 Task: Research Airbnb options in Santa LucÃÂ­a, Argentina from 1st December, 2023 to 9th December, 2023 for 5 adults. Place can be entire room with 3 bedrooms having 3 beds and 3 bathrooms. Property type can be house. Amenities needed are: heating.
Action: Mouse moved to (479, 103)
Screenshot: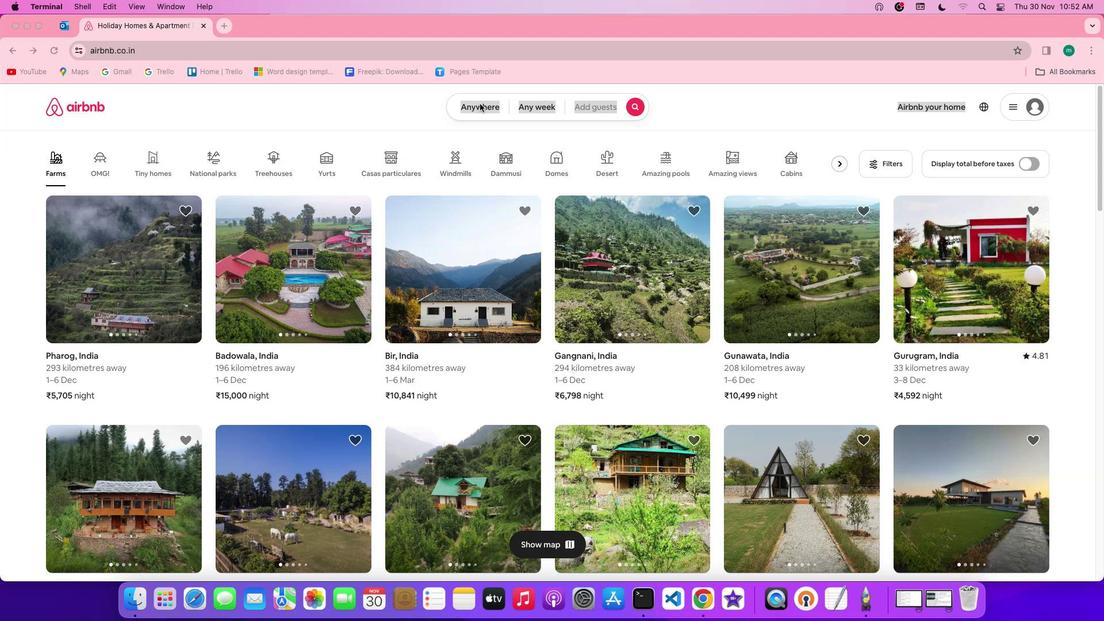 
Action: Mouse pressed left at (479, 103)
Screenshot: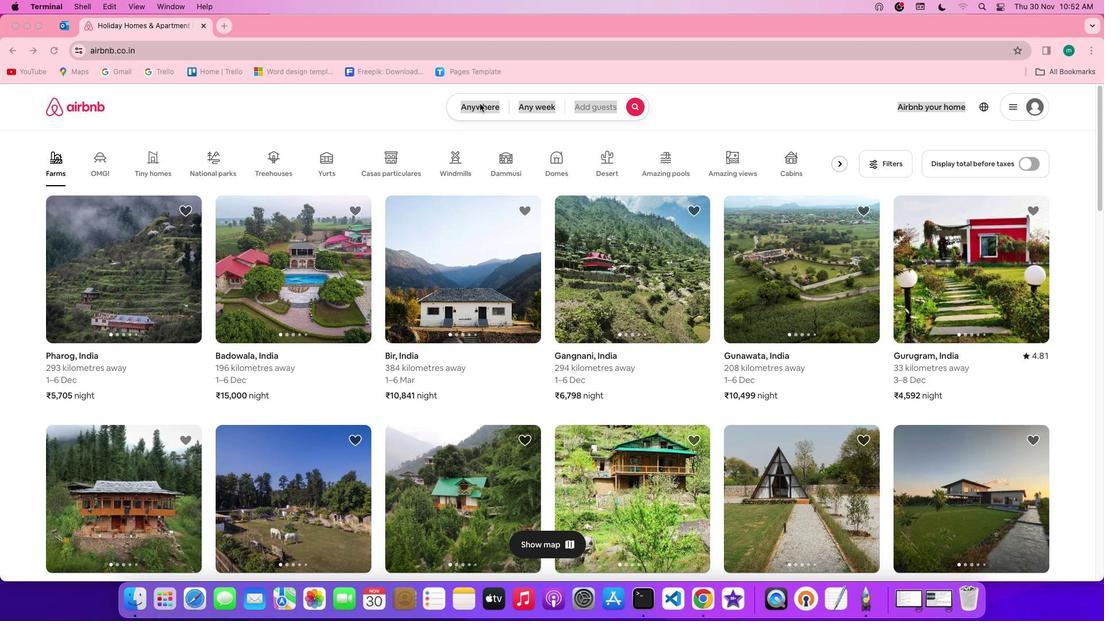 
Action: Mouse pressed left at (479, 103)
Screenshot: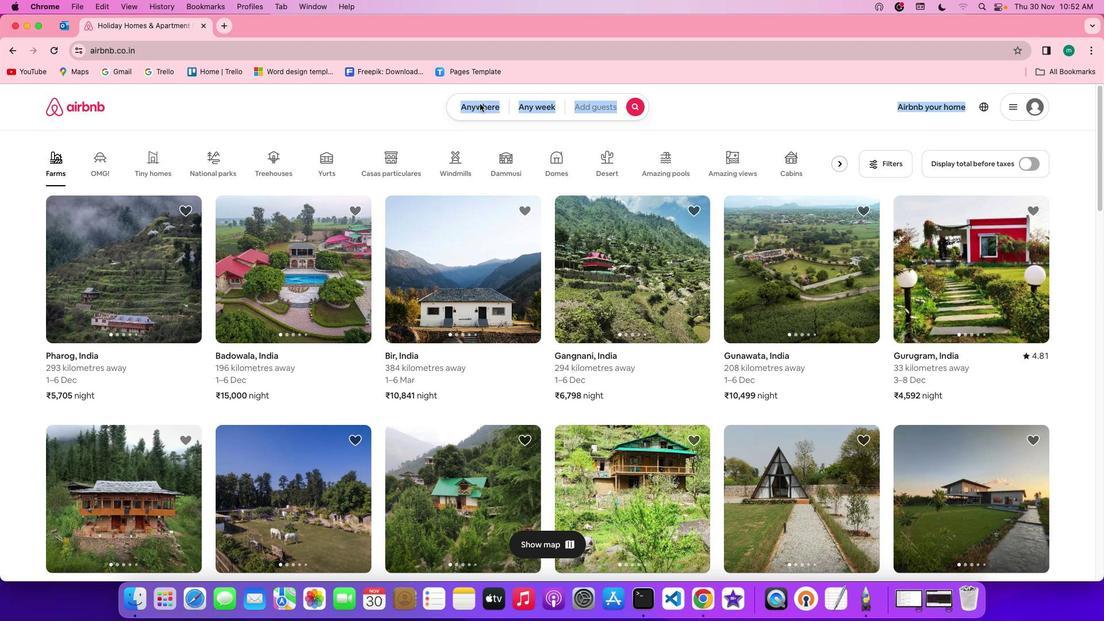
Action: Mouse moved to (426, 151)
Screenshot: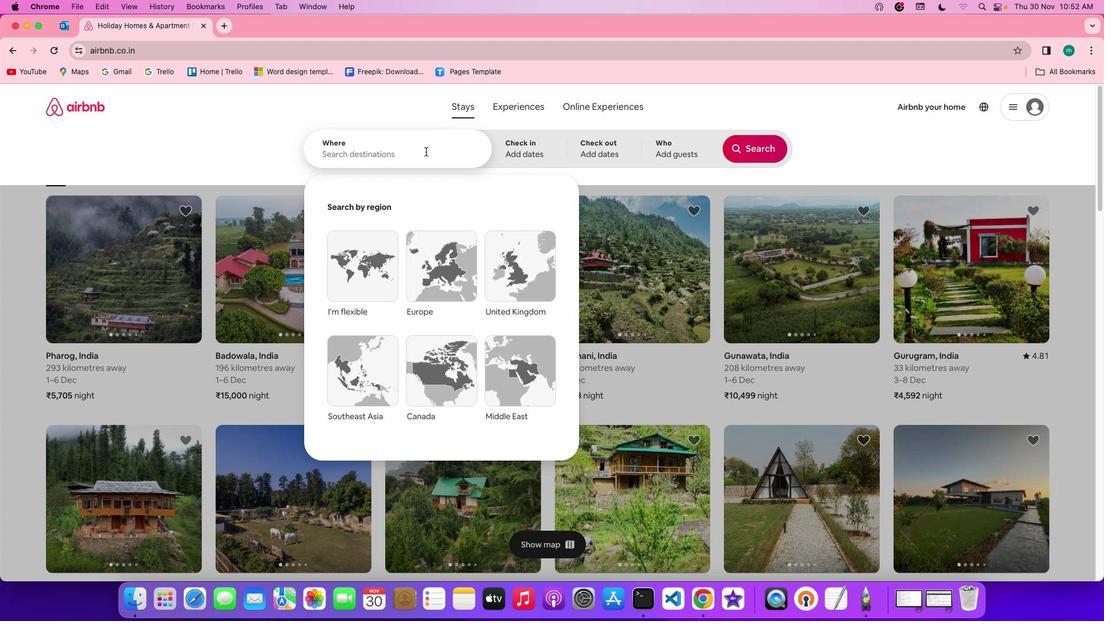 
Action: Mouse pressed left at (426, 151)
Screenshot: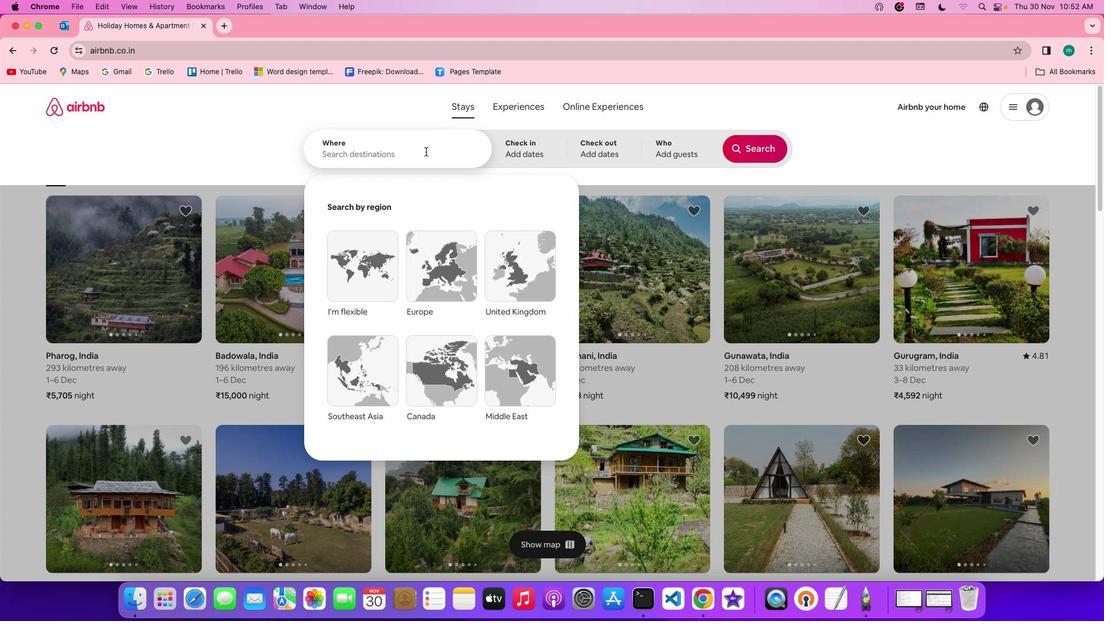 
Action: Key pressed Key.shift'S''a''n''t''a'Key.spaceKey.shift'L''u''c''a''a'Key.backspaceKey.backspace'i''a'','Key.spaceKey.shift'a''r''g''e''n''t''i''n''a'
Screenshot: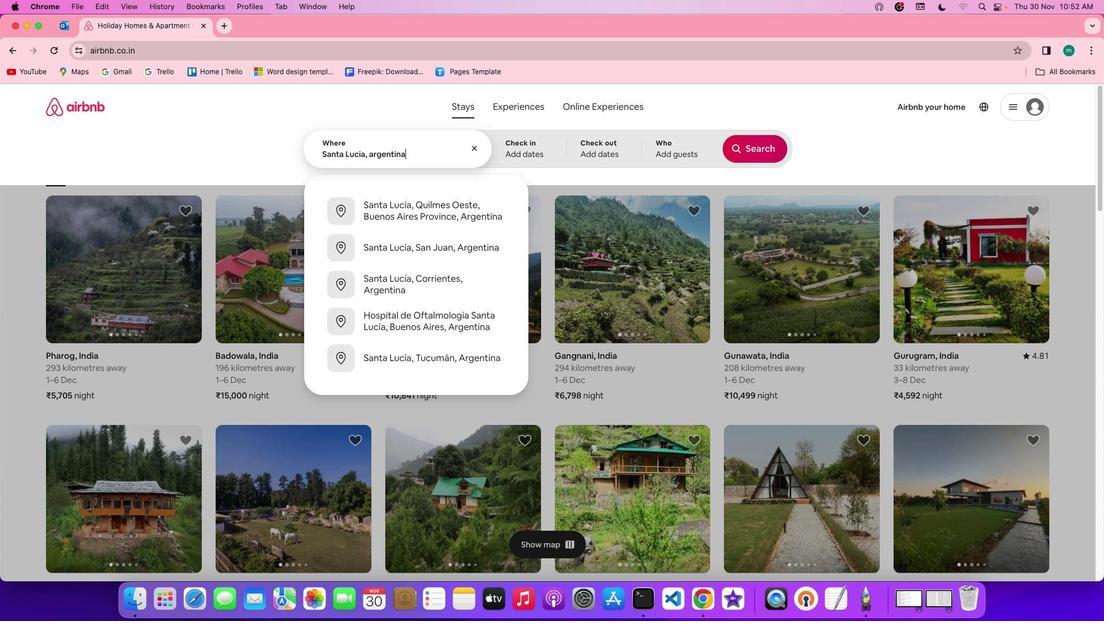 
Action: Mouse moved to (516, 147)
Screenshot: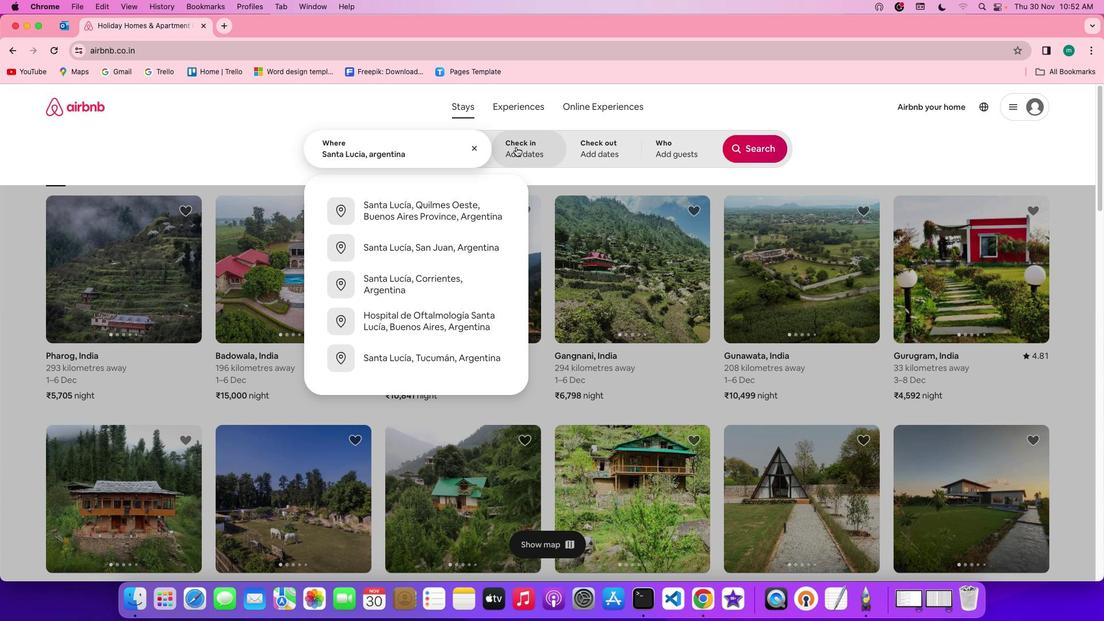 
Action: Mouse pressed left at (516, 147)
Screenshot: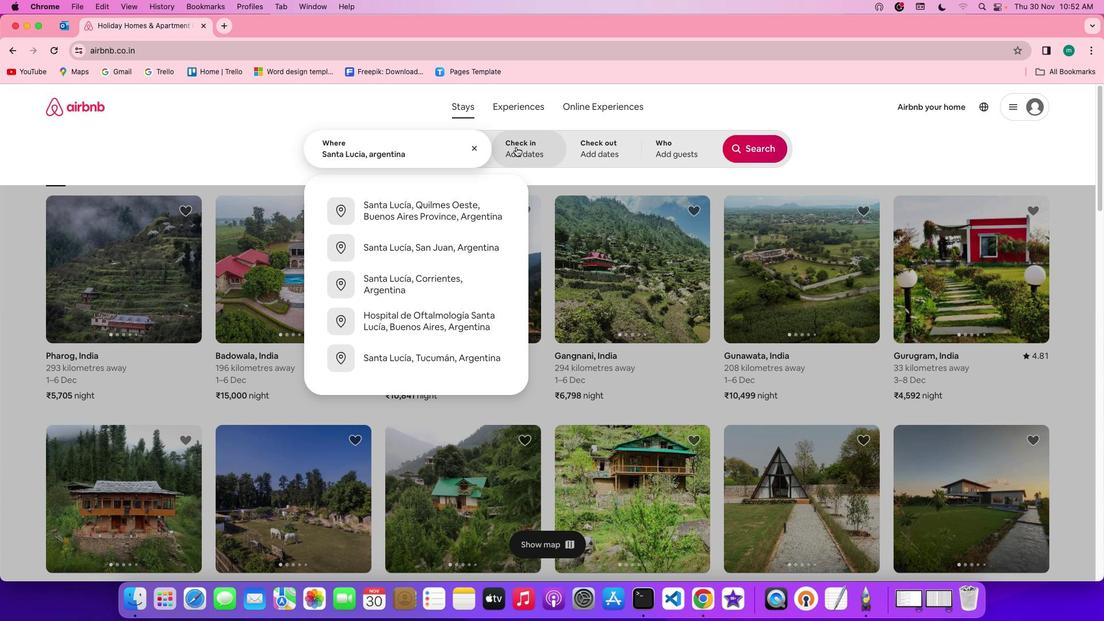 
Action: Mouse moved to (720, 285)
Screenshot: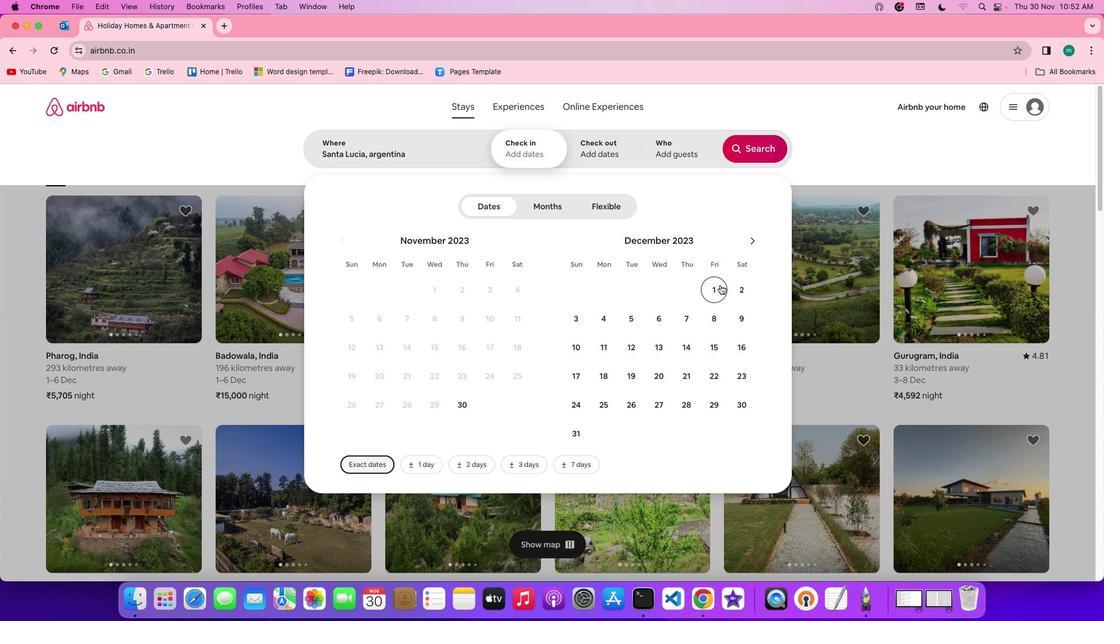 
Action: Mouse pressed left at (720, 285)
Screenshot: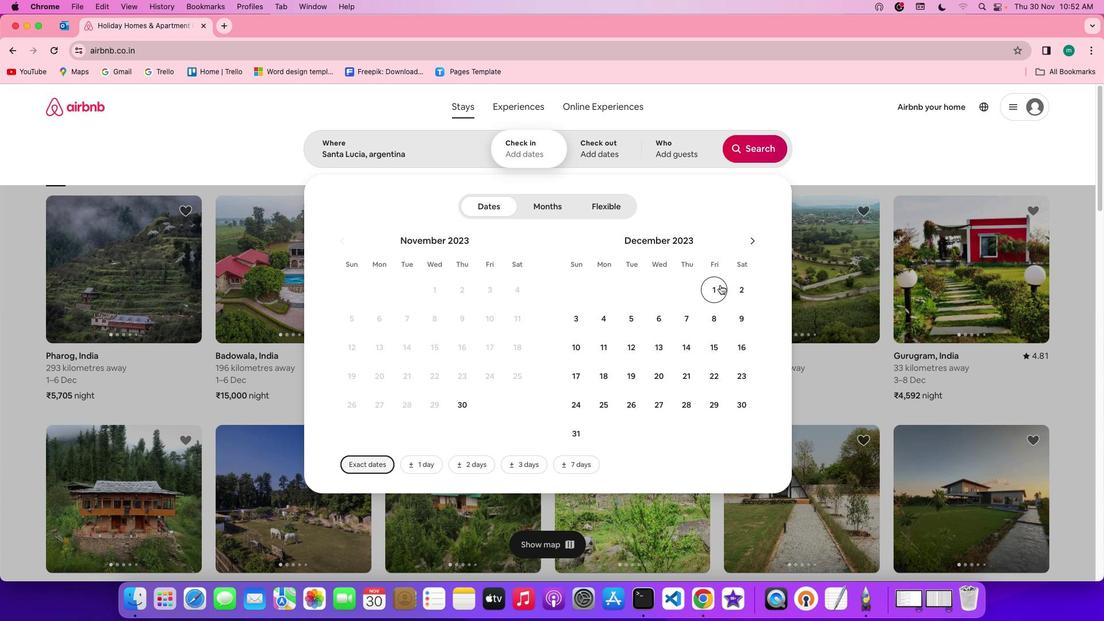 
Action: Mouse moved to (751, 327)
Screenshot: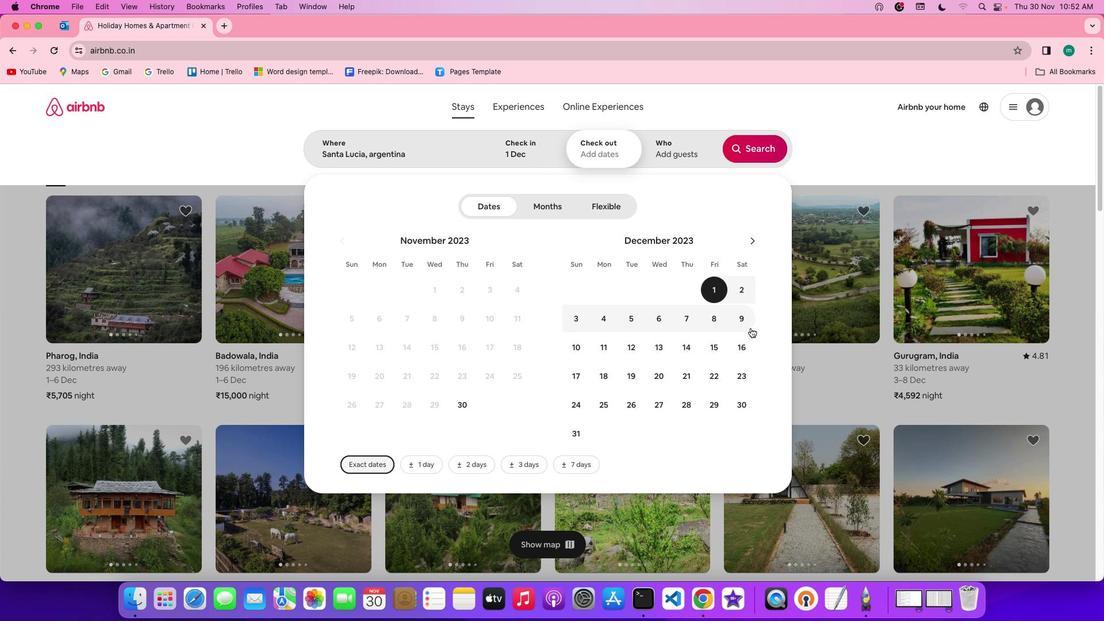 
Action: Mouse pressed left at (751, 327)
Screenshot: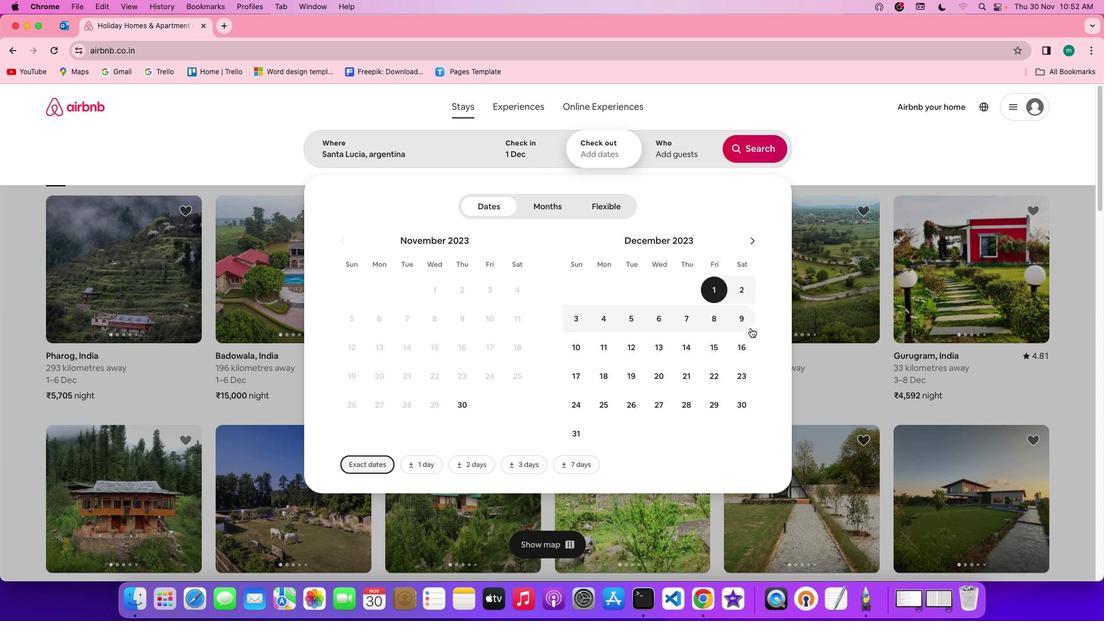 
Action: Mouse moved to (693, 160)
Screenshot: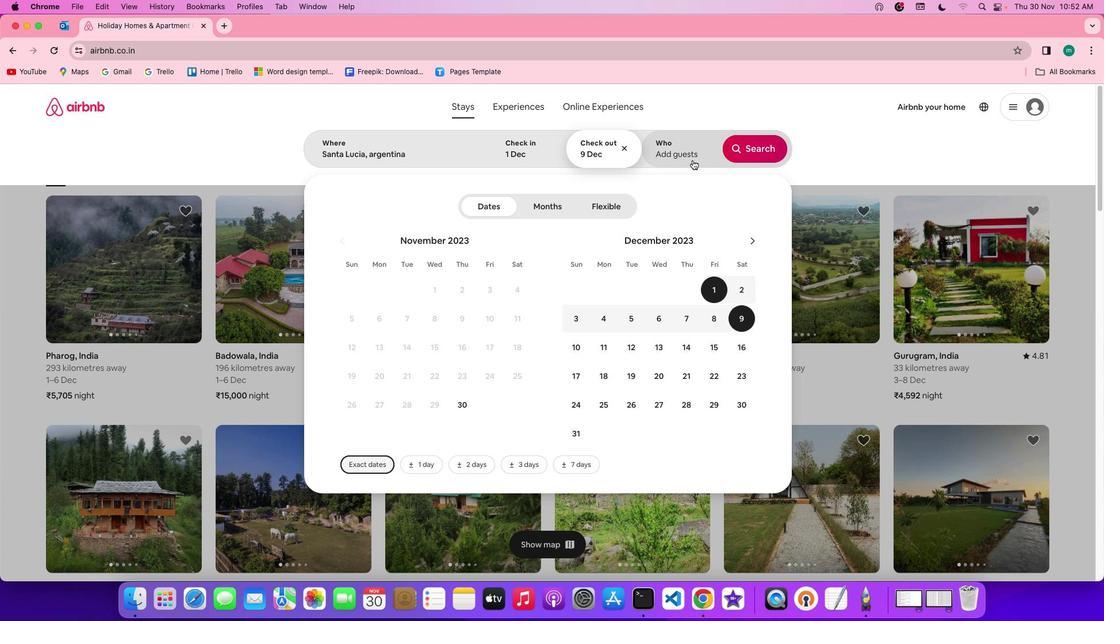
Action: Mouse pressed left at (693, 160)
Screenshot: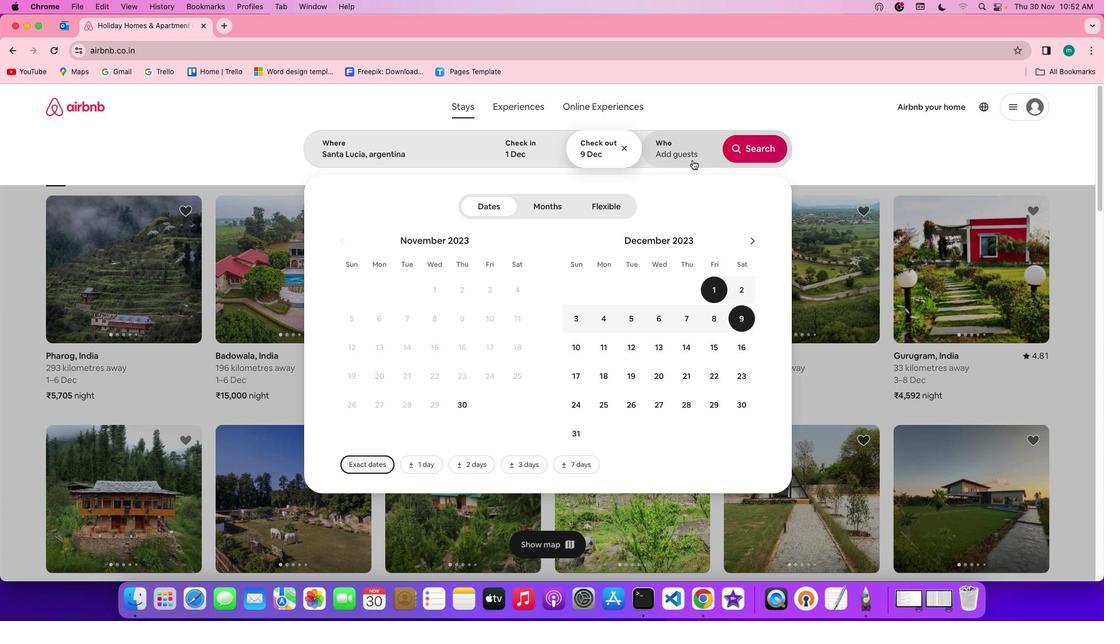
Action: Mouse moved to (759, 208)
Screenshot: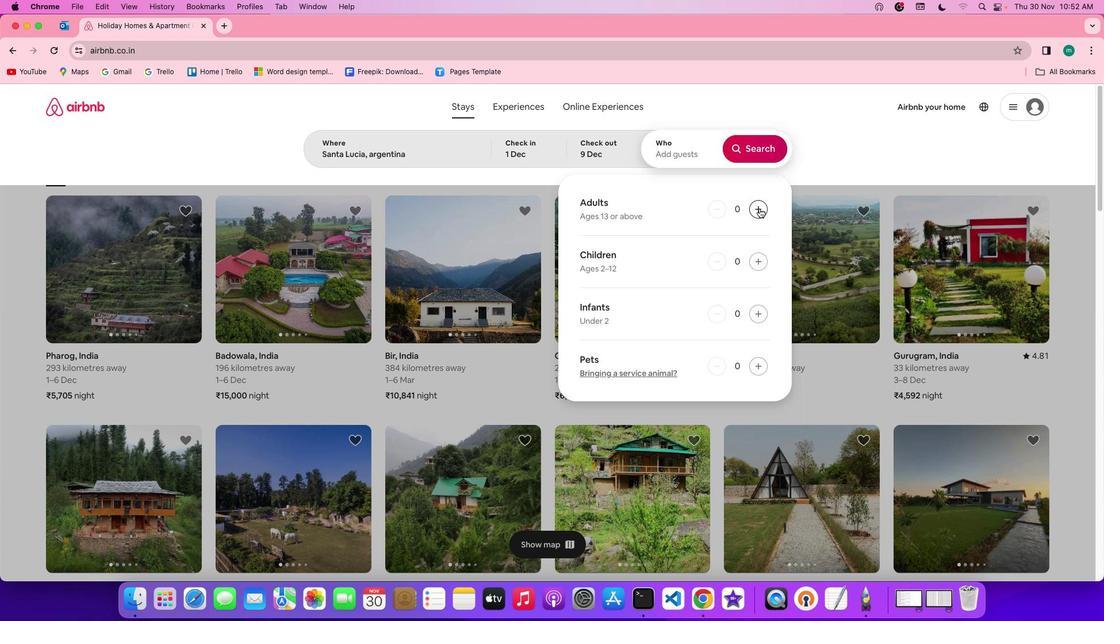 
Action: Mouse pressed left at (759, 208)
Screenshot: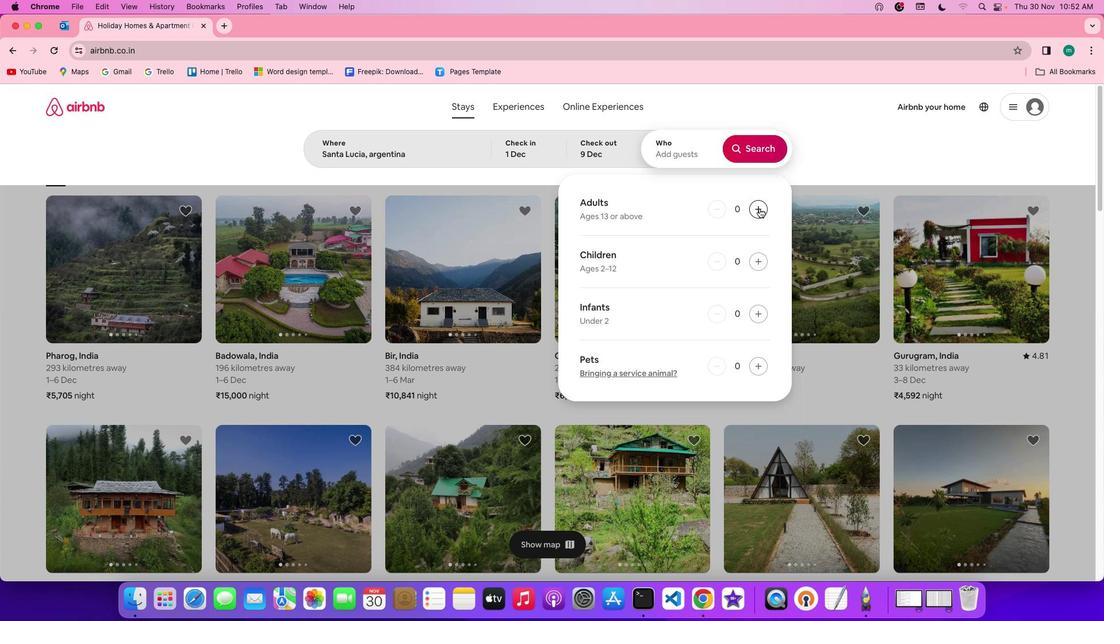 
Action: Mouse pressed left at (759, 208)
Screenshot: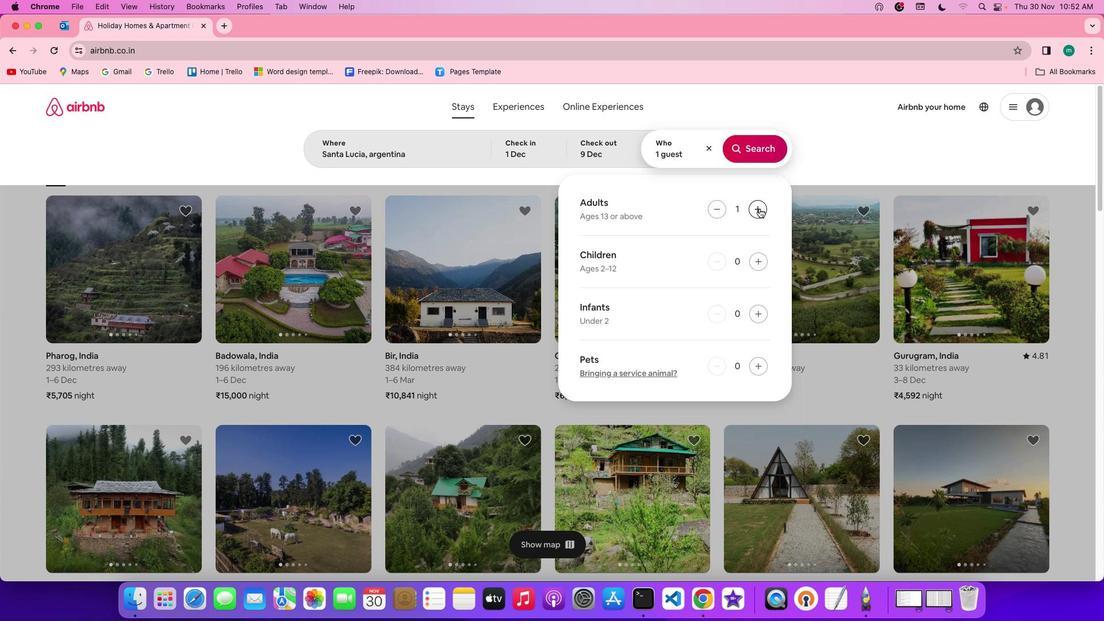 
Action: Mouse pressed left at (759, 208)
Screenshot: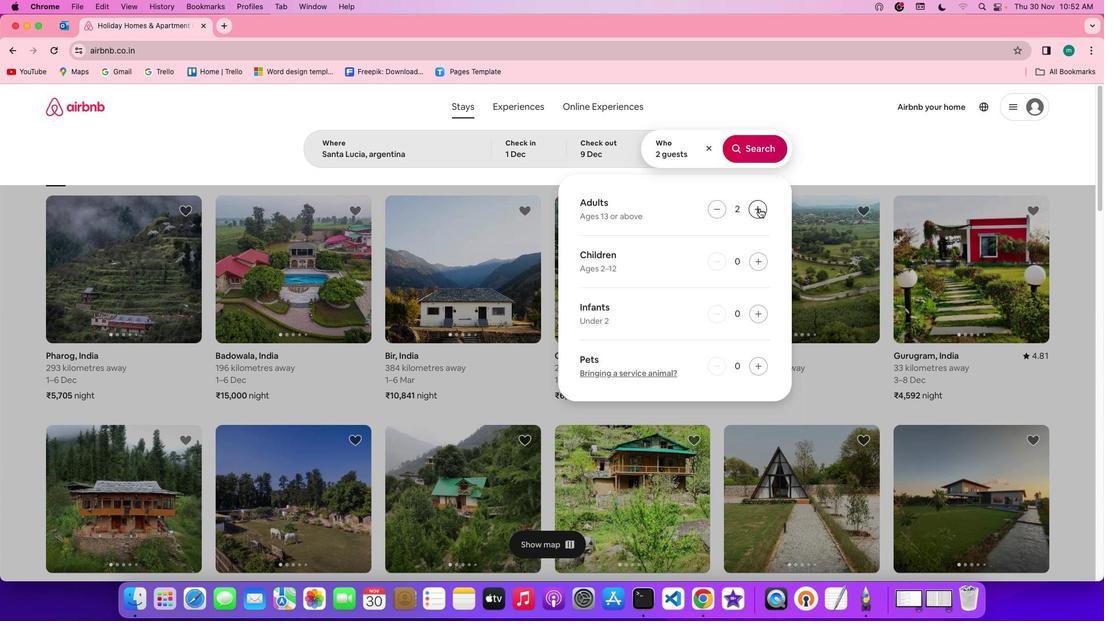
Action: Mouse pressed left at (759, 208)
Screenshot: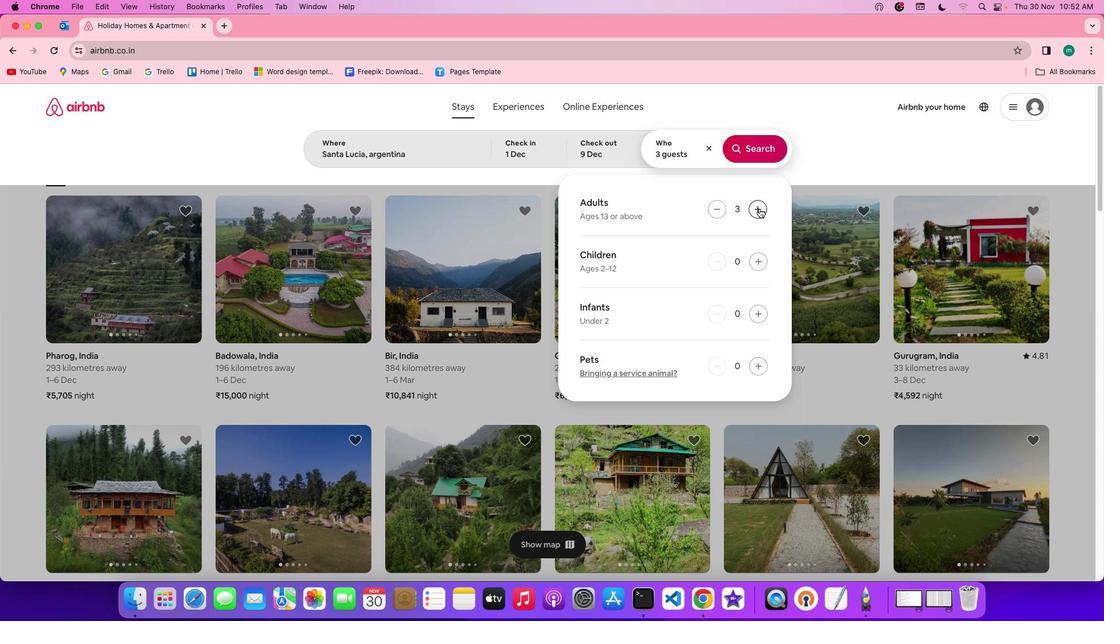 
Action: Mouse pressed left at (759, 208)
Screenshot: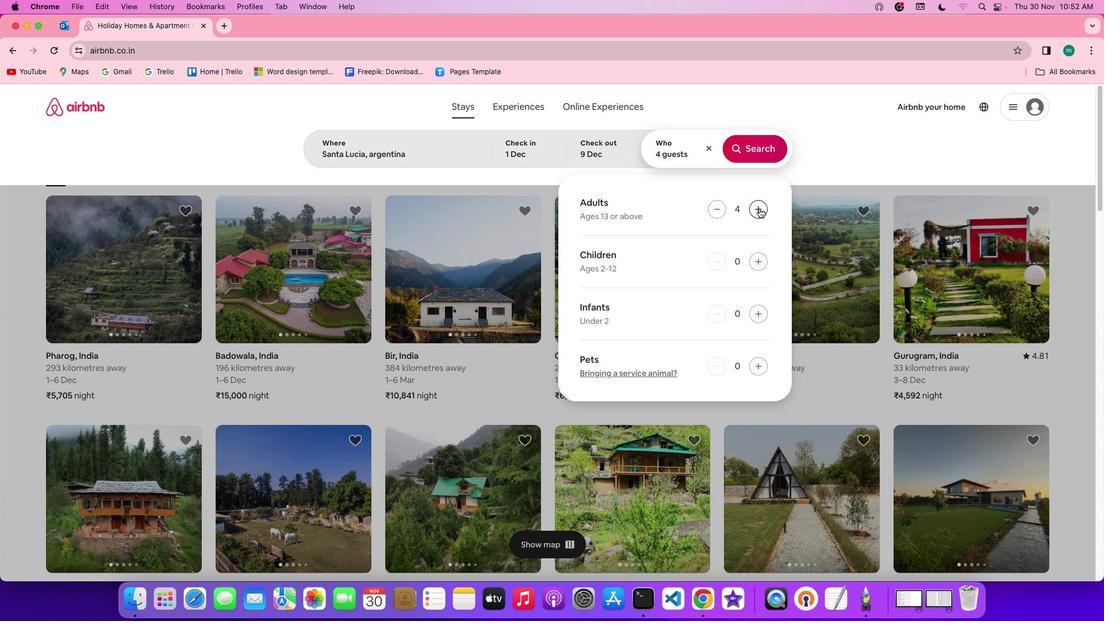 
Action: Mouse moved to (755, 150)
Screenshot: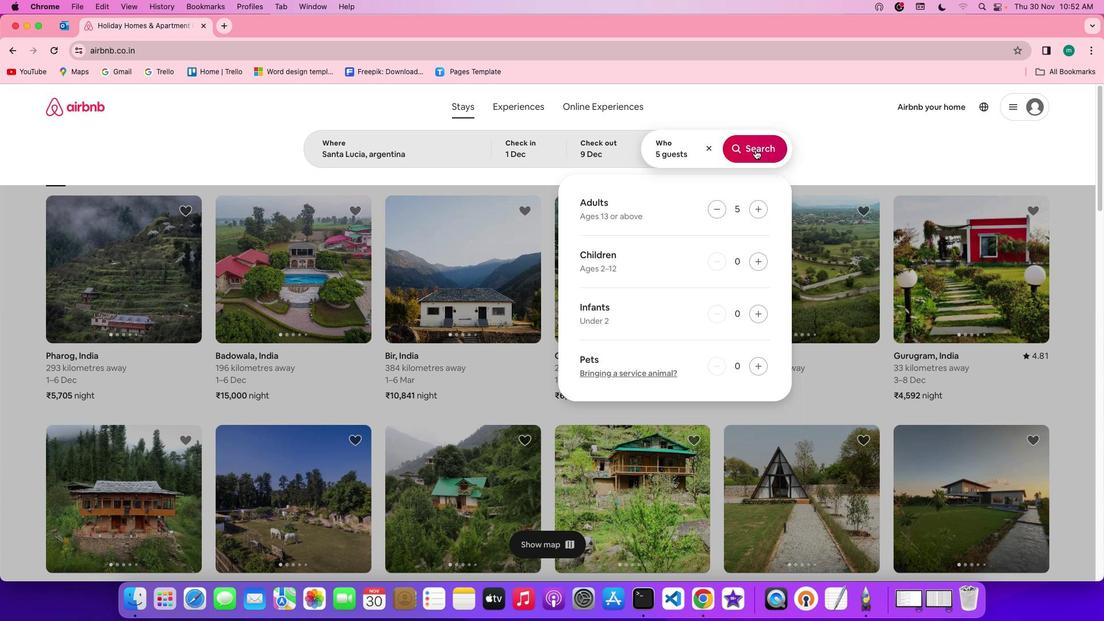 
Action: Mouse pressed left at (755, 150)
Screenshot: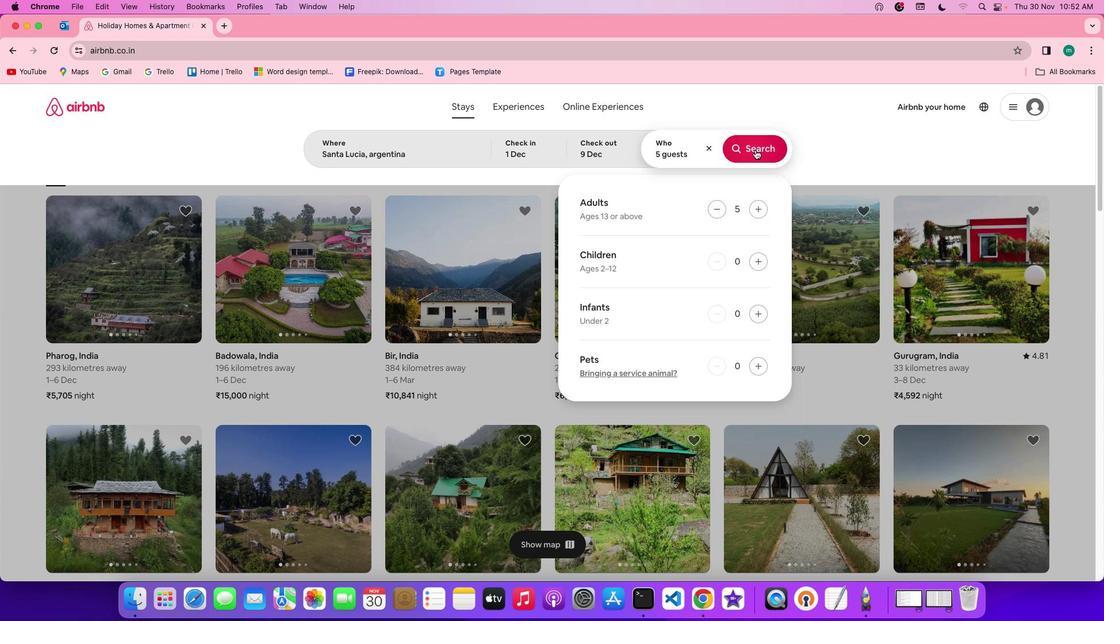 
Action: Mouse moved to (921, 154)
Screenshot: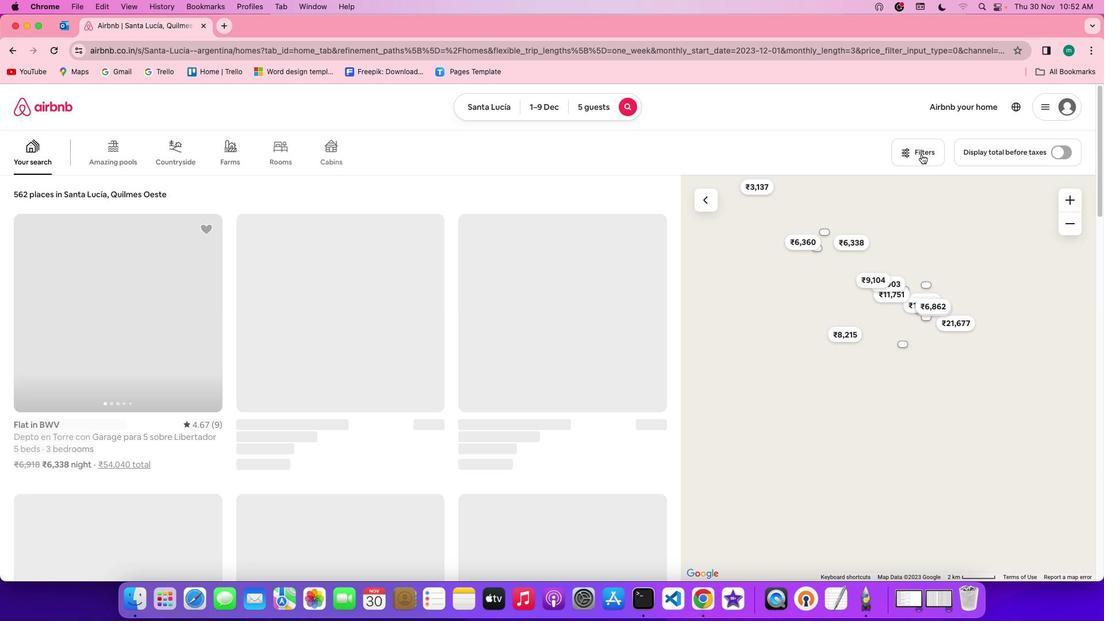 
Action: Mouse pressed left at (921, 154)
Screenshot: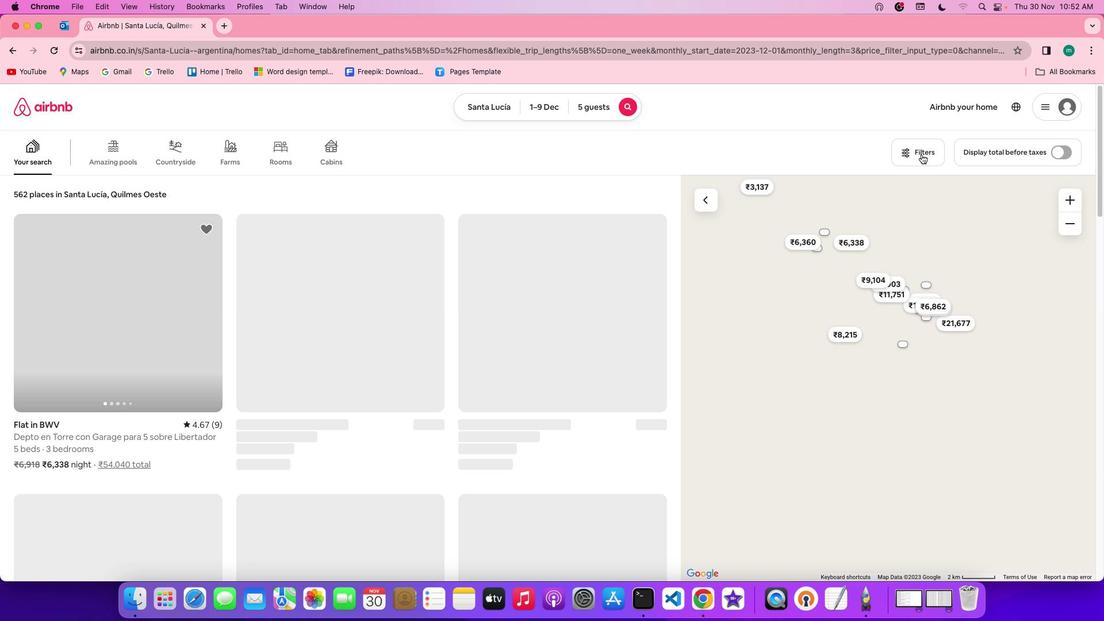 
Action: Mouse moved to (606, 293)
Screenshot: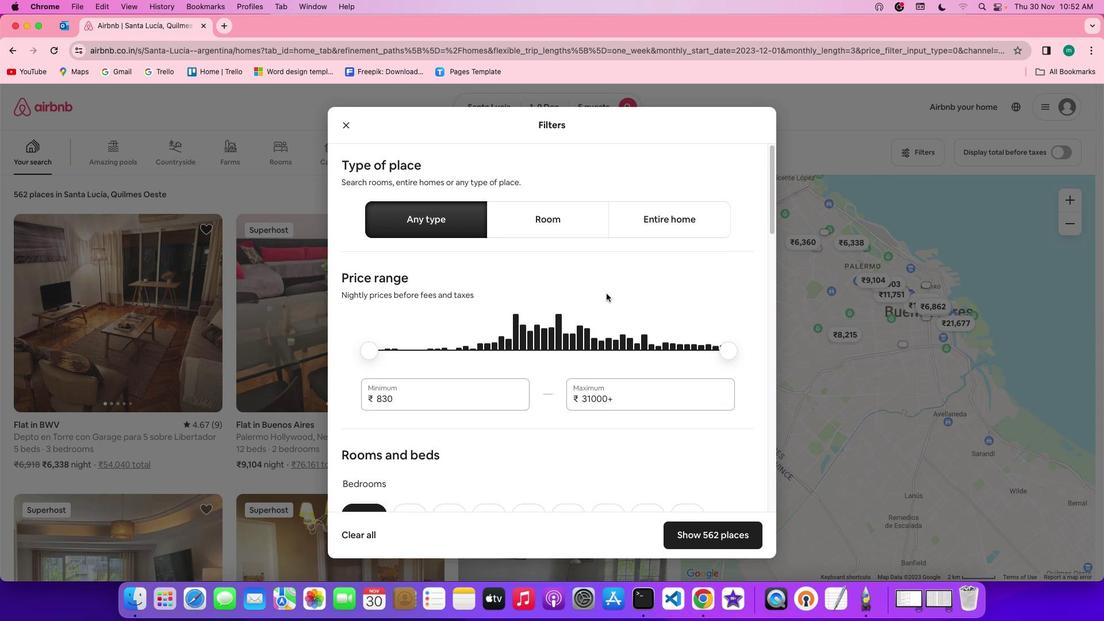 
Action: Mouse scrolled (606, 293) with delta (0, 0)
Screenshot: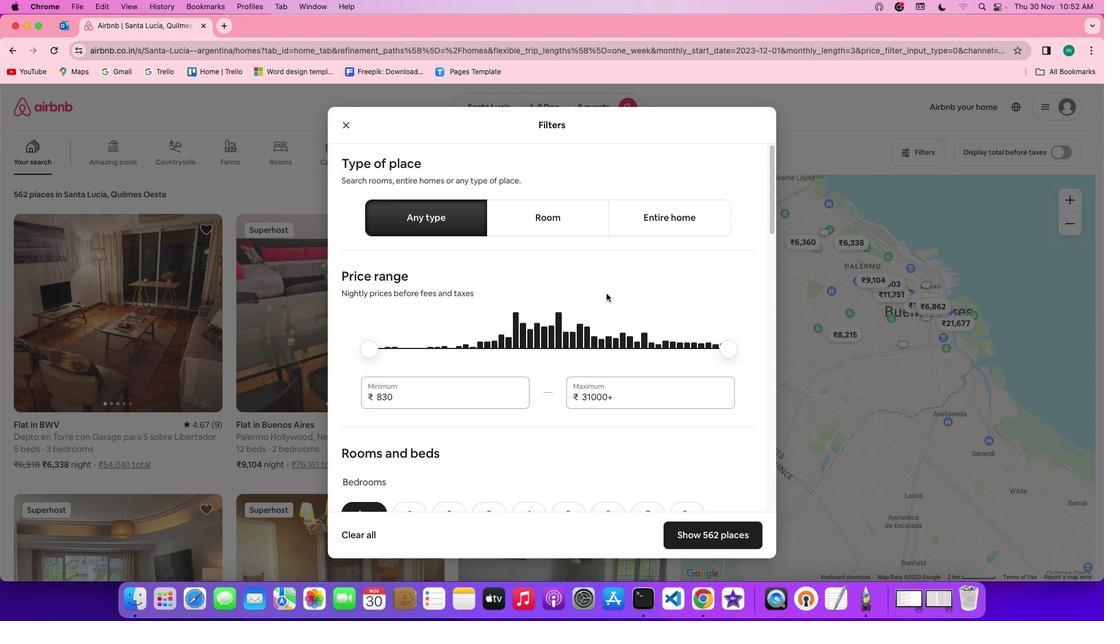 
Action: Mouse scrolled (606, 293) with delta (0, 0)
Screenshot: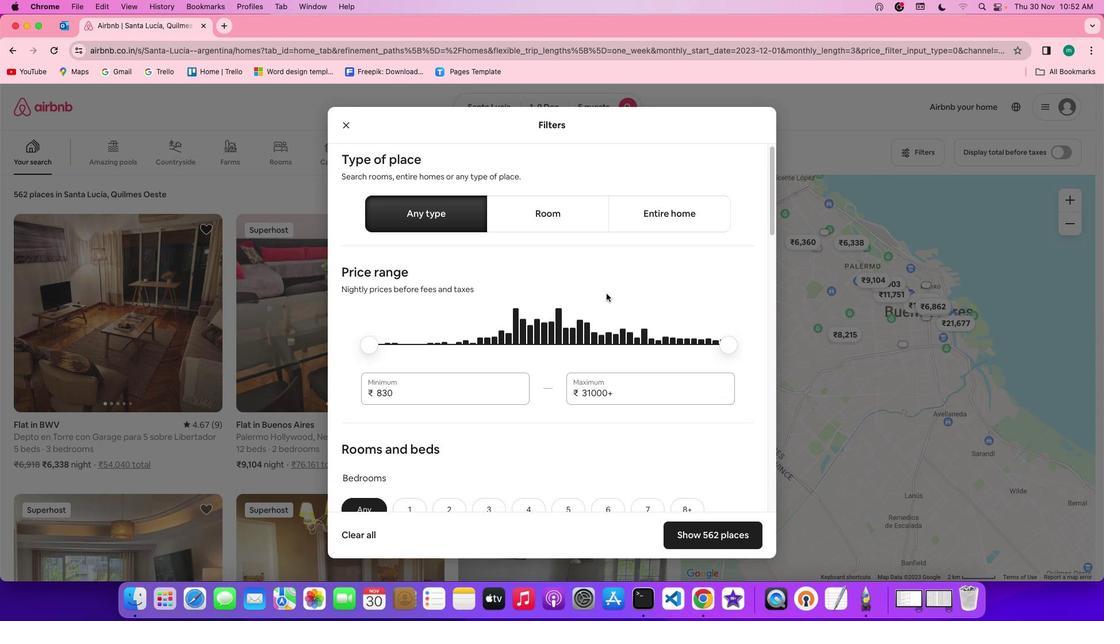 
Action: Mouse scrolled (606, 293) with delta (0, -1)
Screenshot: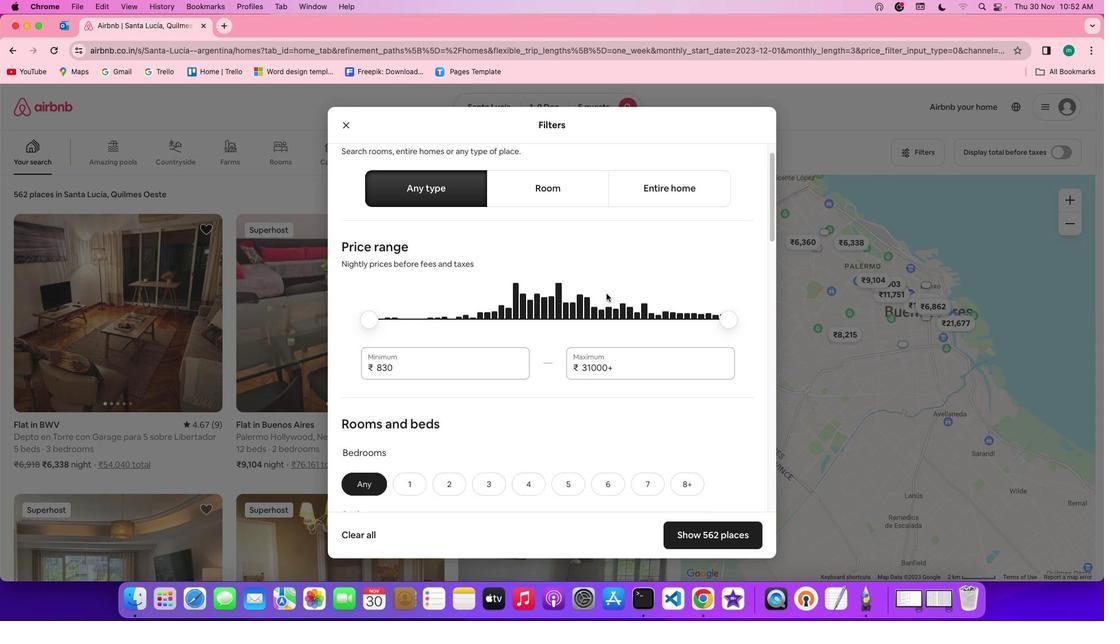 
Action: Mouse scrolled (606, 293) with delta (0, 0)
Screenshot: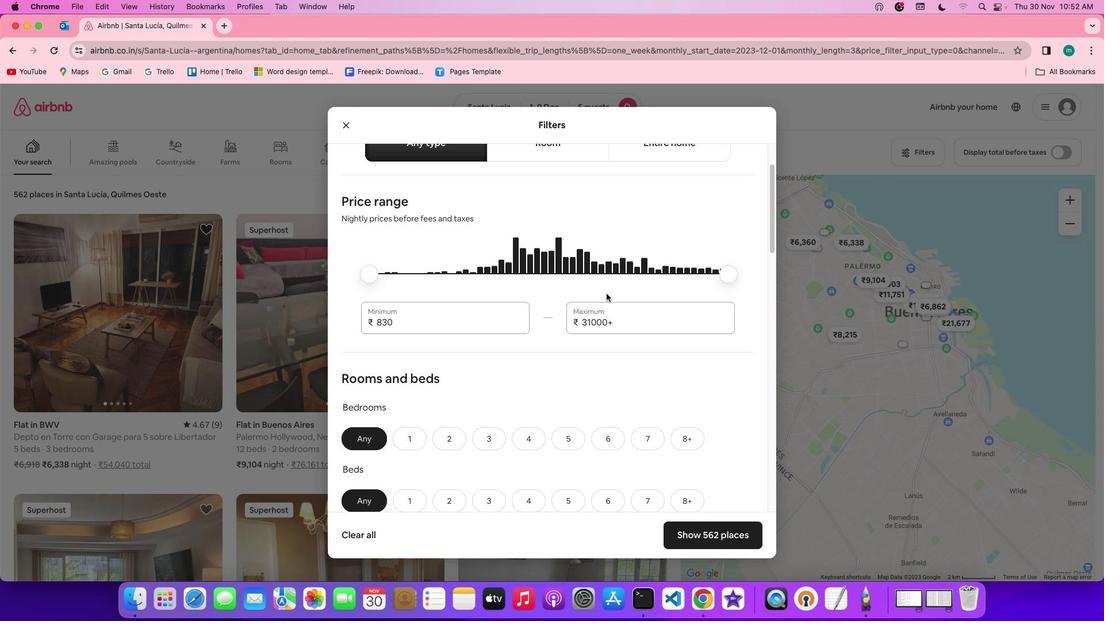 
Action: Mouse scrolled (606, 293) with delta (0, 0)
Screenshot: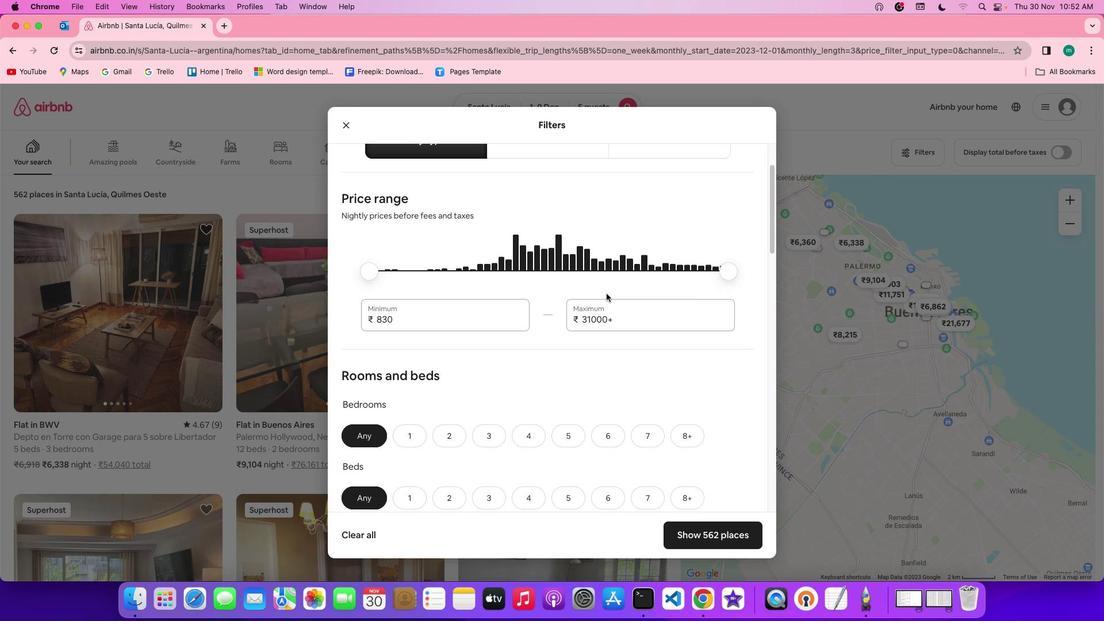 
Action: Mouse scrolled (606, 293) with delta (0, -1)
Screenshot: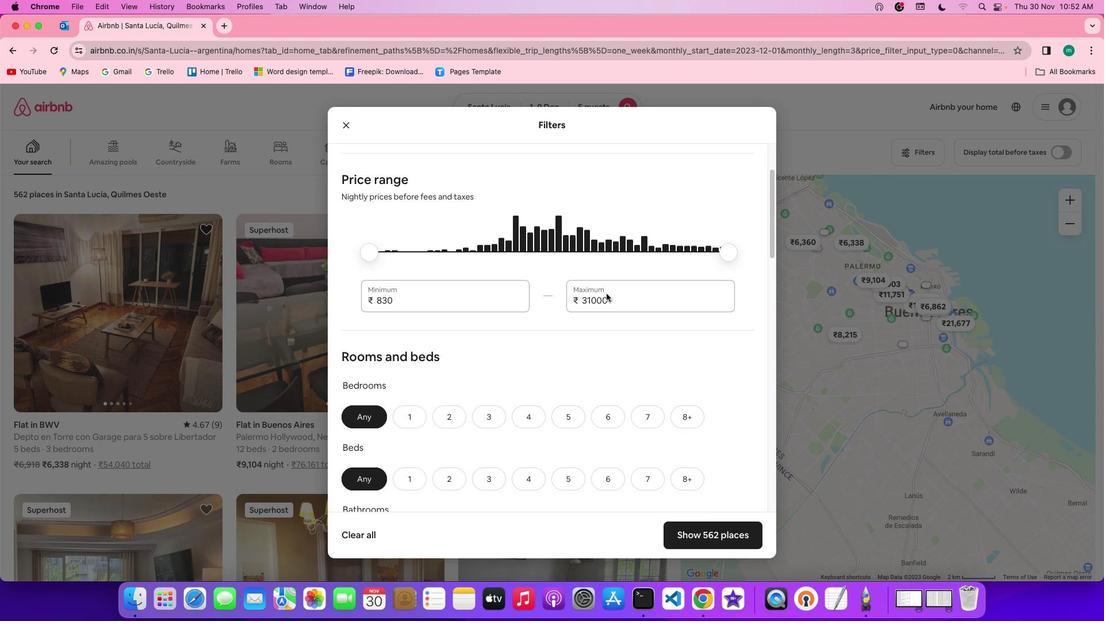
Action: Mouse scrolled (606, 293) with delta (0, 0)
Screenshot: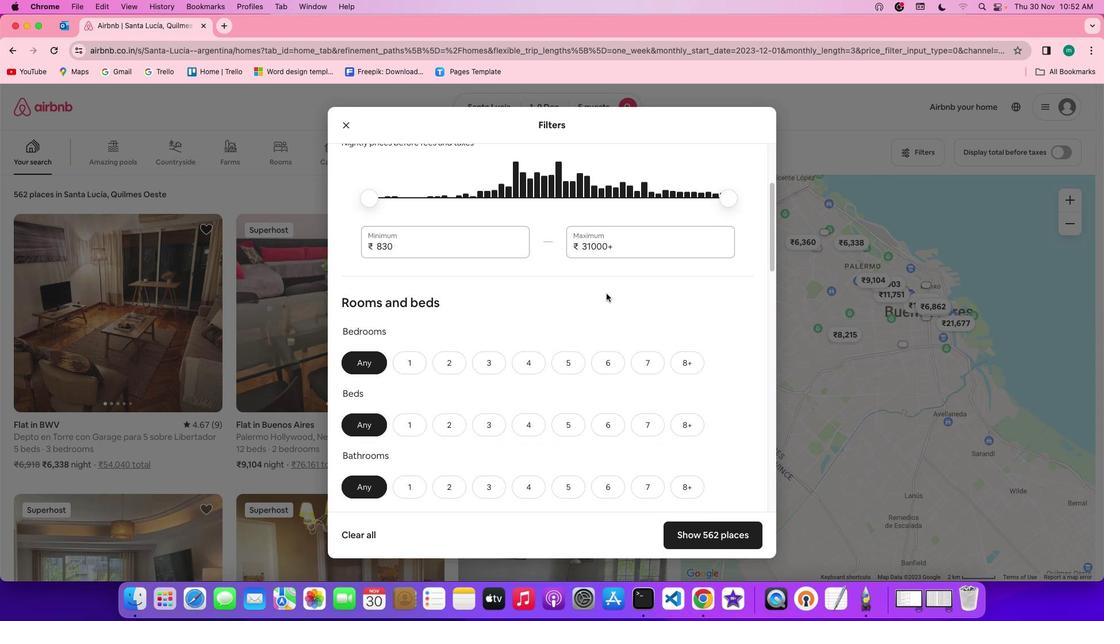 
Action: Mouse scrolled (606, 293) with delta (0, 0)
Screenshot: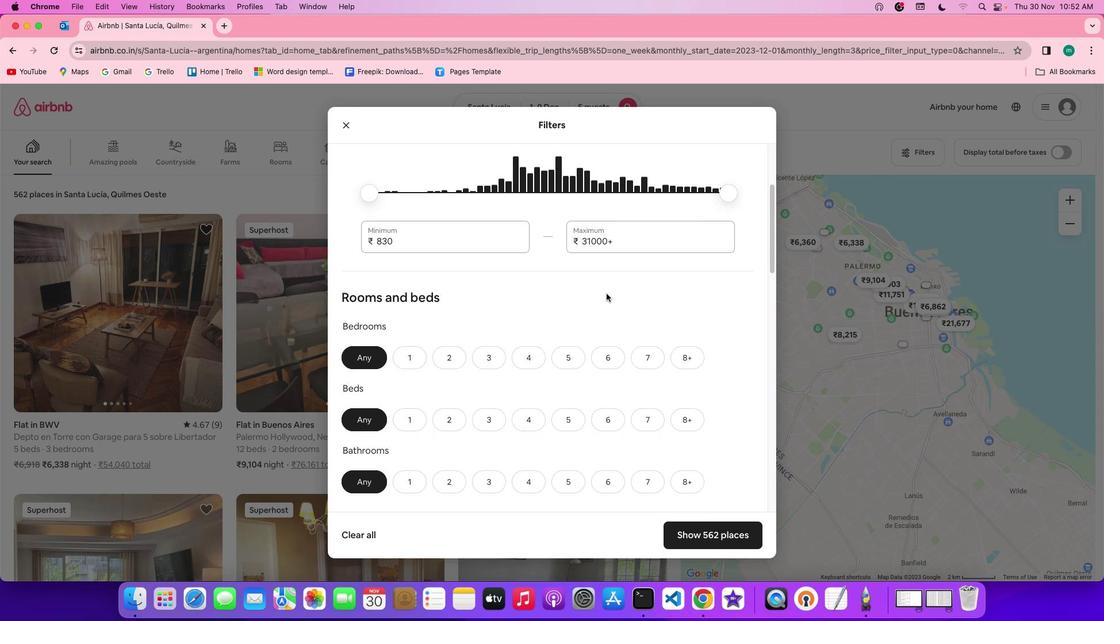 
Action: Mouse scrolled (606, 293) with delta (0, -1)
Screenshot: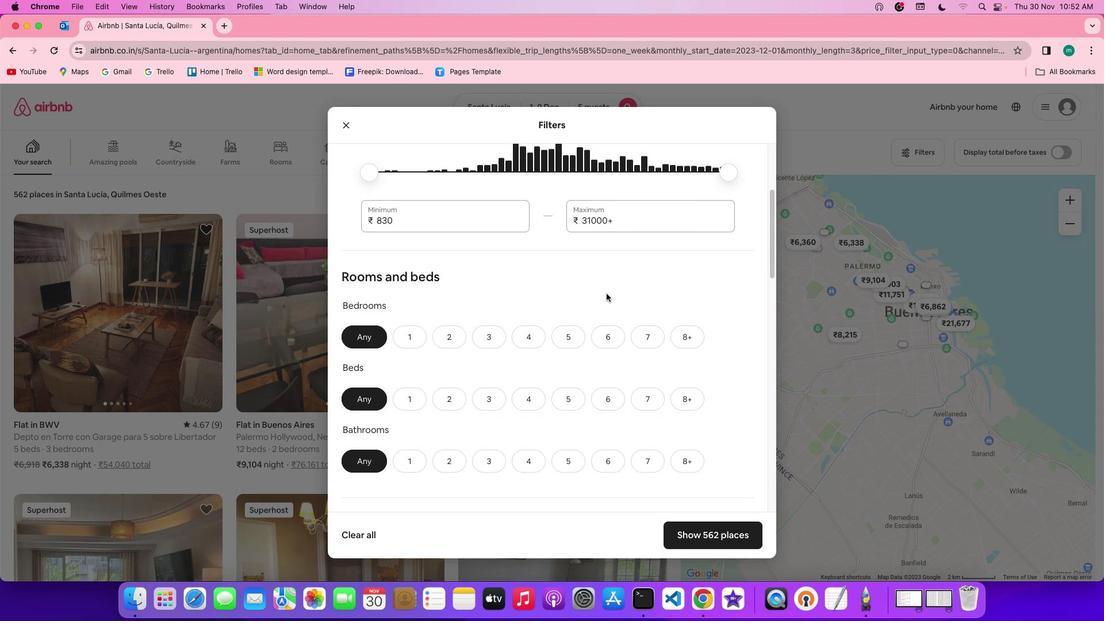 
Action: Mouse scrolled (606, 293) with delta (0, 0)
Screenshot: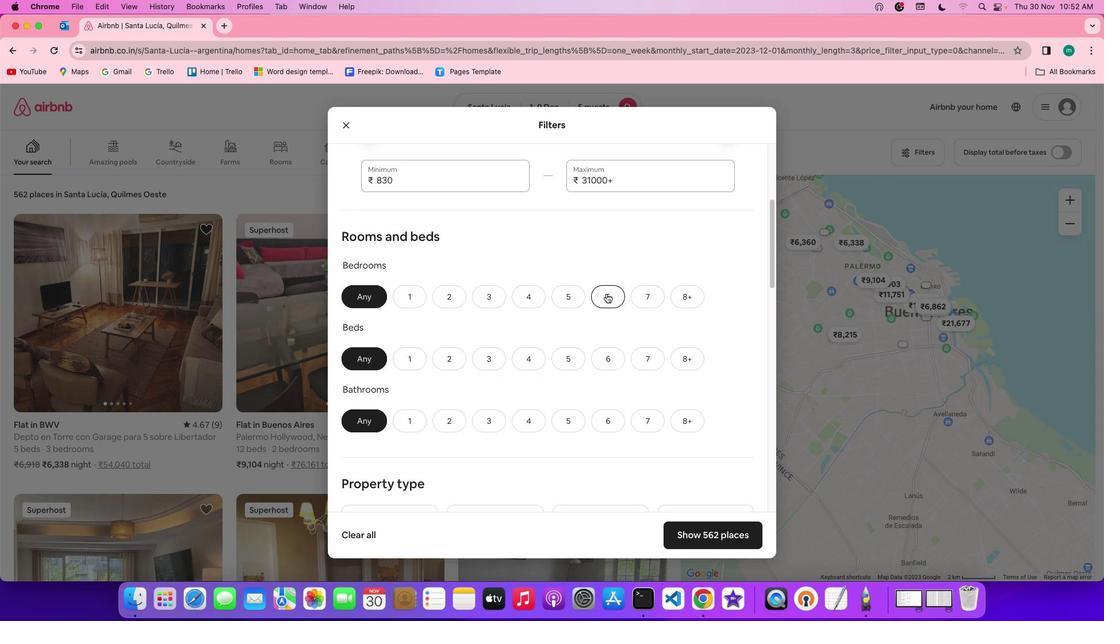 
Action: Mouse scrolled (606, 293) with delta (0, 0)
Screenshot: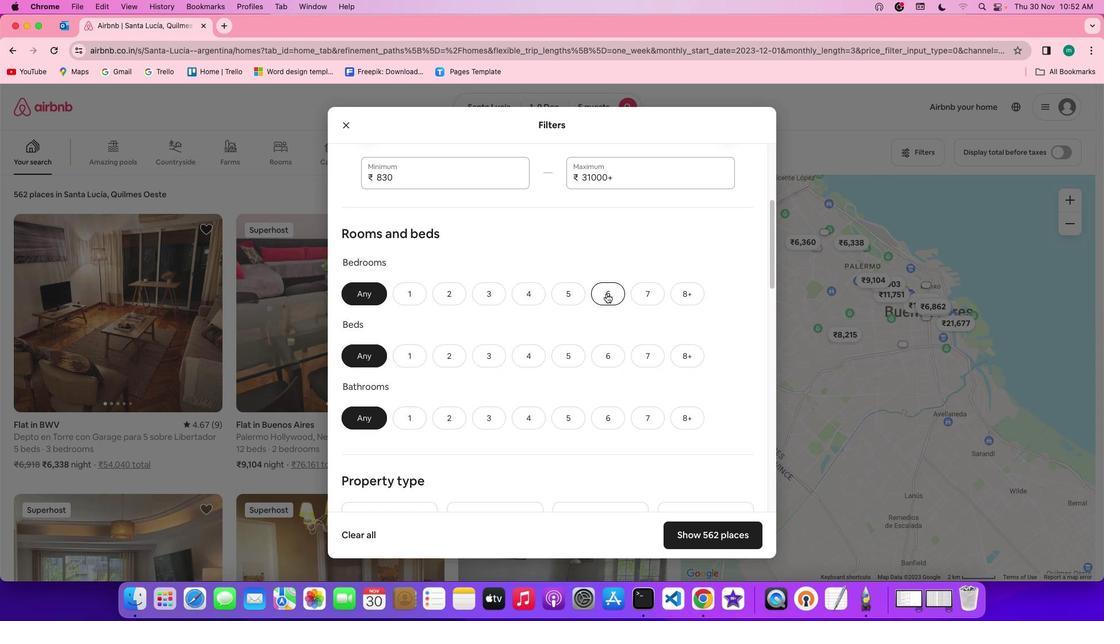 
Action: Mouse scrolled (606, 293) with delta (0, 0)
Screenshot: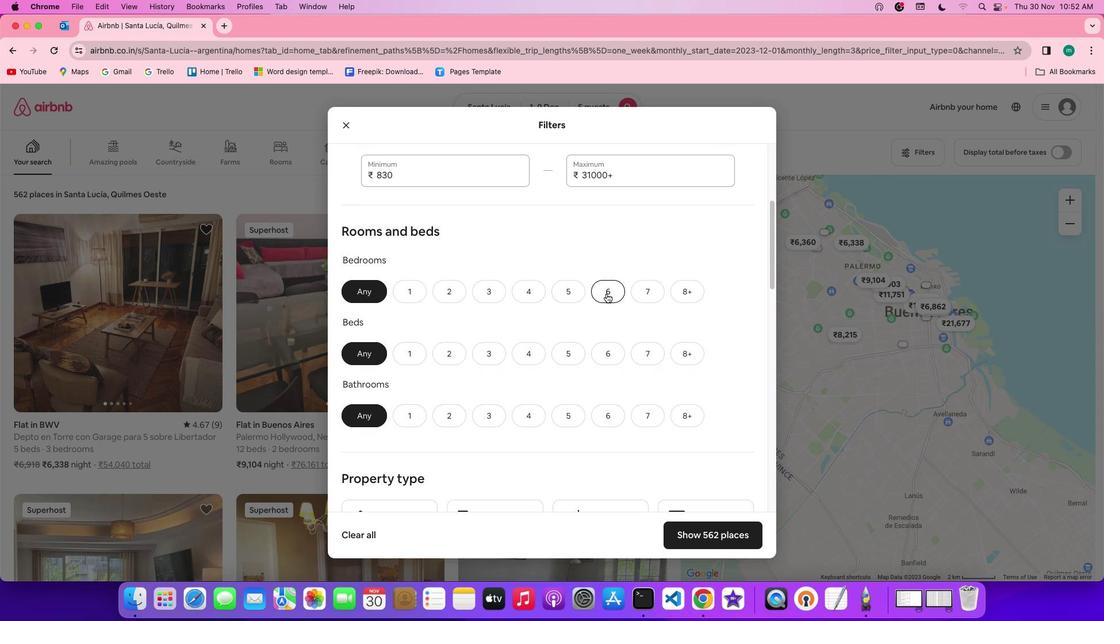 
Action: Mouse scrolled (606, 293) with delta (0, 0)
Screenshot: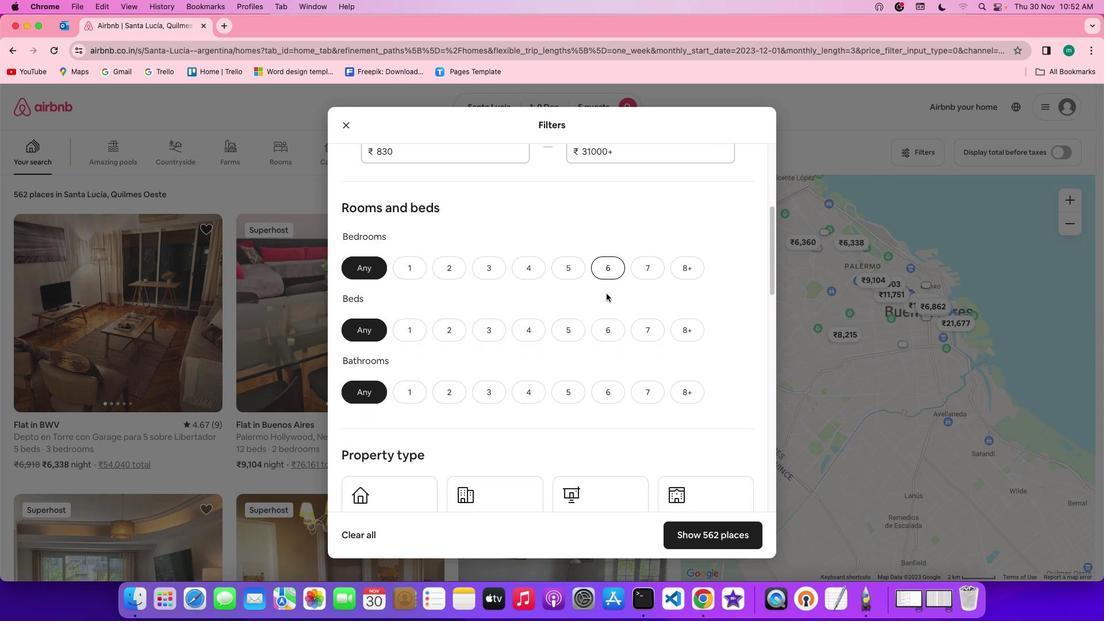 
Action: Mouse moved to (483, 251)
Screenshot: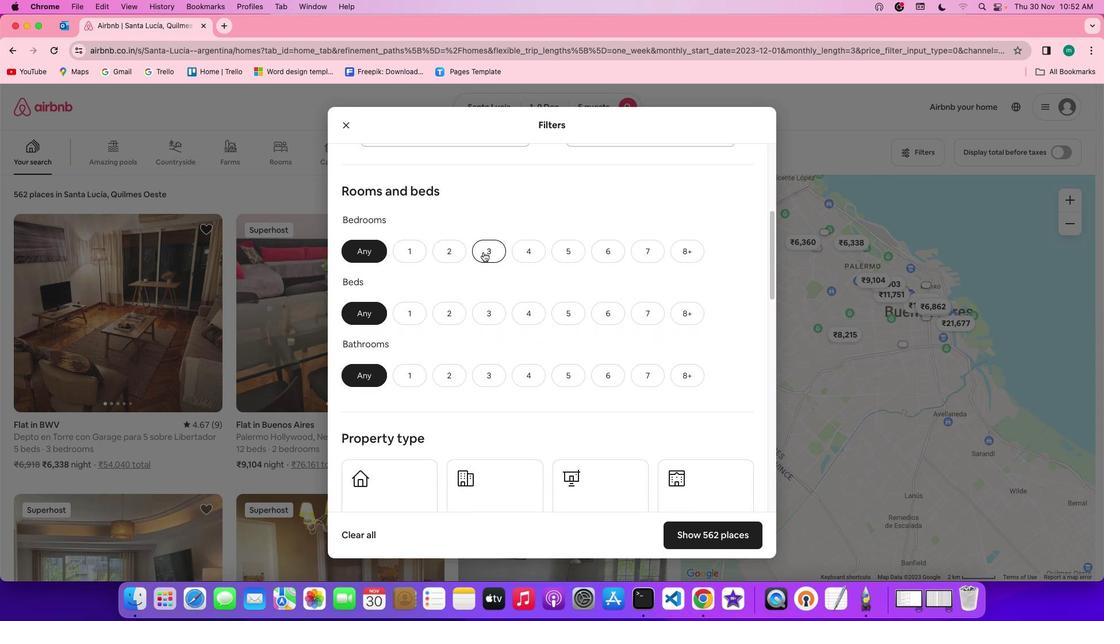 
Action: Mouse pressed left at (483, 251)
Screenshot: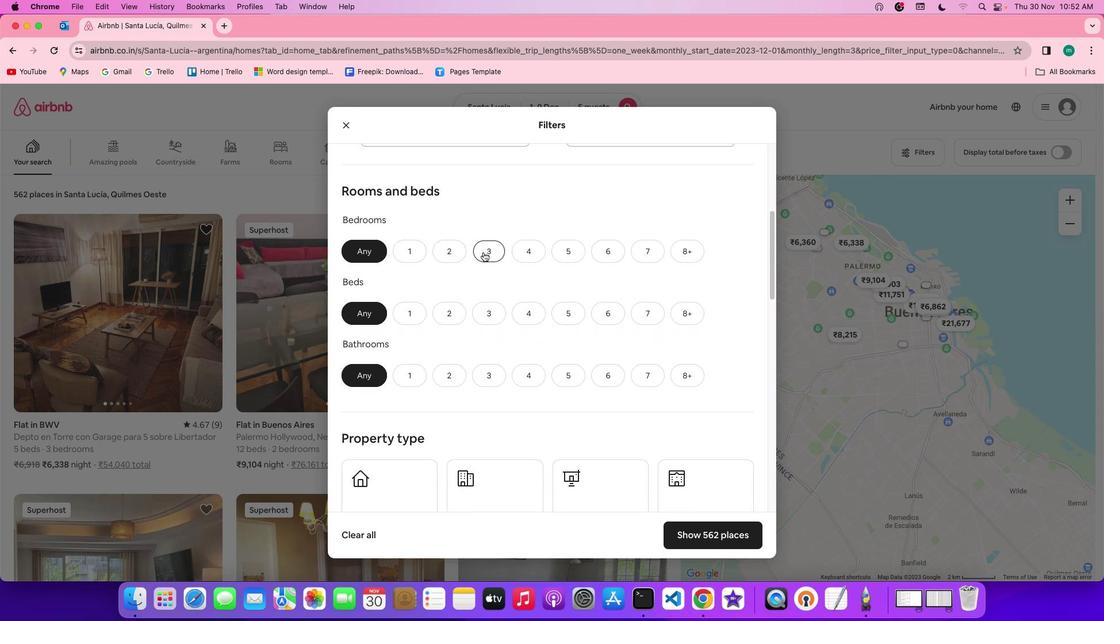 
Action: Mouse moved to (482, 318)
Screenshot: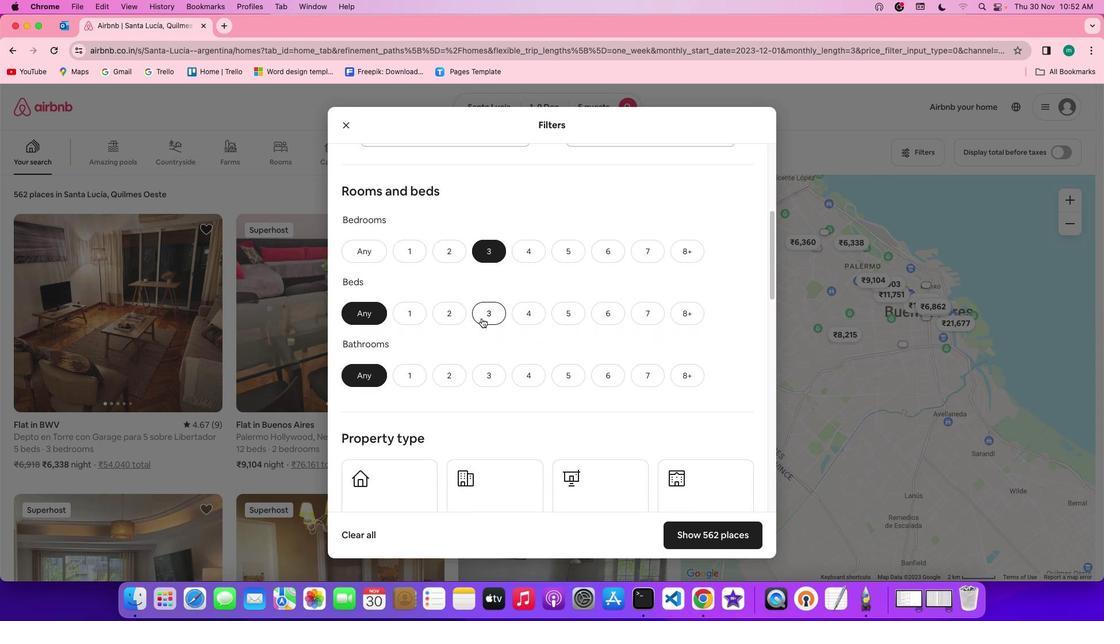 
Action: Mouse pressed left at (482, 318)
Screenshot: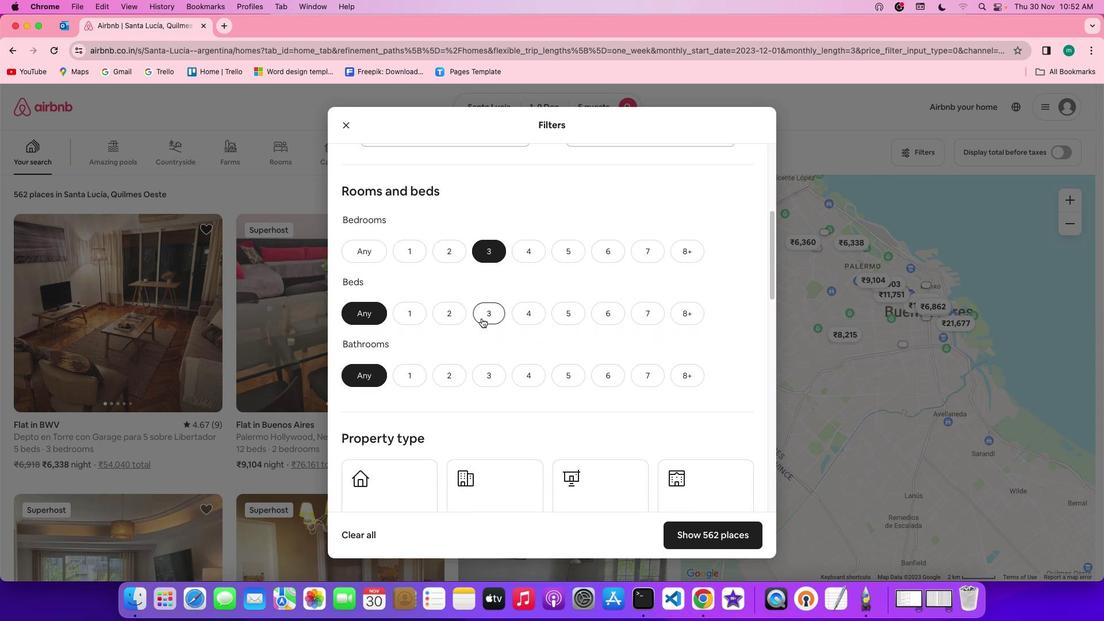 
Action: Mouse moved to (486, 367)
Screenshot: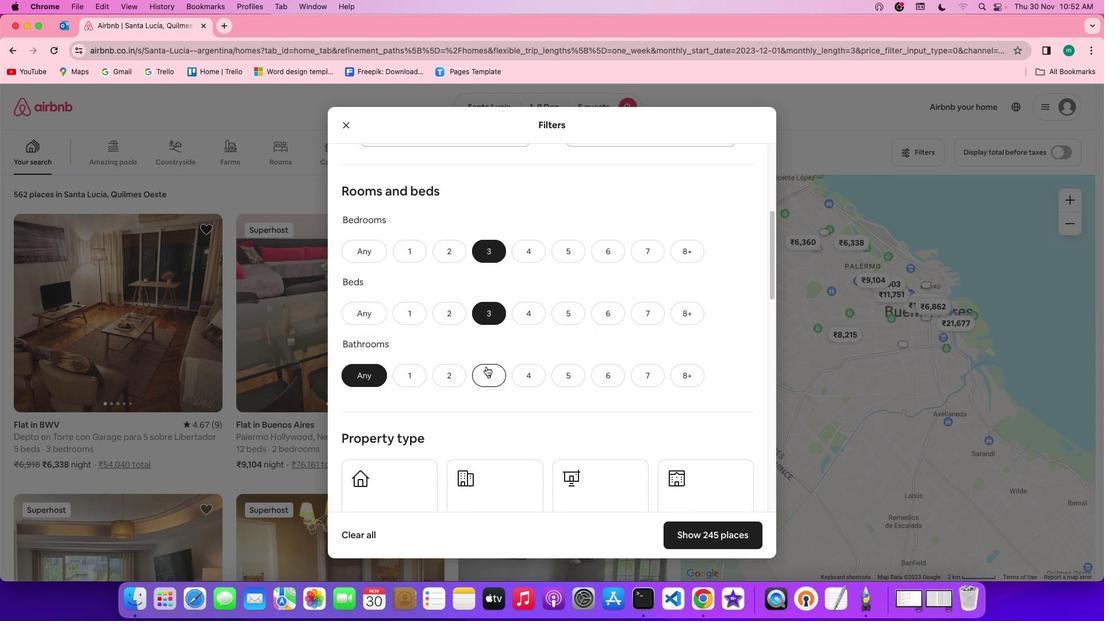 
Action: Mouse pressed left at (486, 367)
Screenshot: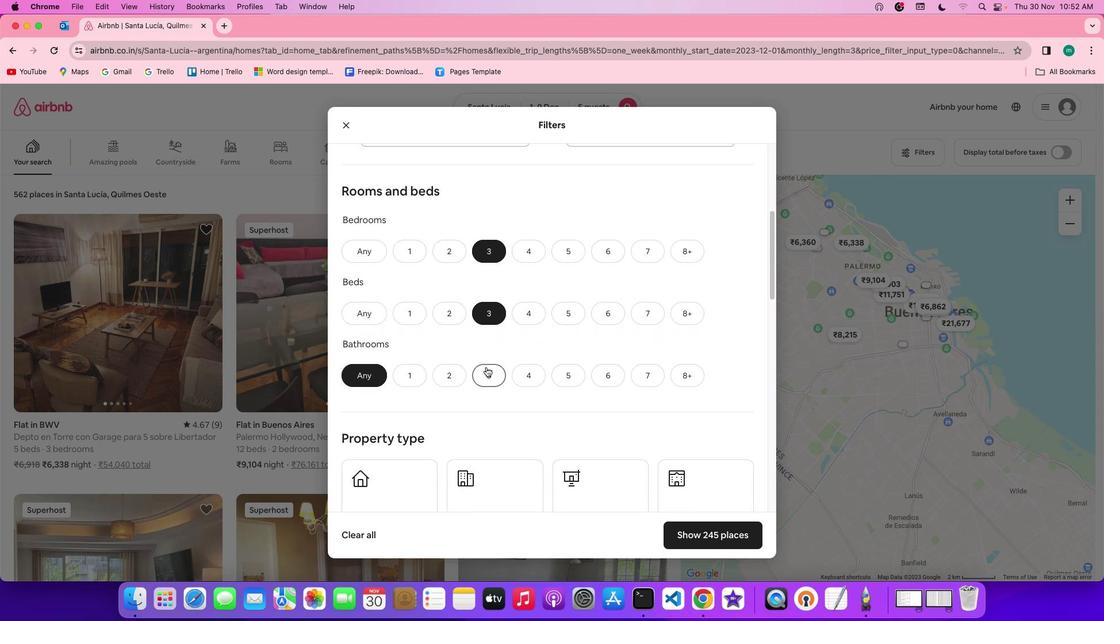 
Action: Mouse moved to (601, 365)
Screenshot: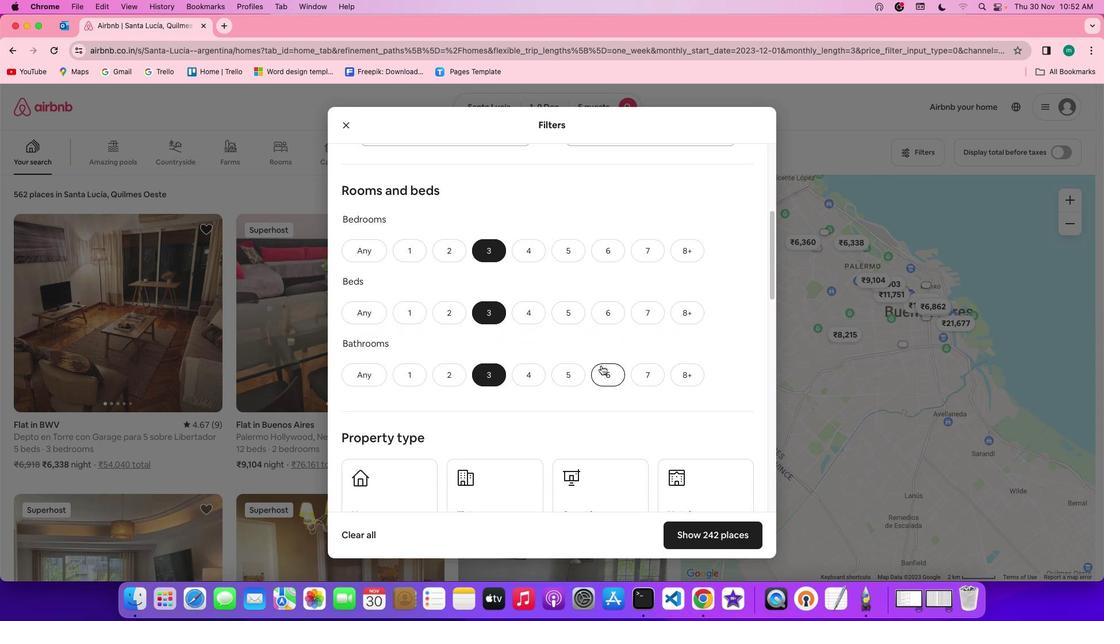 
Action: Mouse scrolled (601, 365) with delta (0, 0)
Screenshot: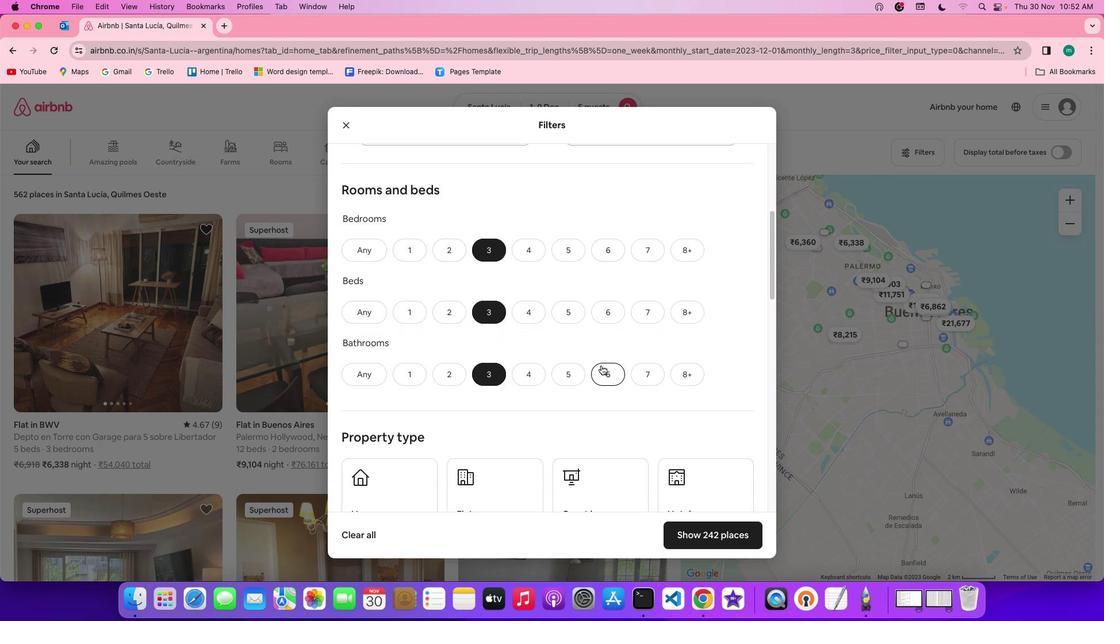 
Action: Mouse scrolled (601, 365) with delta (0, 0)
Screenshot: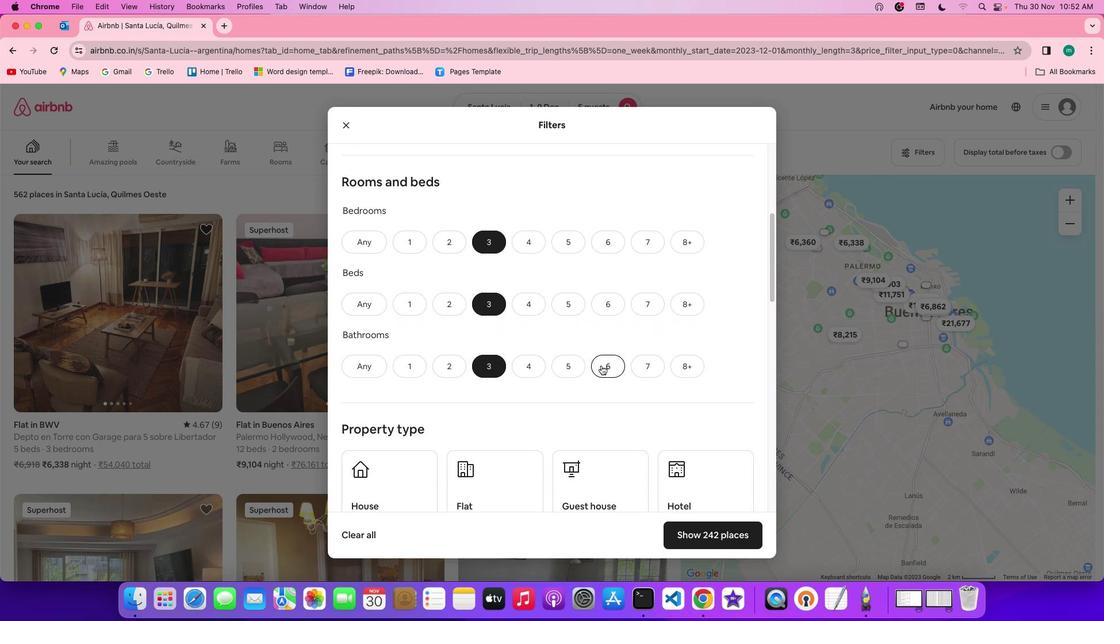 
Action: Mouse scrolled (601, 365) with delta (0, -1)
Screenshot: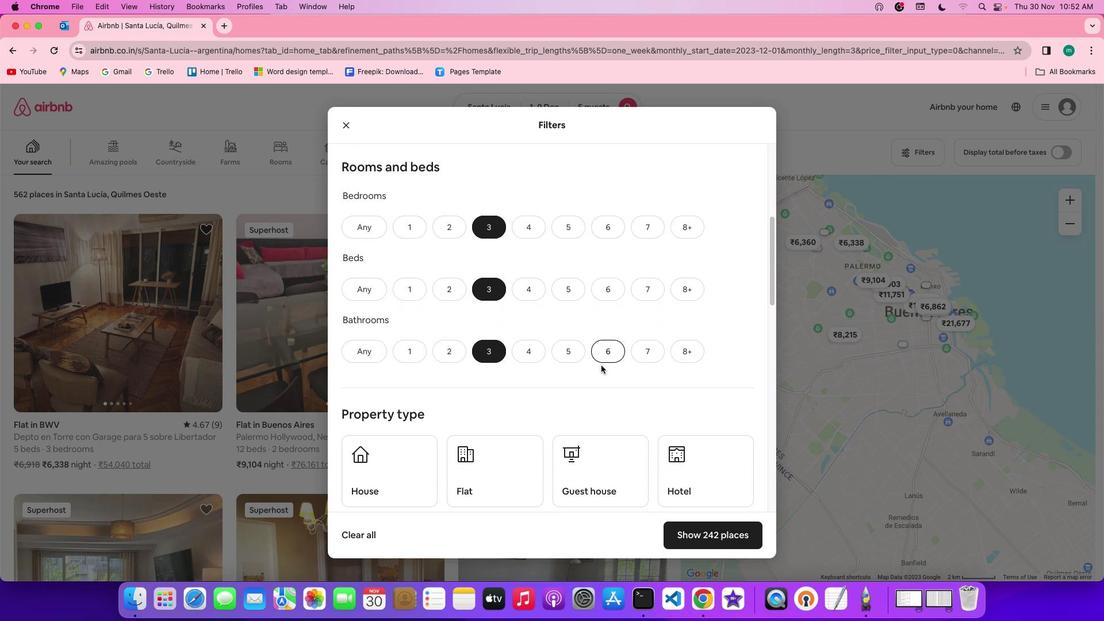 
Action: Mouse moved to (603, 365)
Screenshot: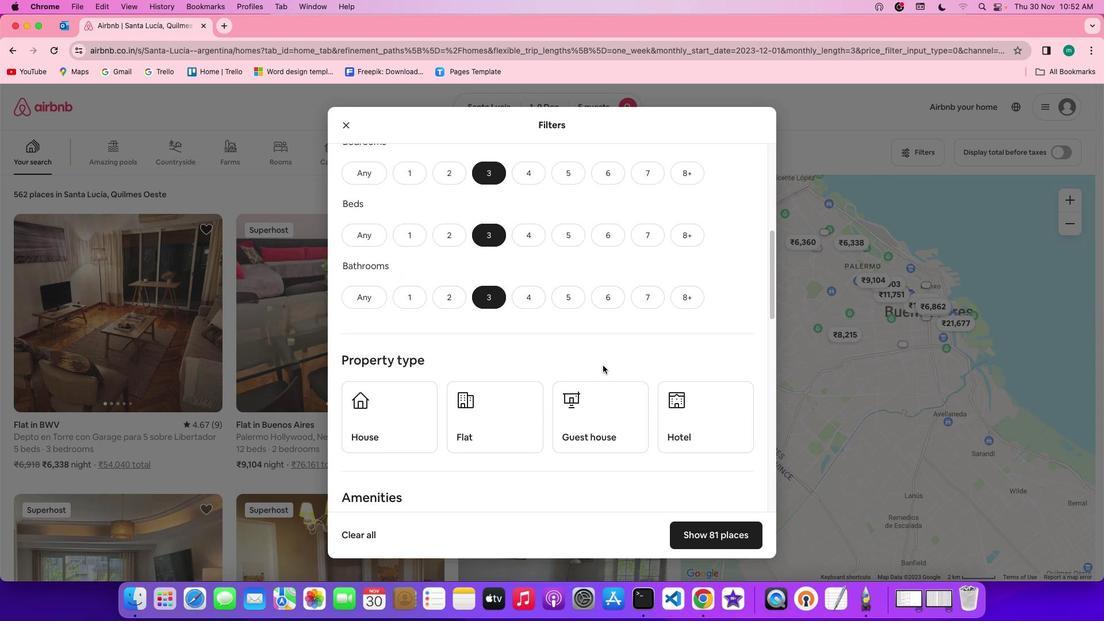 
Action: Mouse scrolled (603, 365) with delta (0, 0)
Screenshot: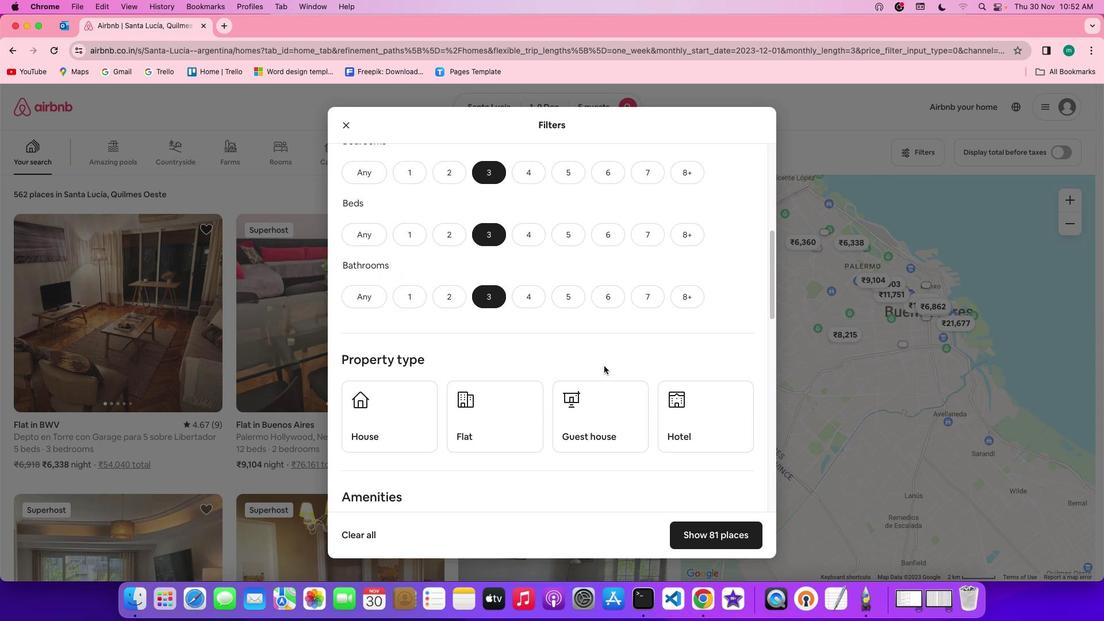 
Action: Mouse moved to (604, 365)
Screenshot: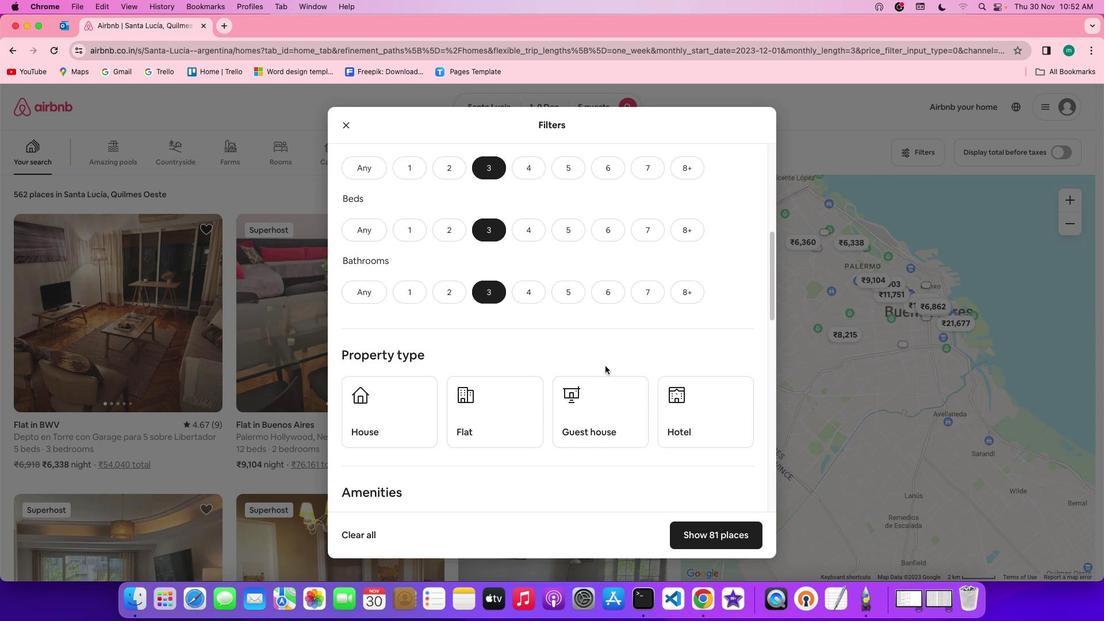 
Action: Mouse scrolled (604, 365) with delta (0, 0)
Screenshot: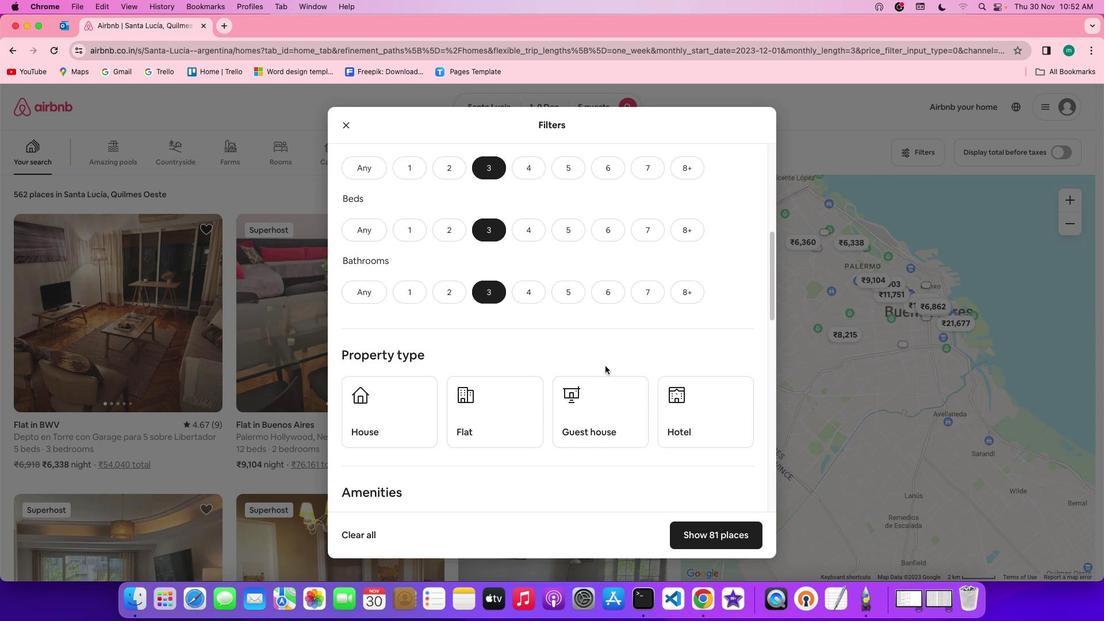 
Action: Mouse moved to (604, 366)
Screenshot: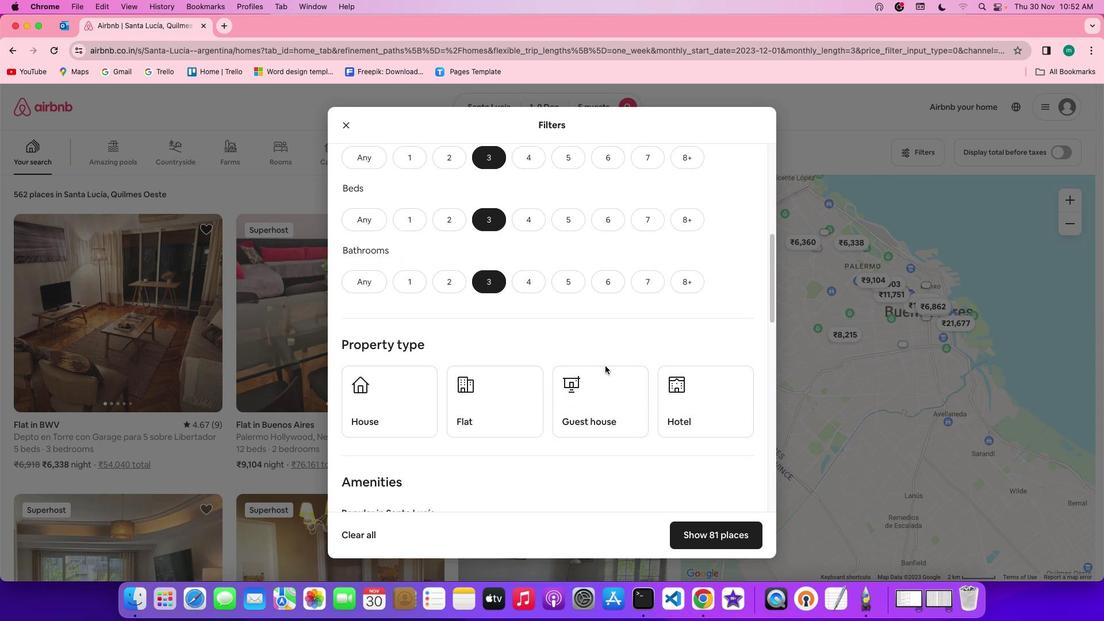
Action: Mouse scrolled (604, 366) with delta (0, 0)
Screenshot: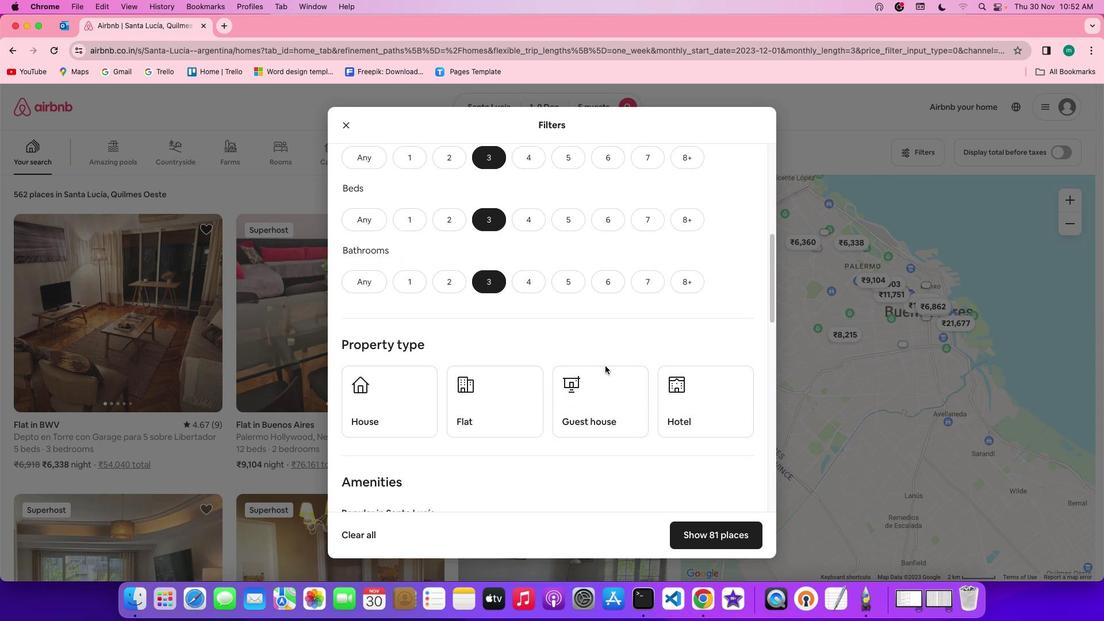 
Action: Mouse moved to (605, 366)
Screenshot: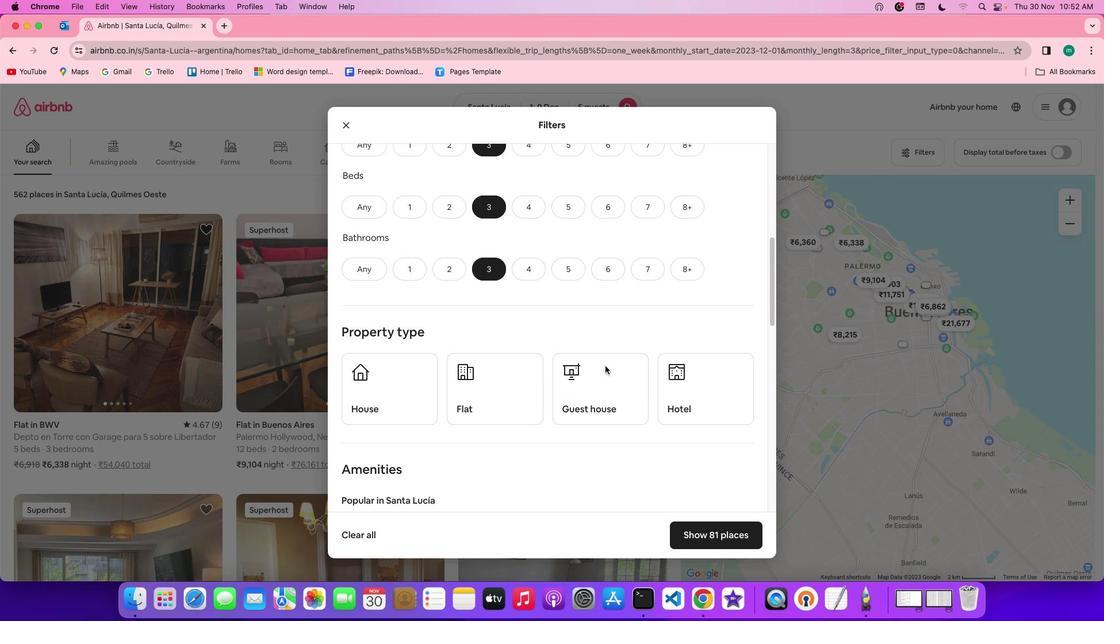 
Action: Mouse scrolled (605, 366) with delta (0, 0)
Screenshot: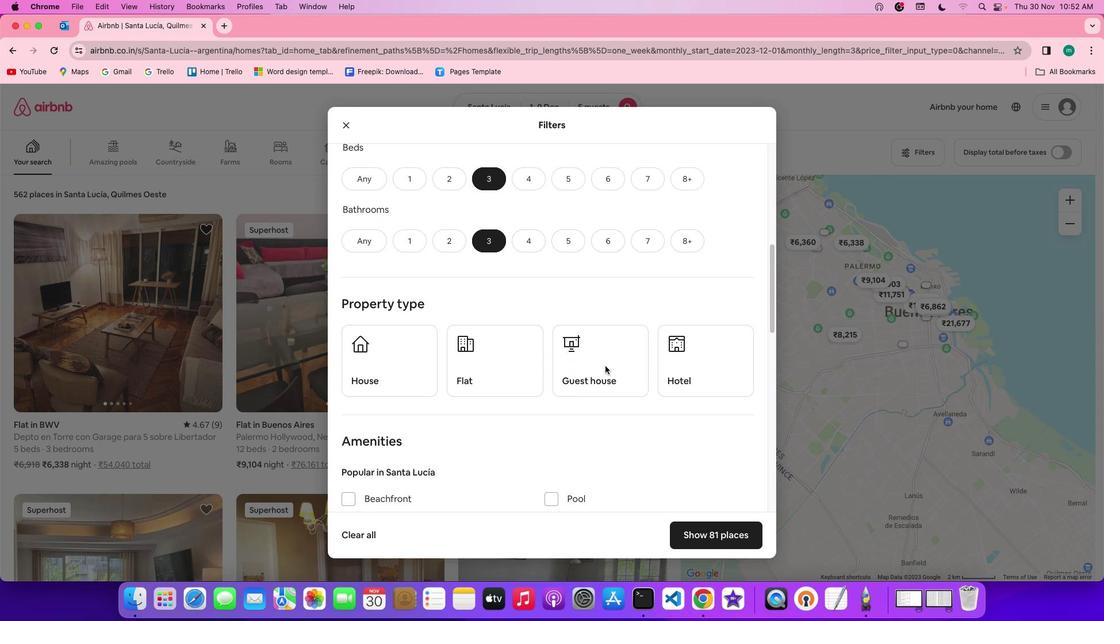 
Action: Mouse scrolled (605, 366) with delta (0, 0)
Screenshot: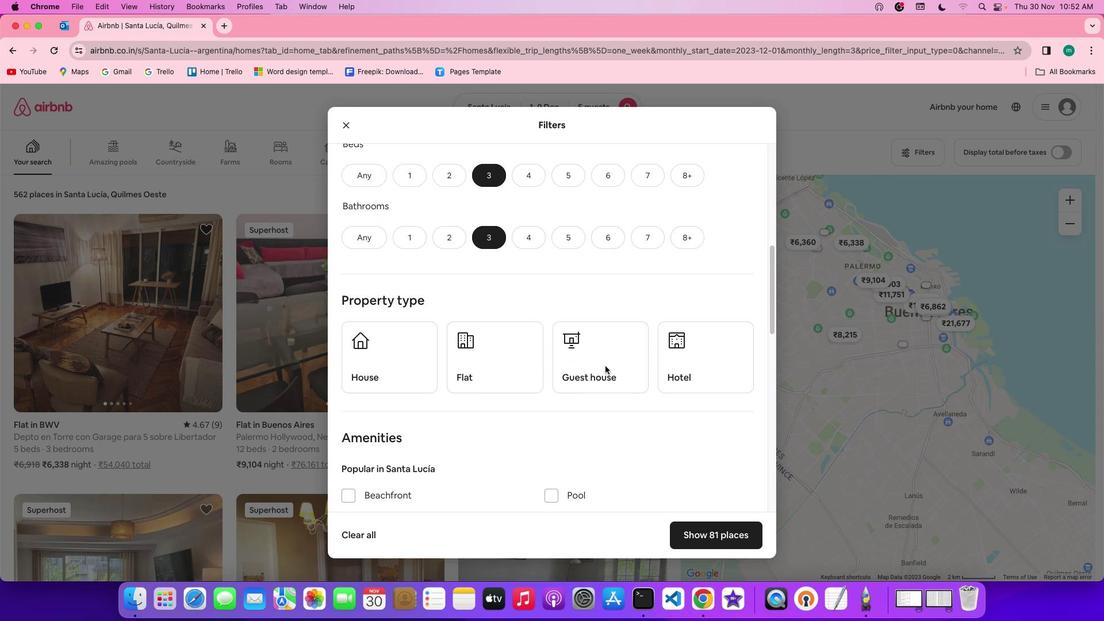 
Action: Mouse scrolled (605, 366) with delta (0, 0)
Screenshot: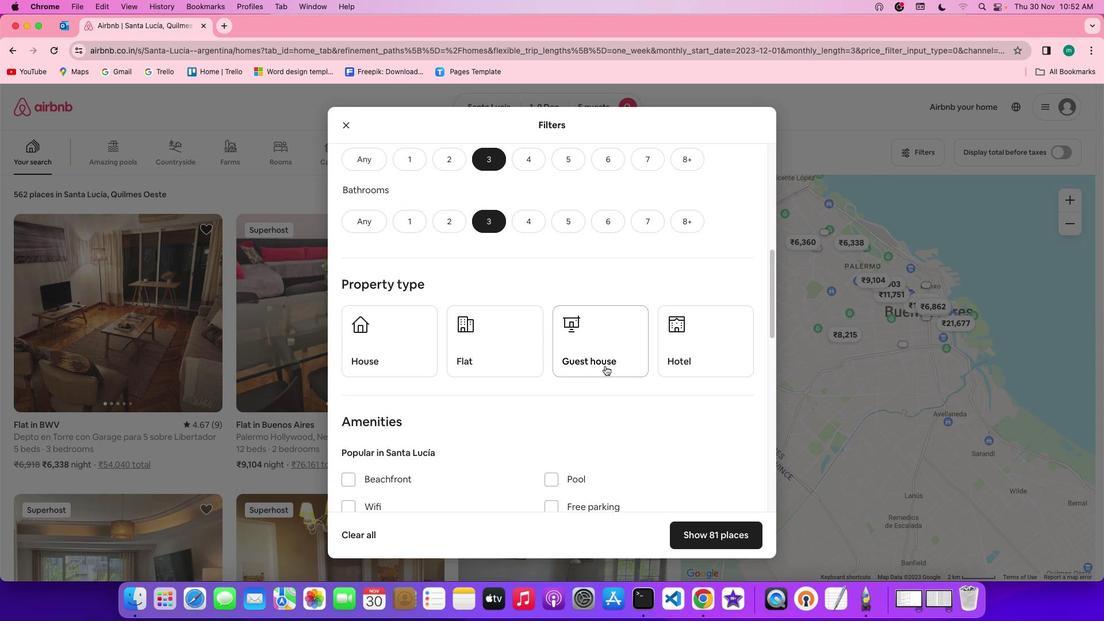 
Action: Mouse moved to (360, 301)
Screenshot: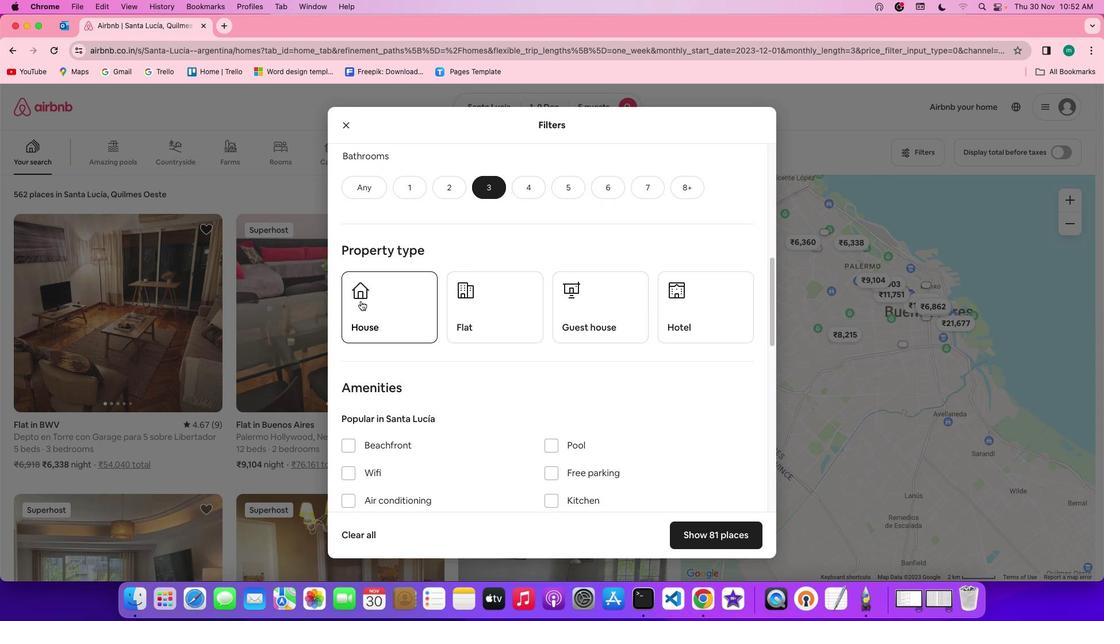 
Action: Mouse pressed left at (360, 301)
Screenshot: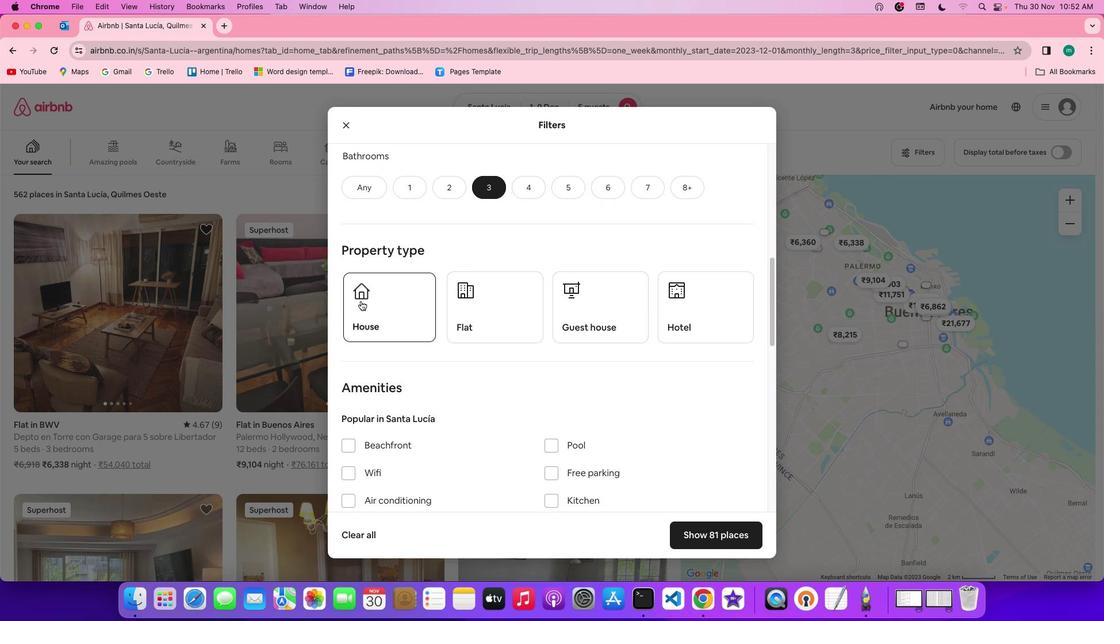 
Action: Mouse moved to (670, 388)
Screenshot: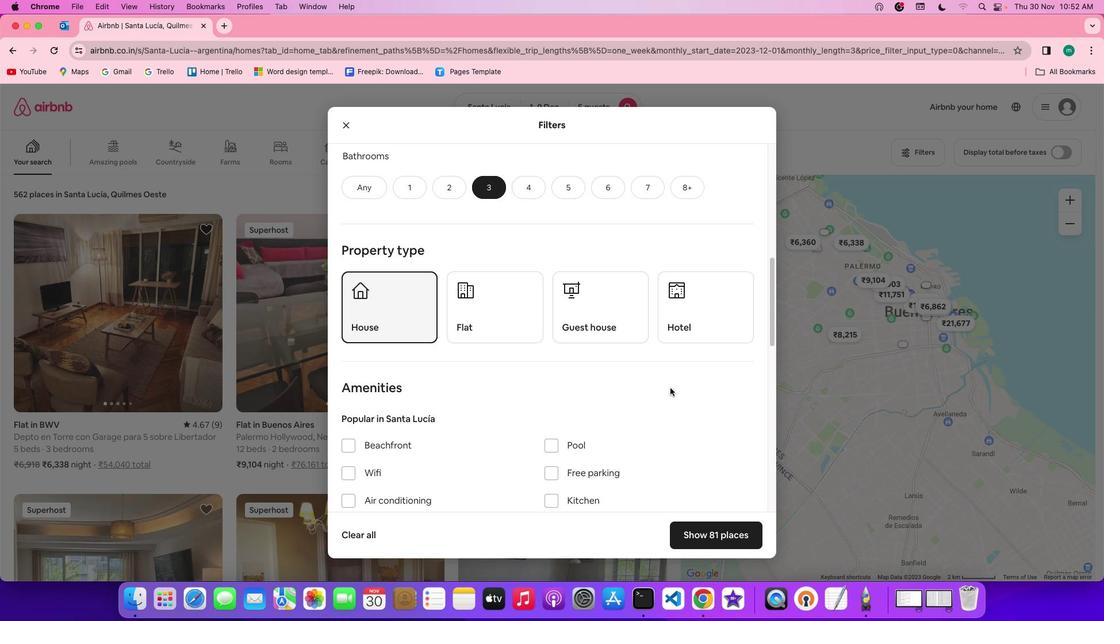 
Action: Mouse scrolled (670, 388) with delta (0, 0)
Screenshot: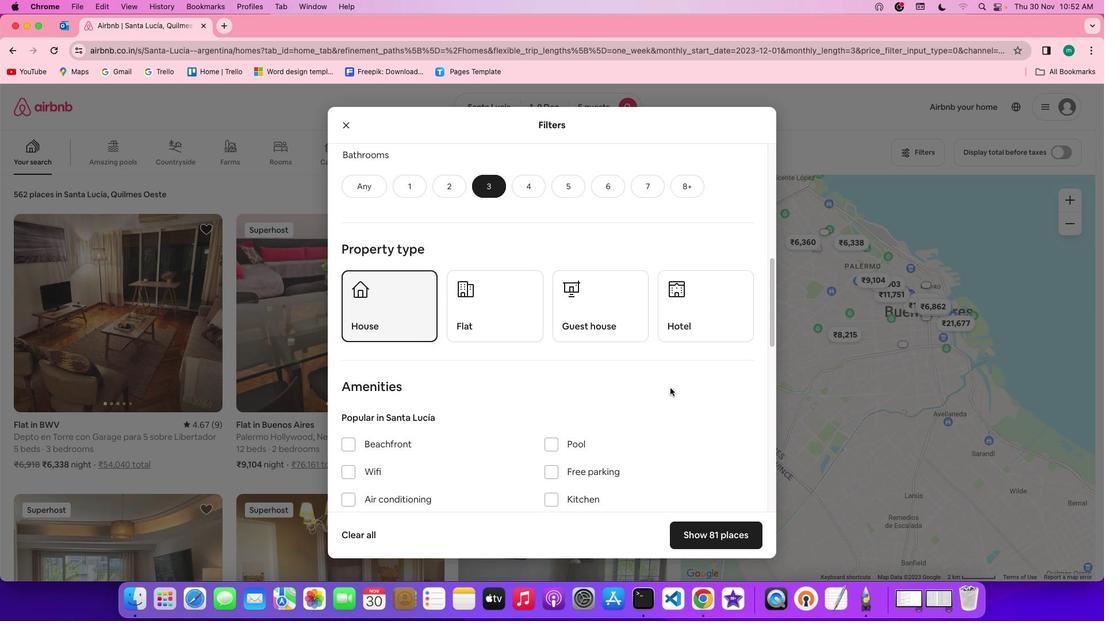 
Action: Mouse scrolled (670, 388) with delta (0, 0)
Screenshot: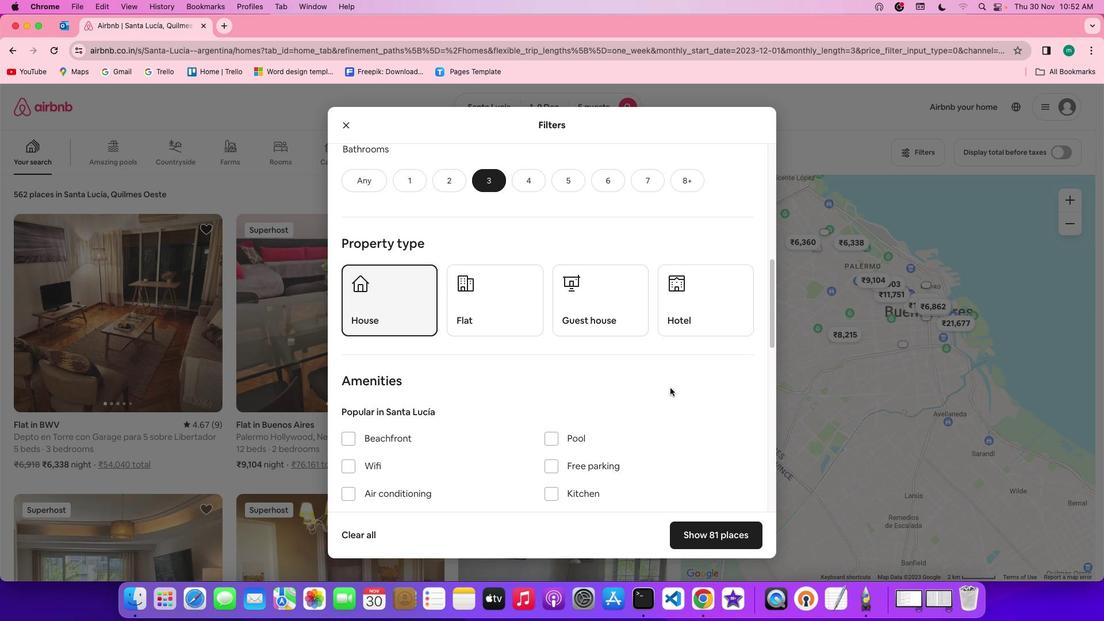 
Action: Mouse scrolled (670, 388) with delta (0, 0)
Screenshot: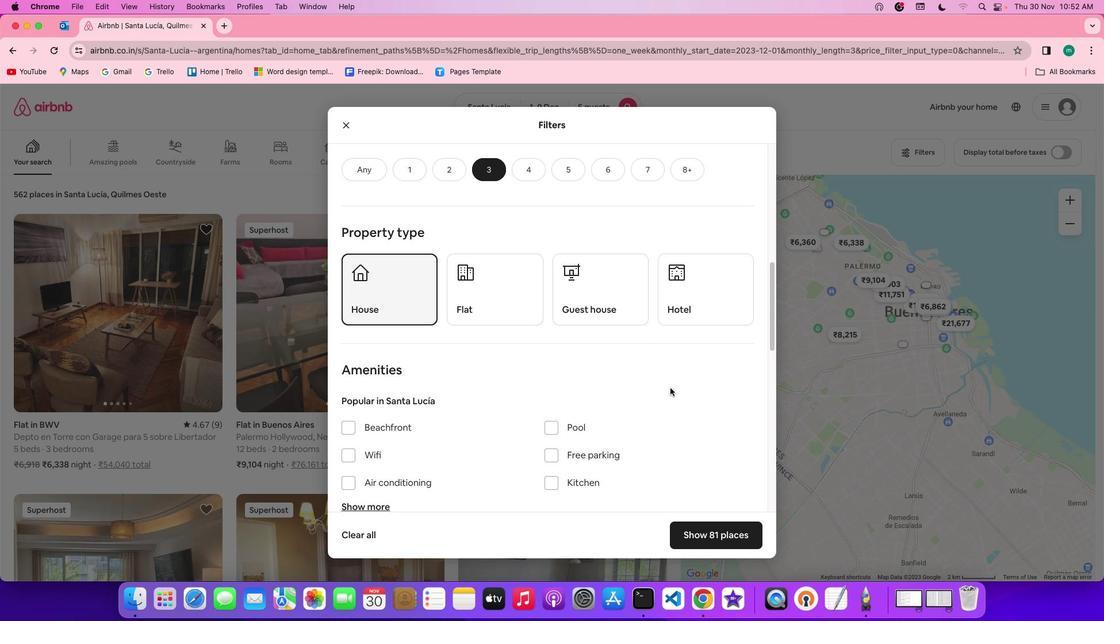 
Action: Mouse scrolled (670, 388) with delta (0, 0)
Screenshot: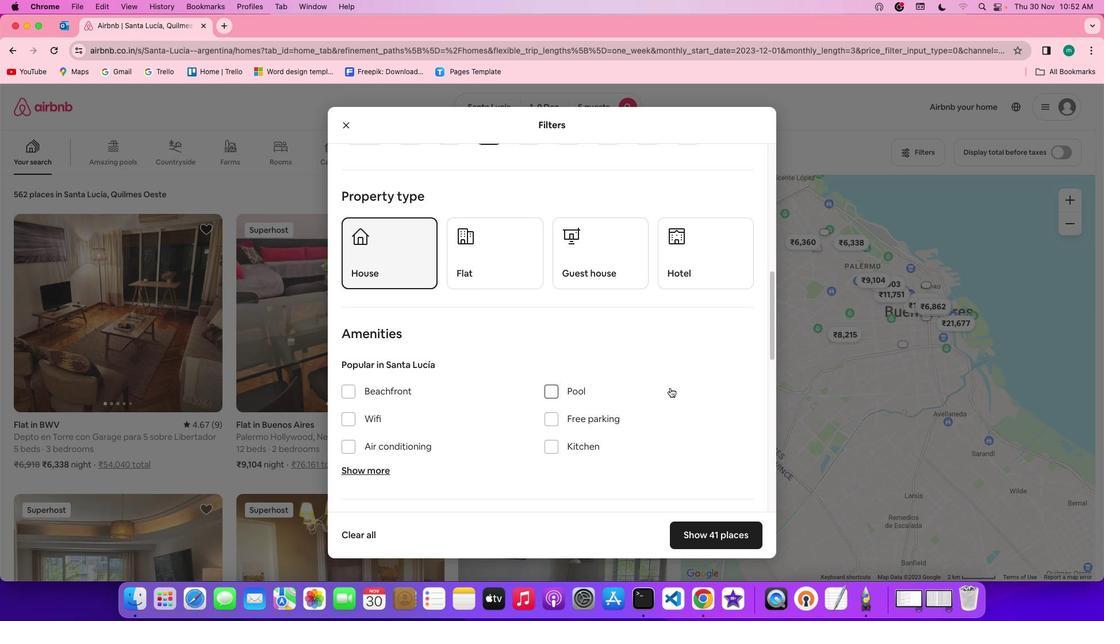 
Action: Mouse scrolled (670, 388) with delta (0, 0)
Screenshot: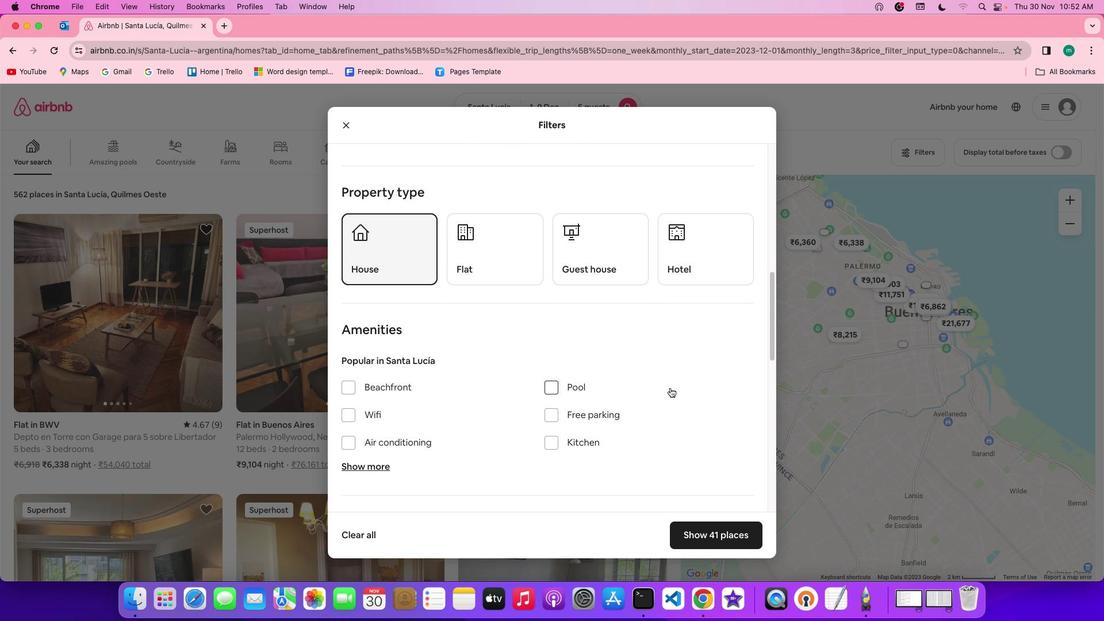 
Action: Mouse scrolled (670, 388) with delta (0, -1)
Screenshot: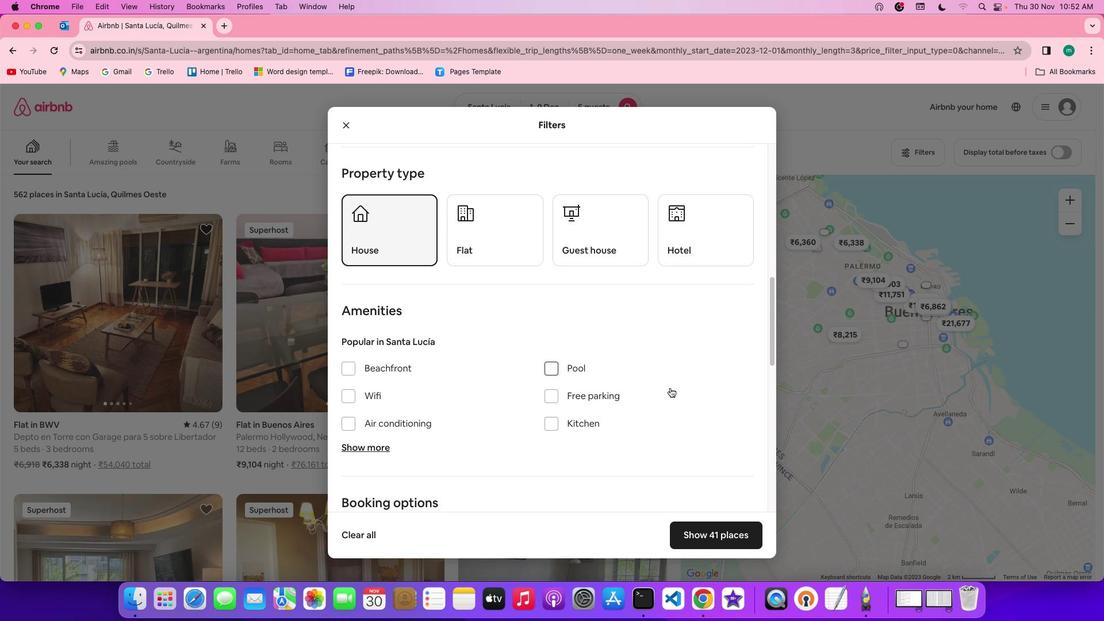
Action: Mouse scrolled (670, 388) with delta (0, 0)
Screenshot: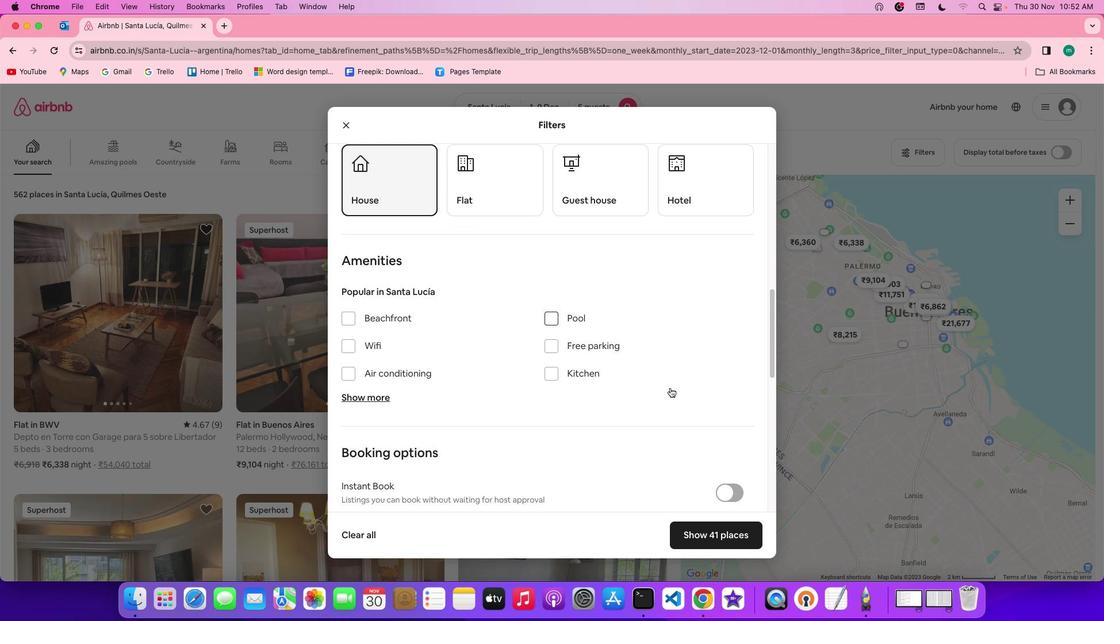 
Action: Mouse scrolled (670, 388) with delta (0, 0)
Screenshot: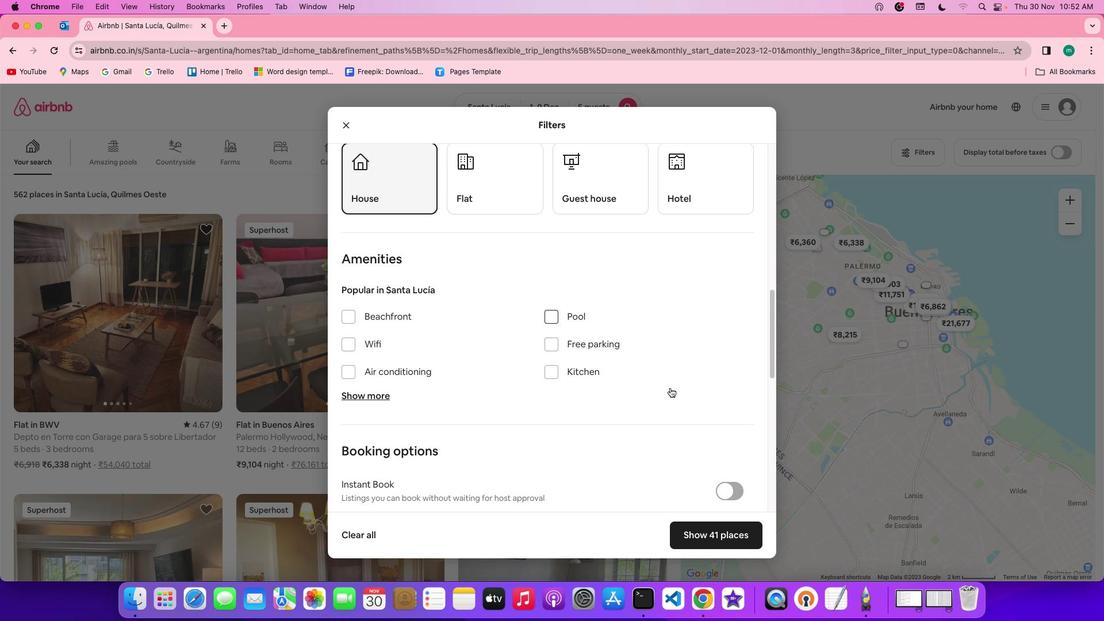 
Action: Mouse scrolled (670, 388) with delta (0, 0)
Screenshot: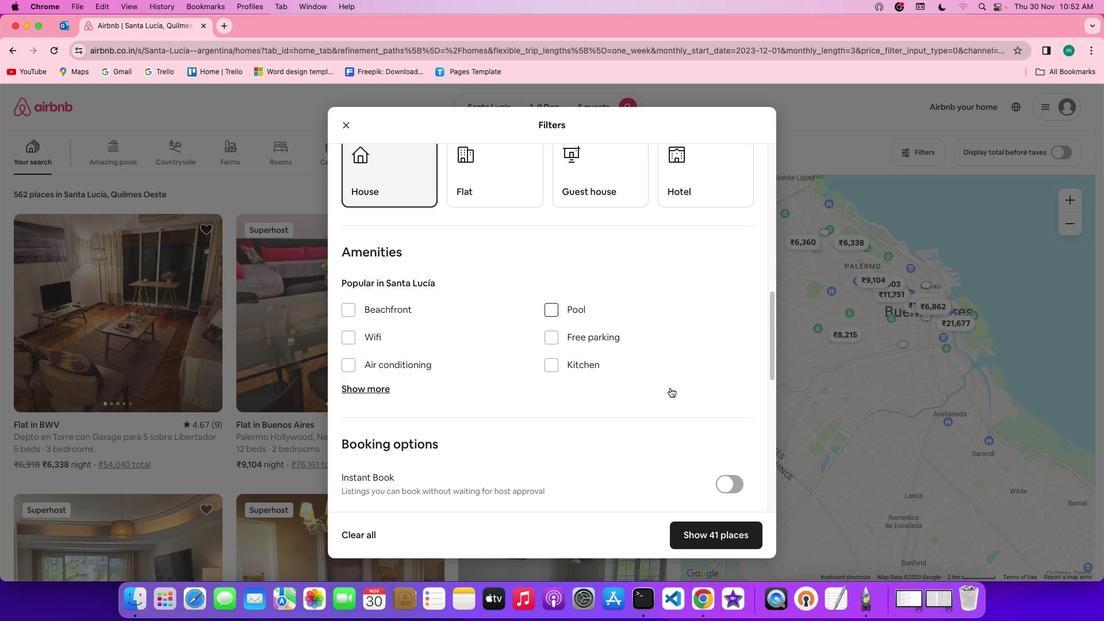 
Action: Mouse scrolled (670, 388) with delta (0, 0)
Screenshot: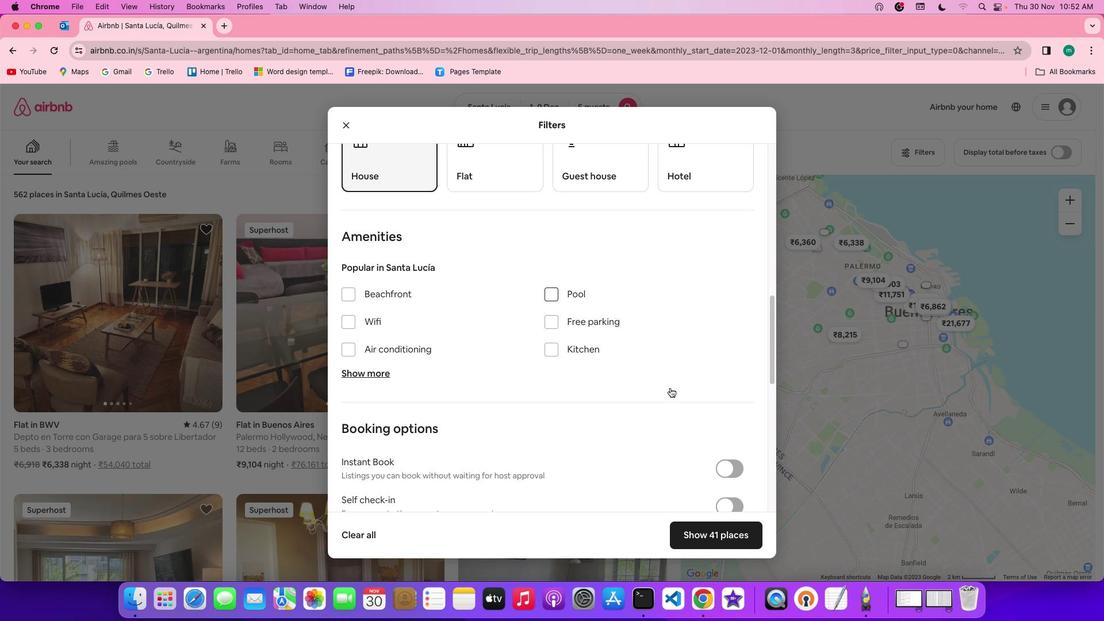 
Action: Mouse moved to (372, 348)
Screenshot: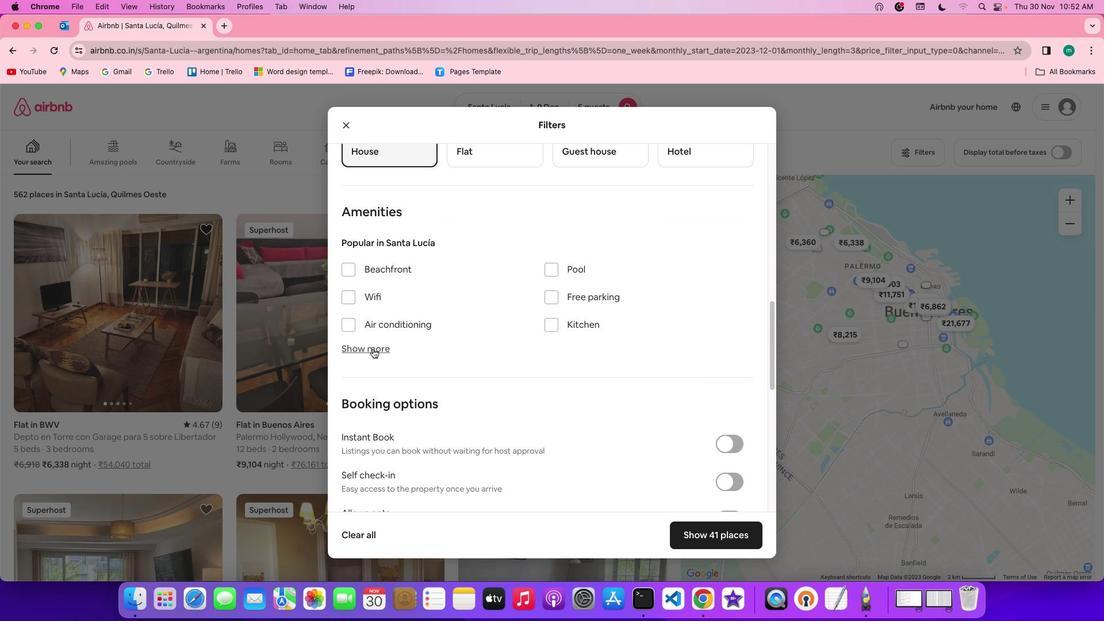 
Action: Mouse pressed left at (372, 348)
Screenshot: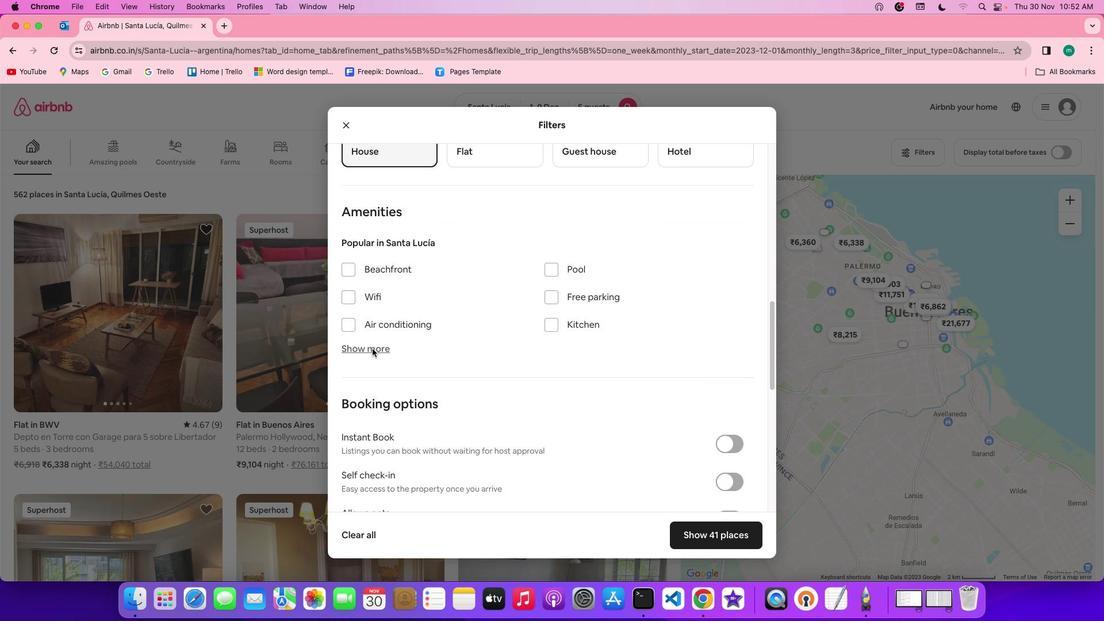 
Action: Mouse moved to (509, 393)
Screenshot: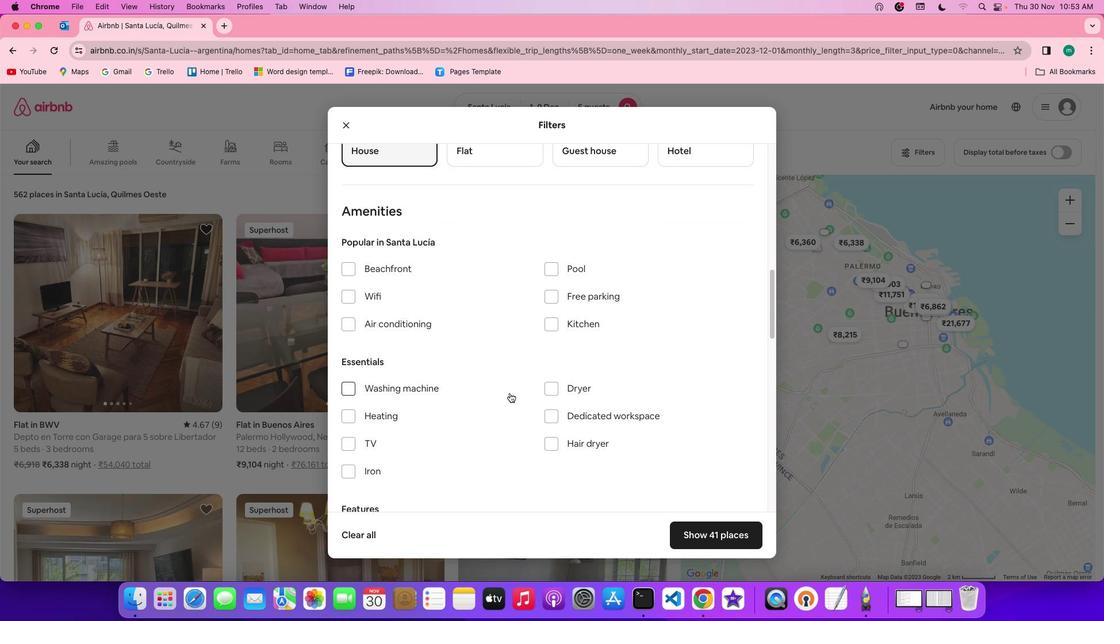 
Action: Mouse scrolled (509, 393) with delta (0, 0)
Screenshot: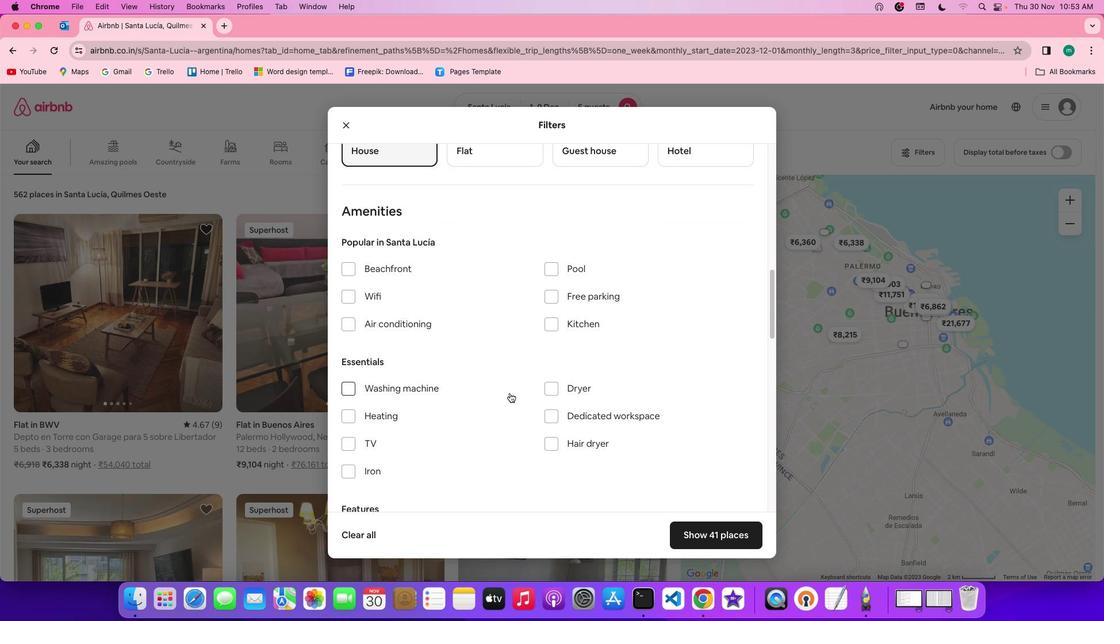 
Action: Mouse moved to (510, 393)
Screenshot: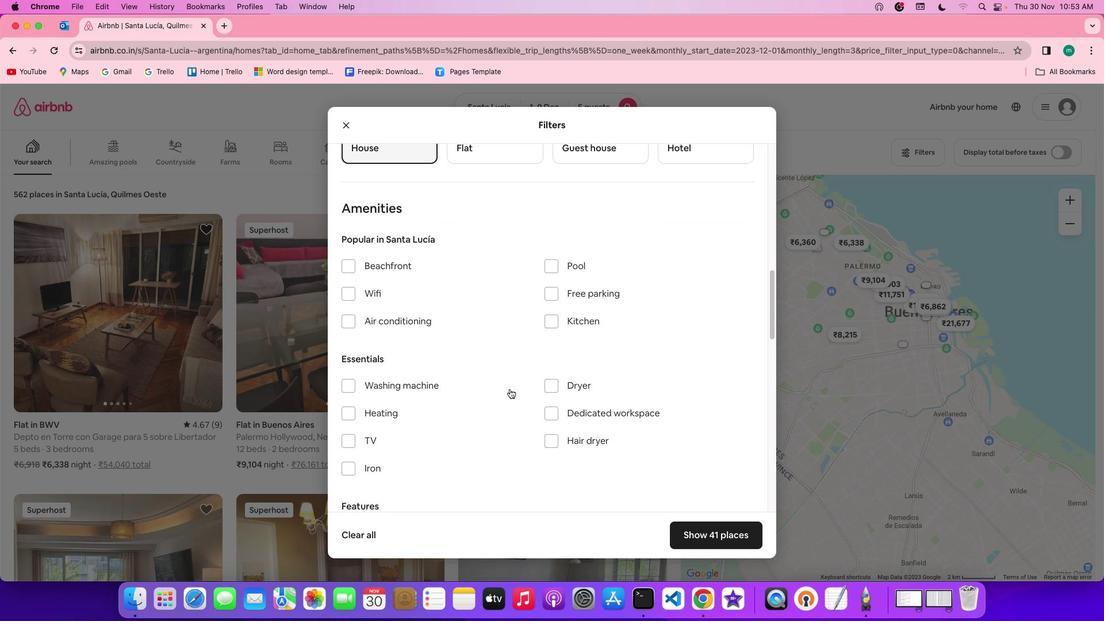 
Action: Mouse scrolled (510, 393) with delta (0, 0)
Screenshot: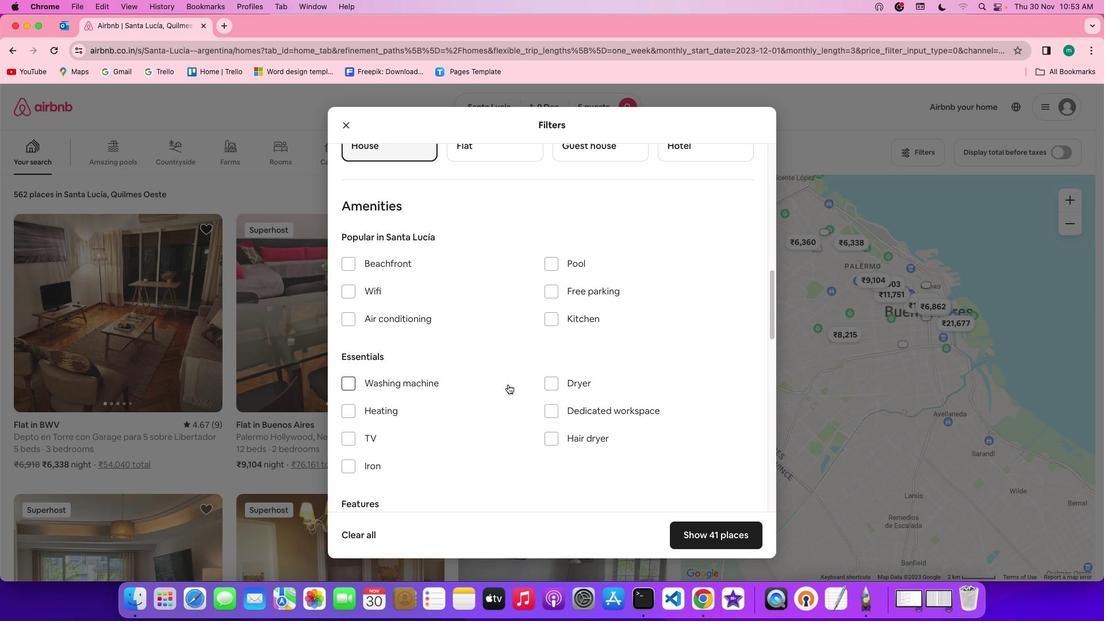 
Action: Mouse moved to (366, 403)
Screenshot: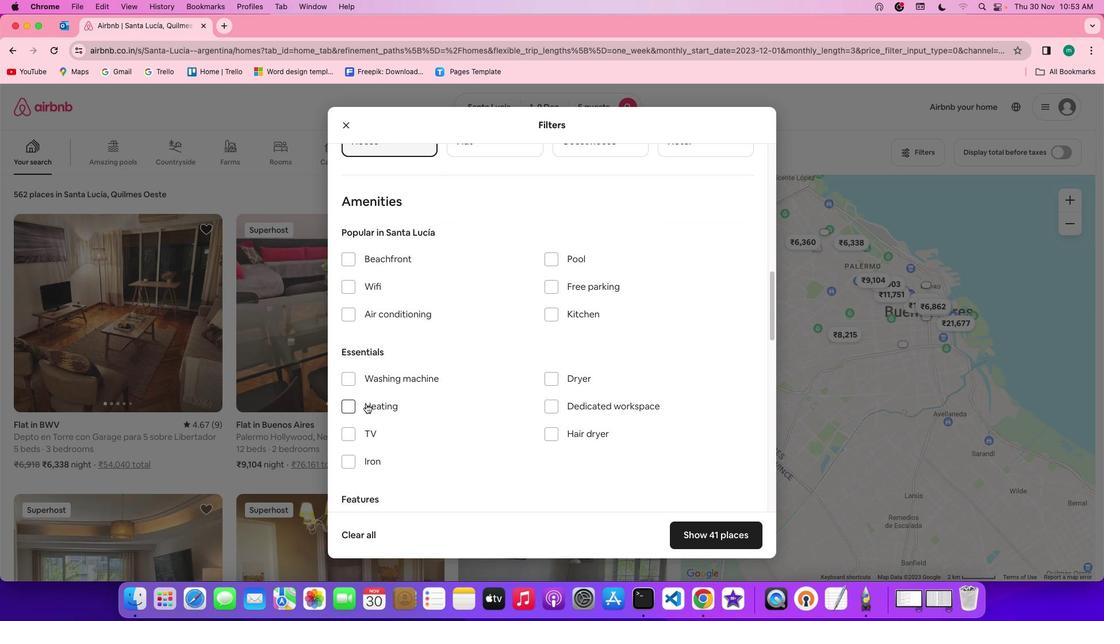 
Action: Mouse pressed left at (366, 403)
Screenshot: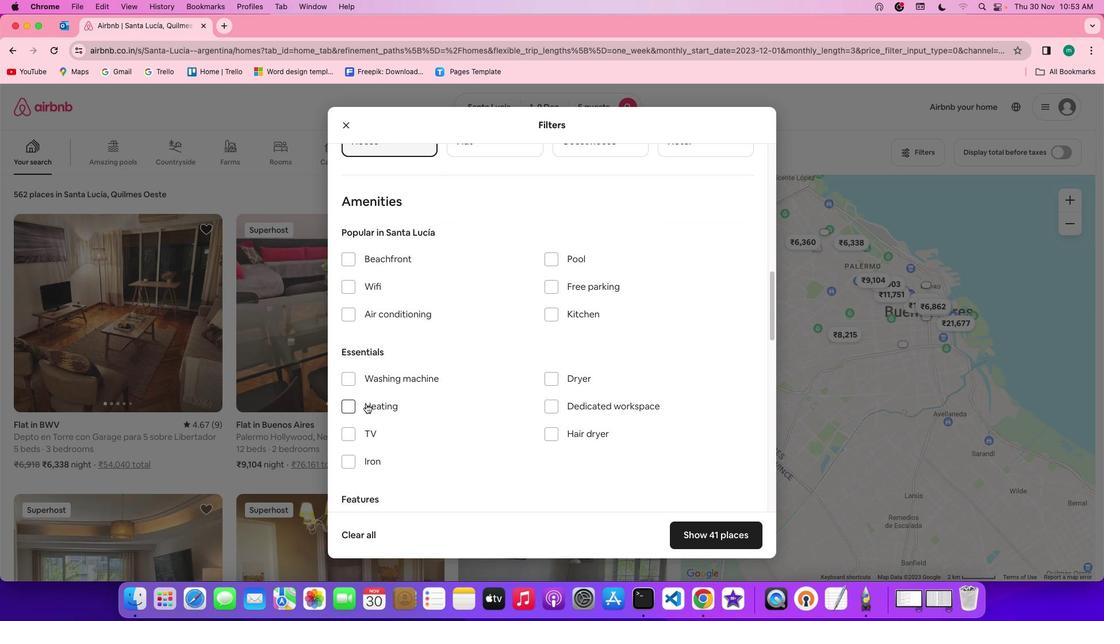 
Action: Mouse moved to (578, 435)
Screenshot: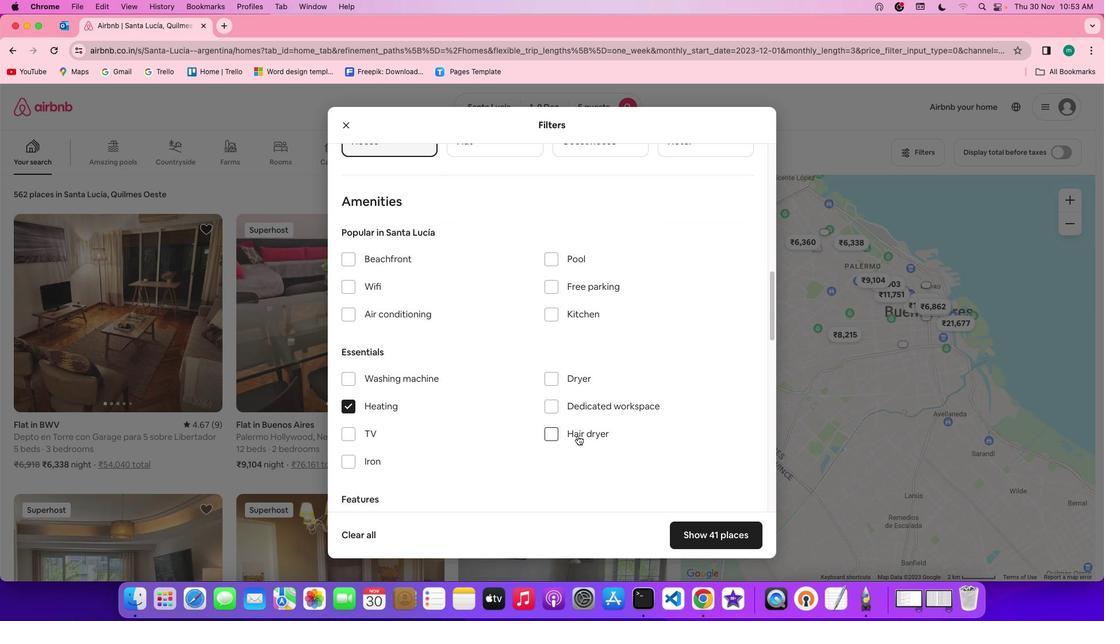 
Action: Mouse scrolled (578, 435) with delta (0, 0)
Screenshot: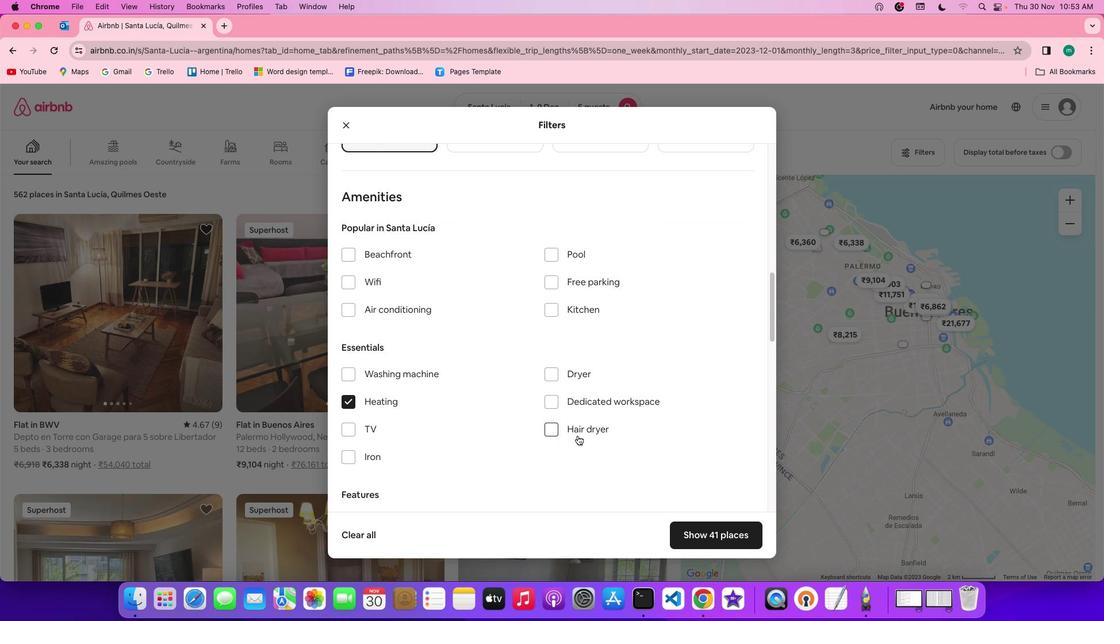 
Action: Mouse scrolled (578, 435) with delta (0, 0)
Screenshot: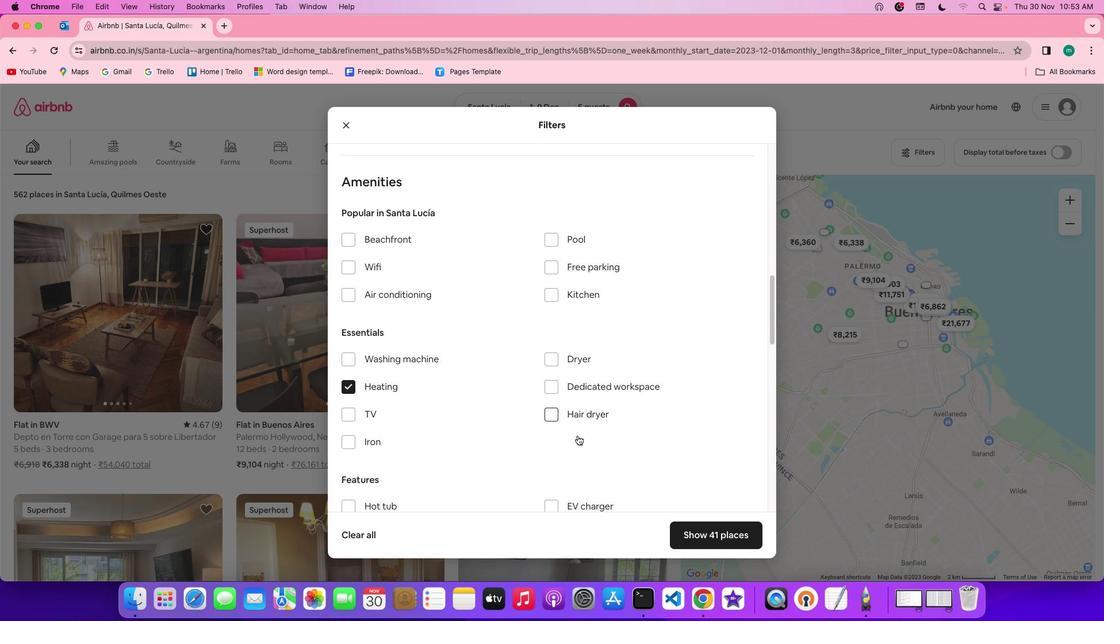 
Action: Mouse scrolled (578, 435) with delta (0, -1)
Screenshot: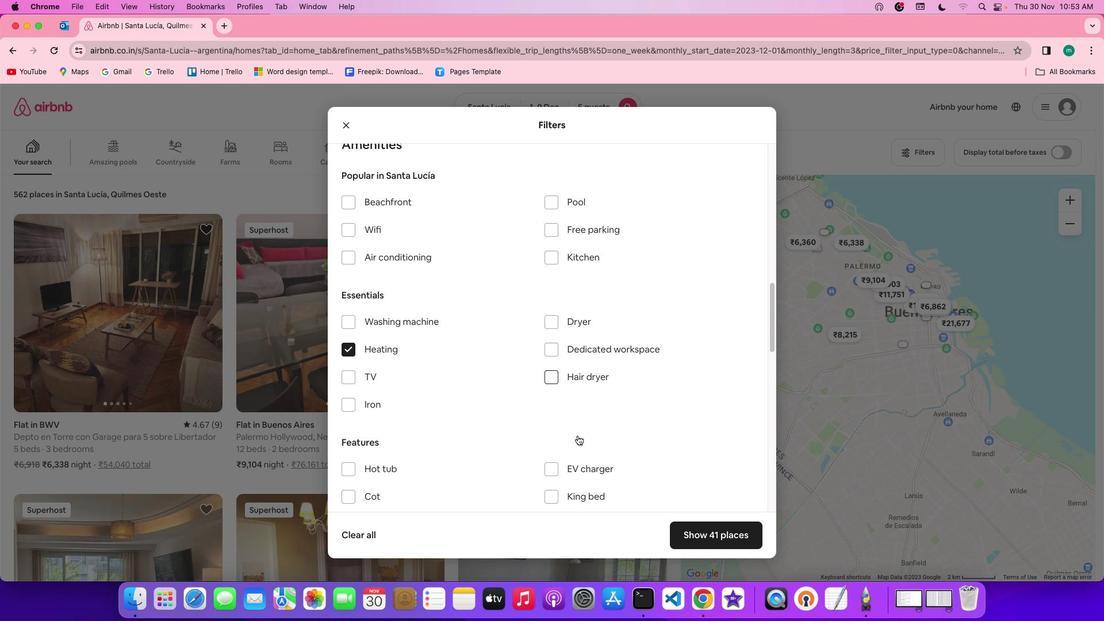
Action: Mouse scrolled (578, 435) with delta (0, -2)
Screenshot: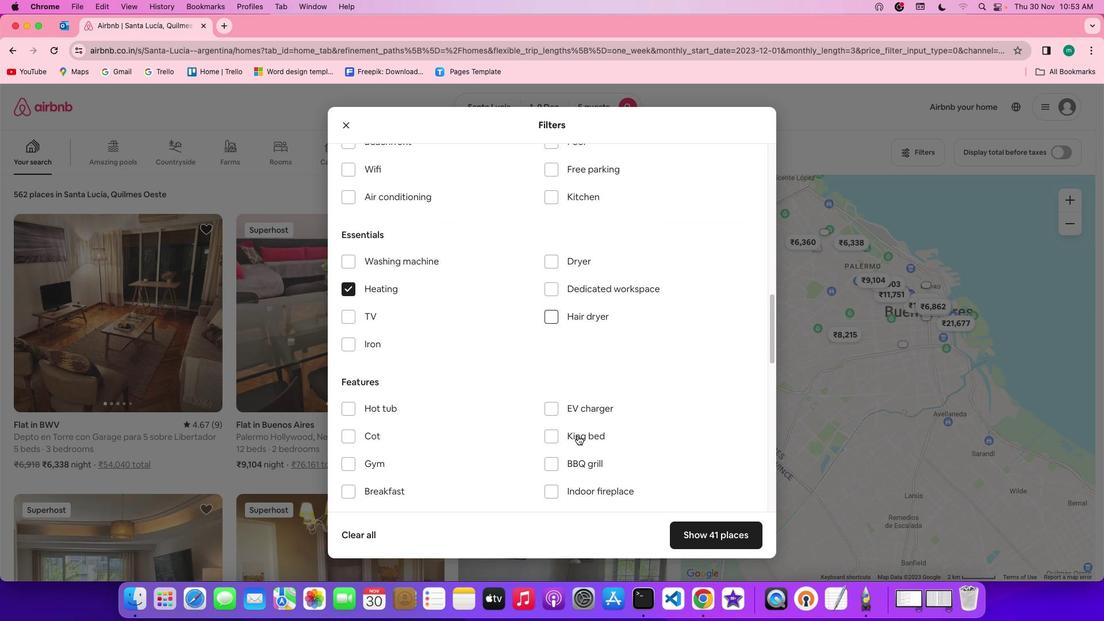 
Action: Mouse scrolled (578, 435) with delta (0, 0)
Screenshot: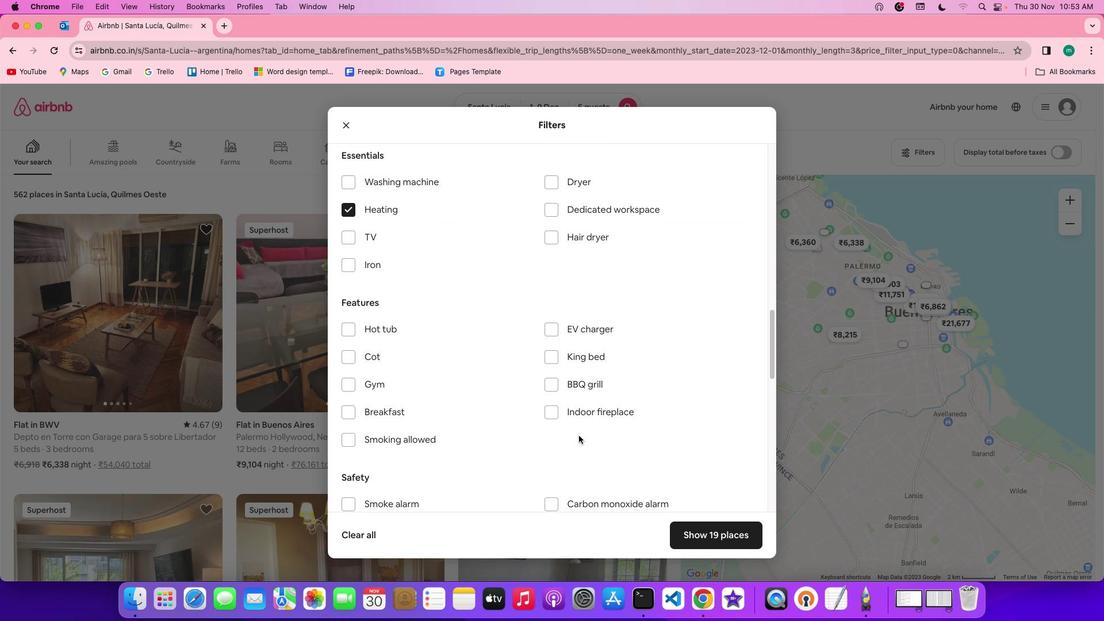
Action: Mouse scrolled (578, 435) with delta (0, 0)
Screenshot: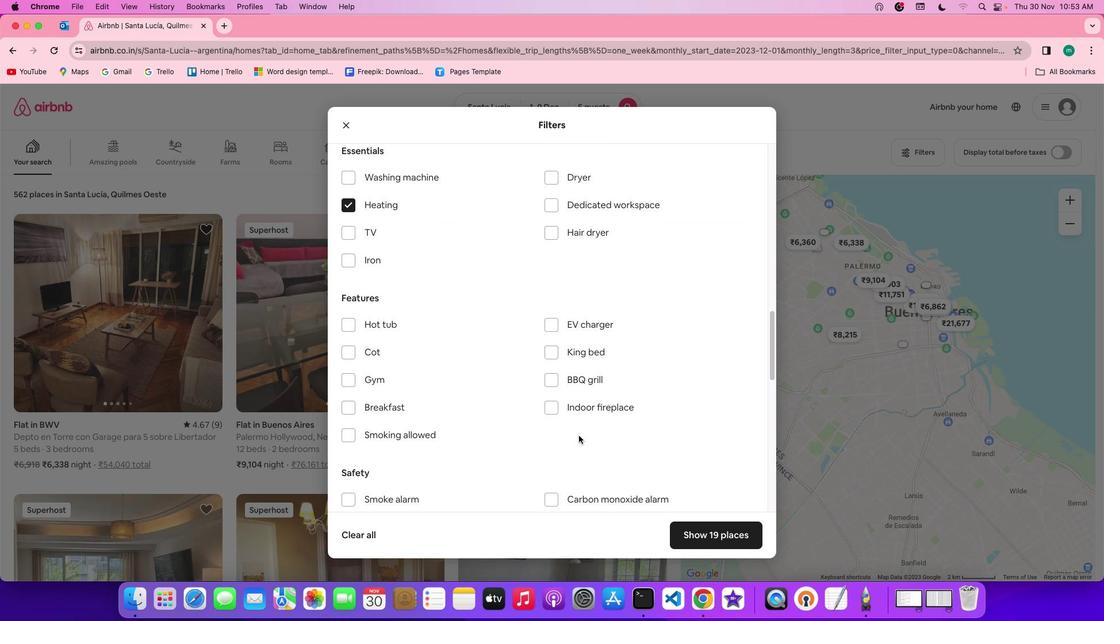 
Action: Mouse scrolled (578, 435) with delta (0, -1)
Screenshot: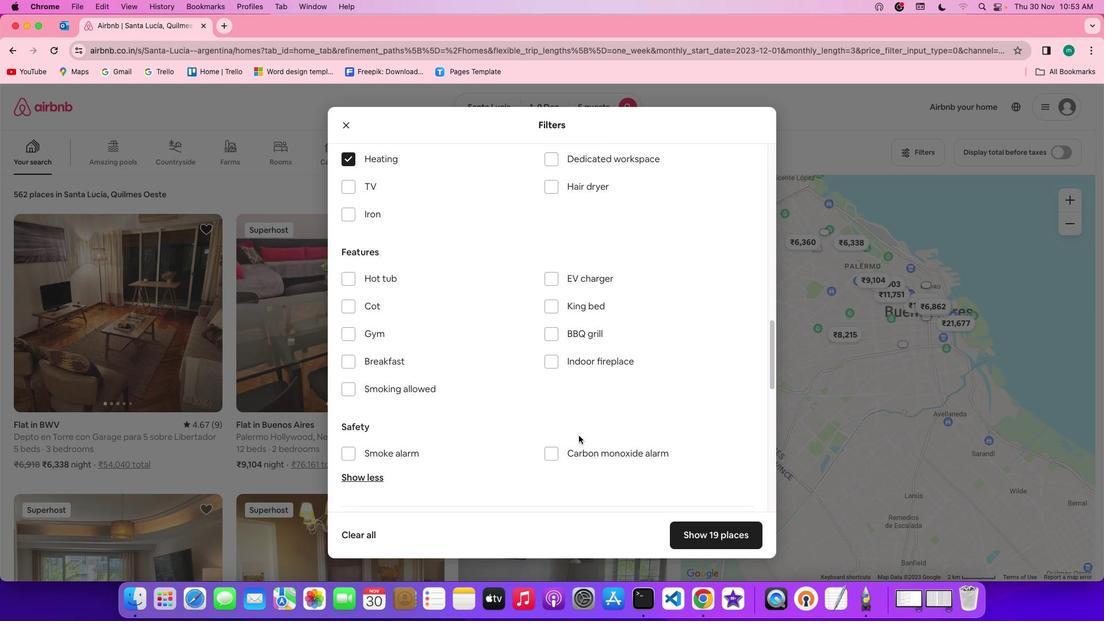
Action: Mouse moved to (578, 435)
Screenshot: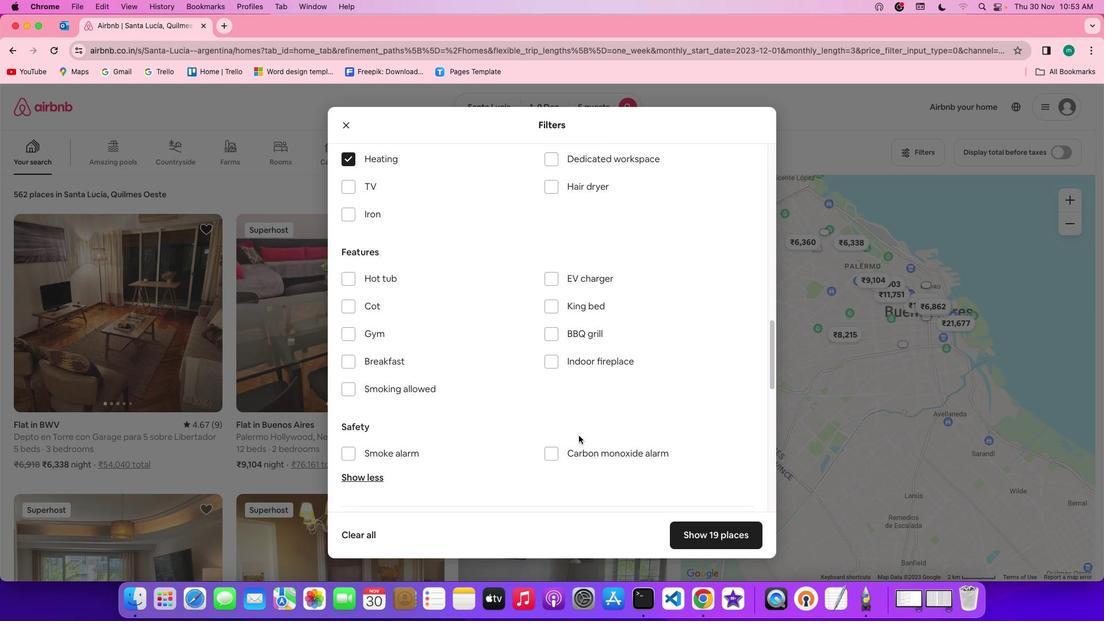 
Action: Mouse scrolled (578, 435) with delta (0, -2)
Screenshot: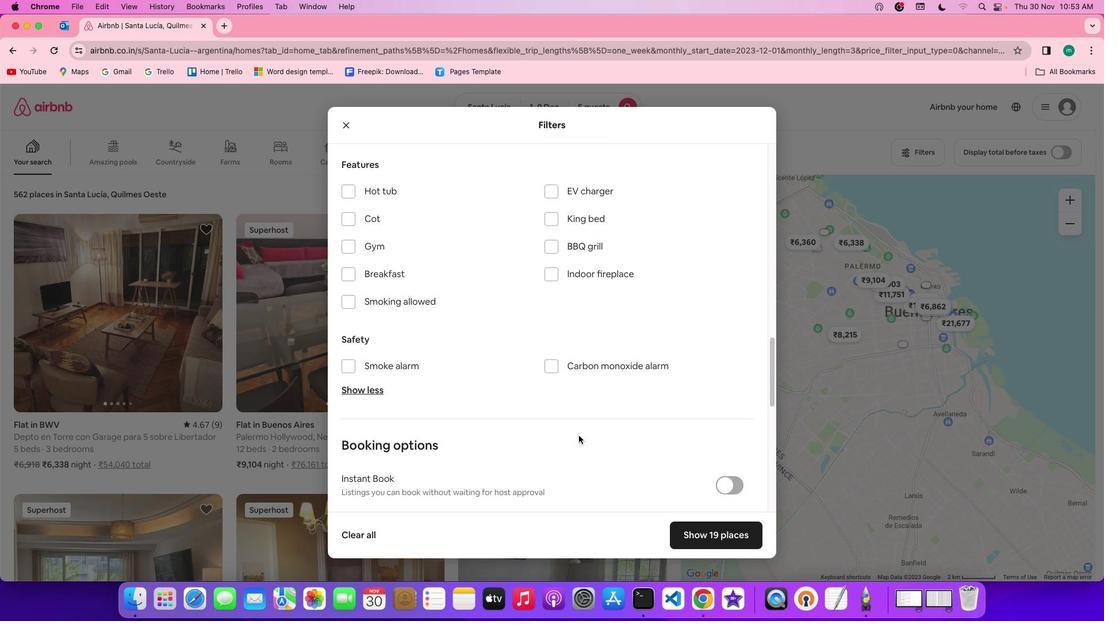 
Action: Mouse scrolled (578, 435) with delta (0, -2)
Screenshot: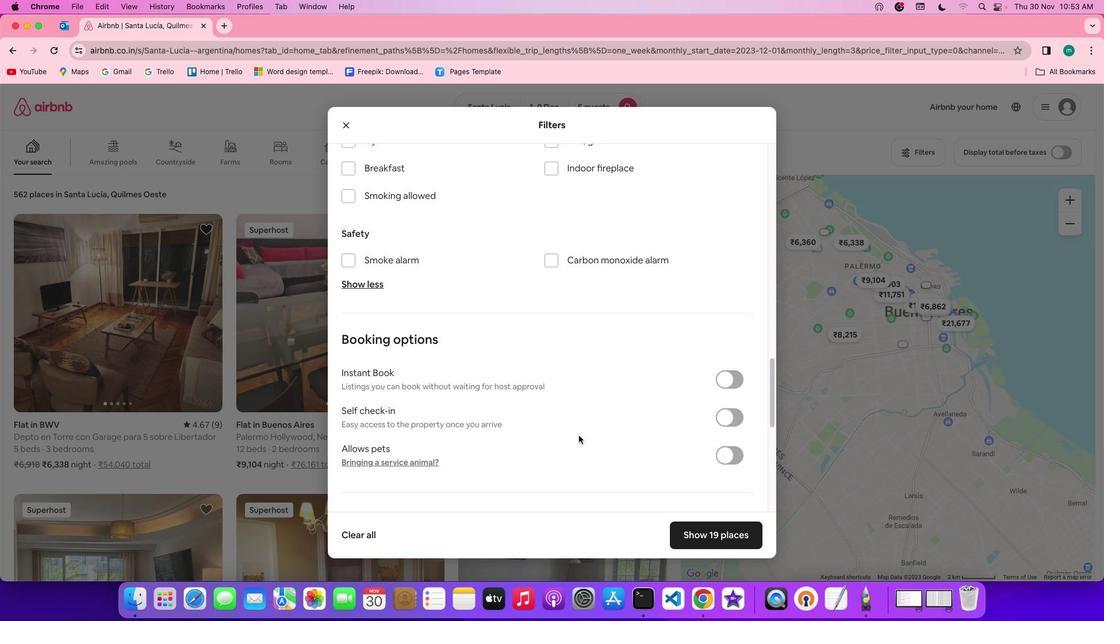 
Action: Mouse moved to (579, 435)
Screenshot: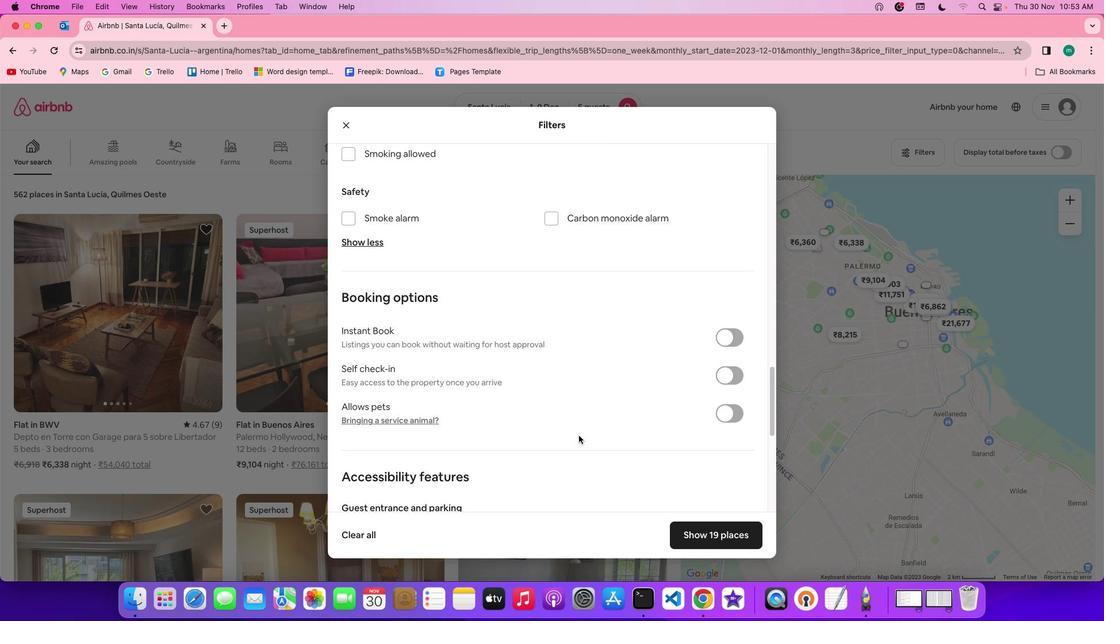 
Action: Mouse scrolled (579, 435) with delta (0, 0)
Screenshot: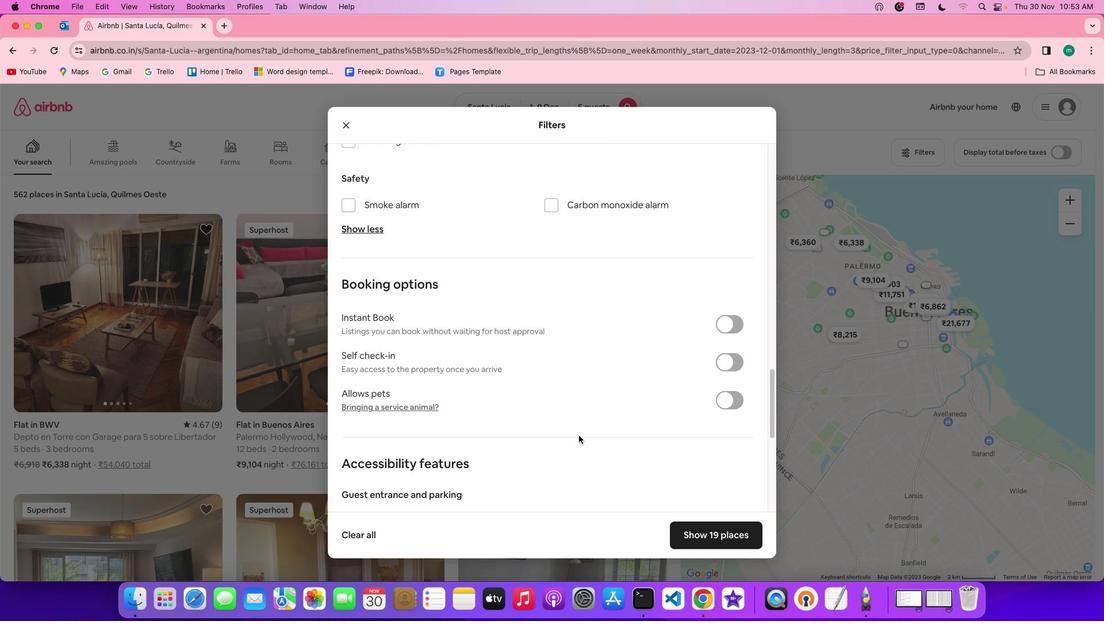 
Action: Mouse scrolled (579, 435) with delta (0, 0)
Screenshot: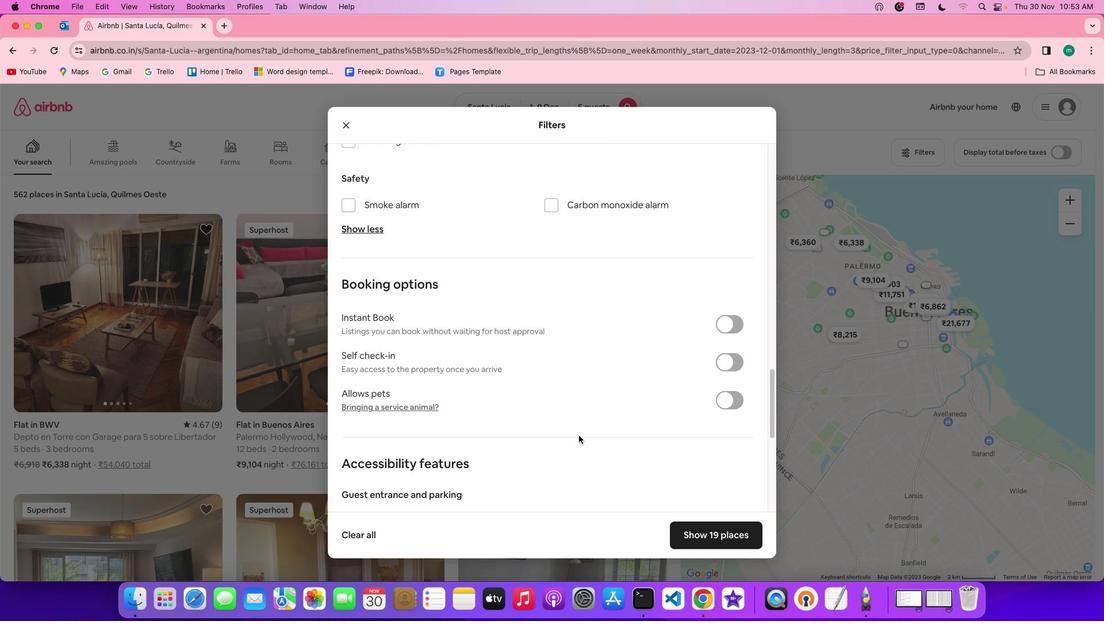 
Action: Mouse scrolled (579, 435) with delta (0, -1)
Screenshot: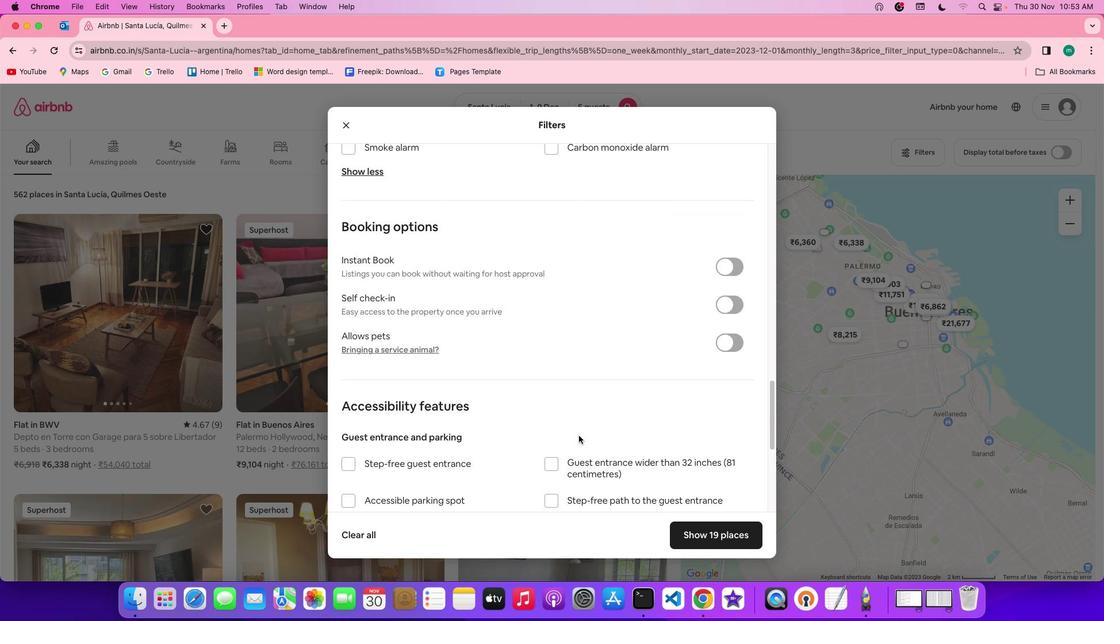 
Action: Mouse scrolled (579, 435) with delta (0, -2)
Screenshot: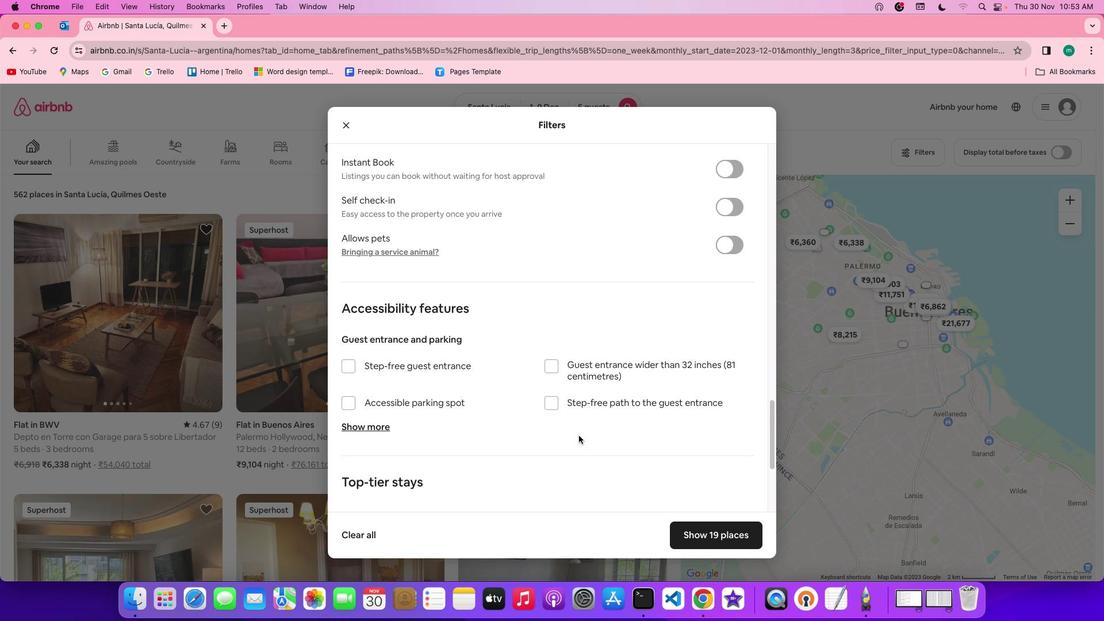 
Action: Mouse scrolled (579, 435) with delta (0, -2)
Screenshot: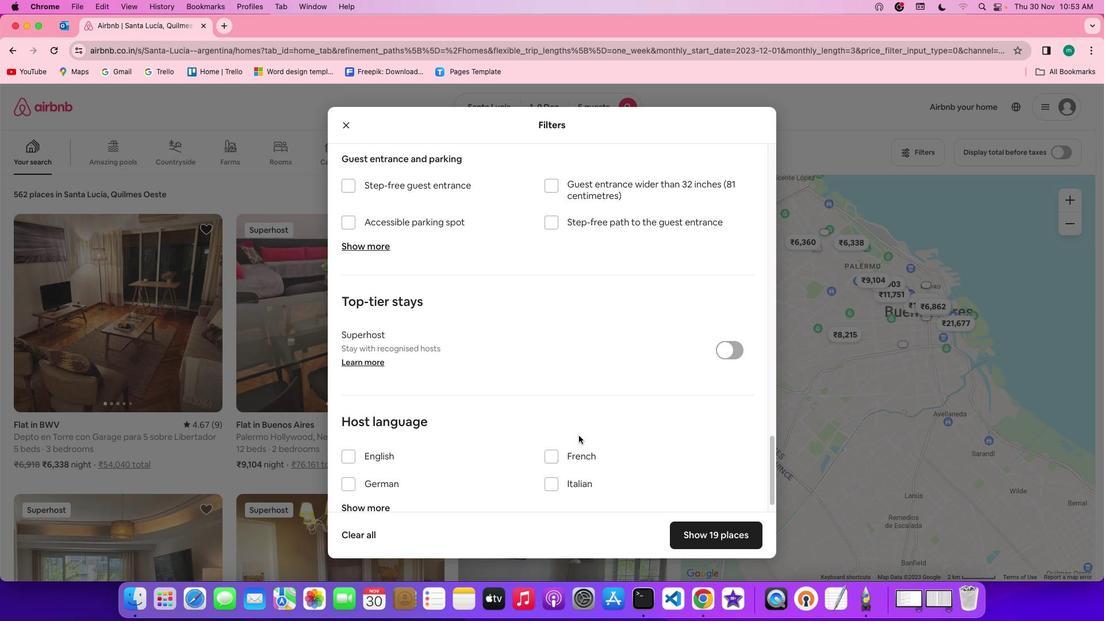 
Action: Mouse scrolled (579, 435) with delta (0, 0)
Screenshot: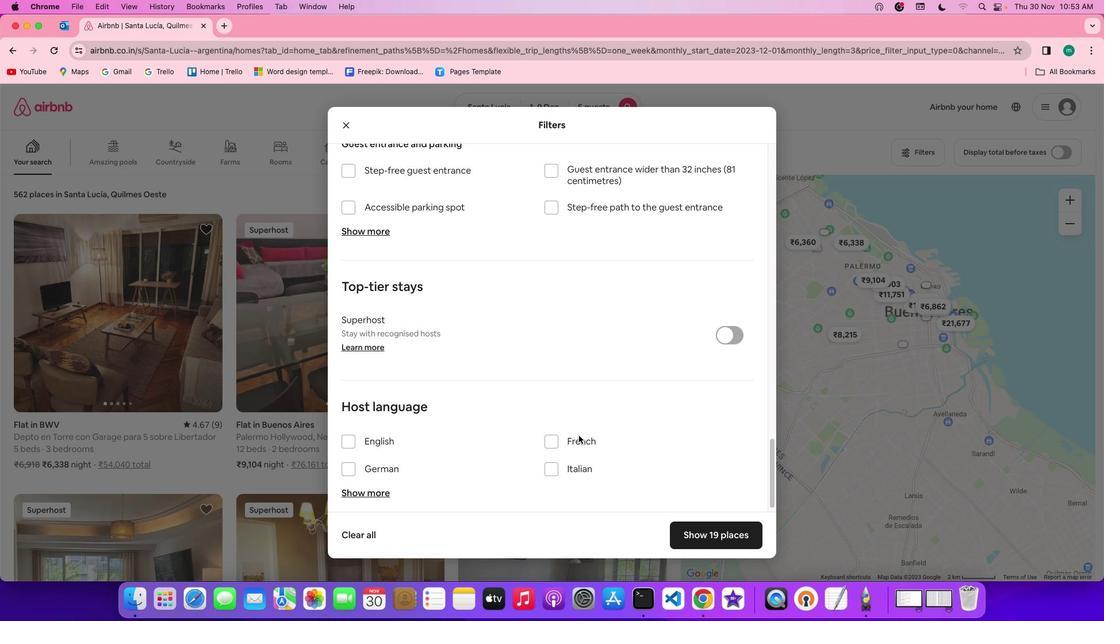 
Action: Mouse scrolled (579, 435) with delta (0, 0)
Screenshot: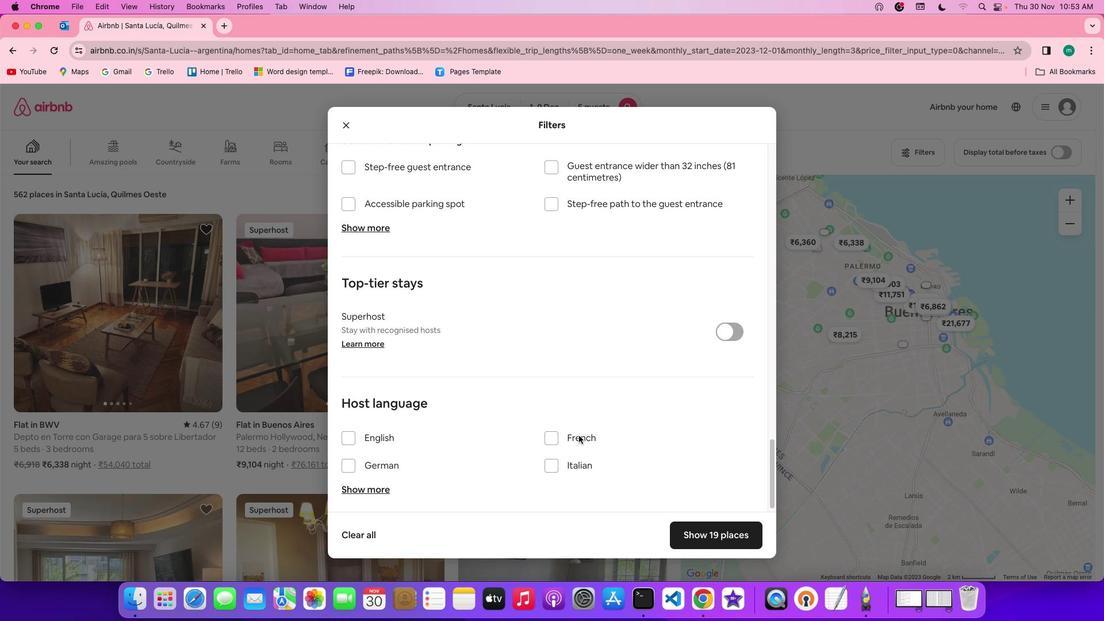 
Action: Mouse scrolled (579, 435) with delta (0, -1)
Screenshot: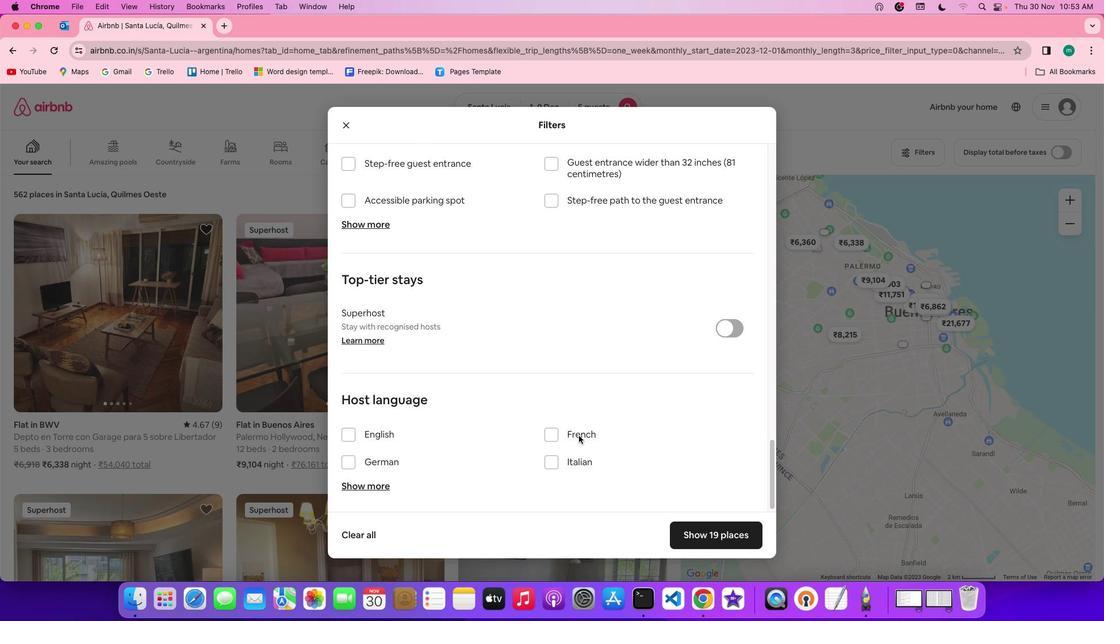 
Action: Mouse scrolled (579, 435) with delta (0, -2)
Screenshot: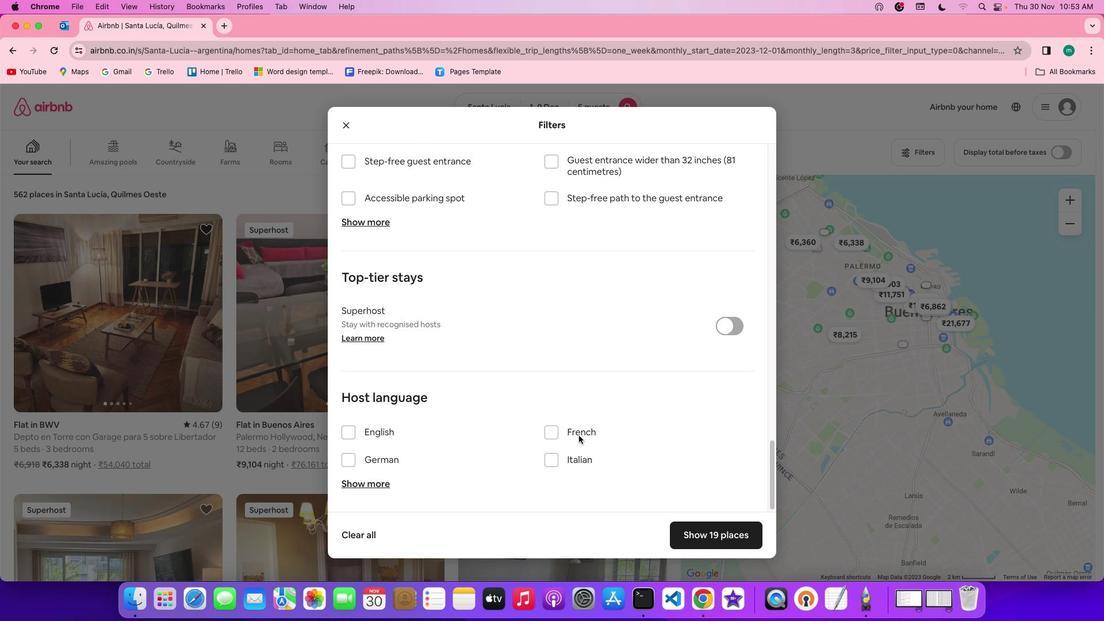 
Action: Mouse scrolled (579, 435) with delta (0, 0)
Screenshot: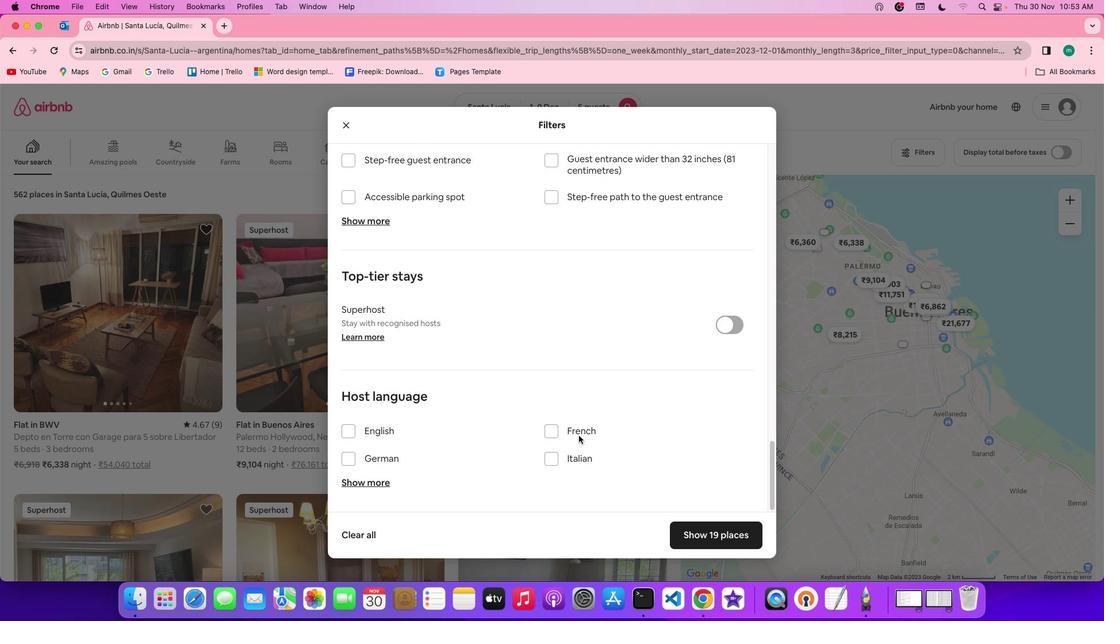 
Action: Mouse scrolled (579, 435) with delta (0, 0)
Screenshot: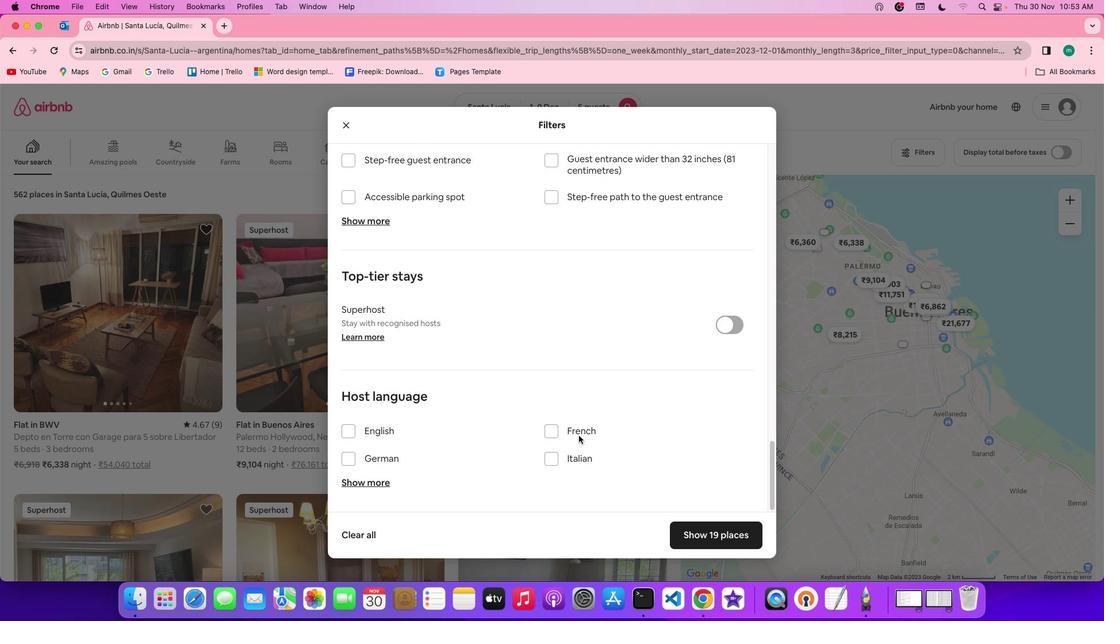 
Action: Mouse scrolled (579, 435) with delta (0, -1)
Screenshot: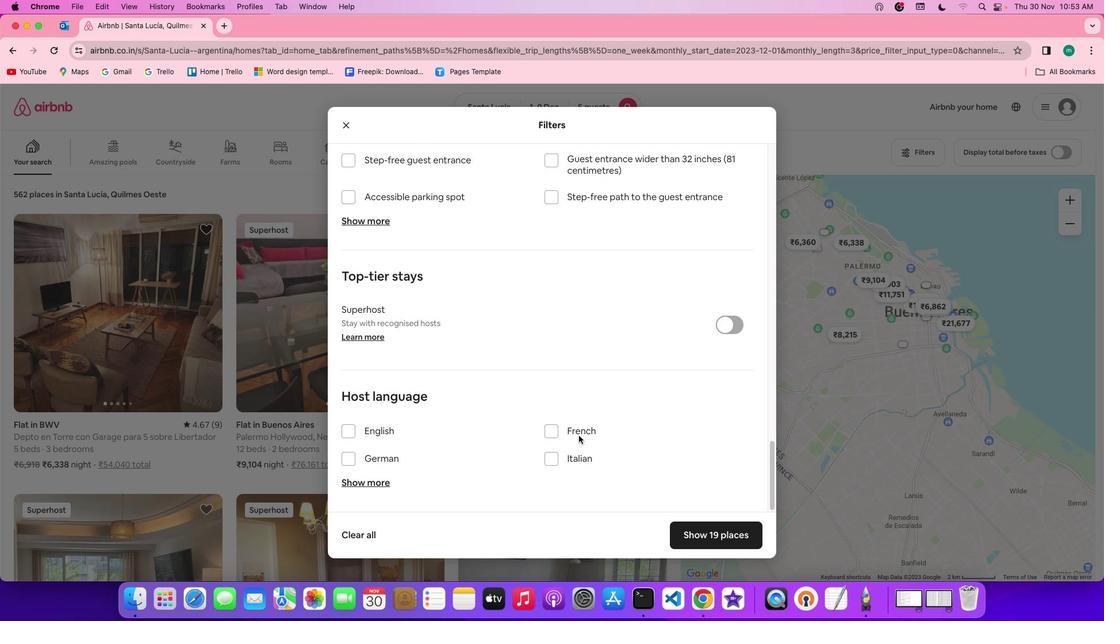 
Action: Mouse scrolled (579, 435) with delta (0, -2)
Screenshot: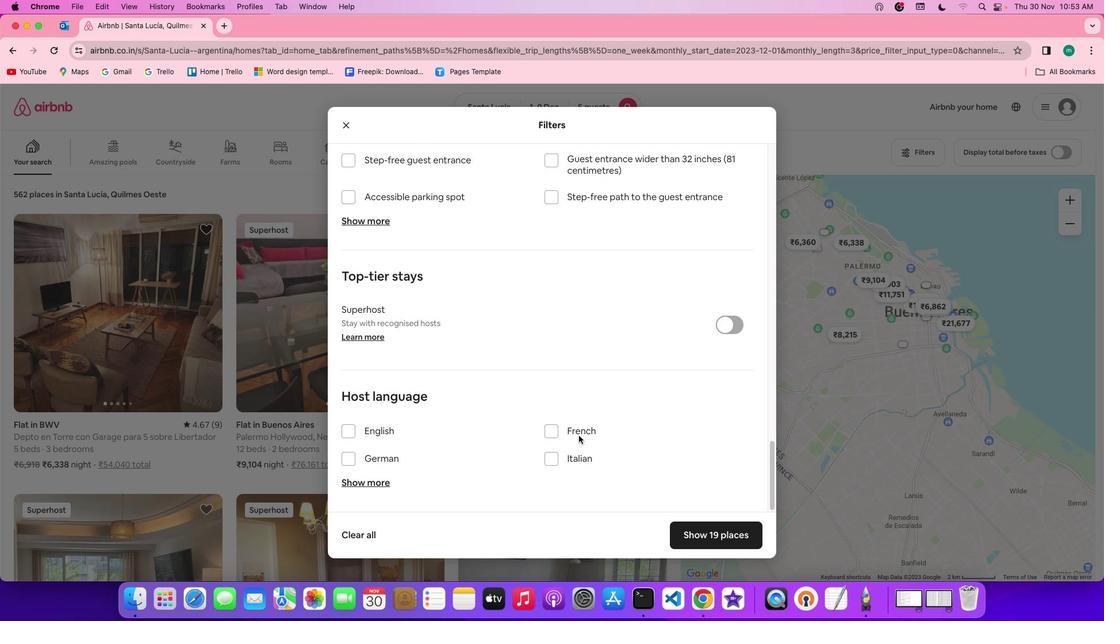 
Action: Mouse scrolled (579, 435) with delta (0, -3)
Screenshot: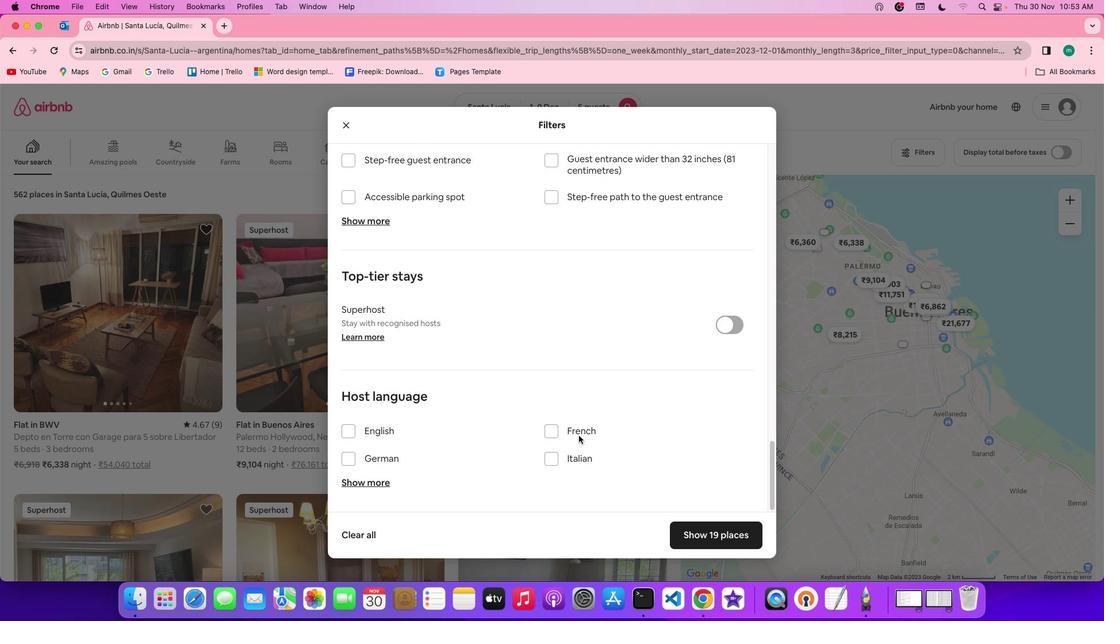 
Action: Mouse scrolled (579, 435) with delta (0, -3)
Screenshot: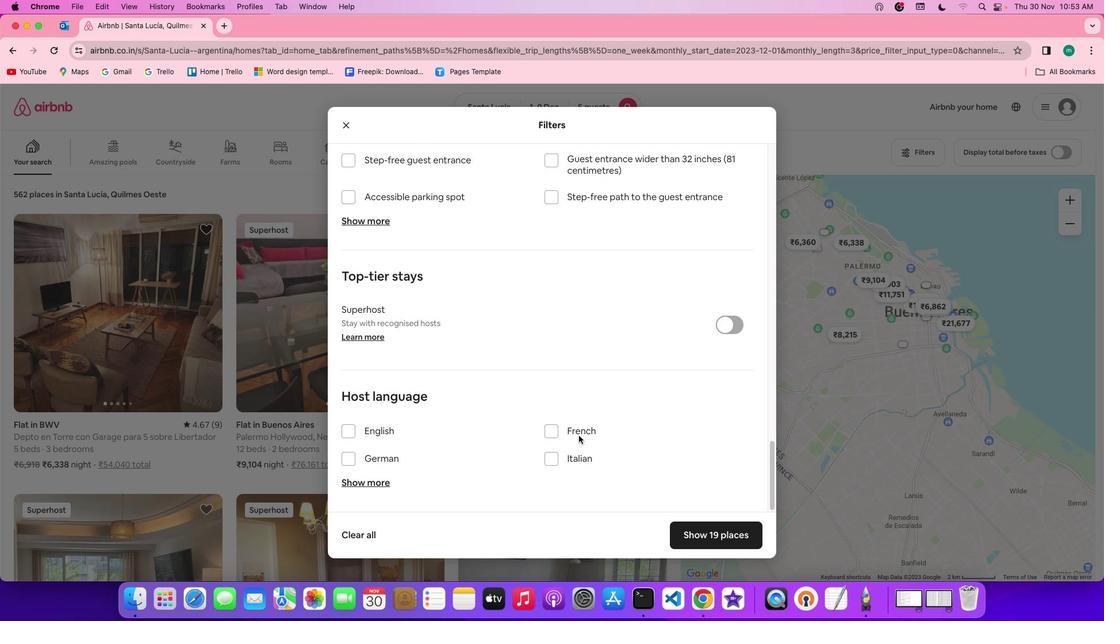 
Action: Mouse moved to (720, 536)
Screenshot: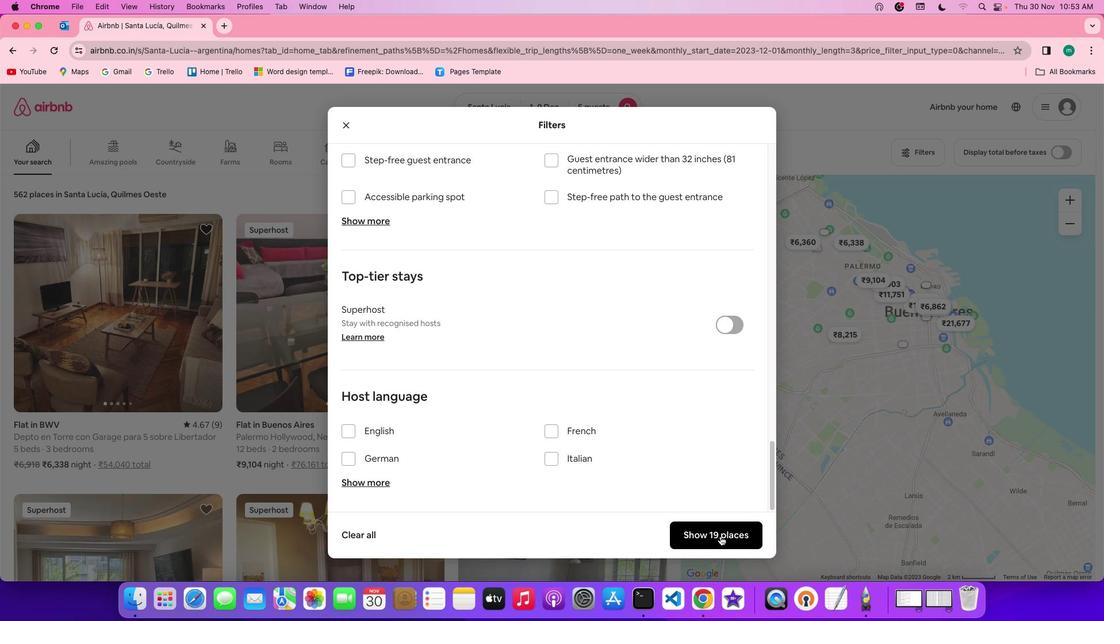 
Action: Mouse pressed left at (720, 536)
Screenshot: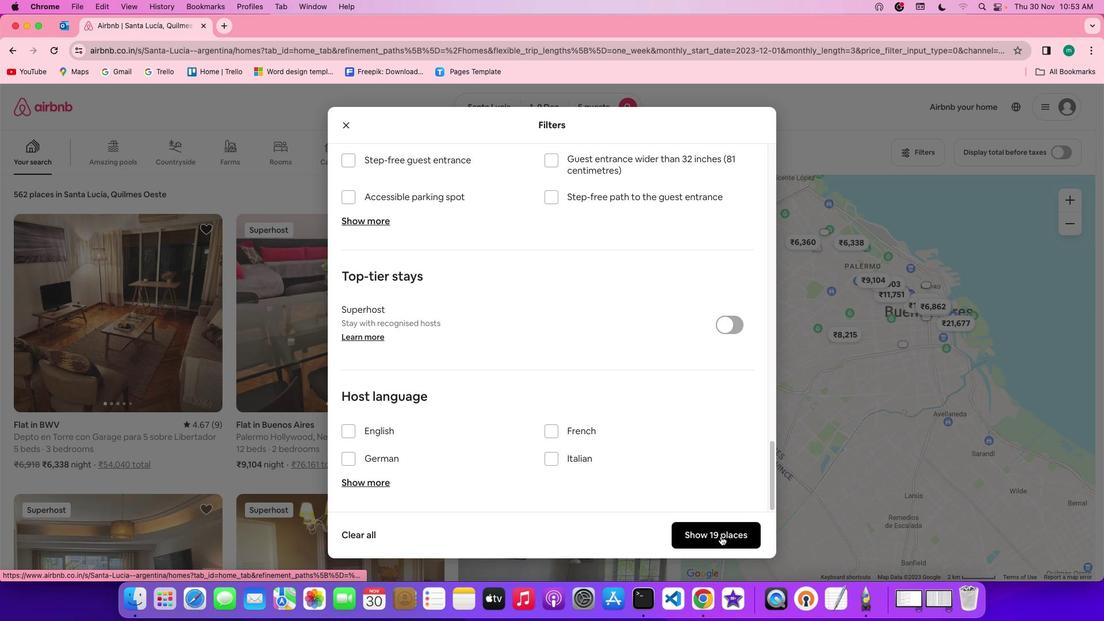 
Action: Mouse moved to (406, 380)
Screenshot: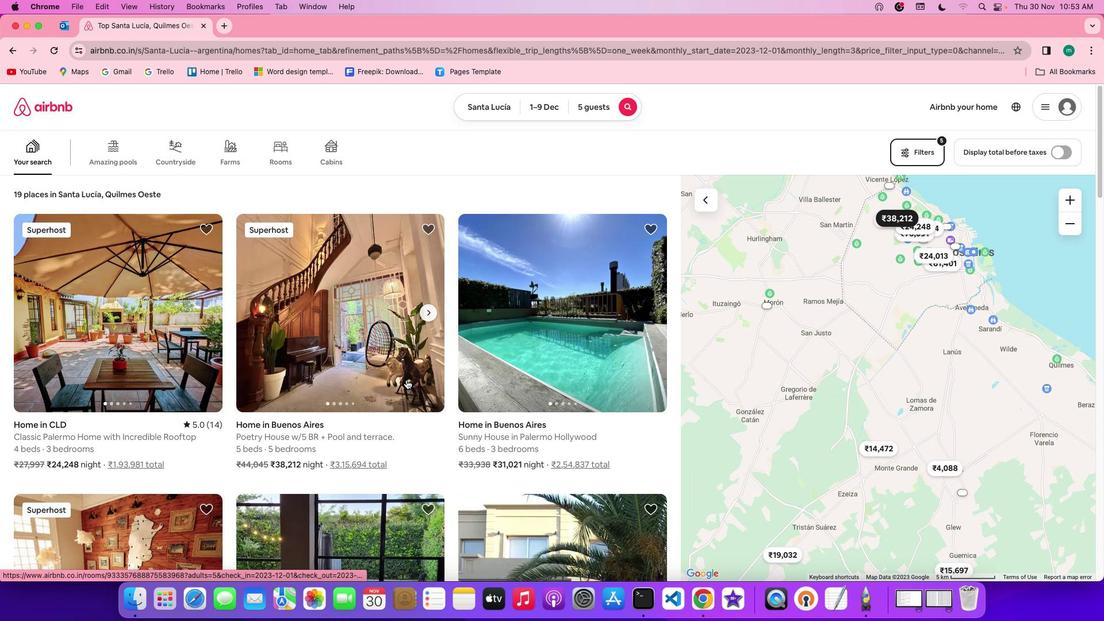 
Action: Mouse scrolled (406, 380) with delta (0, 0)
Screenshot: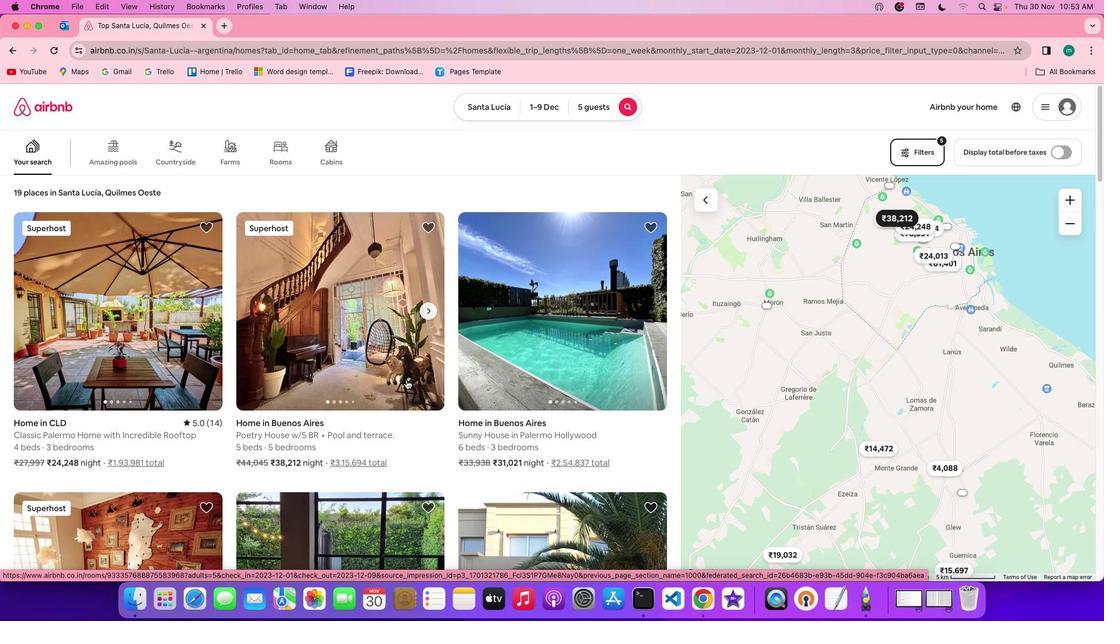 
Action: Mouse scrolled (406, 380) with delta (0, 0)
Screenshot: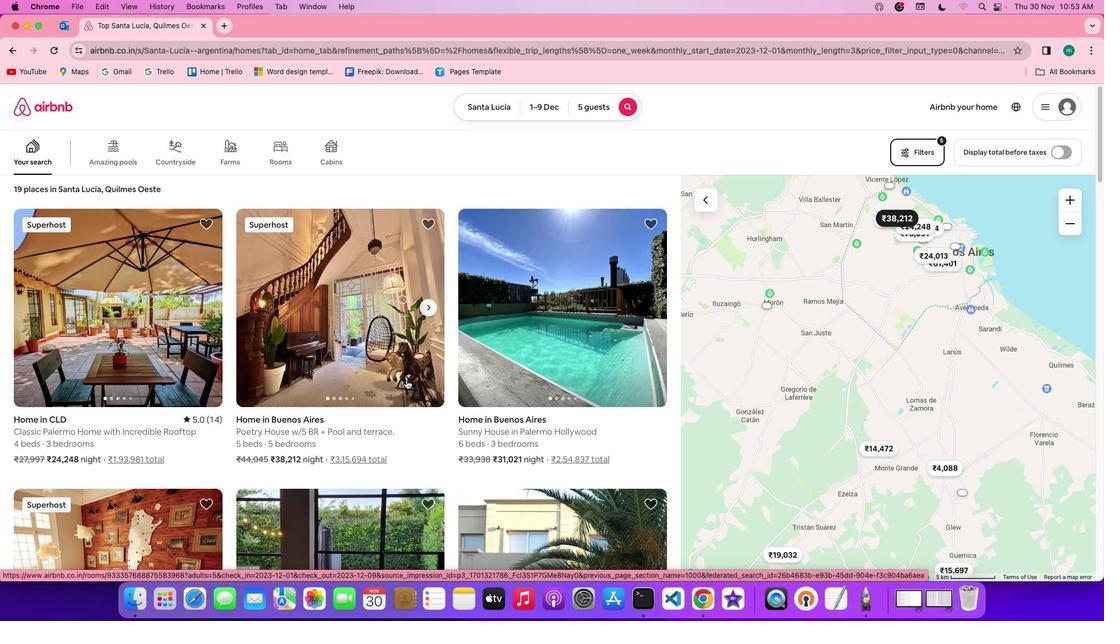 
Action: Mouse scrolled (406, 380) with delta (0, 0)
Screenshot: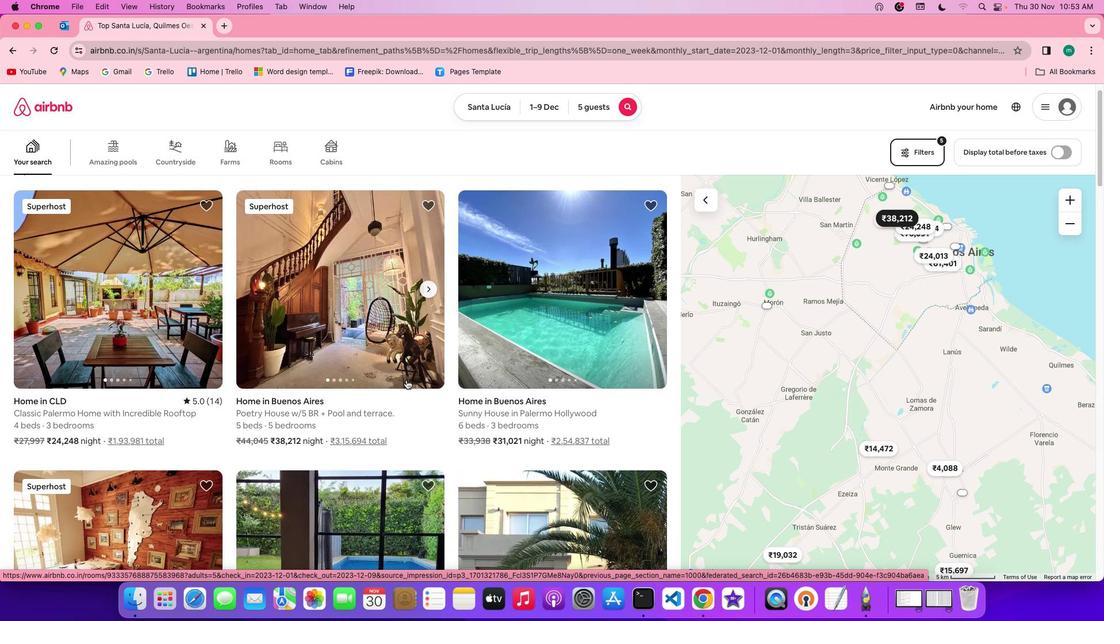 
Action: Mouse scrolled (406, 380) with delta (0, 0)
Screenshot: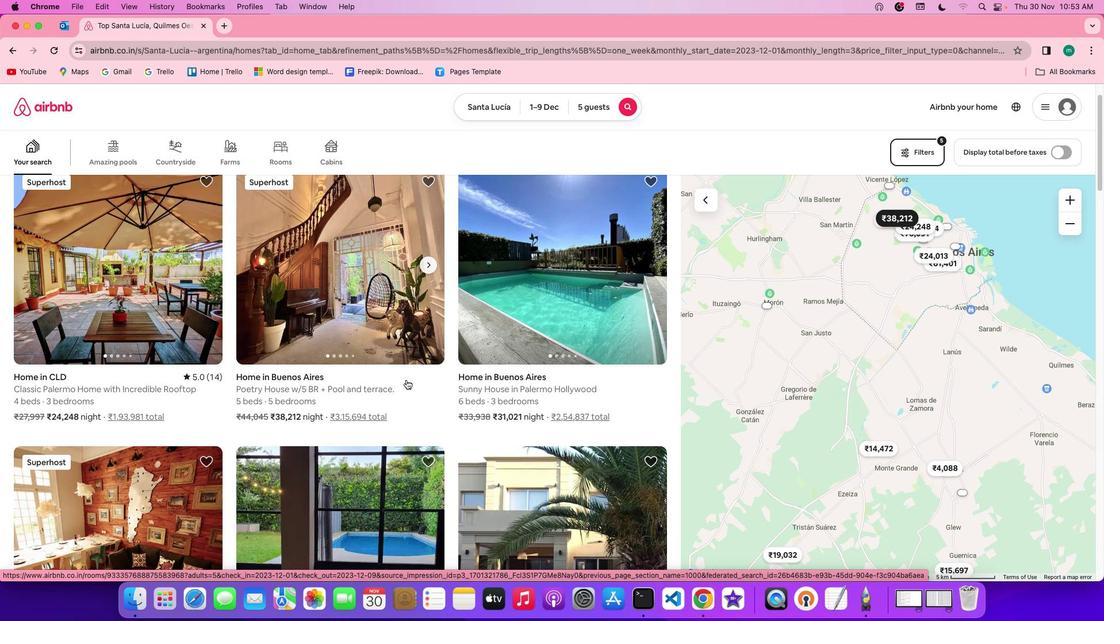 
Action: Mouse scrolled (406, 380) with delta (0, 0)
Screenshot: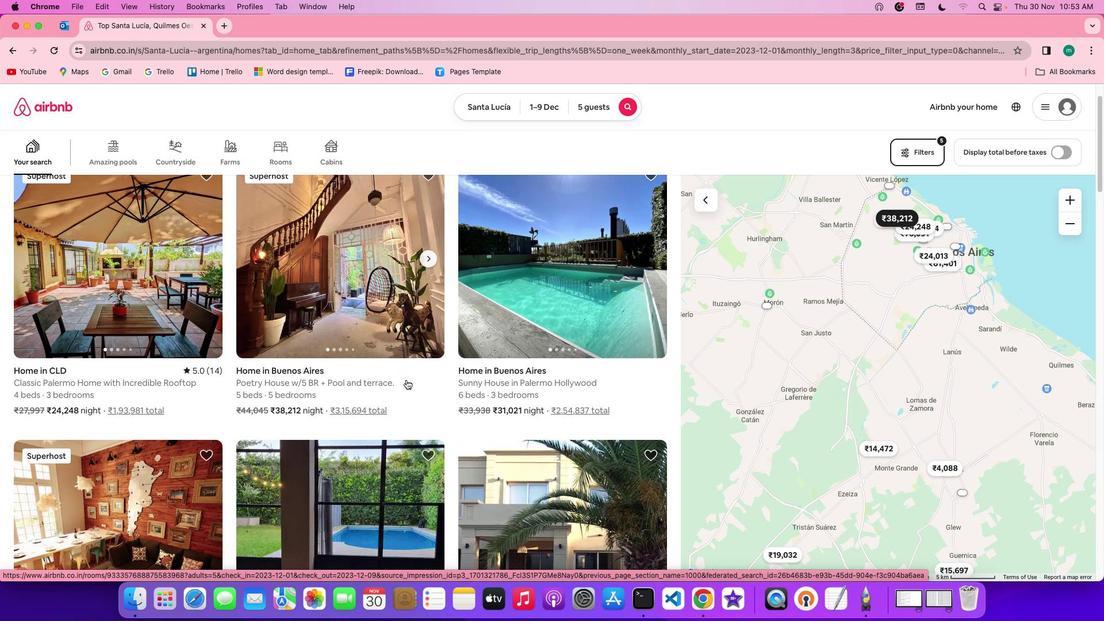 
Action: Mouse scrolled (406, 380) with delta (0, -1)
Screenshot: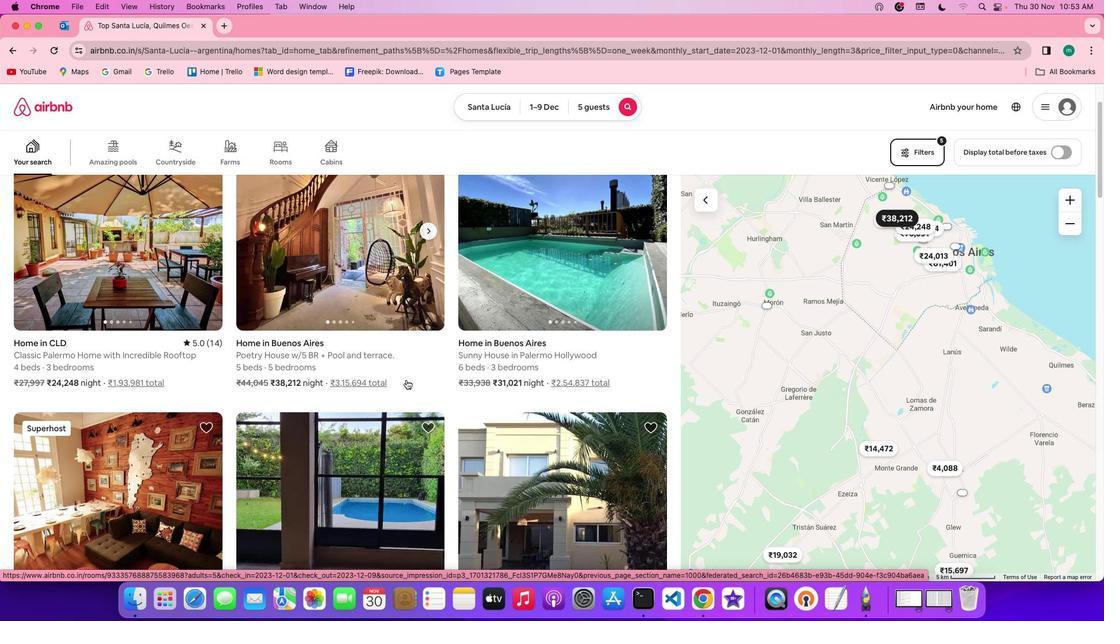 
Action: Mouse scrolled (406, 380) with delta (0, 0)
Screenshot: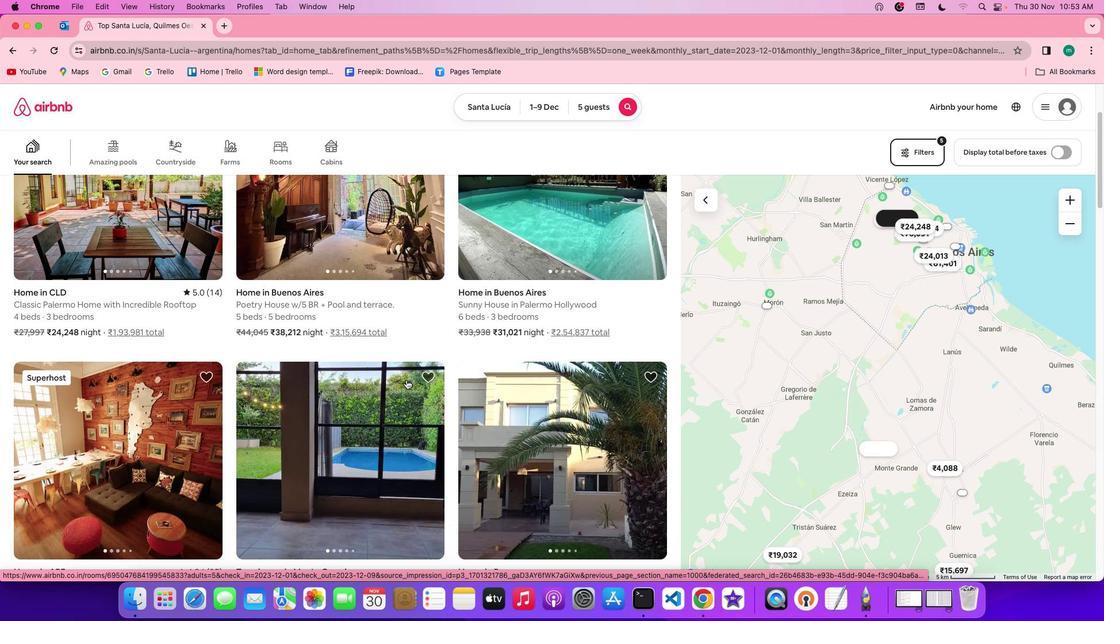 
Action: Mouse scrolled (406, 380) with delta (0, 0)
Screenshot: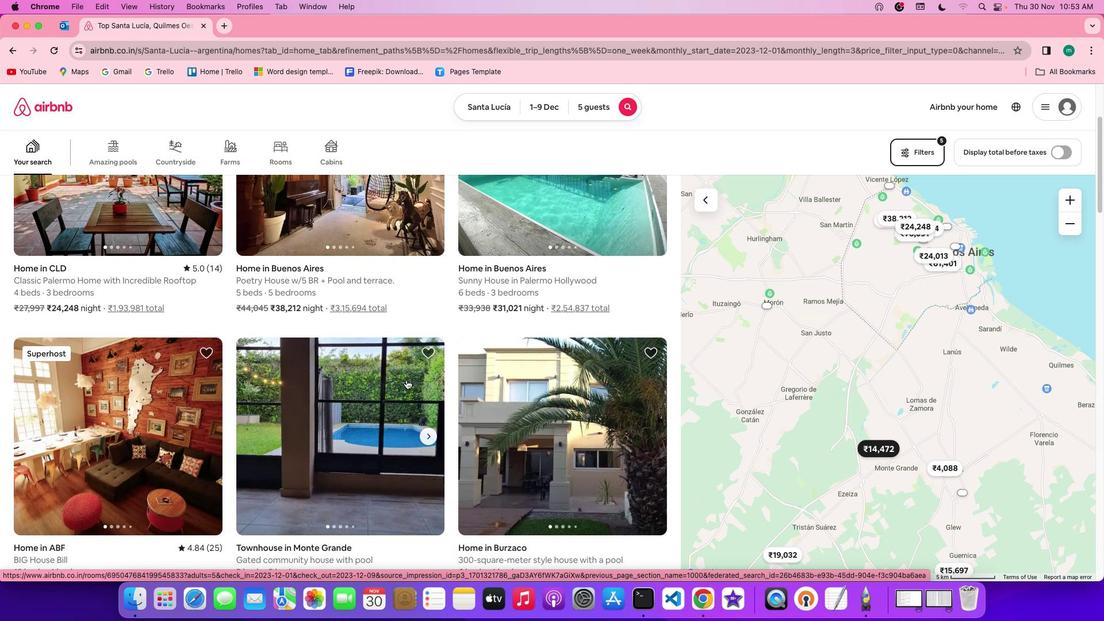 
Action: Mouse scrolled (406, 380) with delta (0, 0)
Screenshot: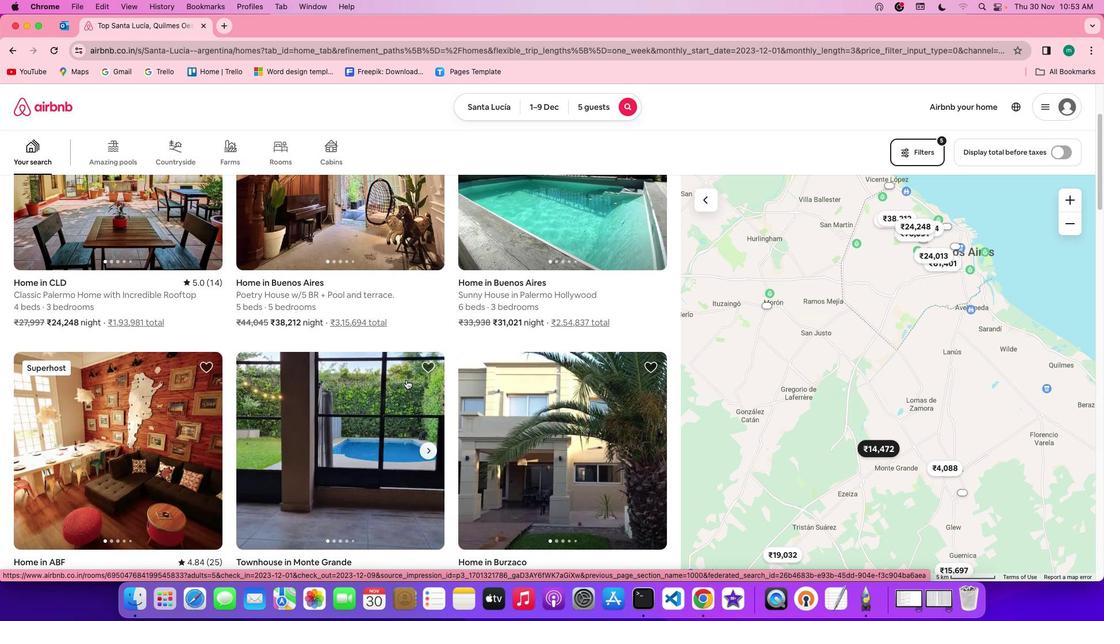 
Action: Mouse scrolled (406, 380) with delta (0, 1)
Screenshot: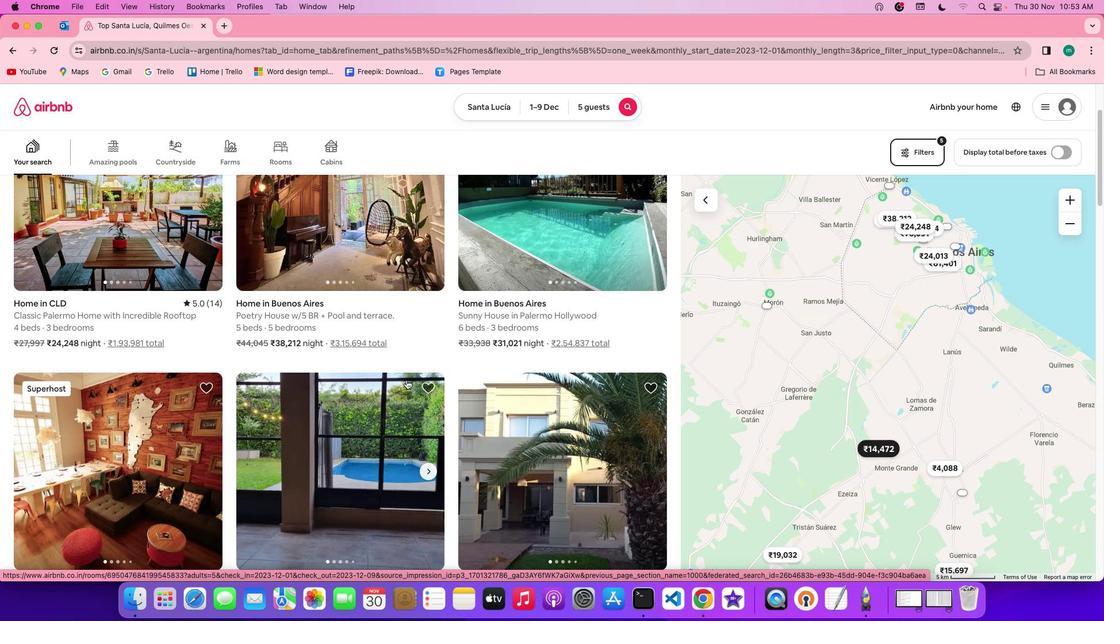 
Action: Mouse scrolled (406, 380) with delta (0, 1)
Screenshot: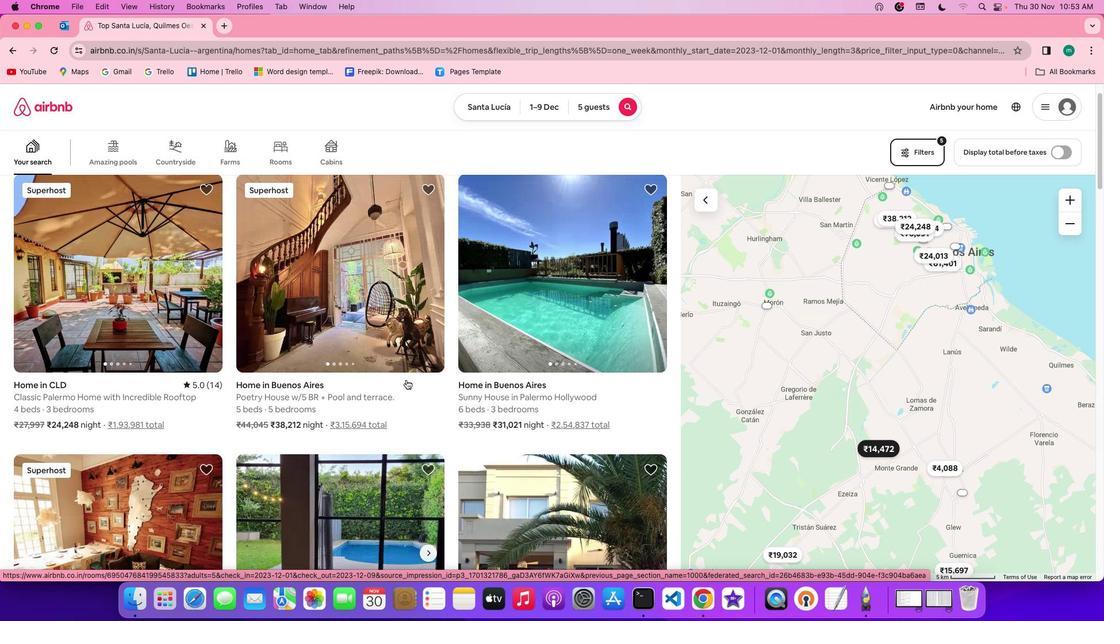 
Action: Mouse moved to (503, 370)
Screenshot: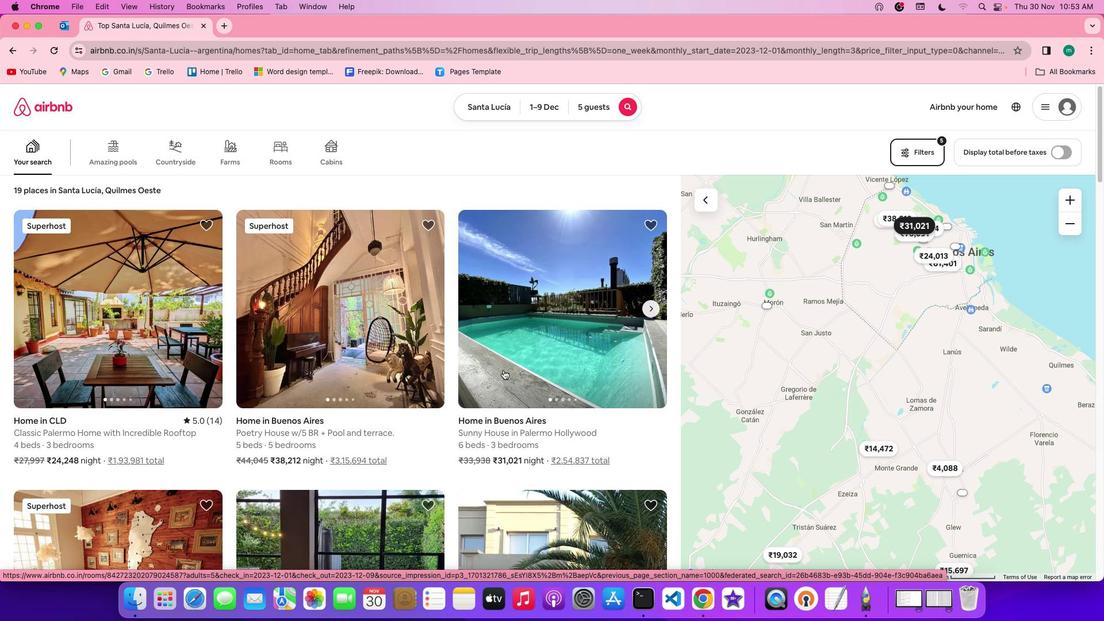 
Action: Mouse pressed left at (503, 370)
Screenshot: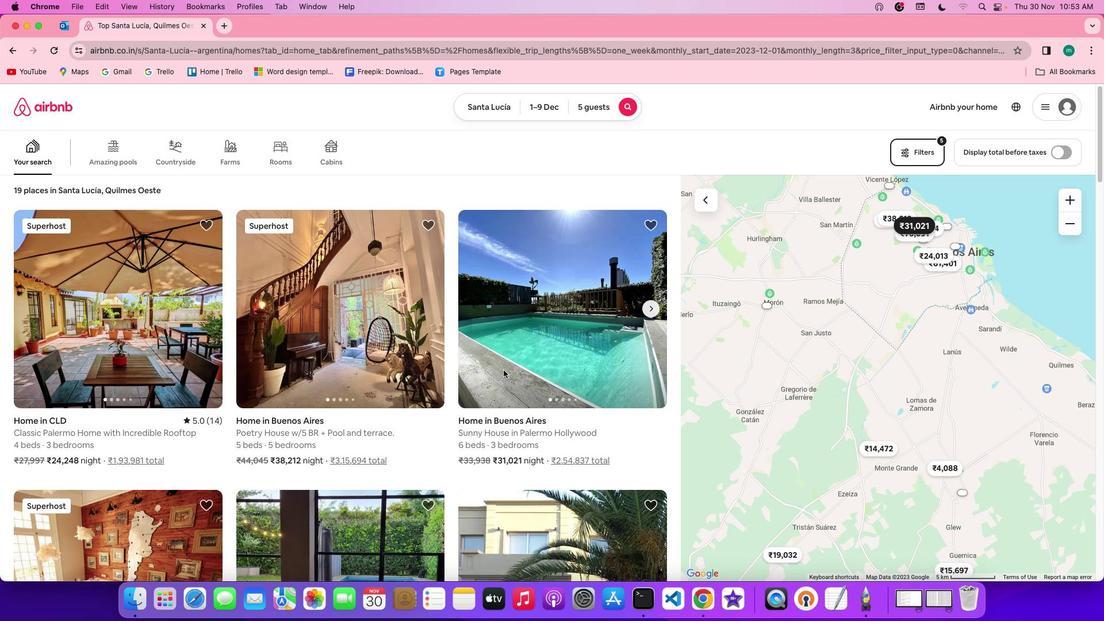 
Action: Mouse moved to (803, 435)
Screenshot: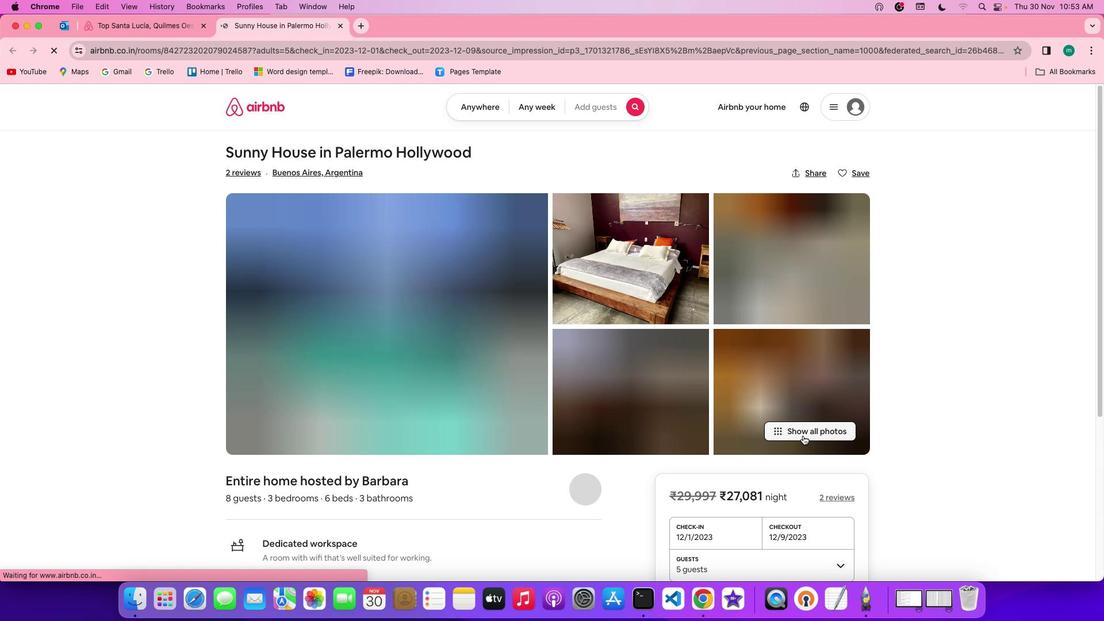 
Action: Mouse pressed left at (803, 435)
Screenshot: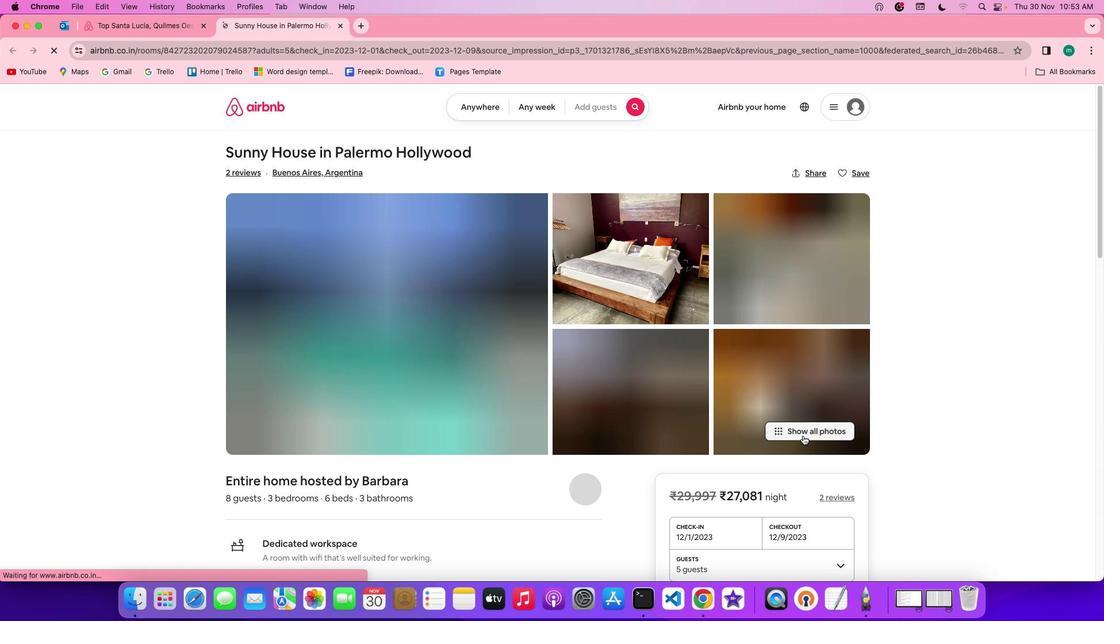 
Action: Mouse moved to (522, 428)
Screenshot: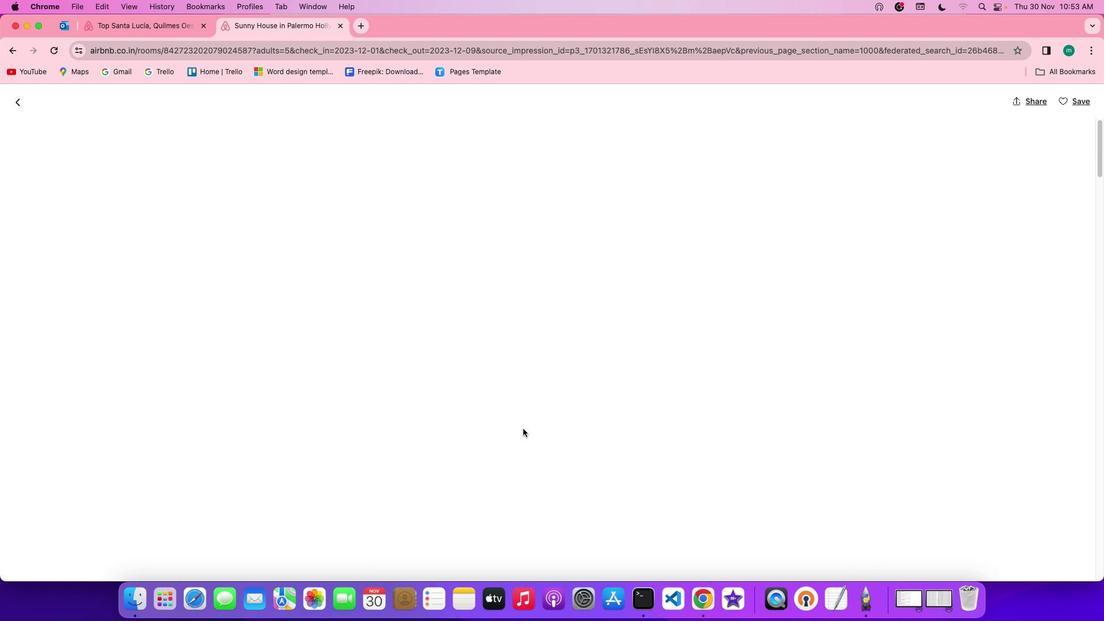 
Action: Mouse scrolled (522, 428) with delta (0, 0)
Screenshot: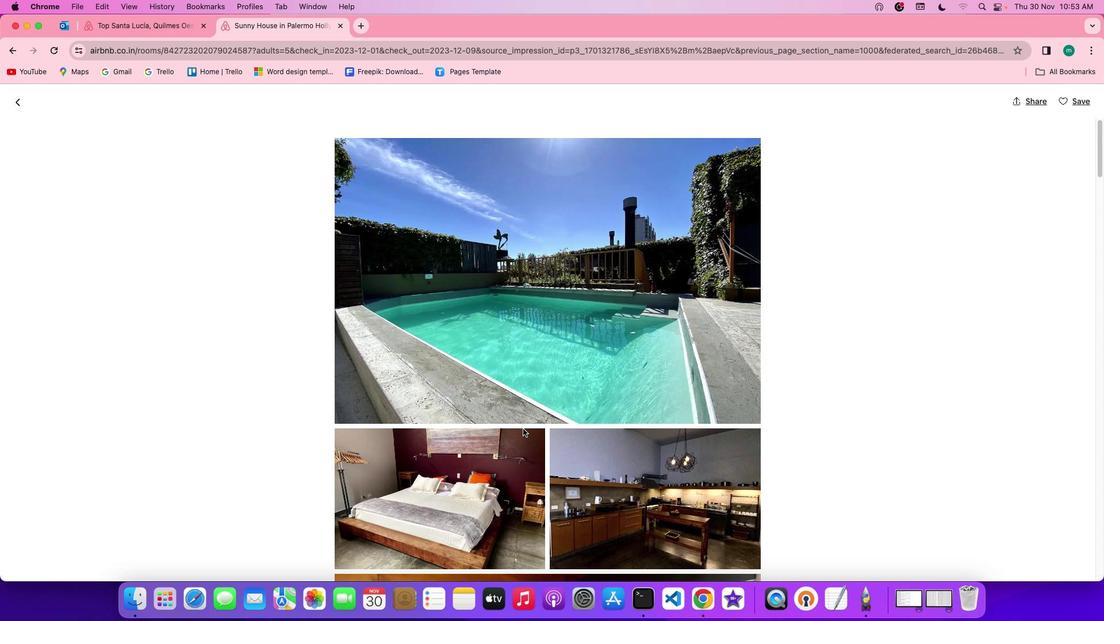 
Action: Mouse scrolled (522, 428) with delta (0, 0)
Screenshot: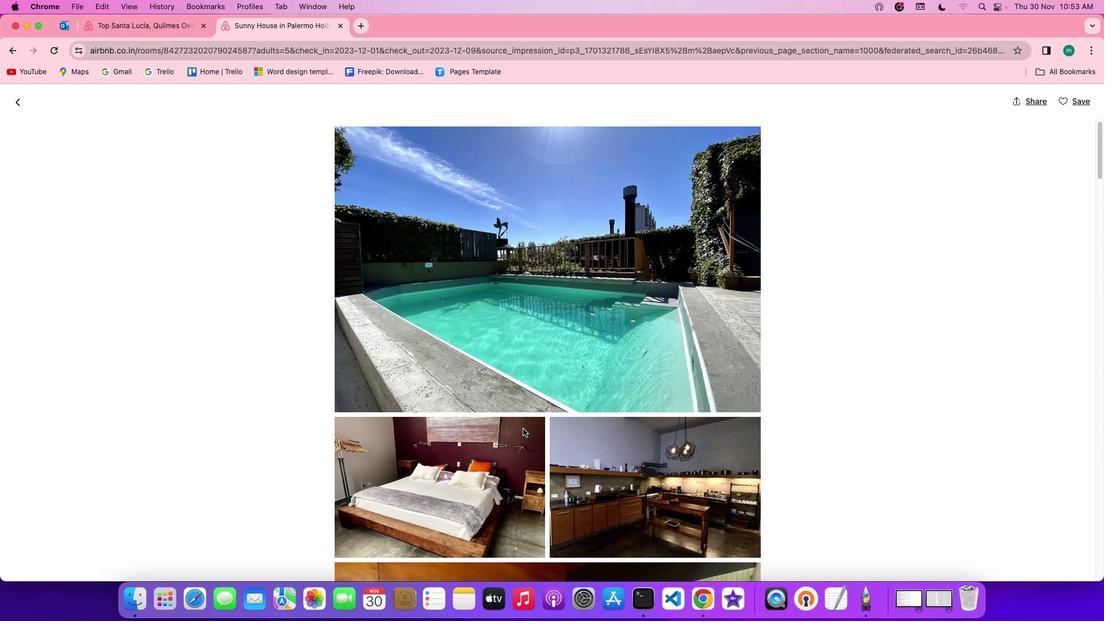 
Action: Mouse scrolled (522, 428) with delta (0, -1)
Screenshot: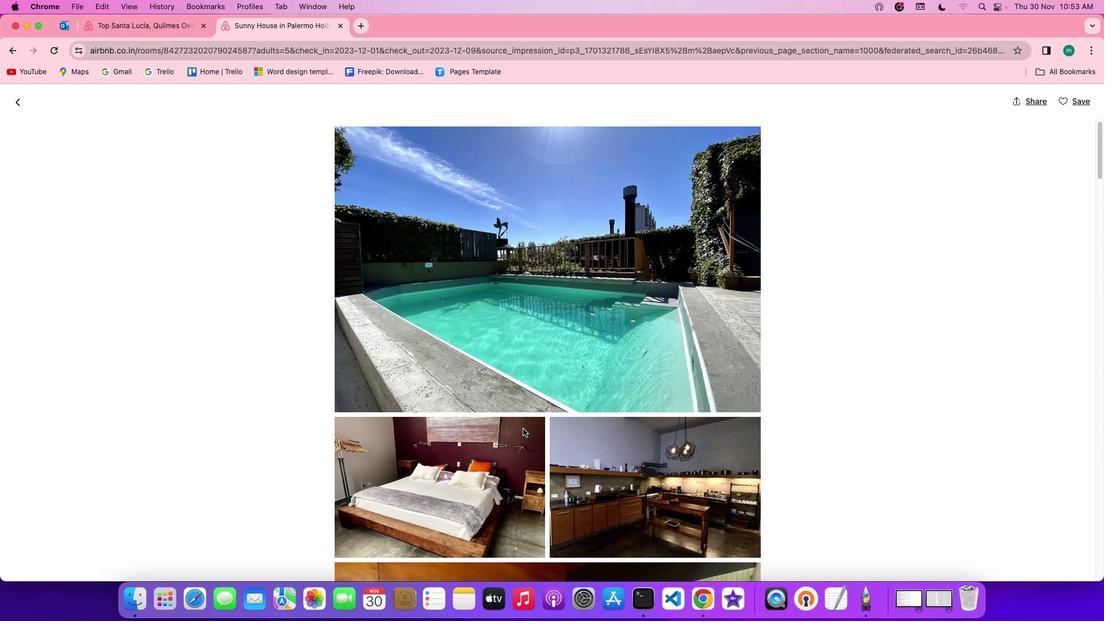 
Action: Mouse scrolled (522, 428) with delta (0, -2)
Screenshot: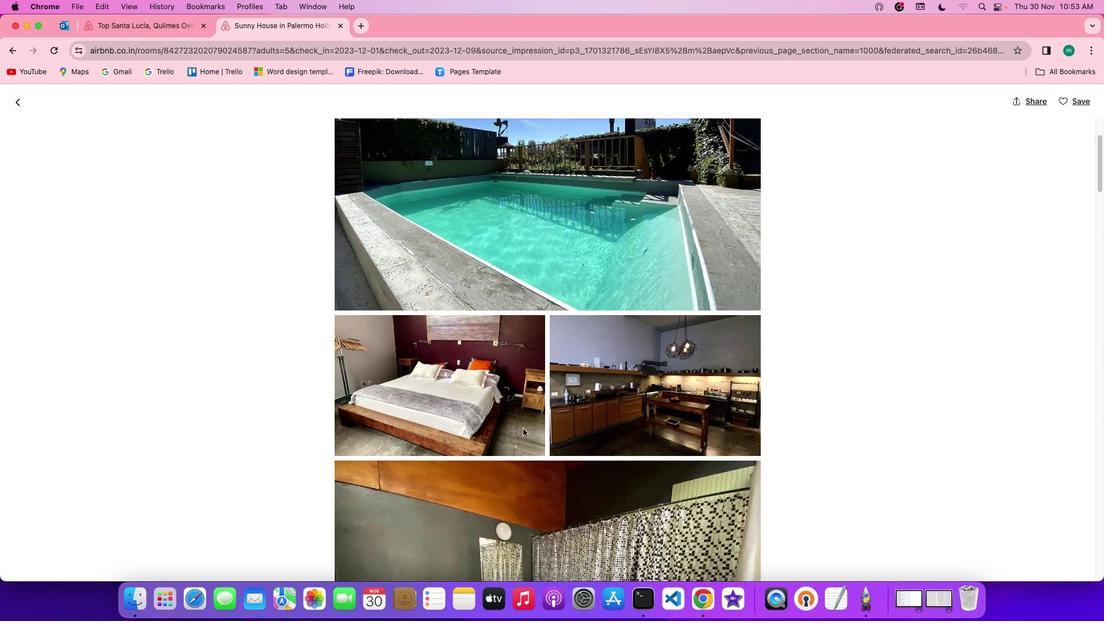 
Action: Mouse scrolled (522, 428) with delta (0, 0)
Screenshot: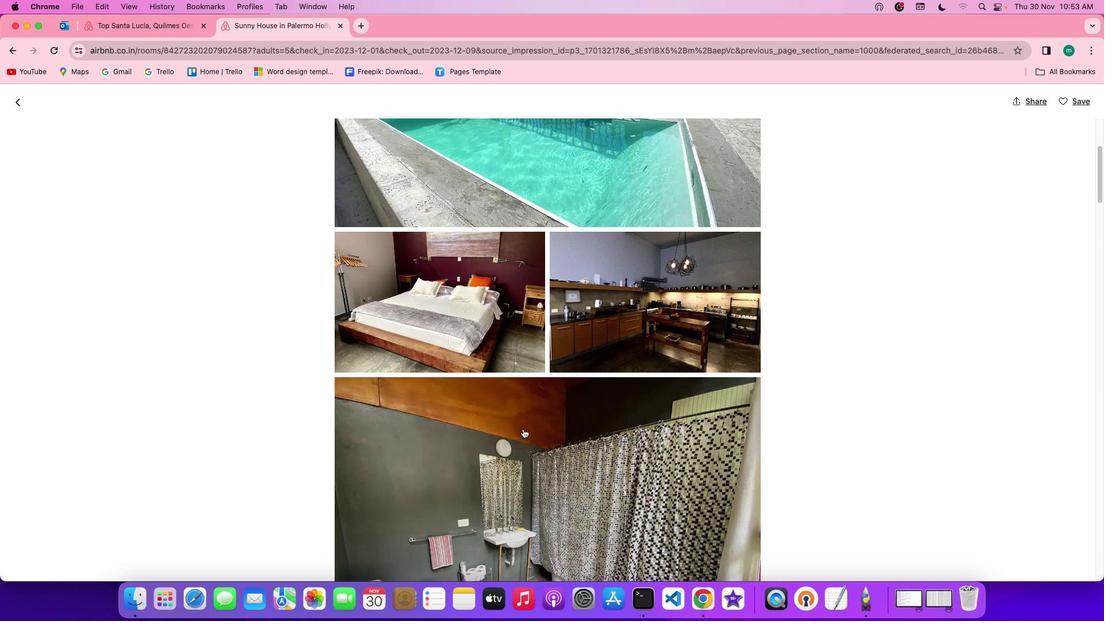 
Action: Mouse scrolled (522, 428) with delta (0, 0)
Screenshot: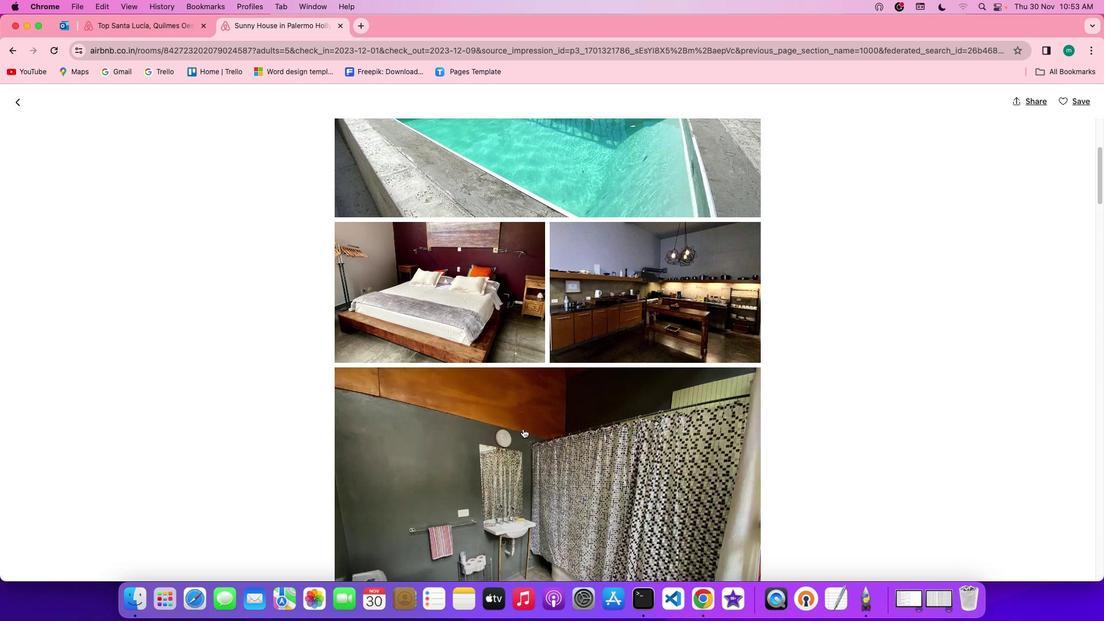
Action: Mouse scrolled (522, 428) with delta (0, -1)
Screenshot: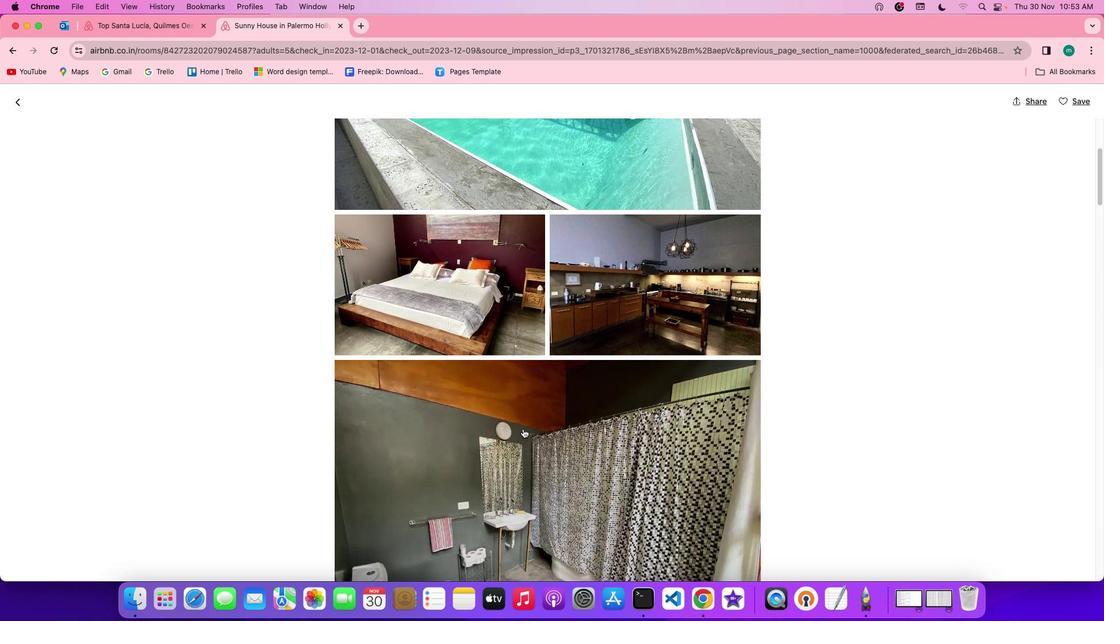 
Action: Mouse scrolled (522, 428) with delta (0, -1)
Screenshot: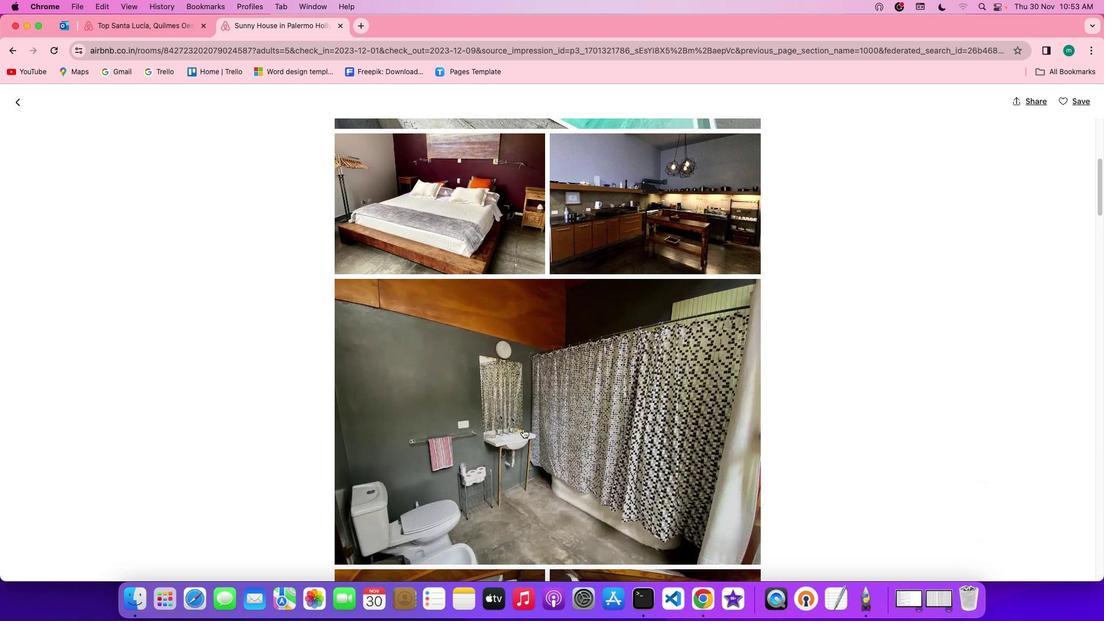 
Action: Mouse scrolled (522, 428) with delta (0, 0)
Screenshot: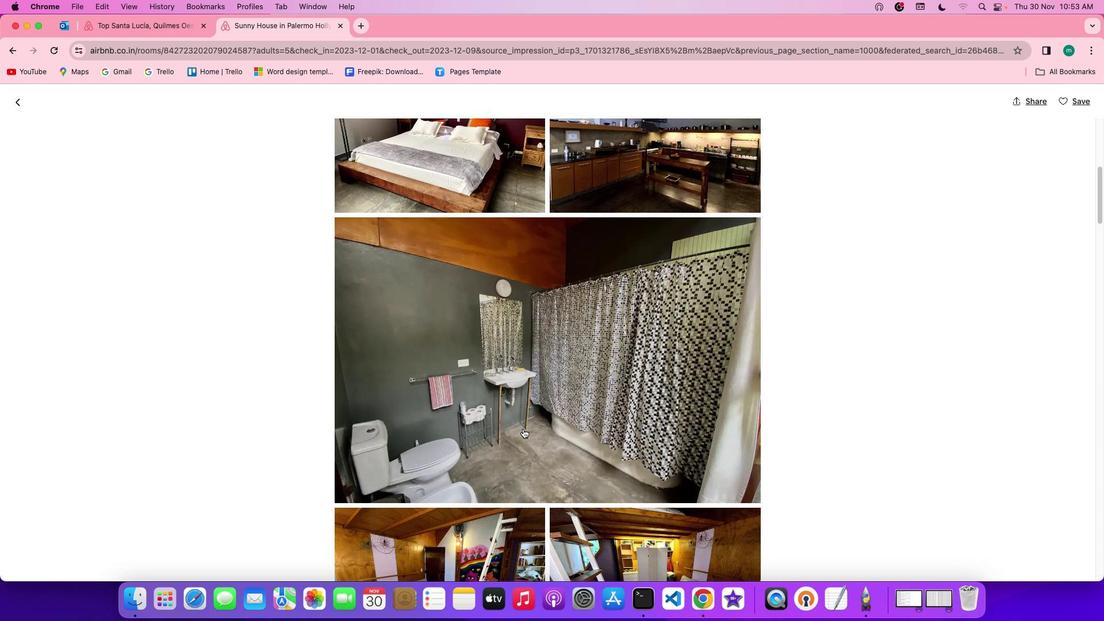 
Action: Mouse scrolled (522, 428) with delta (0, 0)
Screenshot: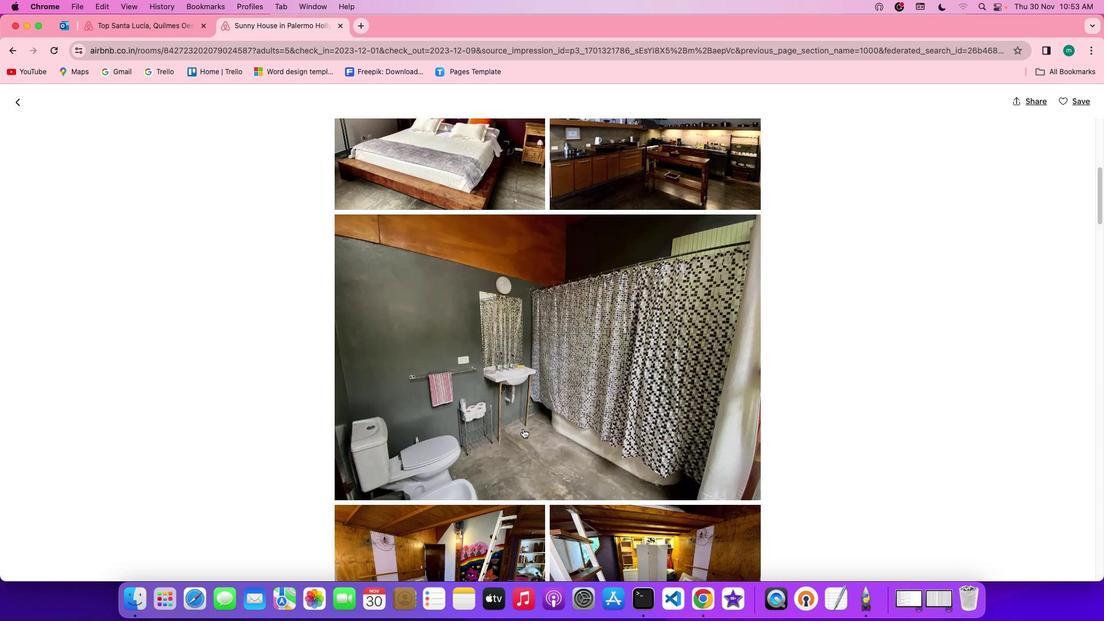 
Action: Mouse scrolled (522, 428) with delta (0, -1)
Screenshot: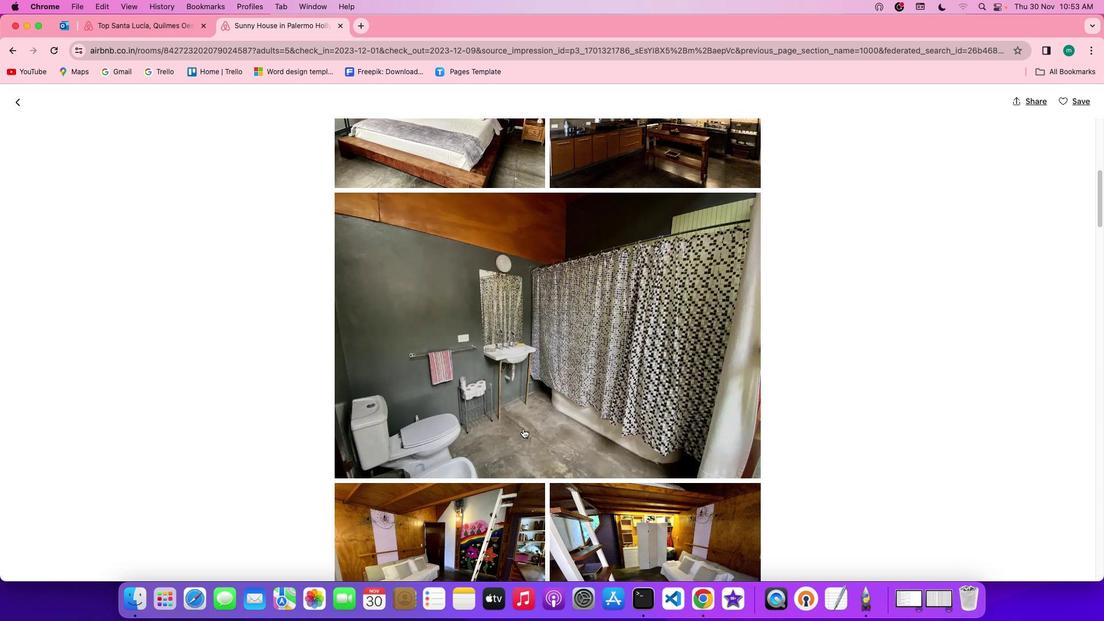 
Action: Mouse scrolled (522, 428) with delta (0, -2)
Screenshot: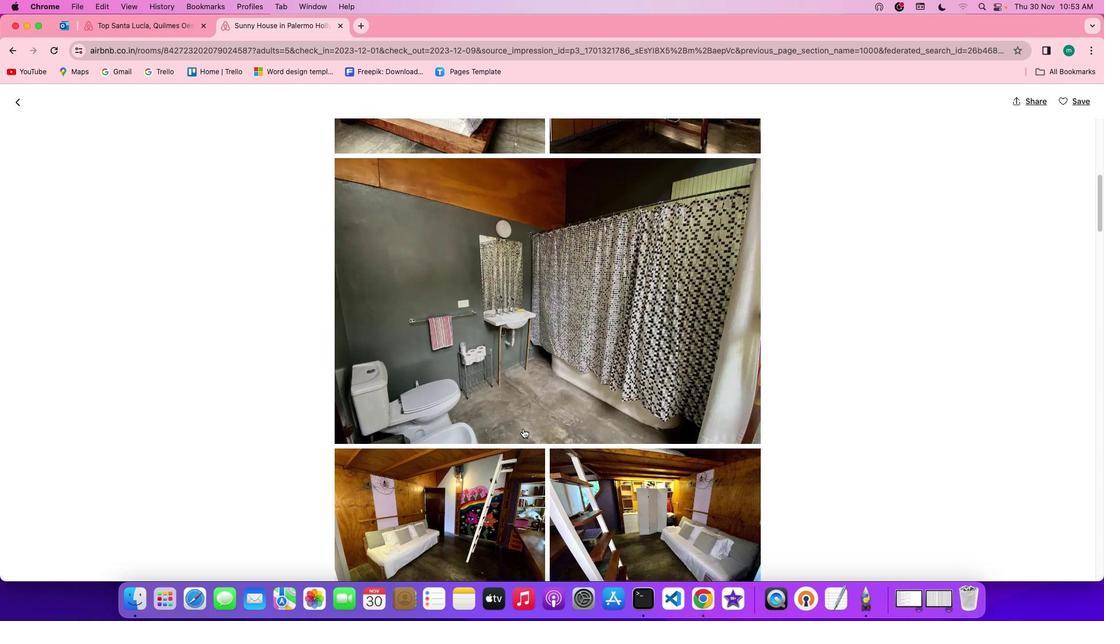 
Action: Mouse scrolled (522, 428) with delta (0, 0)
Screenshot: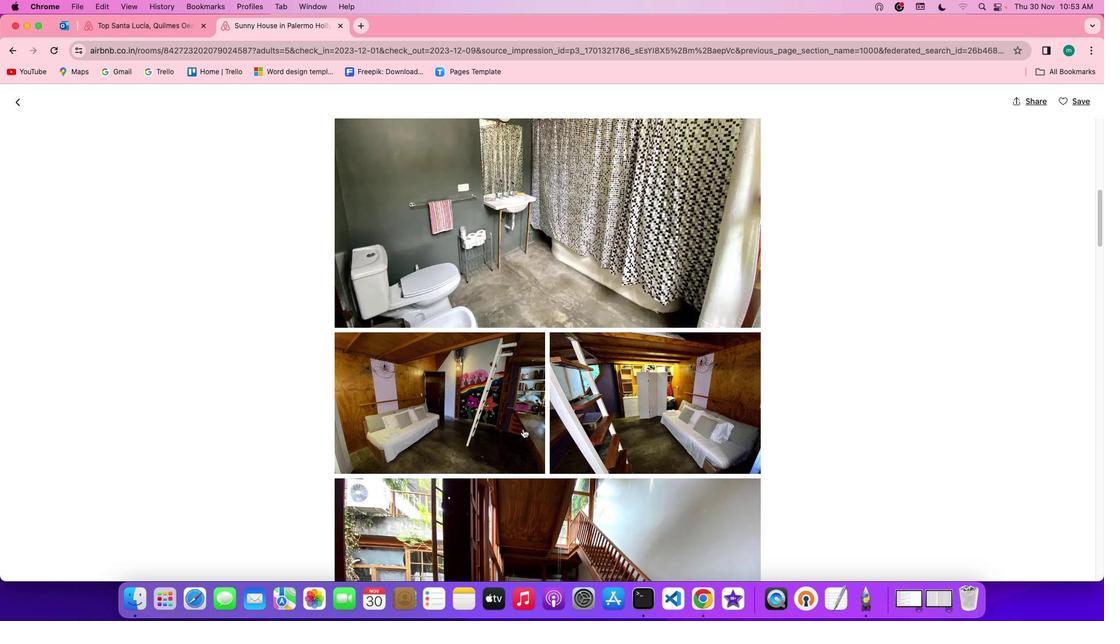 
Action: Mouse scrolled (522, 428) with delta (0, 0)
Screenshot: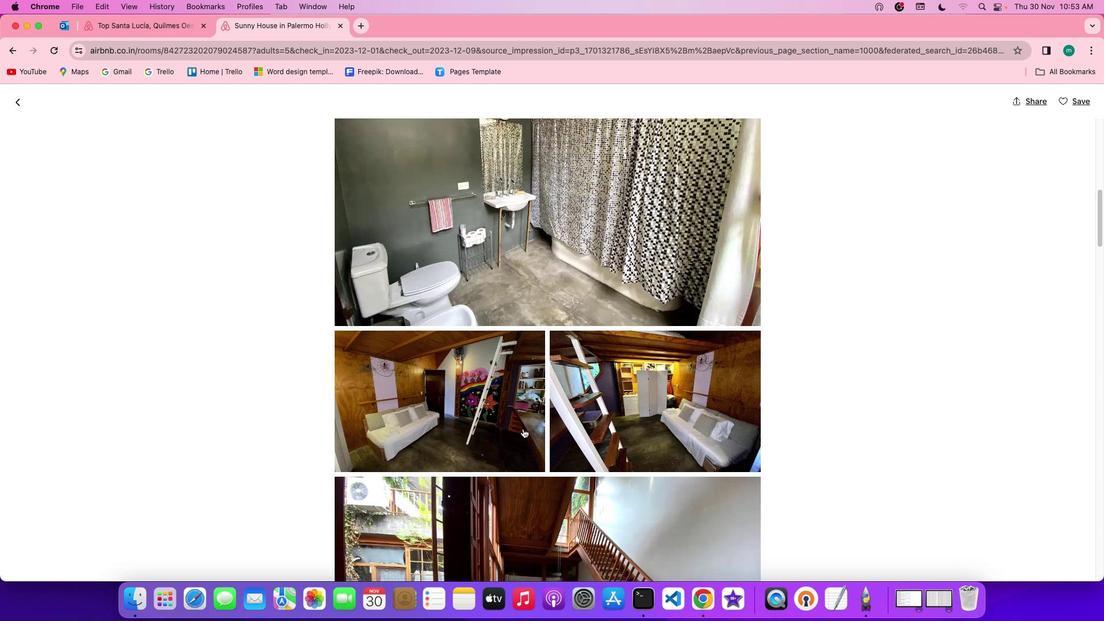 
Action: Mouse scrolled (522, 428) with delta (0, -1)
Screenshot: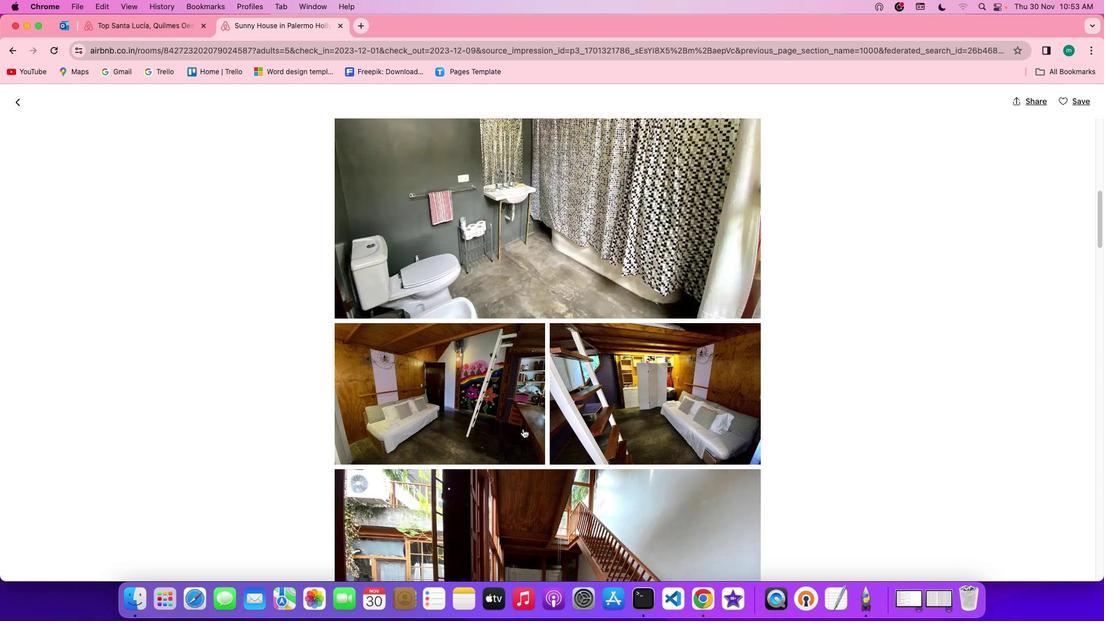 
Action: Mouse scrolled (522, 428) with delta (0, -1)
Screenshot: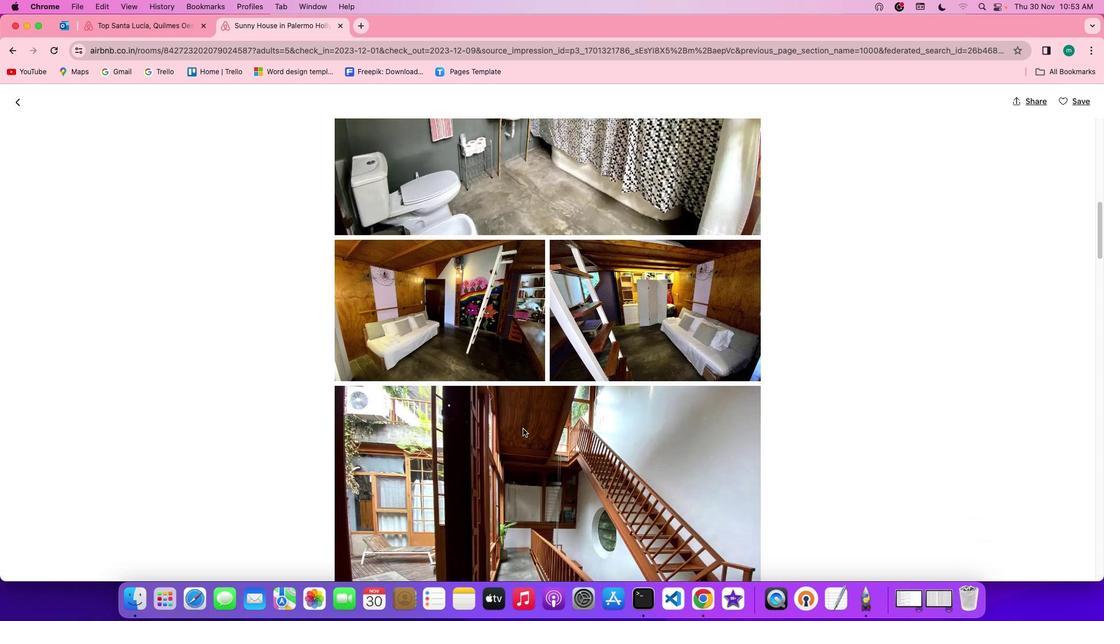 
Action: Mouse scrolled (522, 428) with delta (0, 0)
Screenshot: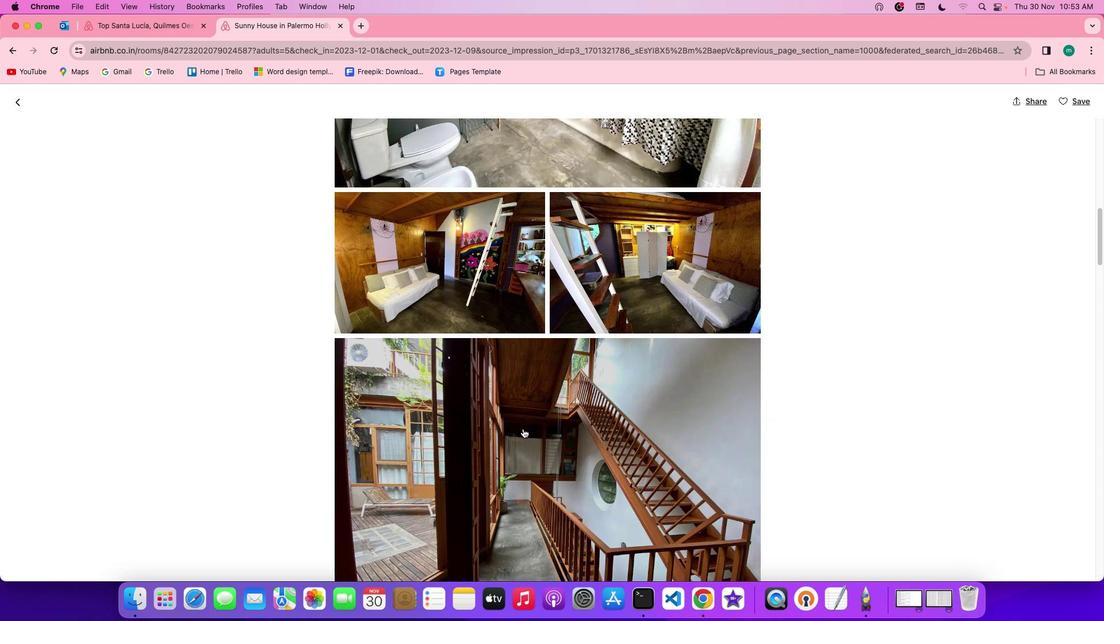 
Action: Mouse scrolled (522, 428) with delta (0, 0)
Screenshot: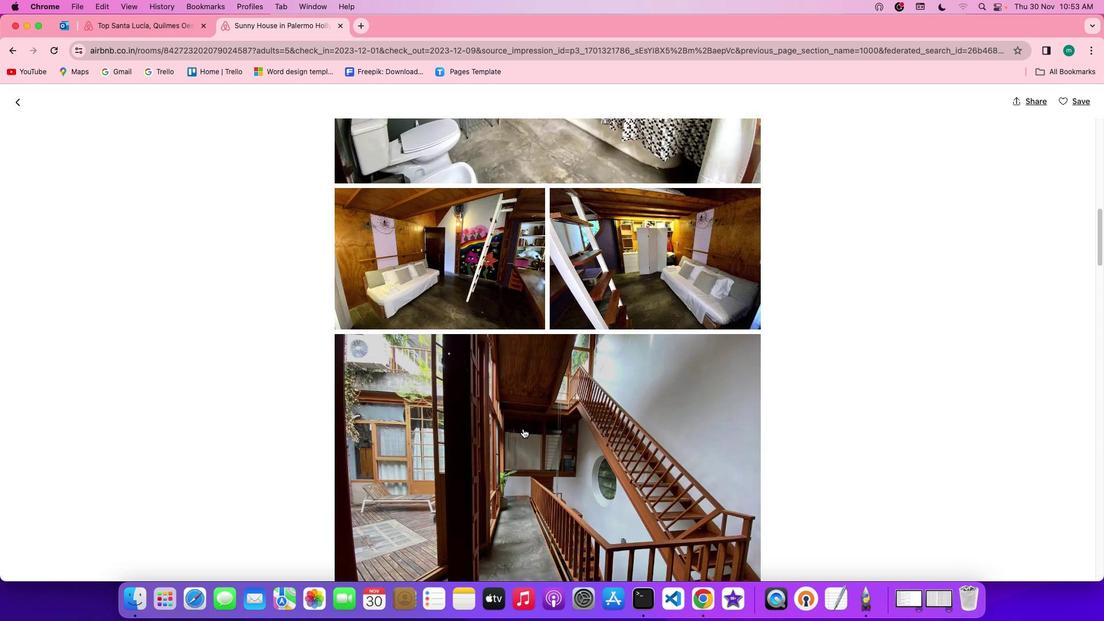 
Action: Mouse scrolled (522, 428) with delta (0, -1)
Screenshot: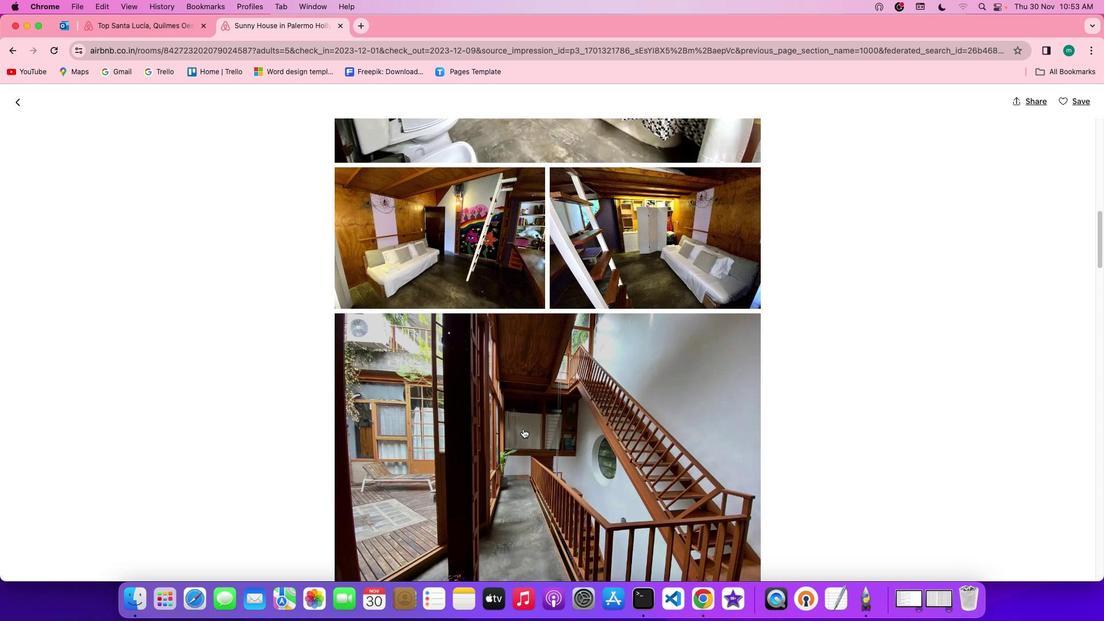 
Action: Mouse scrolled (522, 428) with delta (0, -1)
Screenshot: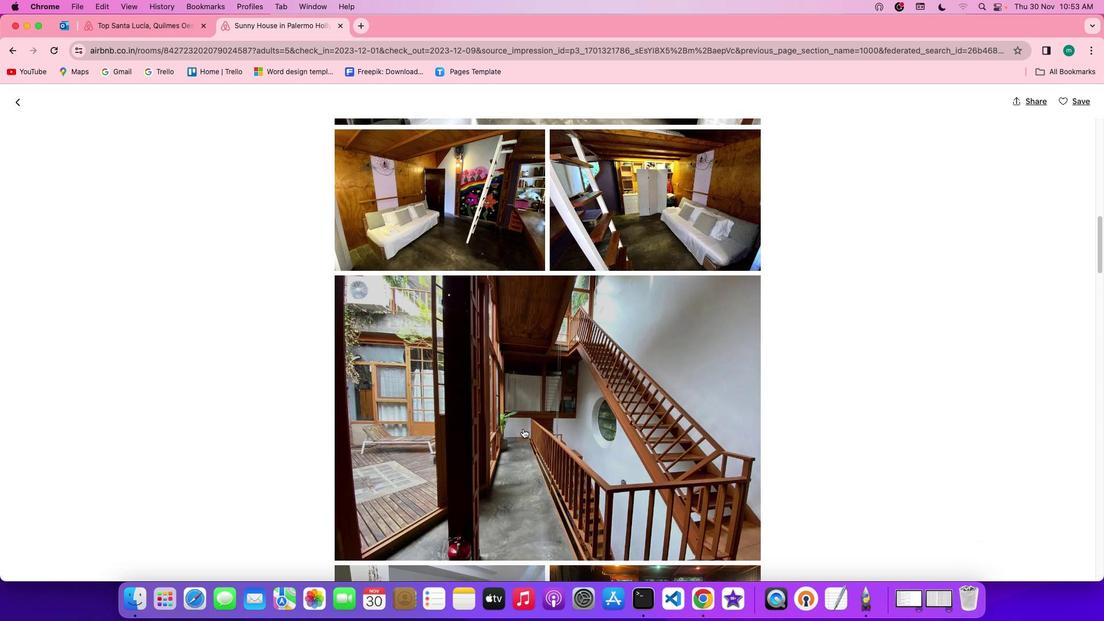 
Action: Mouse scrolled (522, 428) with delta (0, 0)
Screenshot: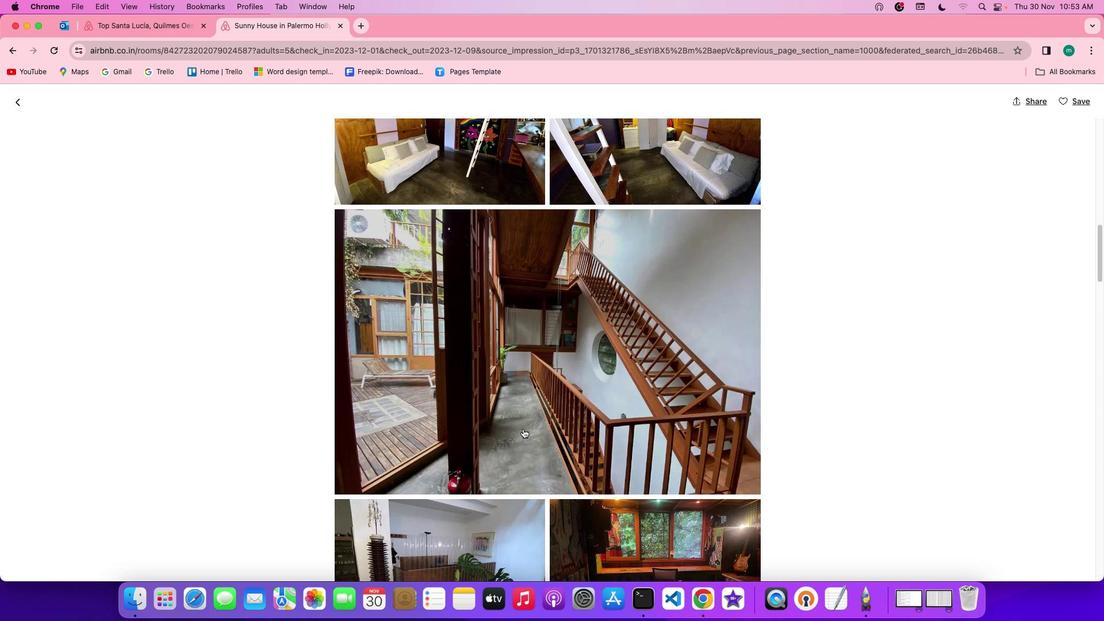 
Action: Mouse scrolled (522, 428) with delta (0, 0)
Screenshot: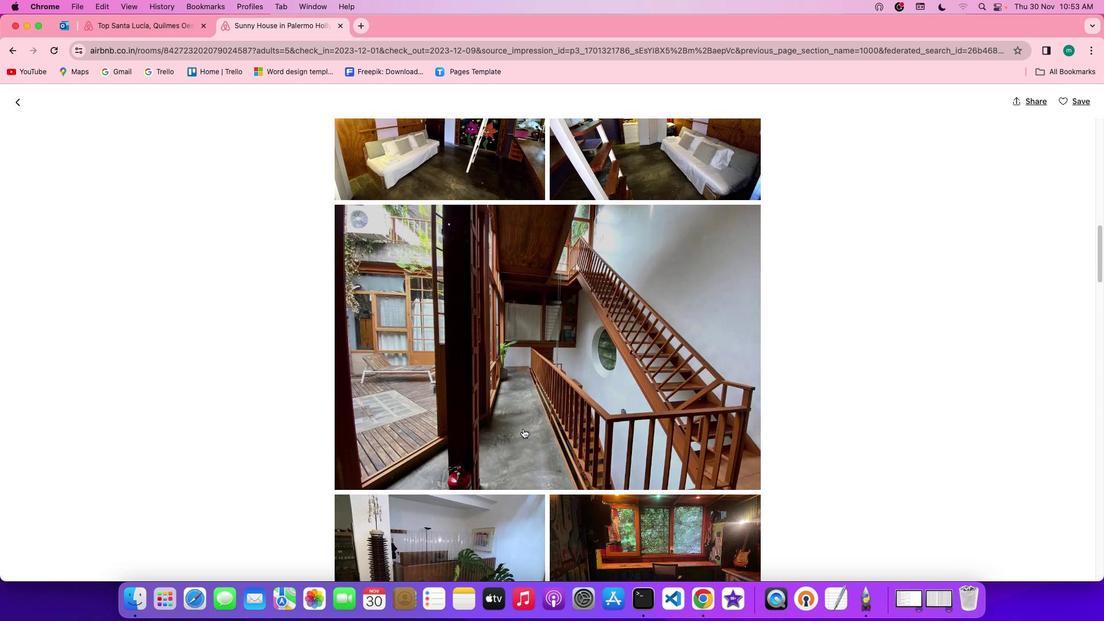 
Action: Mouse scrolled (522, 428) with delta (0, -1)
Screenshot: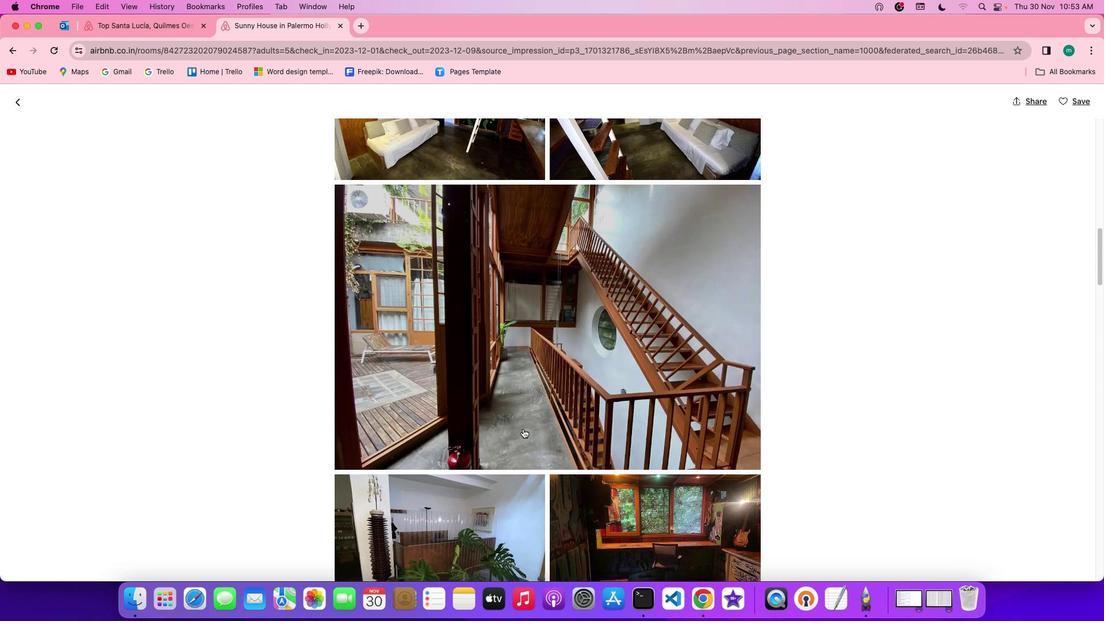 
Action: Mouse scrolled (522, 428) with delta (0, -2)
Screenshot: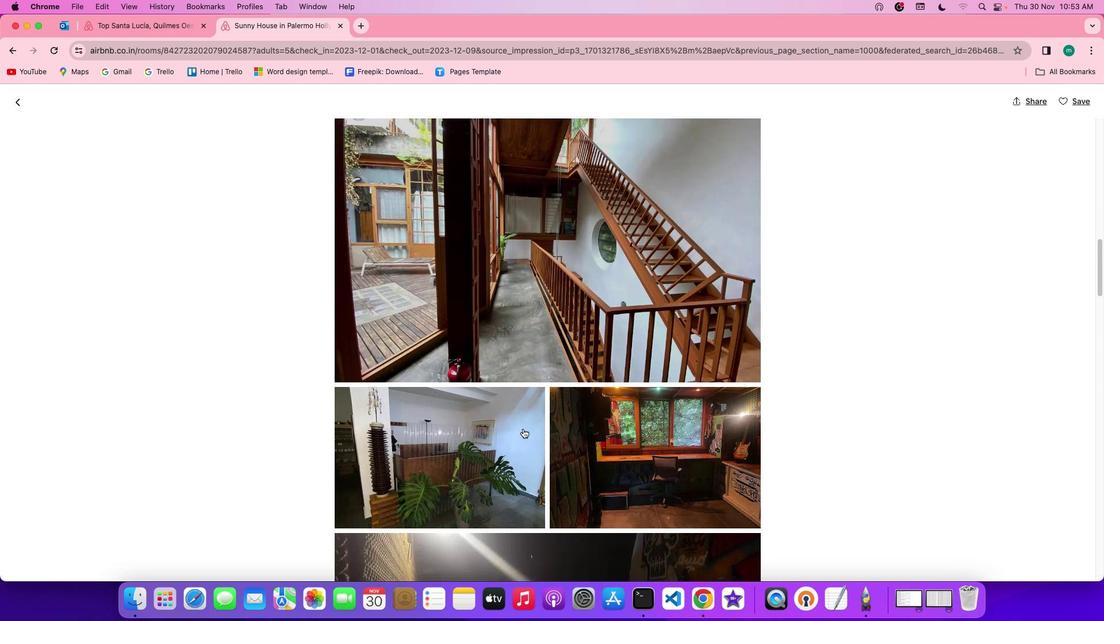 
Action: Mouse scrolled (522, 428) with delta (0, -1)
Screenshot: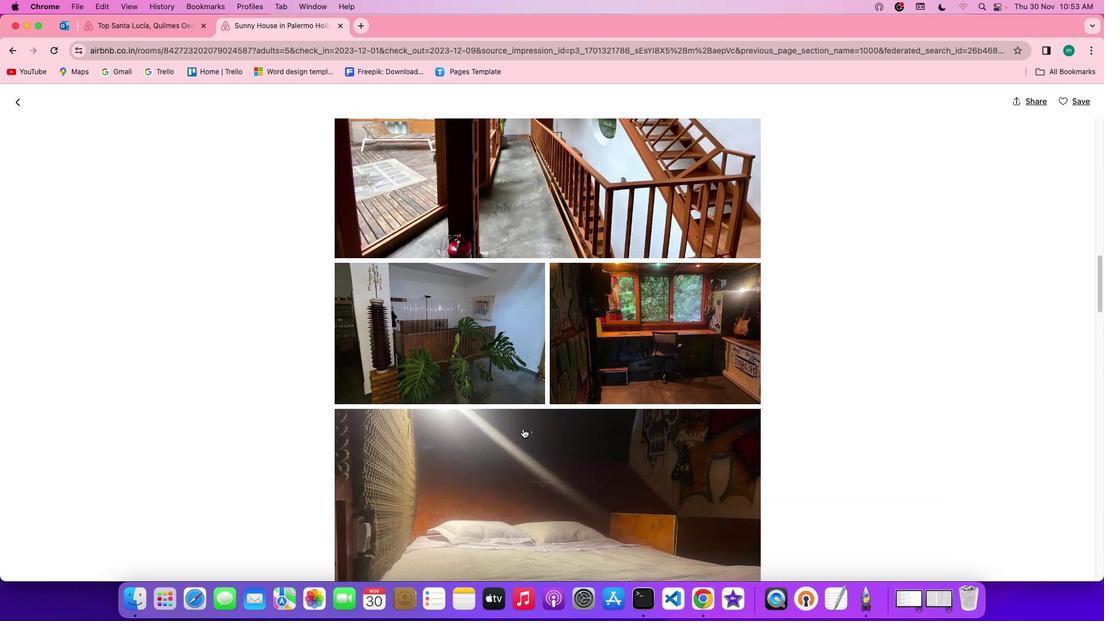 
Action: Mouse scrolled (522, 428) with delta (0, 0)
Screenshot: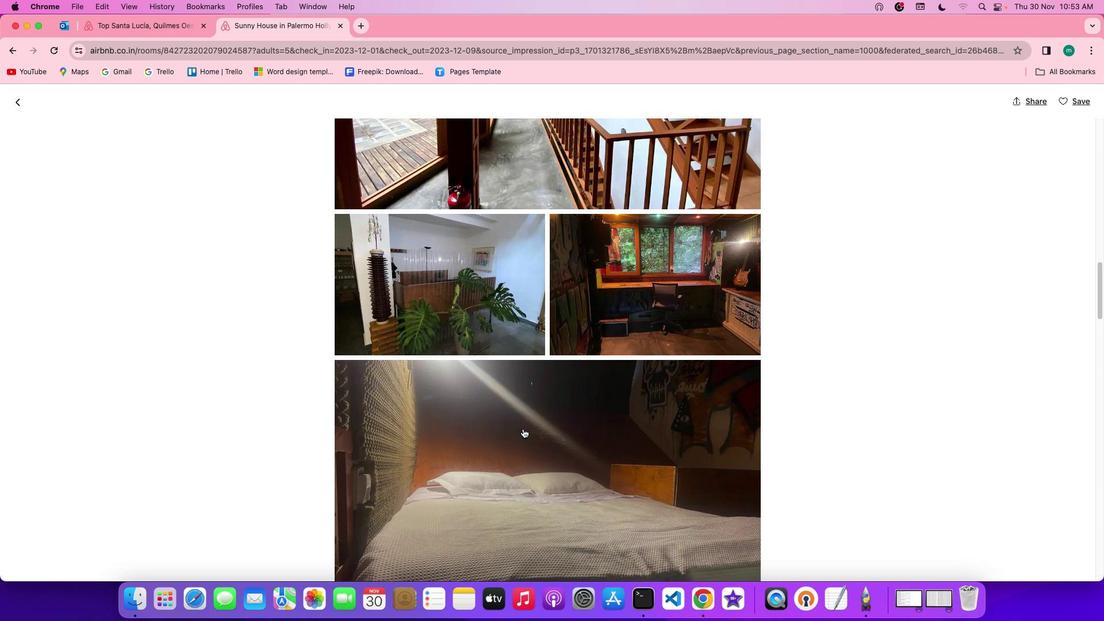 
Action: Mouse scrolled (522, 428) with delta (0, 0)
Screenshot: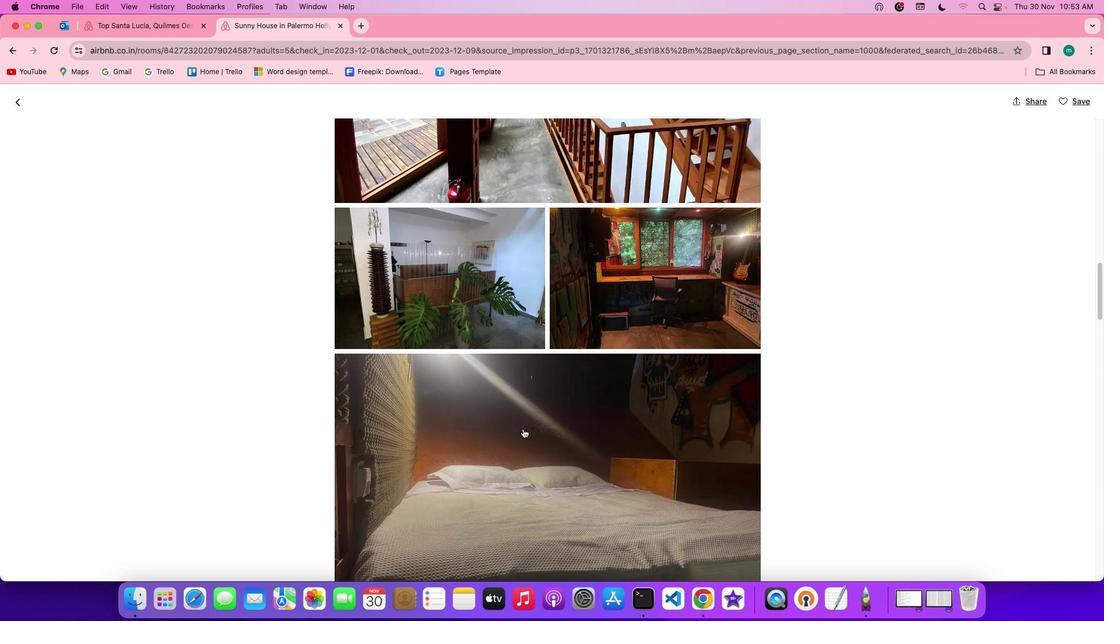 
Action: Mouse scrolled (522, 428) with delta (0, -1)
Screenshot: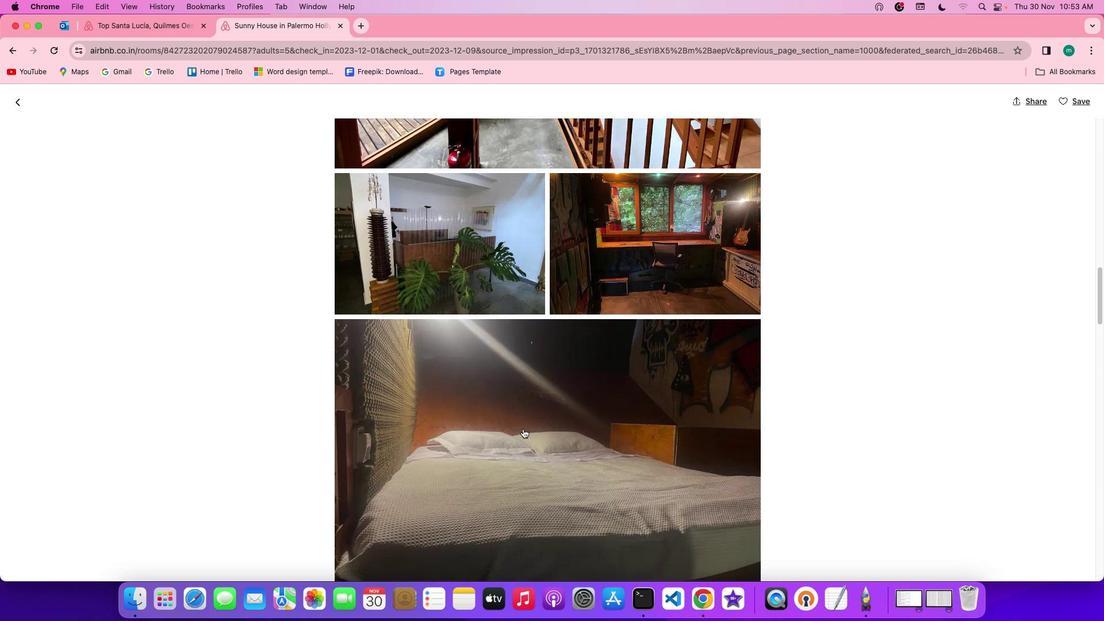 
Action: Mouse scrolled (522, 428) with delta (0, -2)
Screenshot: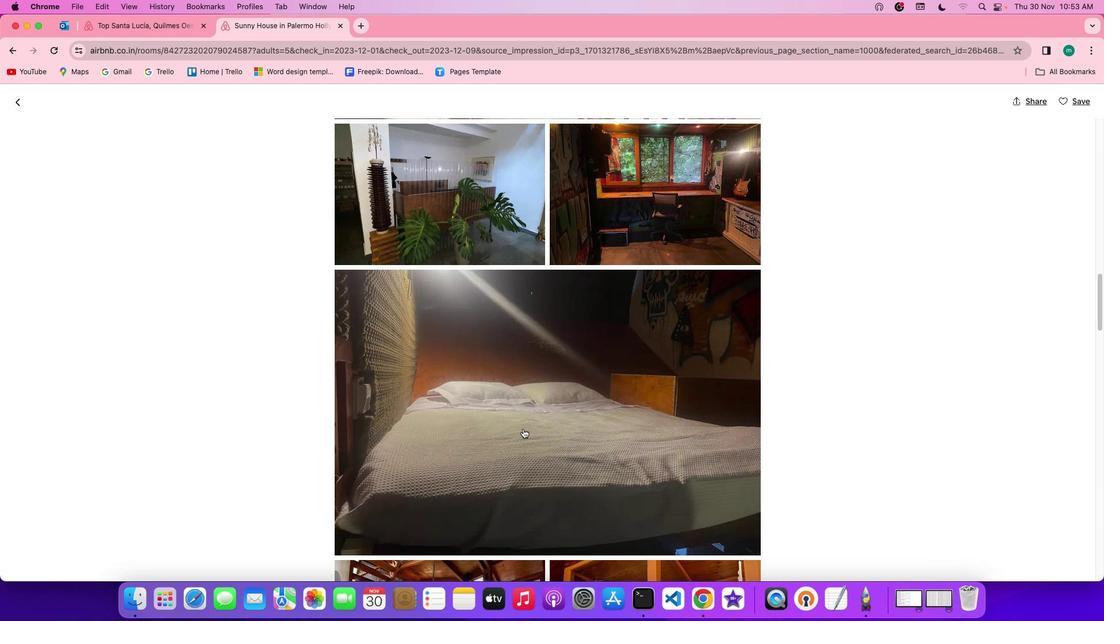 
Action: Mouse scrolled (522, 428) with delta (0, 0)
Screenshot: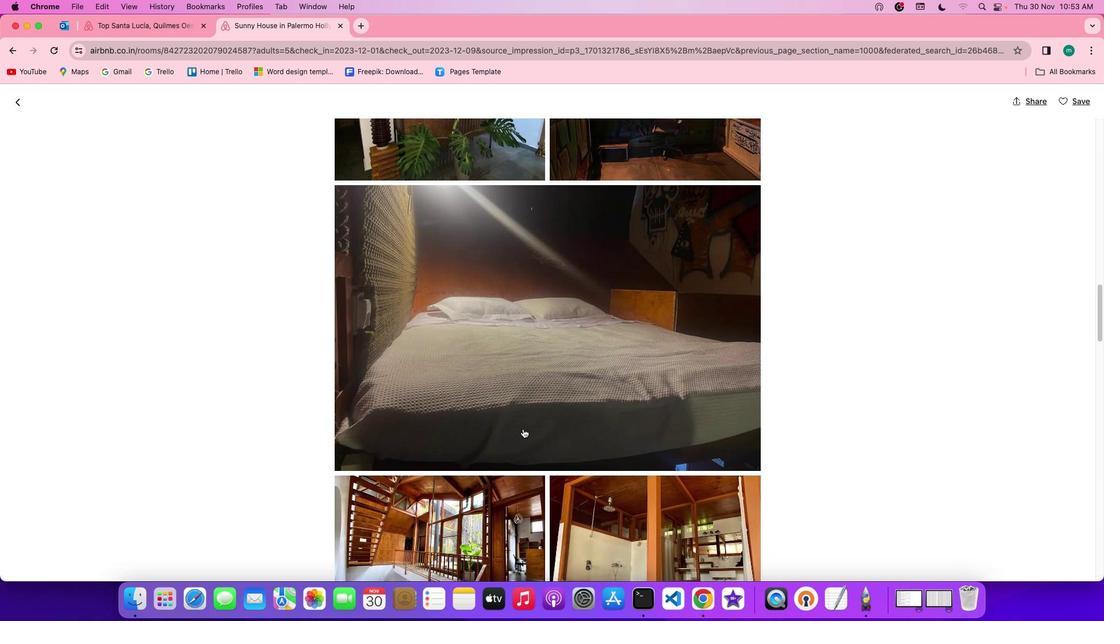 
Action: Mouse scrolled (522, 428) with delta (0, 0)
Screenshot: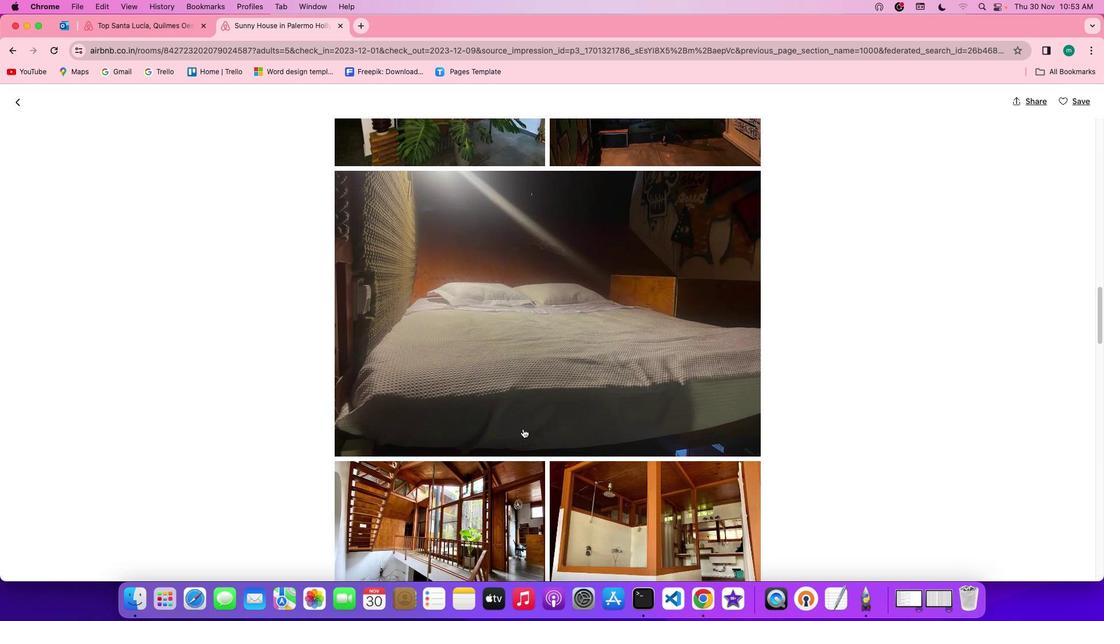 
Action: Mouse scrolled (522, 428) with delta (0, -1)
Screenshot: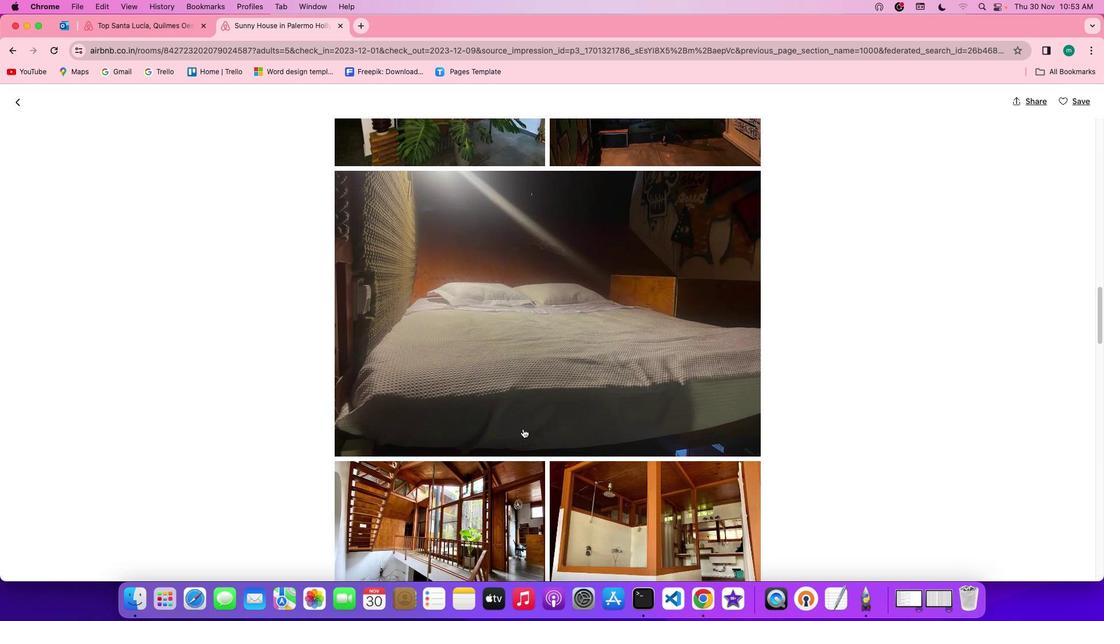 
Action: Mouse scrolled (522, 428) with delta (0, -2)
Screenshot: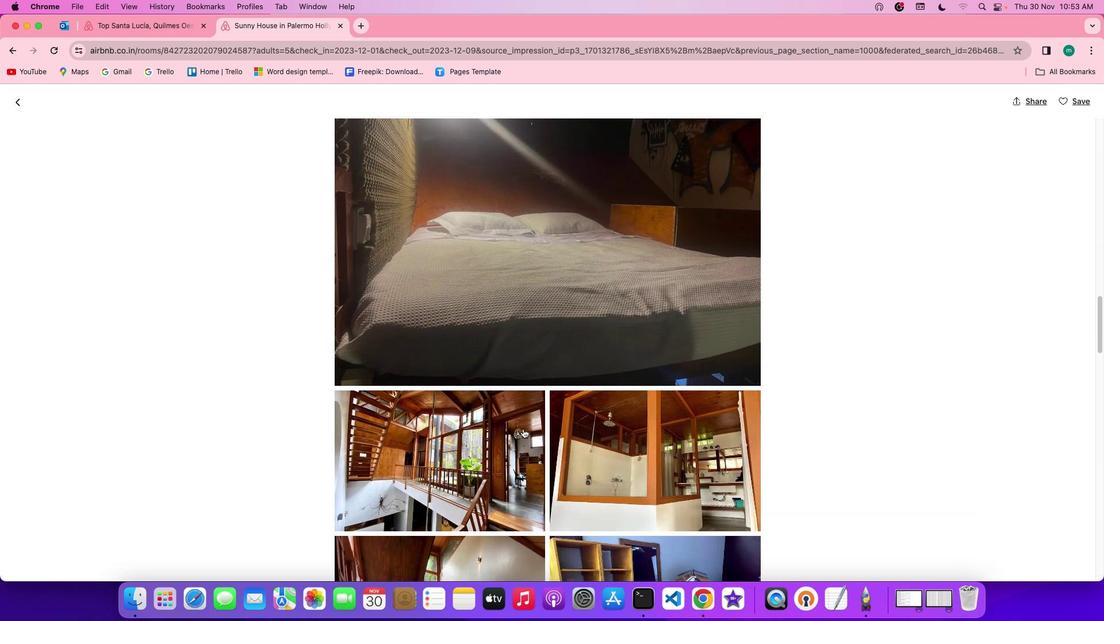 
Action: Mouse scrolled (522, 428) with delta (0, 0)
Screenshot: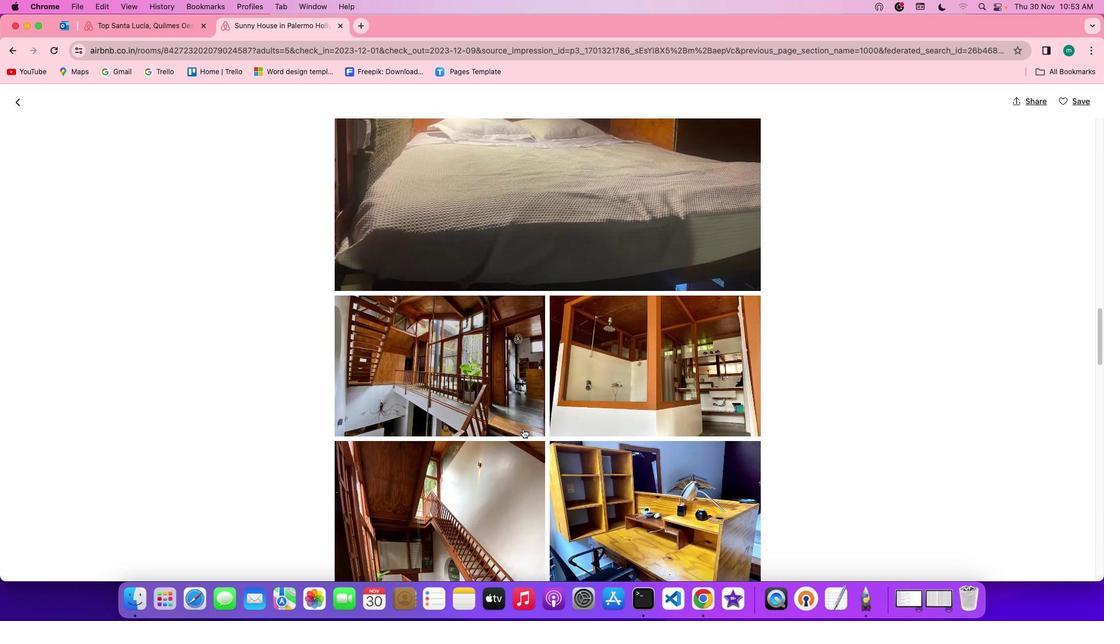 
Action: Mouse scrolled (522, 428) with delta (0, 0)
Screenshot: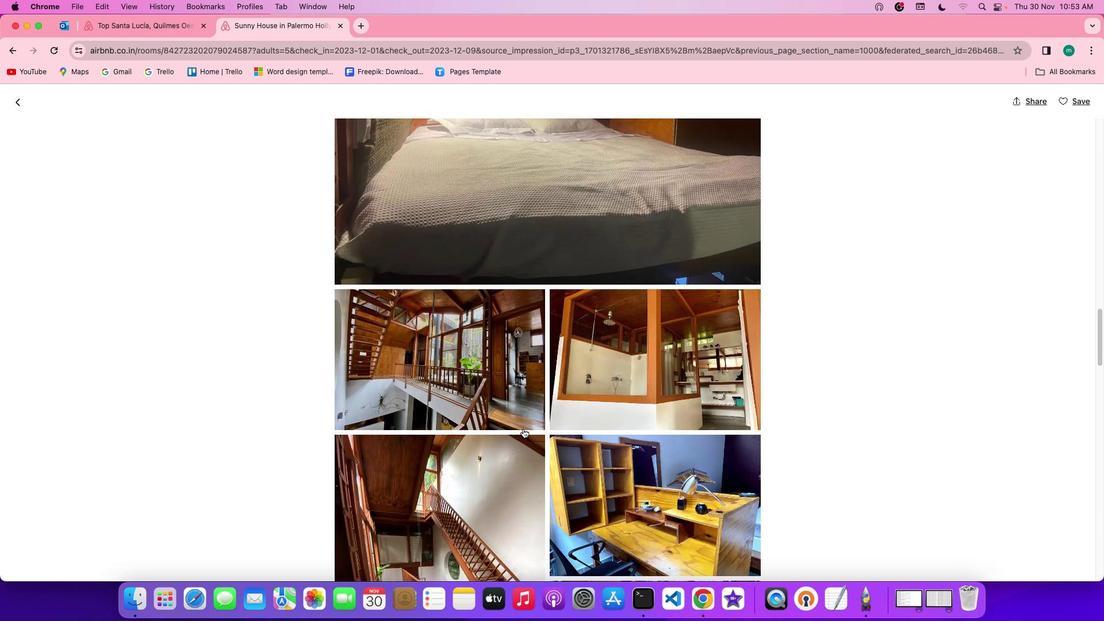 
Action: Mouse scrolled (522, 428) with delta (0, -1)
Screenshot: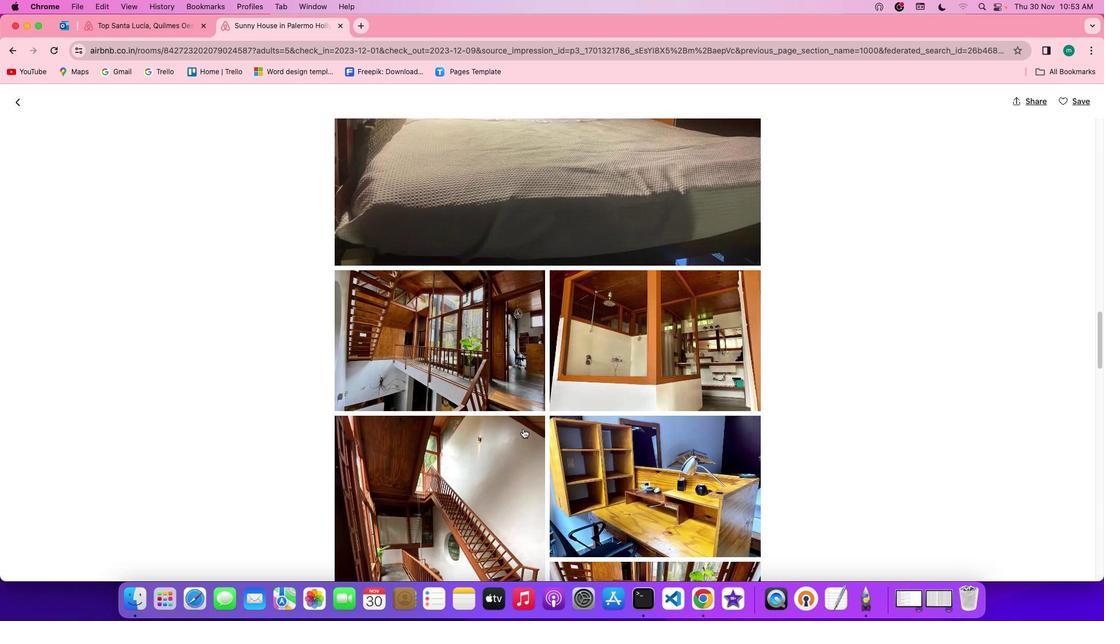 
Action: Mouse scrolled (522, 428) with delta (0, -1)
Screenshot: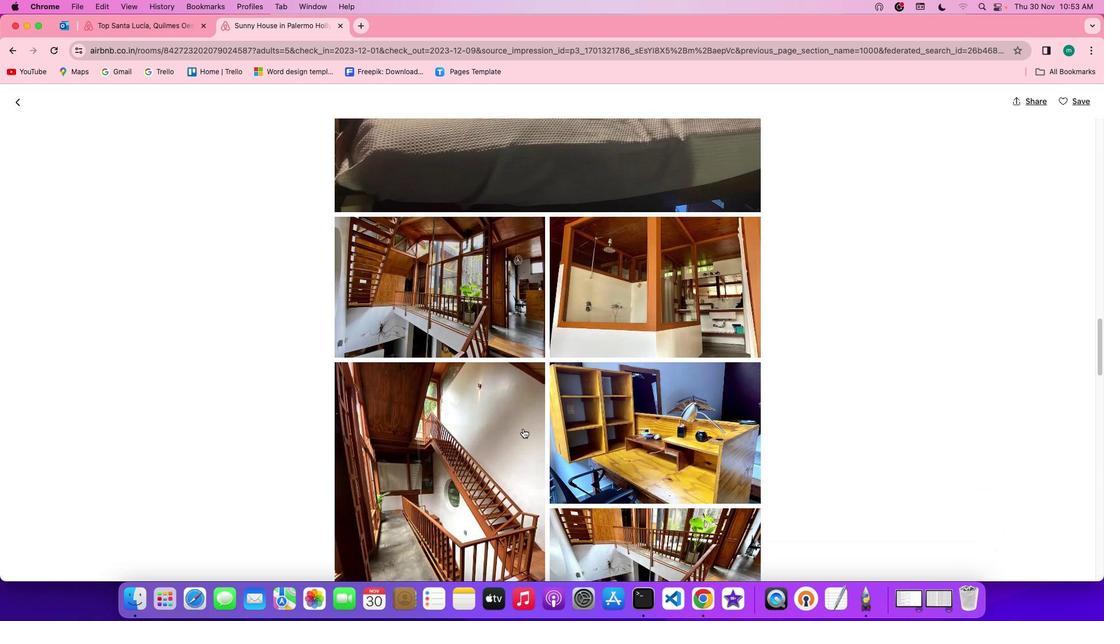 
Action: Mouse scrolled (522, 428) with delta (0, 0)
Screenshot: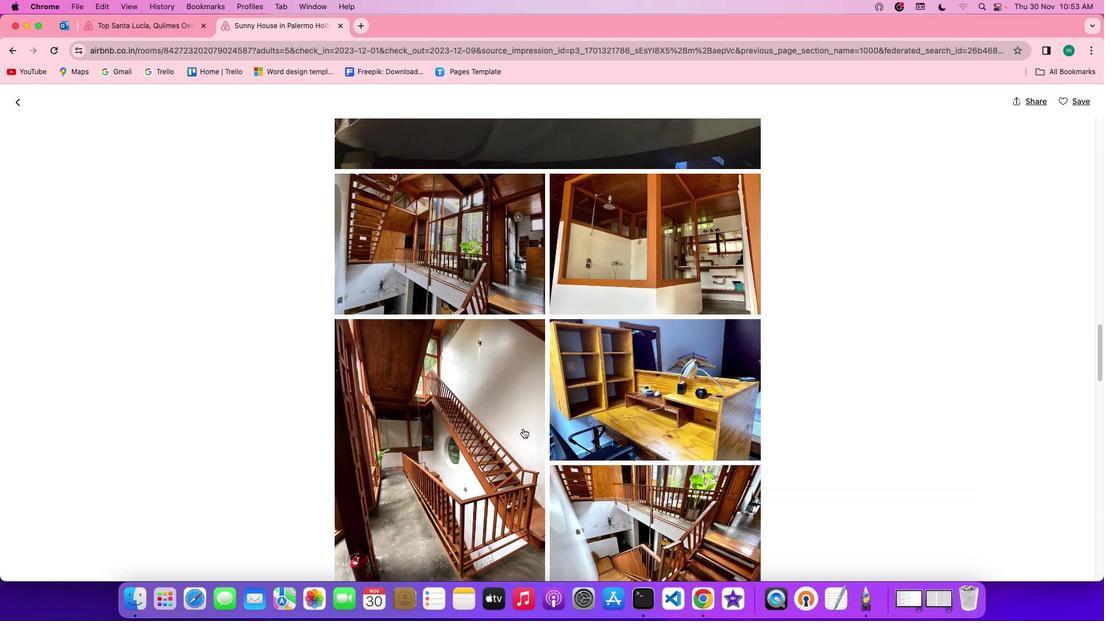 
Action: Mouse scrolled (522, 428) with delta (0, 0)
Screenshot: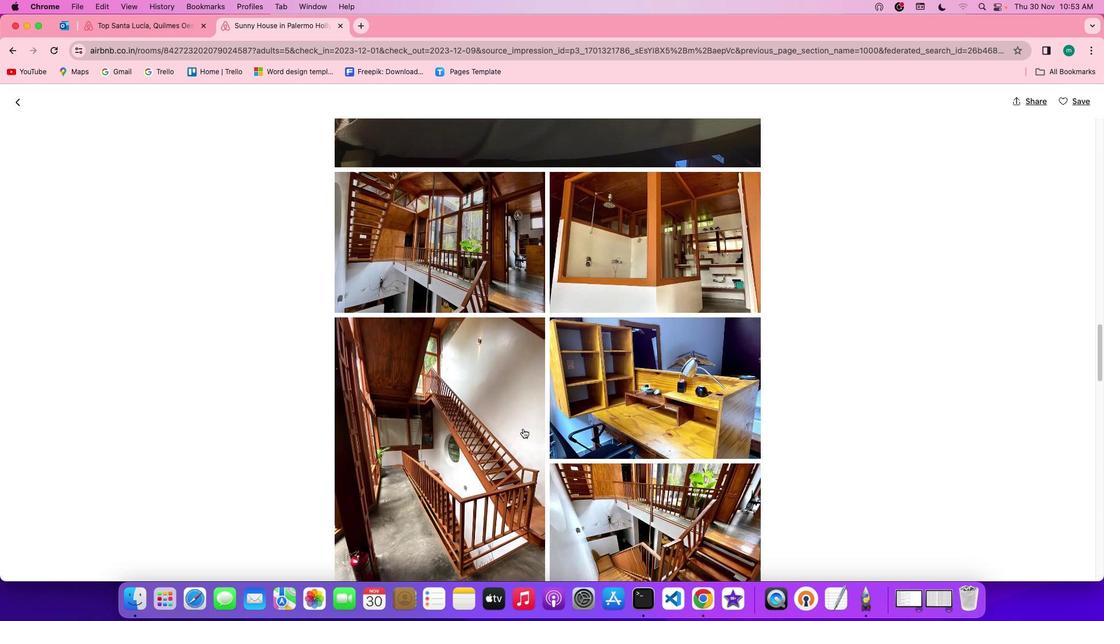 
Action: Mouse scrolled (522, 428) with delta (0, -1)
Screenshot: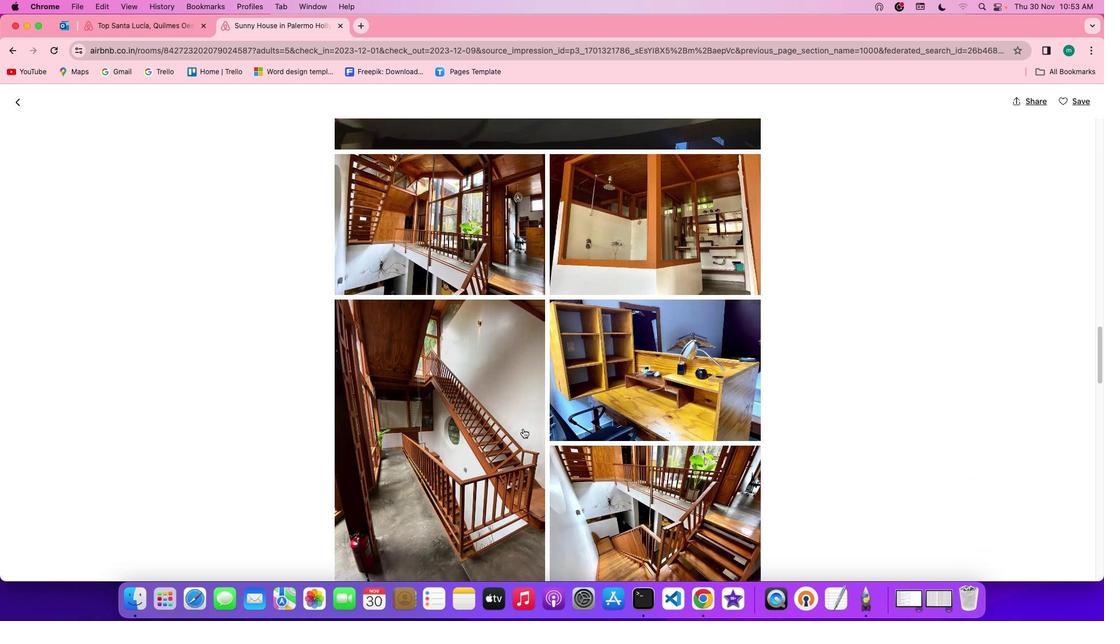 
Action: Mouse moved to (522, 429)
Screenshot: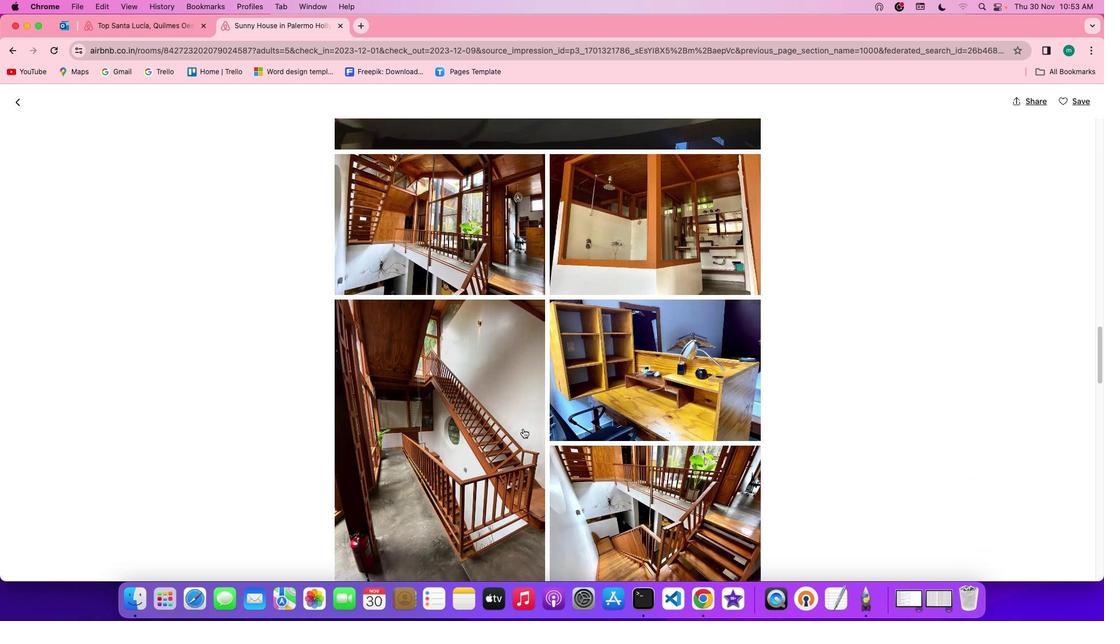 
Action: Mouse scrolled (522, 429) with delta (0, -1)
Screenshot: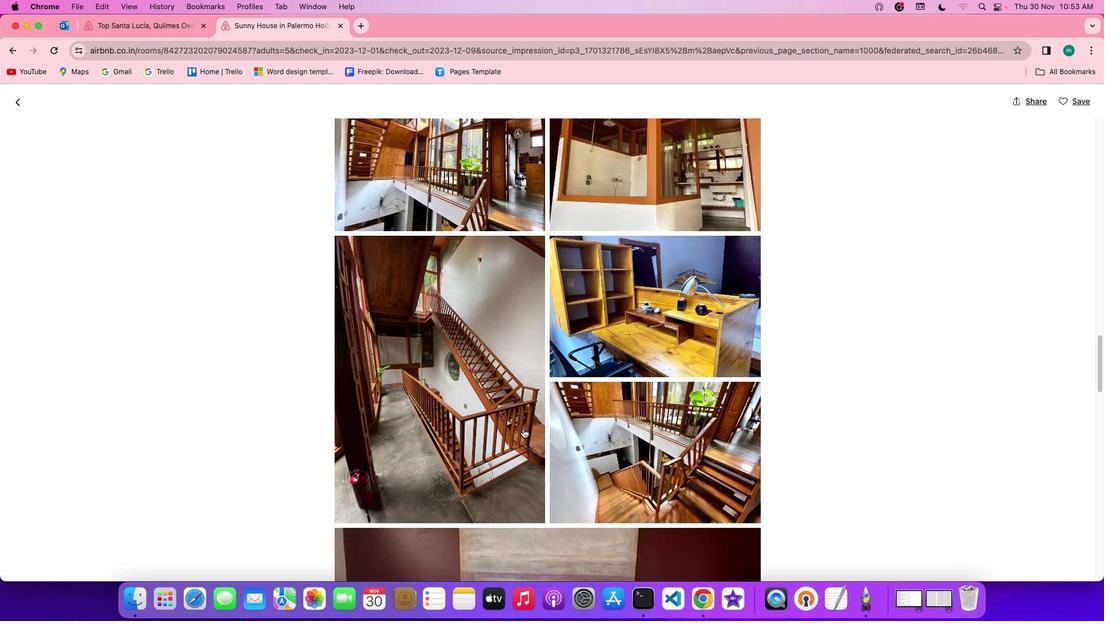 
Action: Mouse scrolled (522, 429) with delta (0, 0)
Screenshot: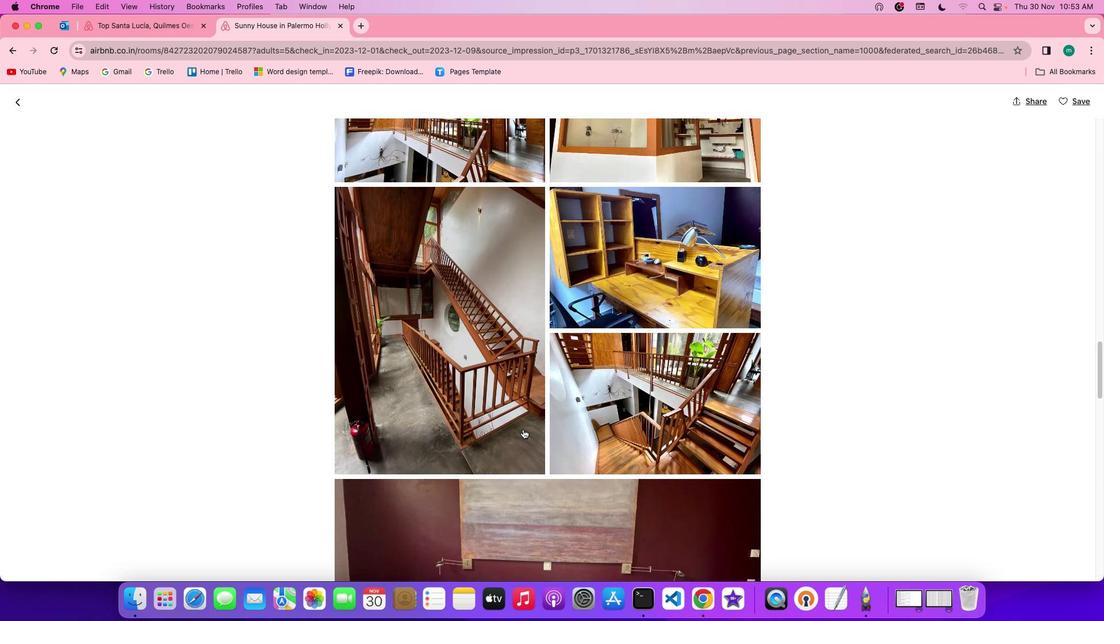 
Action: Mouse moved to (522, 429)
Screenshot: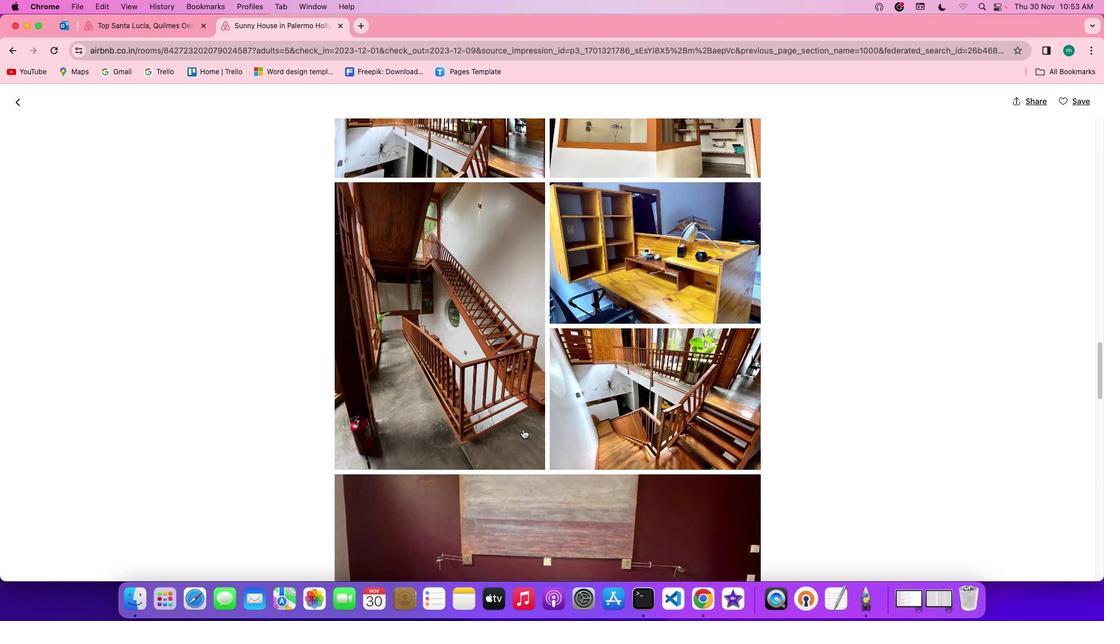
Action: Mouse scrolled (522, 429) with delta (0, 0)
Screenshot: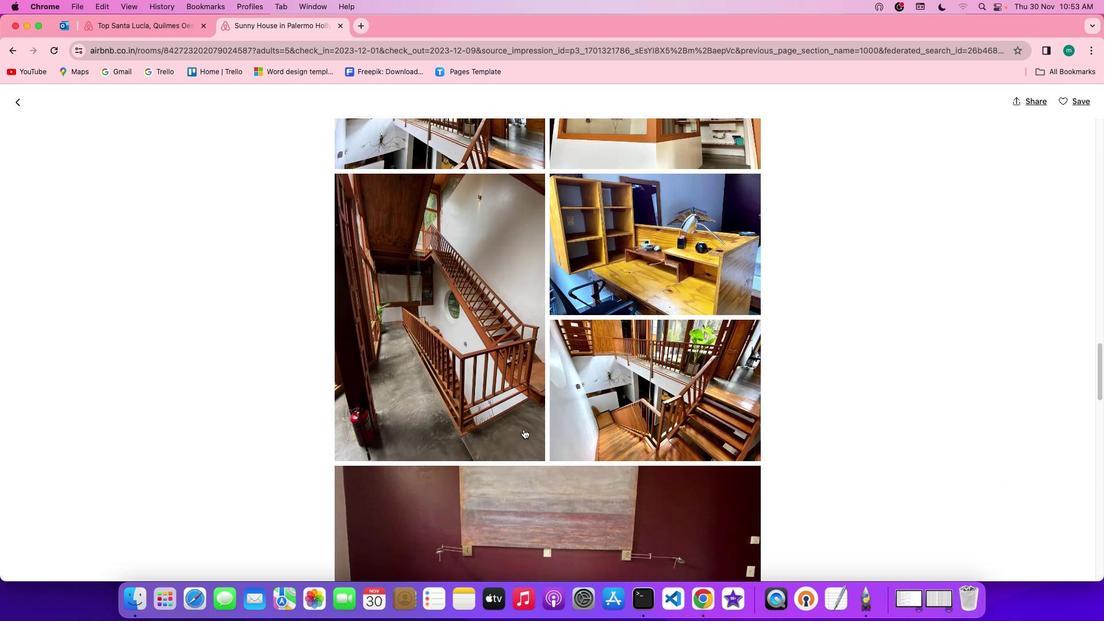 
Action: Mouse moved to (523, 429)
Screenshot: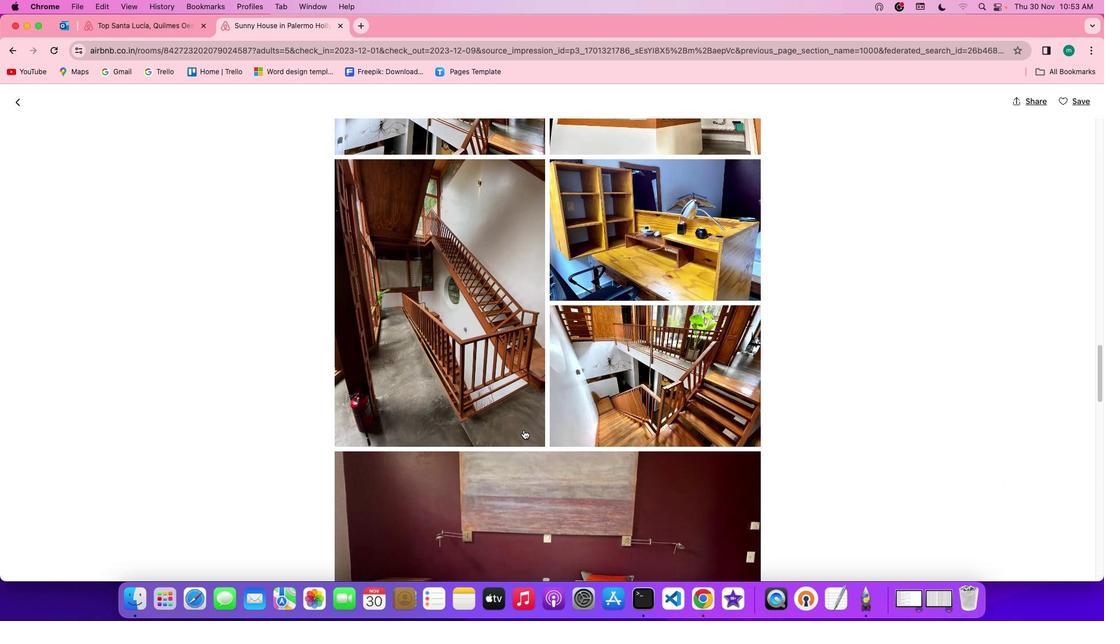 
Action: Mouse scrolled (523, 429) with delta (0, -1)
Screenshot: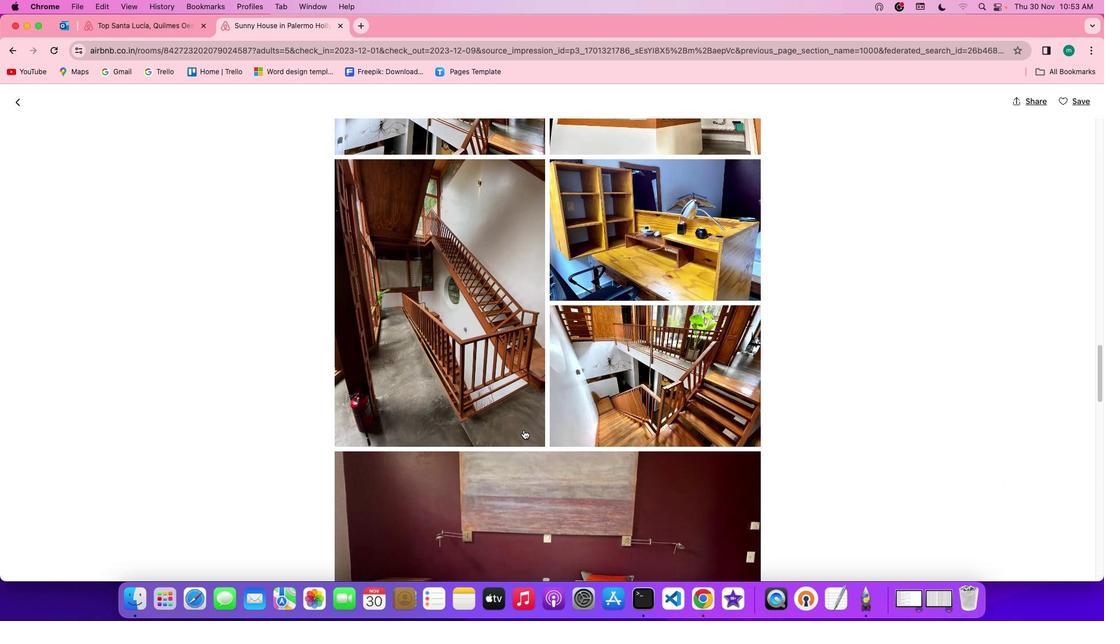 
Action: Mouse moved to (523, 429)
Screenshot: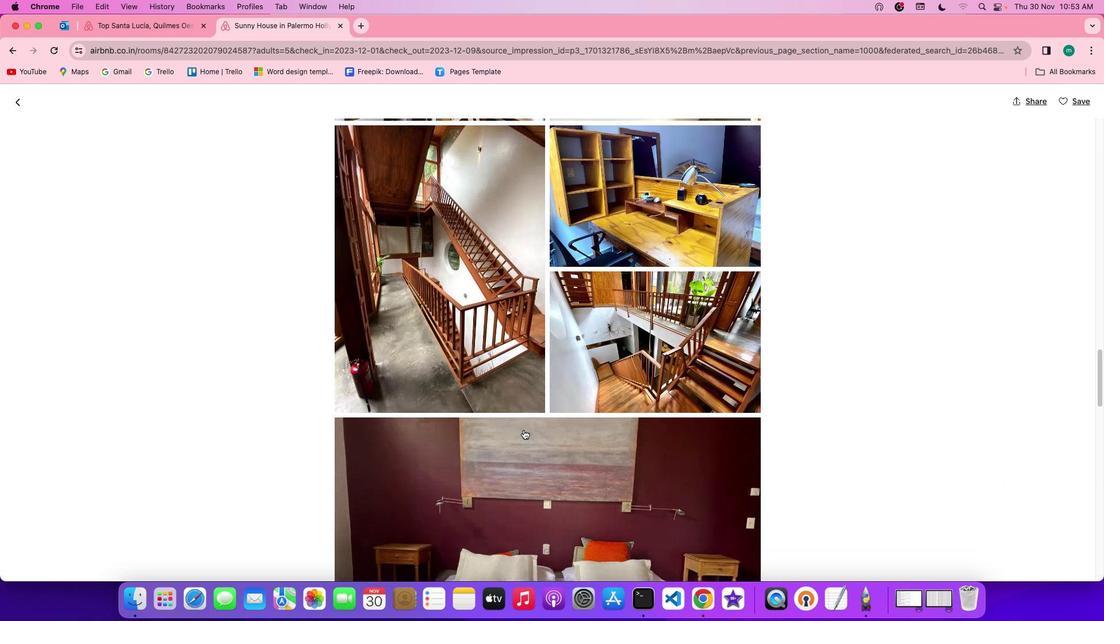 
Action: Mouse scrolled (523, 429) with delta (0, -1)
Screenshot: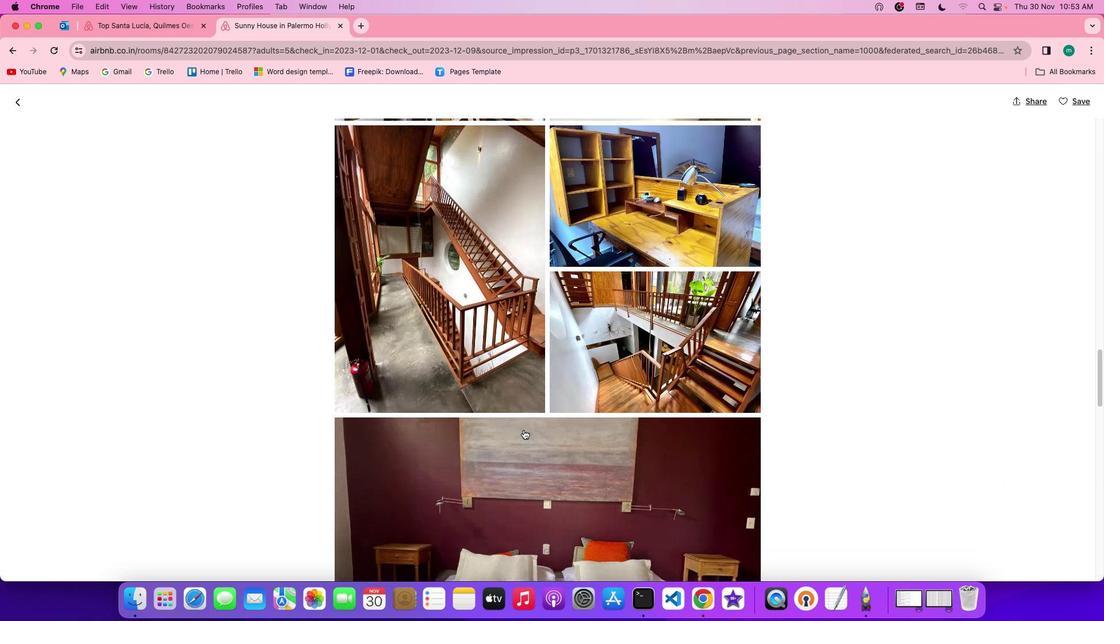 
Action: Mouse moved to (523, 429)
Screenshot: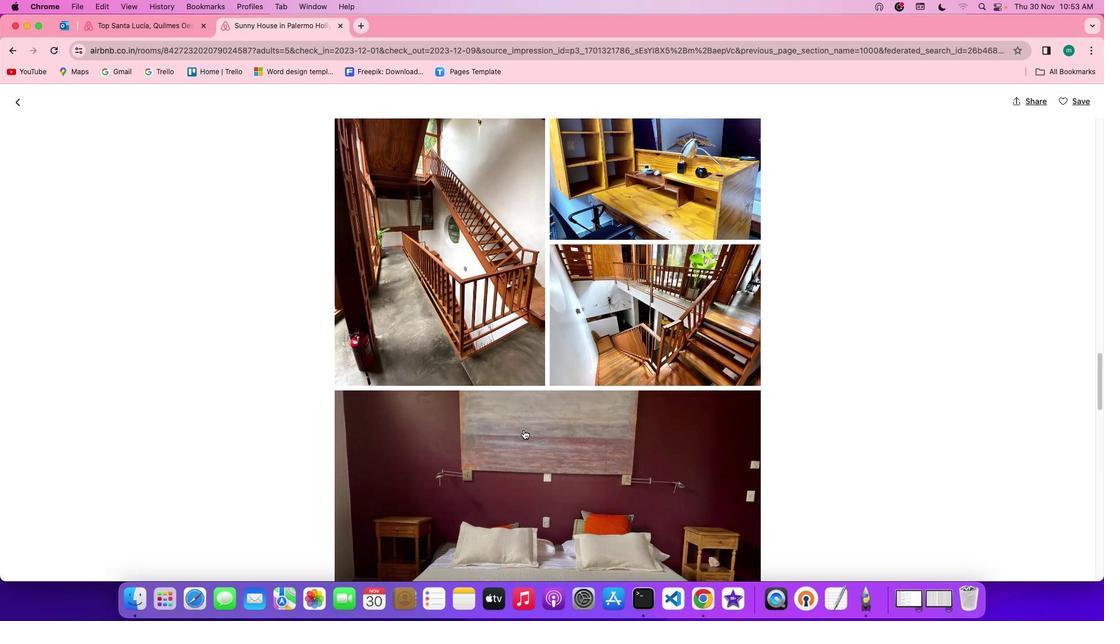 
Action: Mouse scrolled (523, 429) with delta (0, 0)
Screenshot: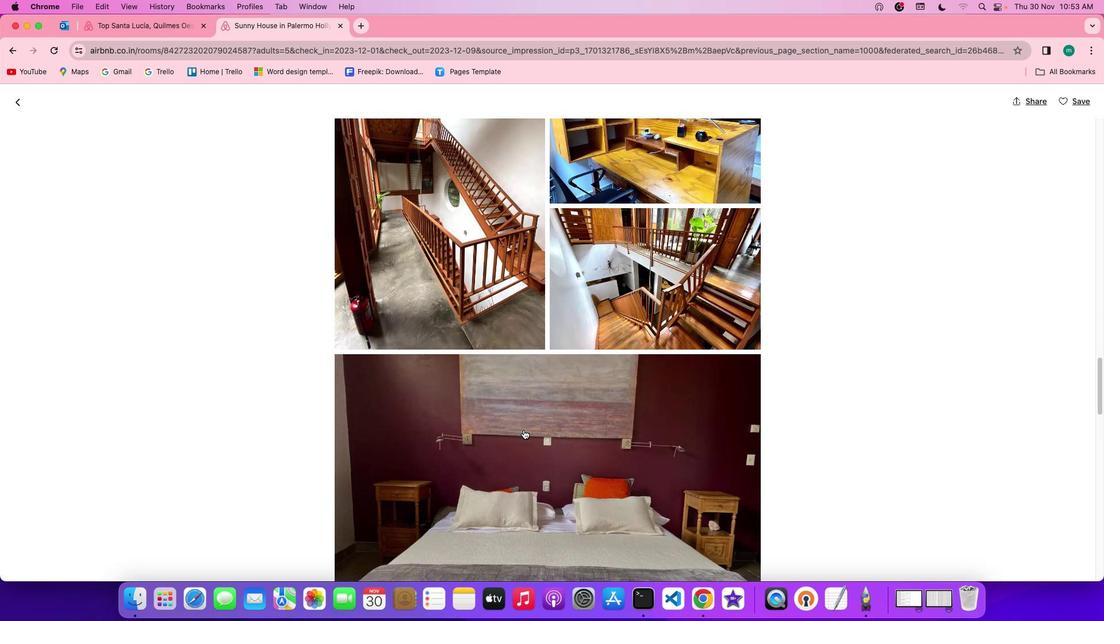 
Action: Mouse scrolled (523, 429) with delta (0, 0)
Screenshot: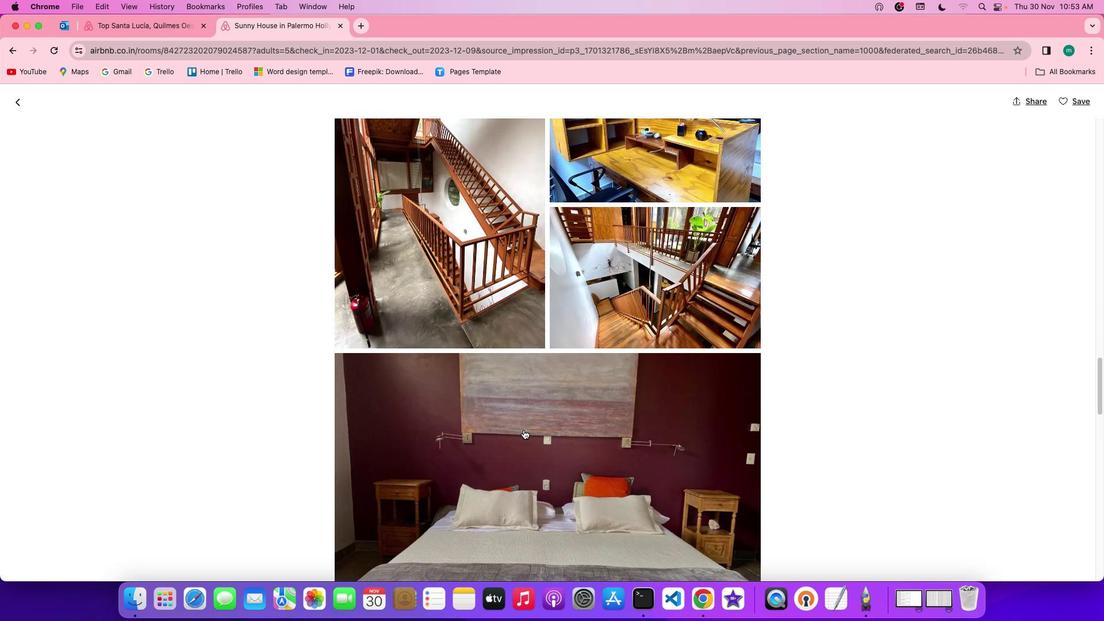 
Action: Mouse moved to (524, 429)
Screenshot: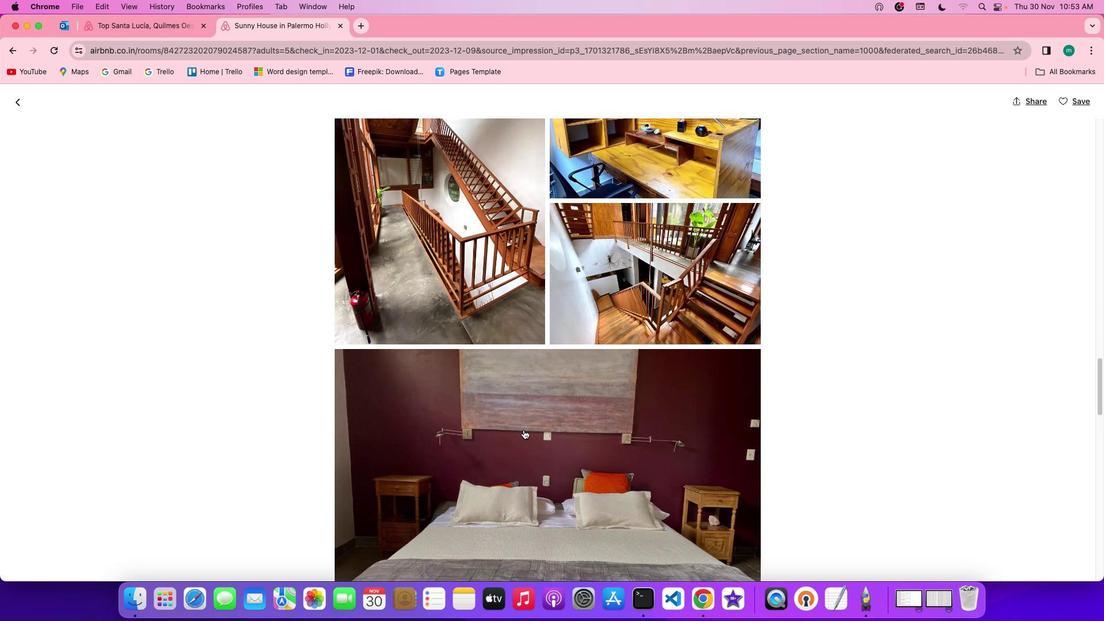 
Action: Mouse scrolled (524, 429) with delta (0, 0)
Screenshot: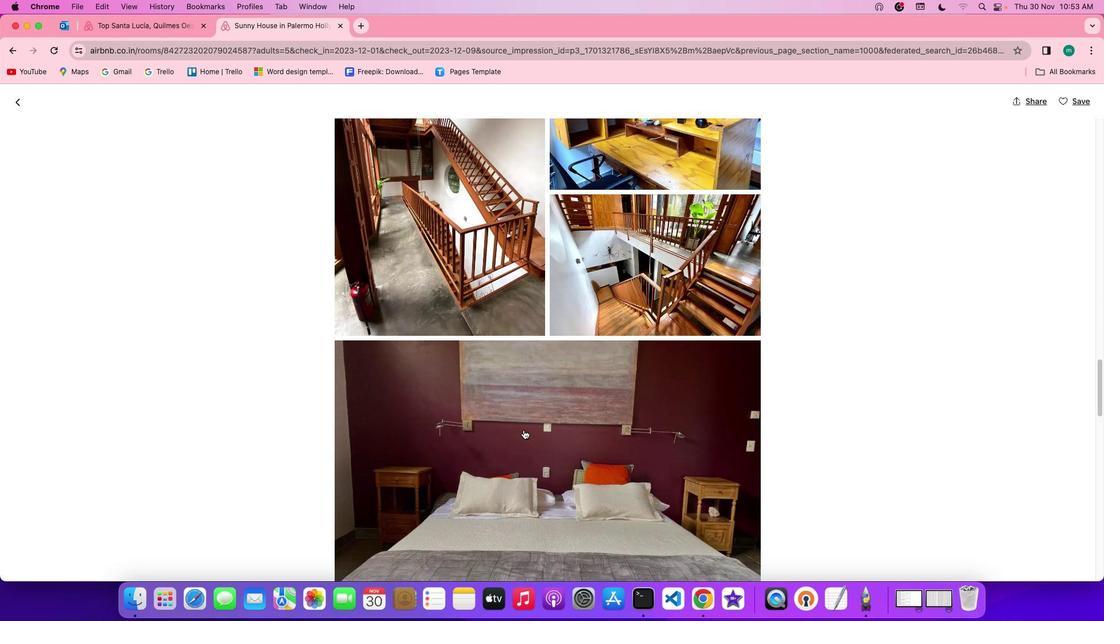 
Action: Mouse scrolled (524, 429) with delta (0, 0)
Screenshot: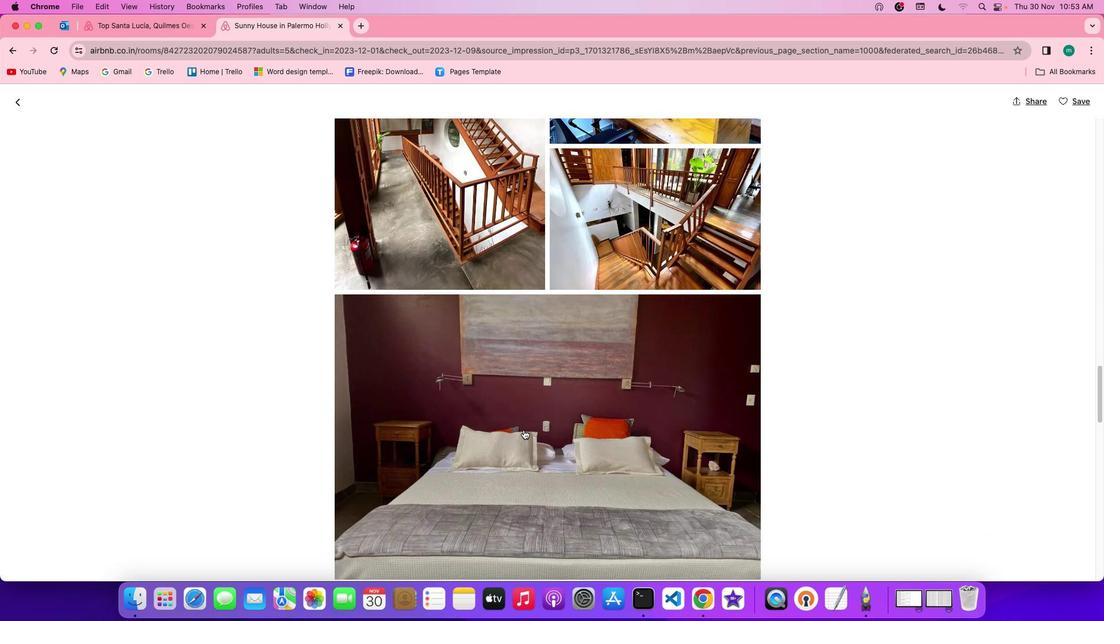 
Action: Mouse scrolled (524, 429) with delta (0, 0)
Screenshot: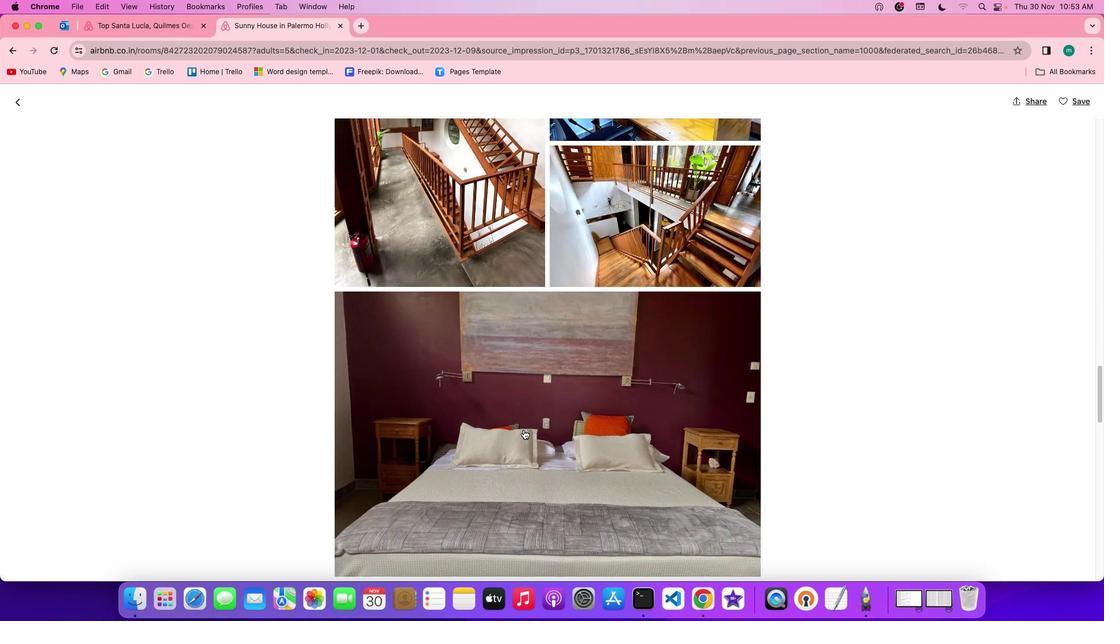 
Action: Mouse scrolled (524, 429) with delta (0, 0)
Screenshot: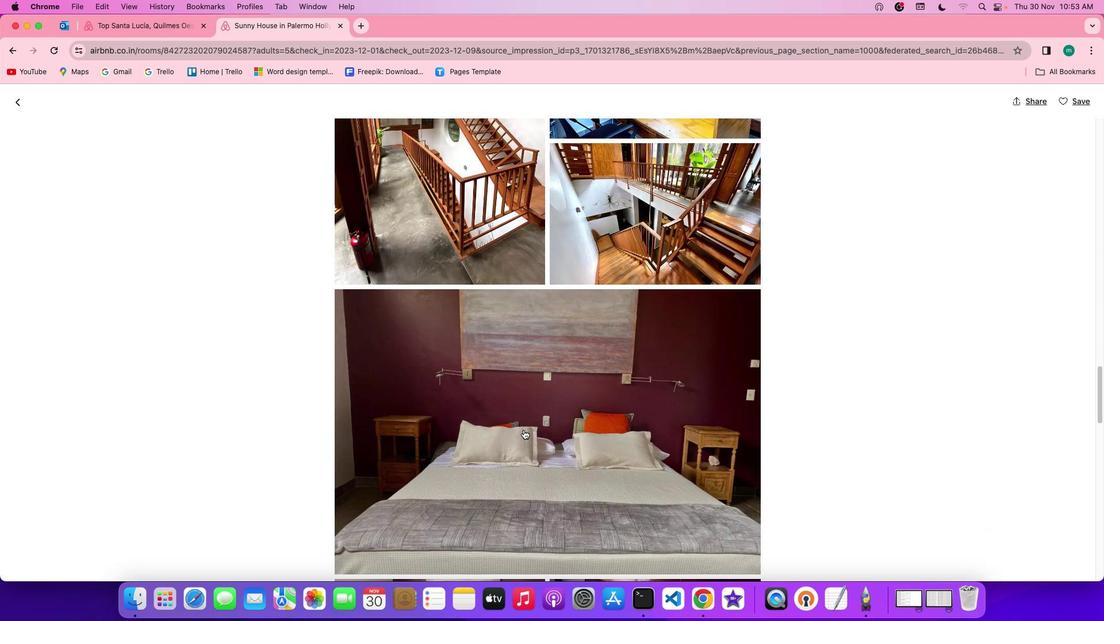
Action: Mouse scrolled (524, 429) with delta (0, -1)
Screenshot: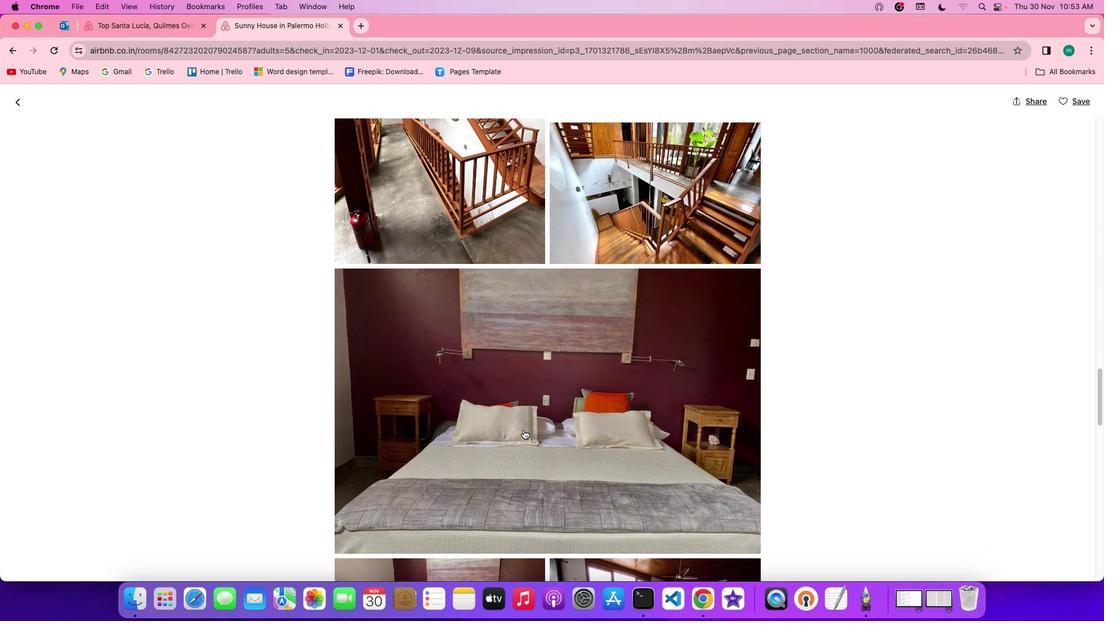 
Action: Mouse scrolled (524, 429) with delta (0, 0)
Screenshot: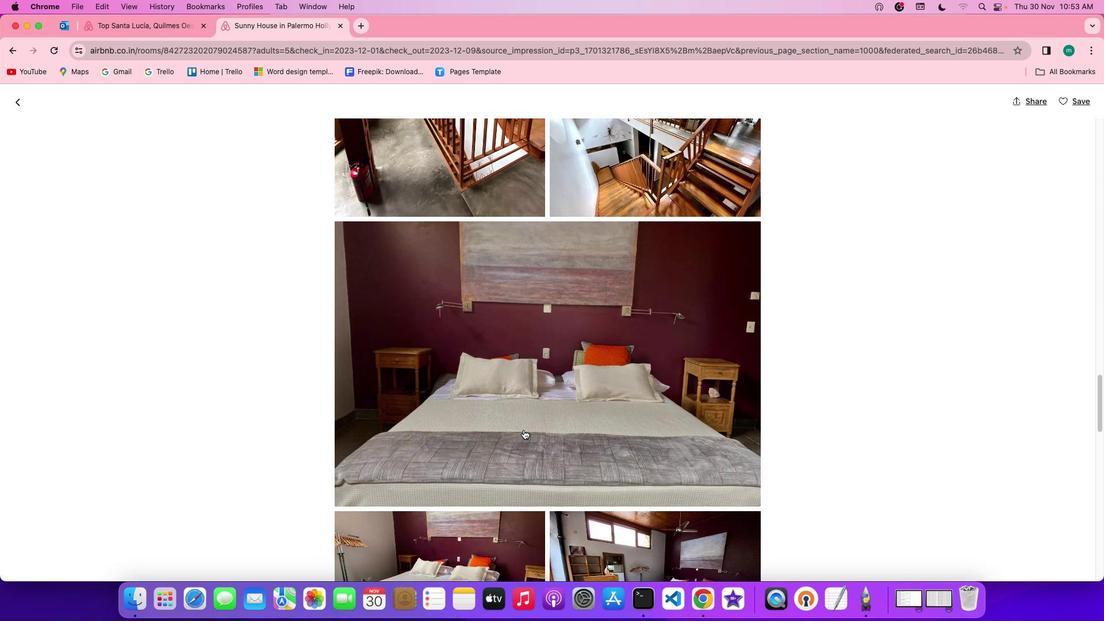 
Action: Mouse scrolled (524, 429) with delta (0, 0)
Screenshot: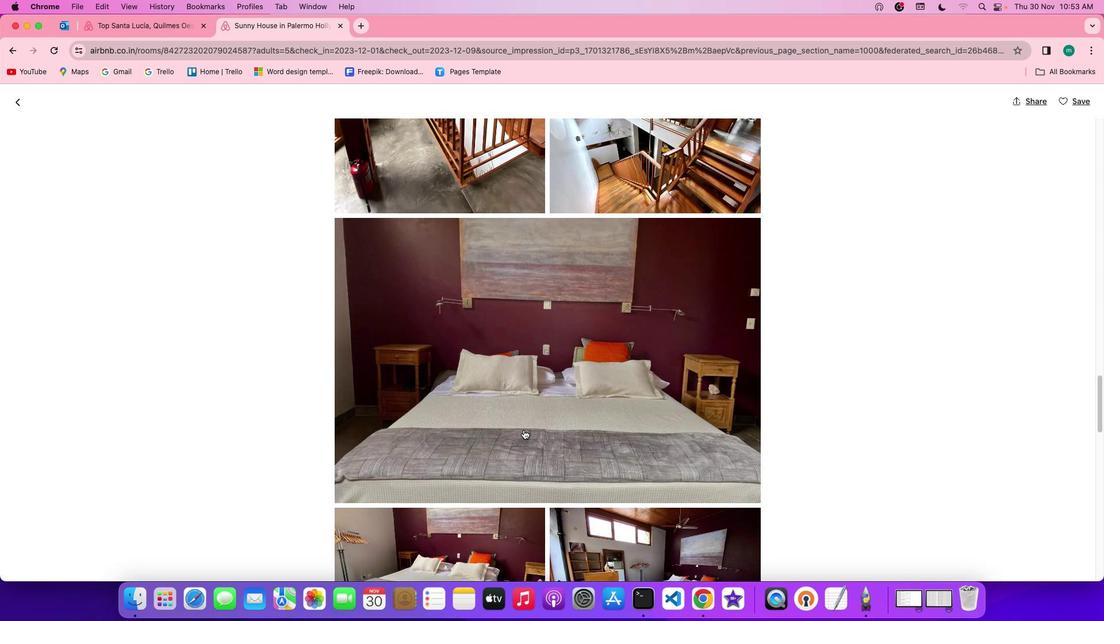 
Action: Mouse scrolled (524, 429) with delta (0, 0)
Screenshot: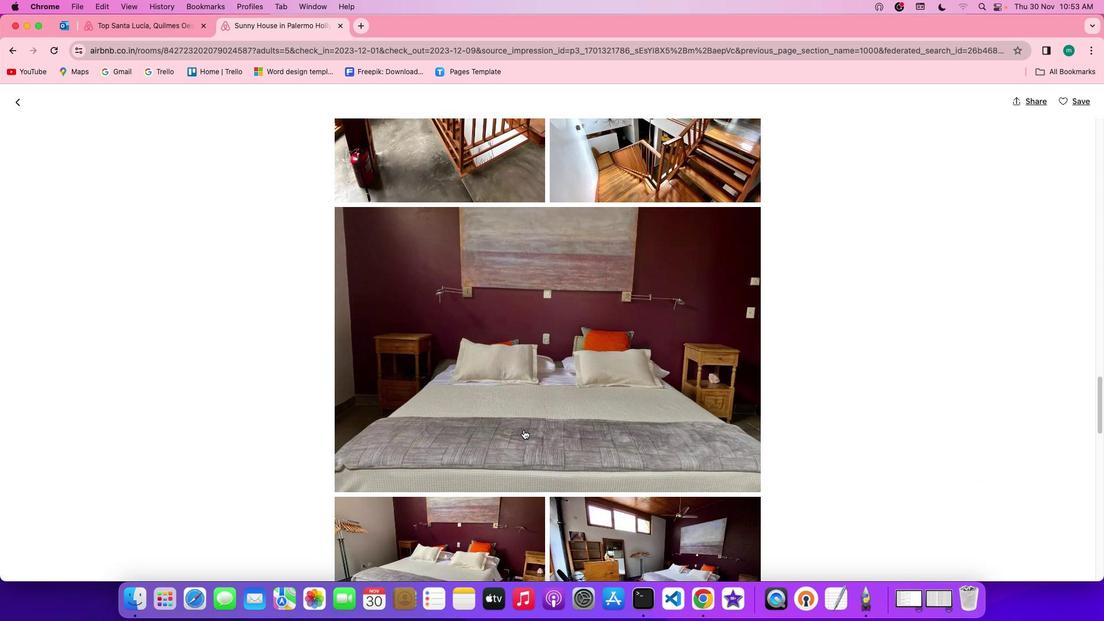 
Action: Mouse scrolled (524, 429) with delta (0, 0)
Screenshot: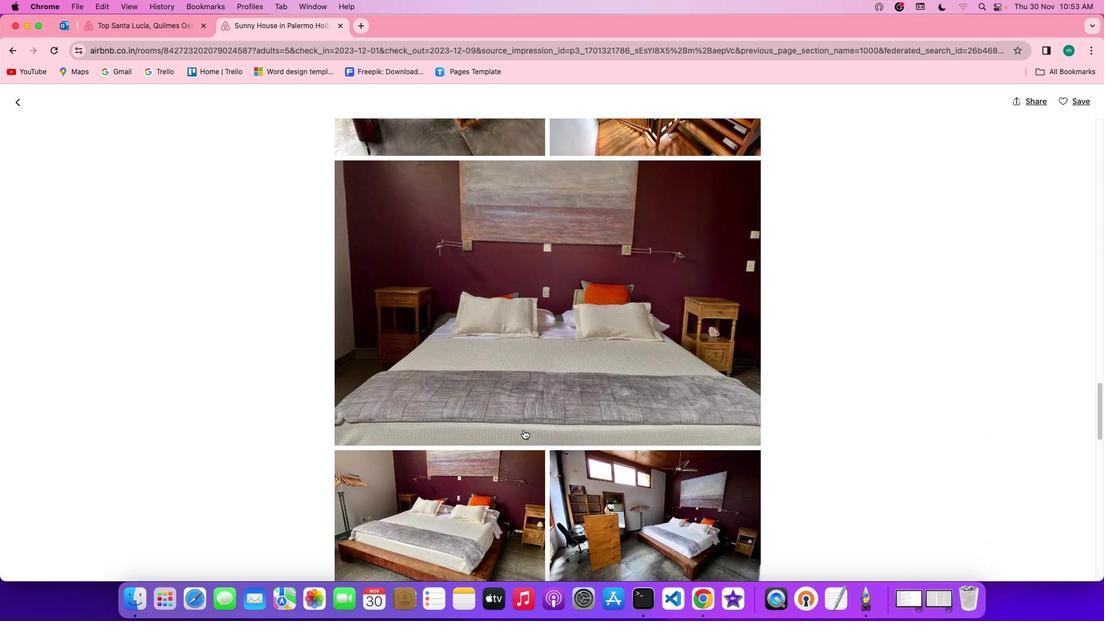 
Action: Mouse scrolled (524, 429) with delta (0, 0)
Screenshot: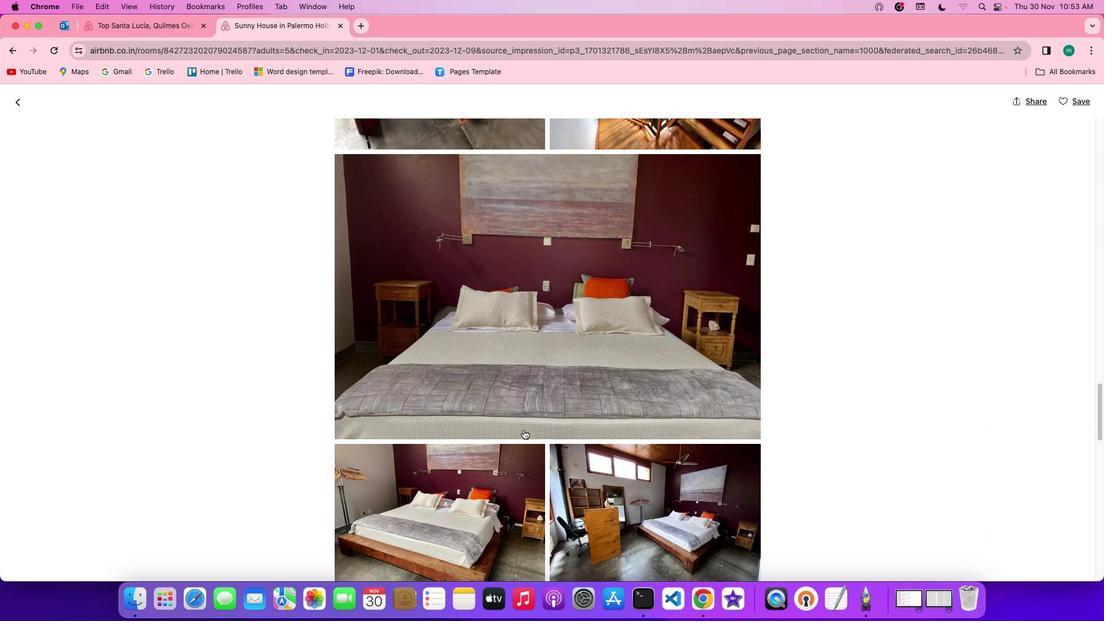 
Action: Mouse scrolled (524, 429) with delta (0, -1)
Screenshot: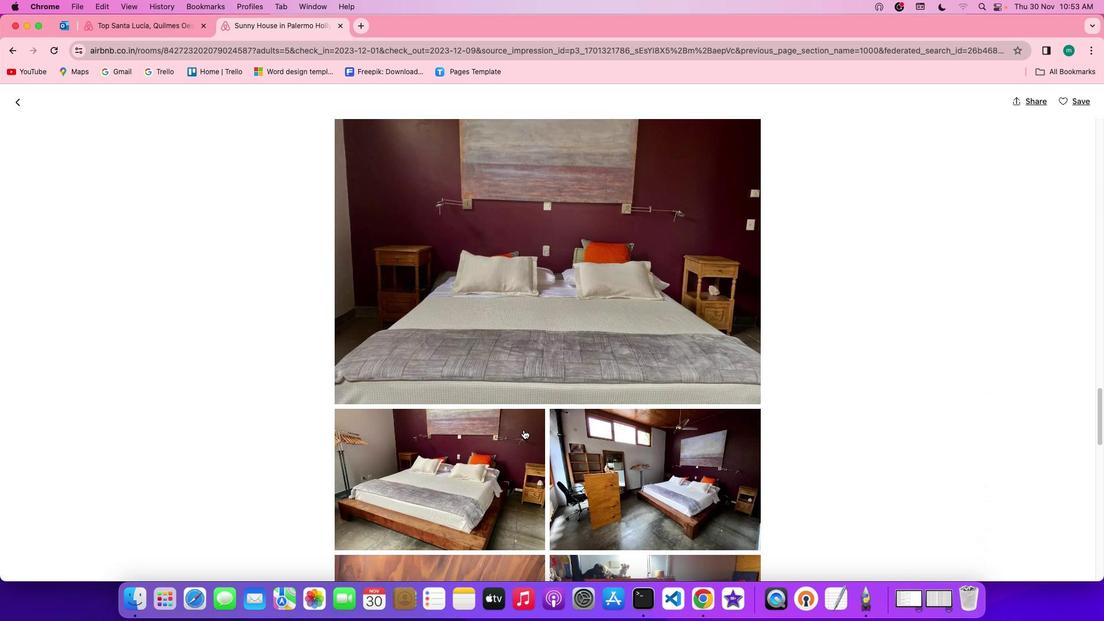 
Action: Mouse scrolled (524, 429) with delta (0, 0)
Screenshot: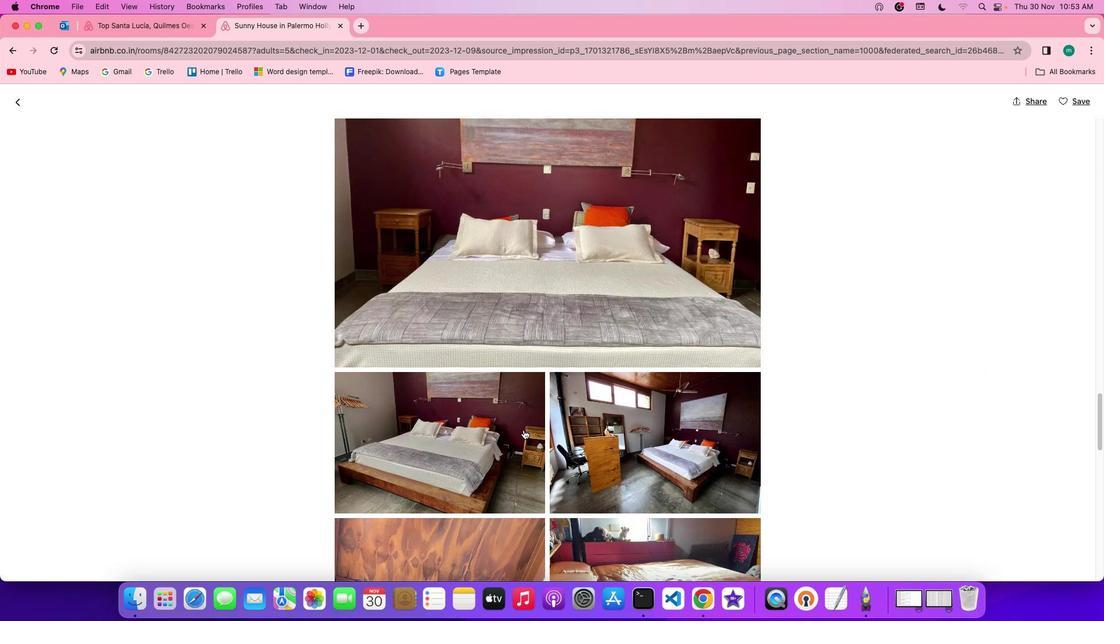 
Action: Mouse scrolled (524, 429) with delta (0, 0)
Screenshot: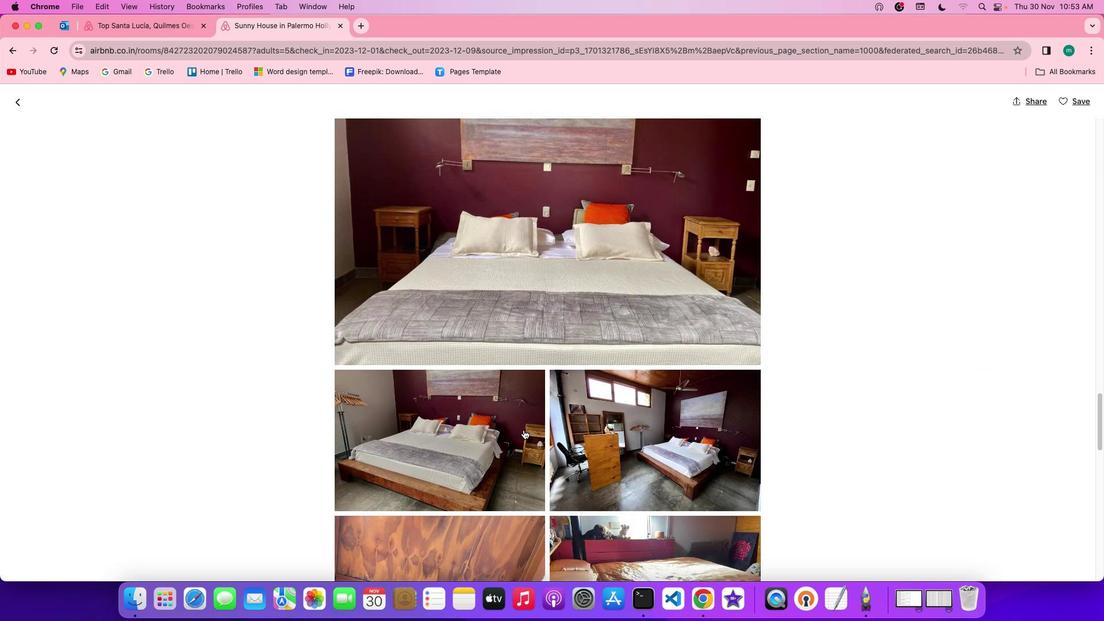 
Action: Mouse moved to (523, 429)
Screenshot: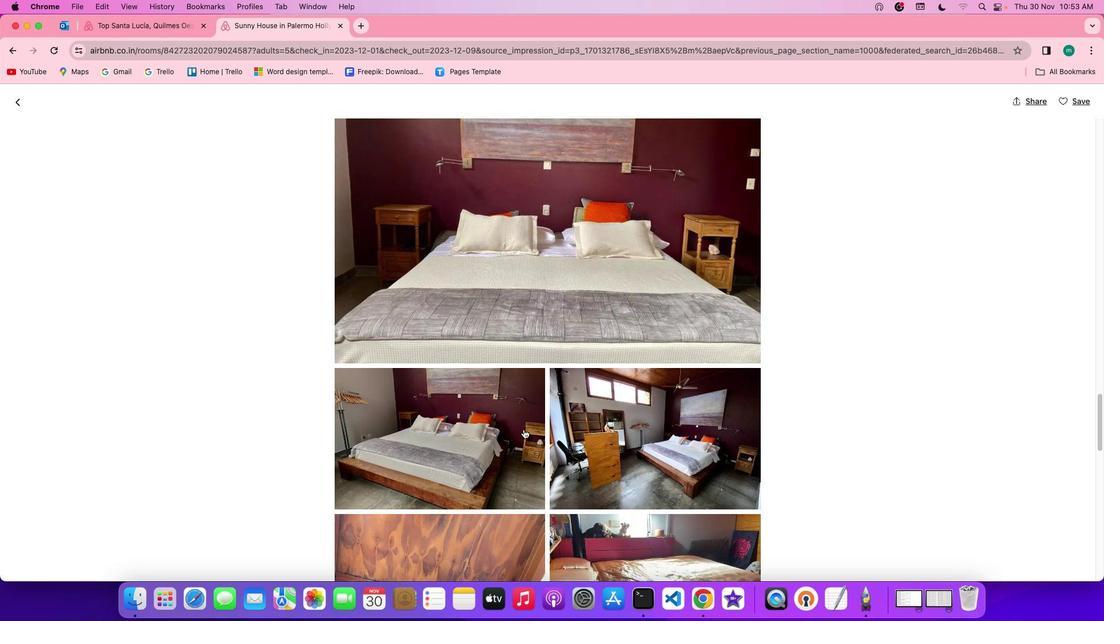 
Action: Mouse scrolled (523, 429) with delta (0, 0)
Screenshot: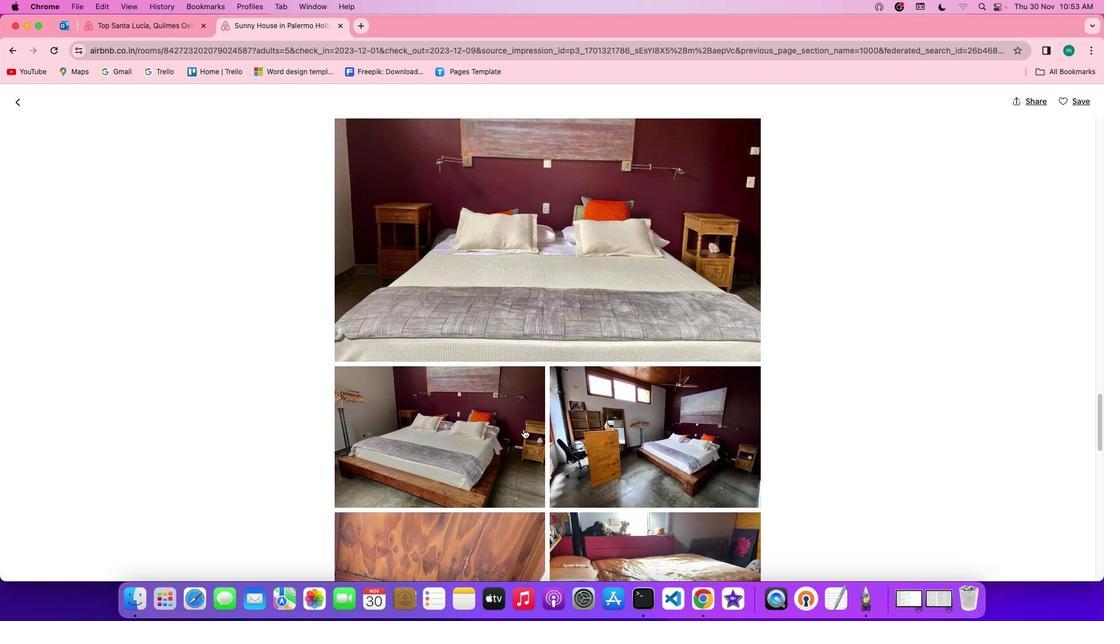 
Action: Mouse scrolled (523, 429) with delta (0, 0)
Screenshot: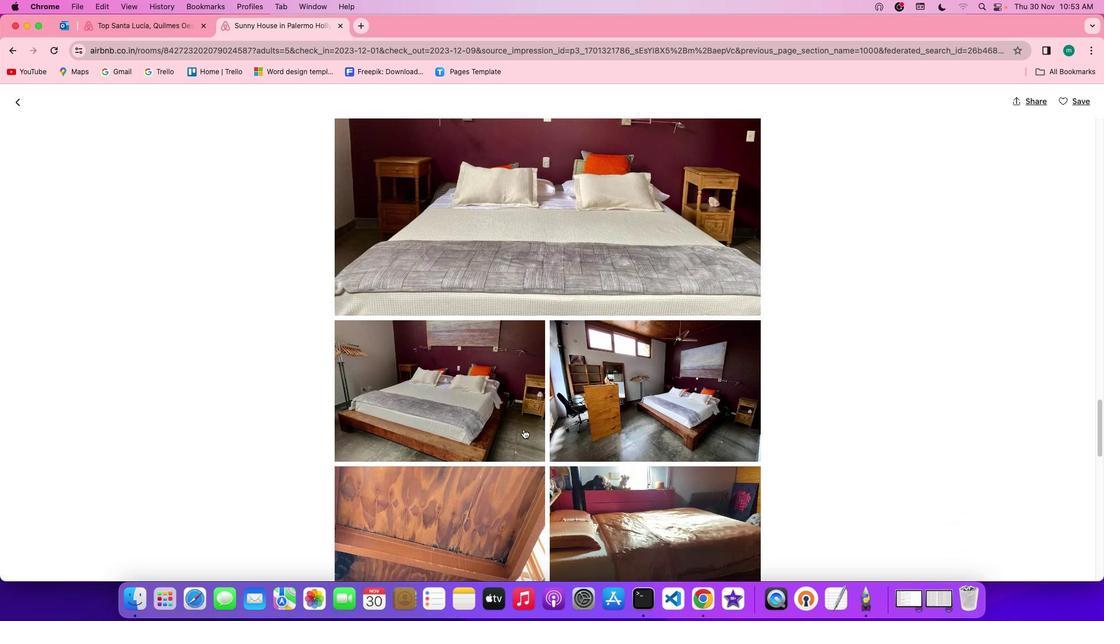 
Action: Mouse scrolled (523, 429) with delta (0, -1)
Screenshot: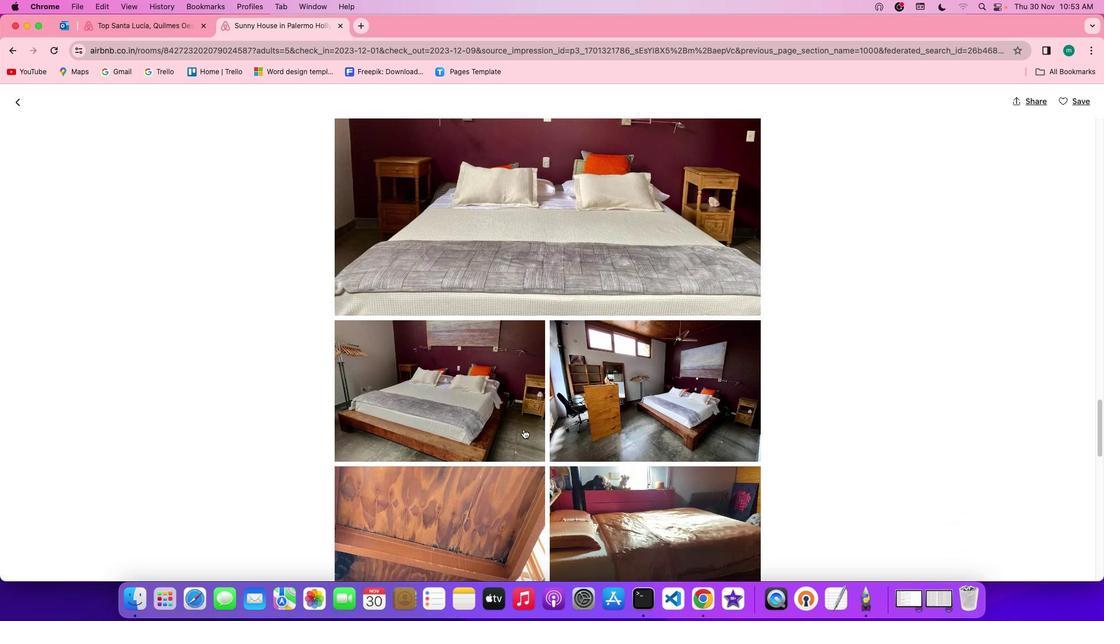 
Action: Mouse scrolled (523, 429) with delta (0, -2)
Screenshot: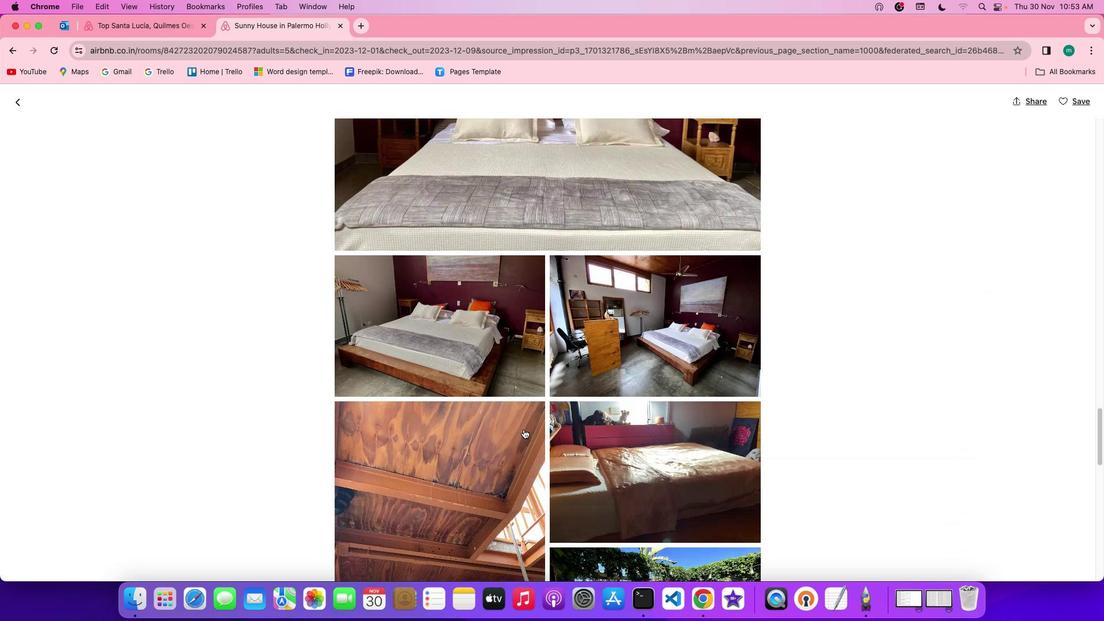 
Action: Mouse moved to (523, 429)
Screenshot: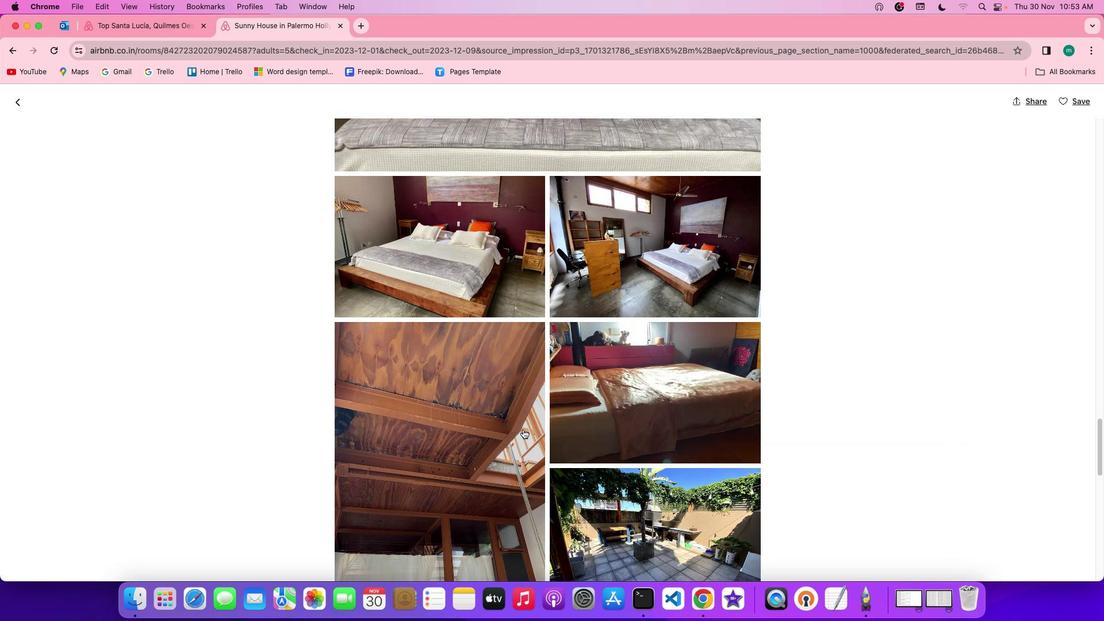 
Action: Mouse scrolled (523, 429) with delta (0, 0)
Screenshot: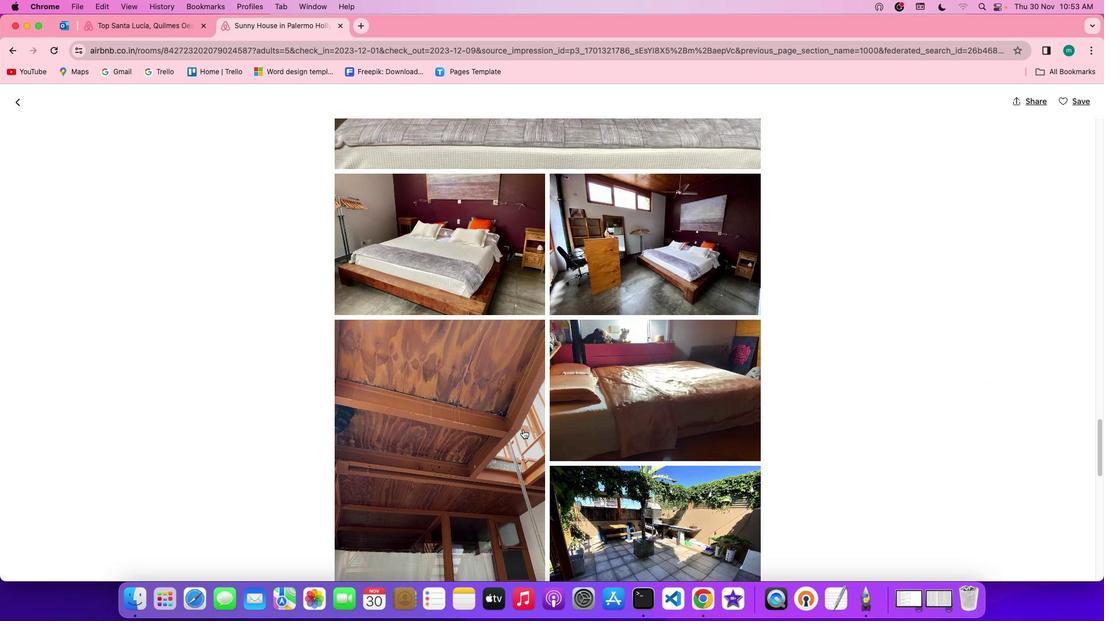 
Action: Mouse scrolled (523, 429) with delta (0, 0)
Screenshot: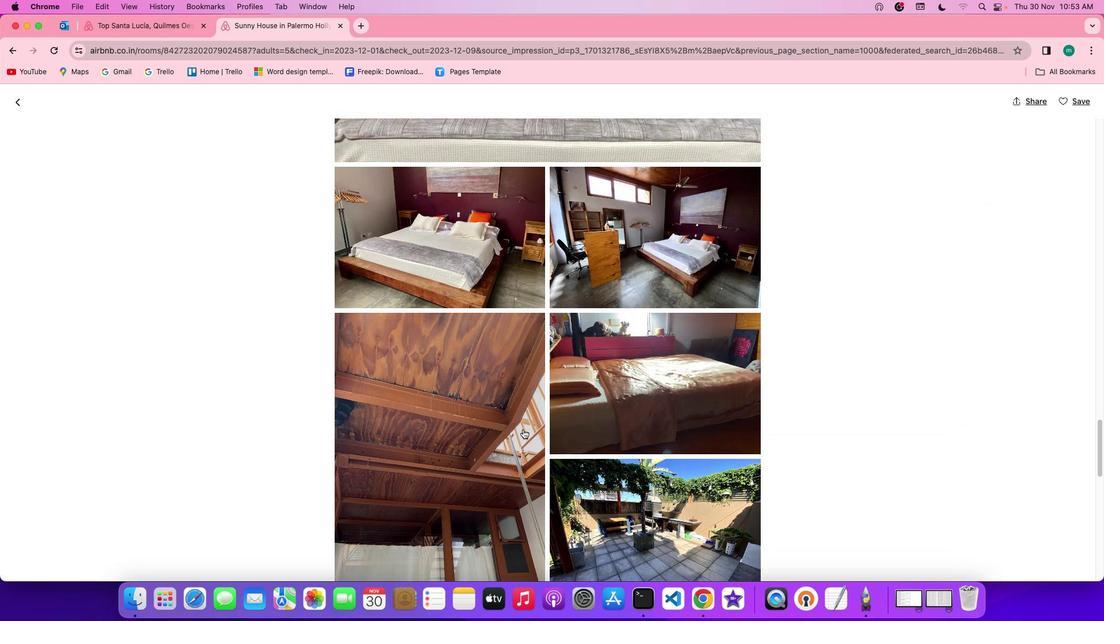 
Action: Mouse scrolled (523, 429) with delta (0, -1)
Screenshot: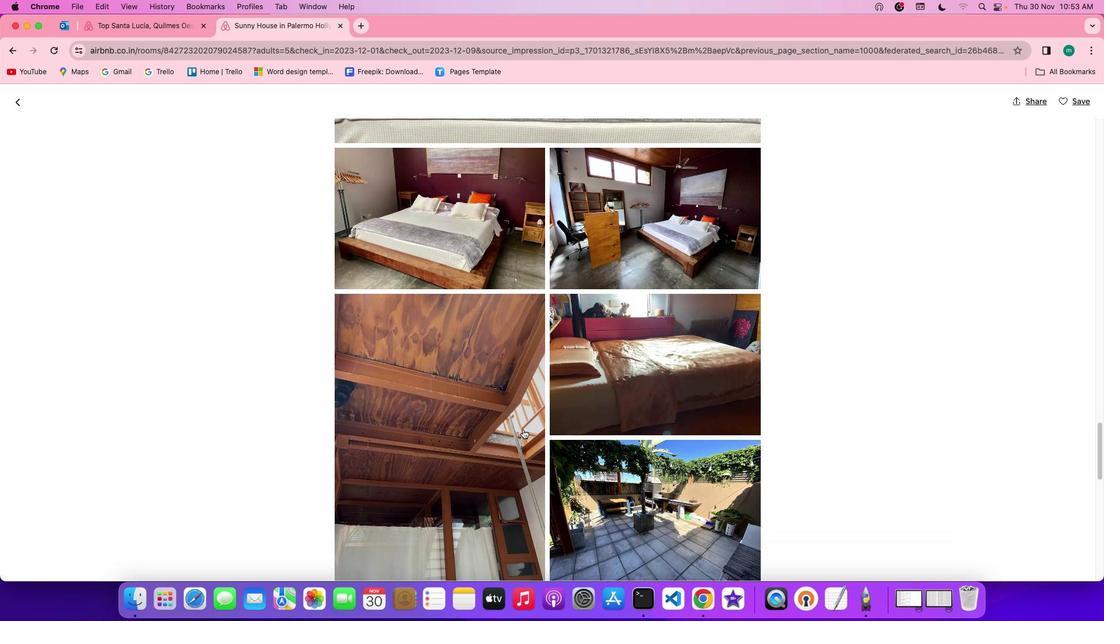 
Action: Mouse scrolled (523, 429) with delta (0, -1)
Screenshot: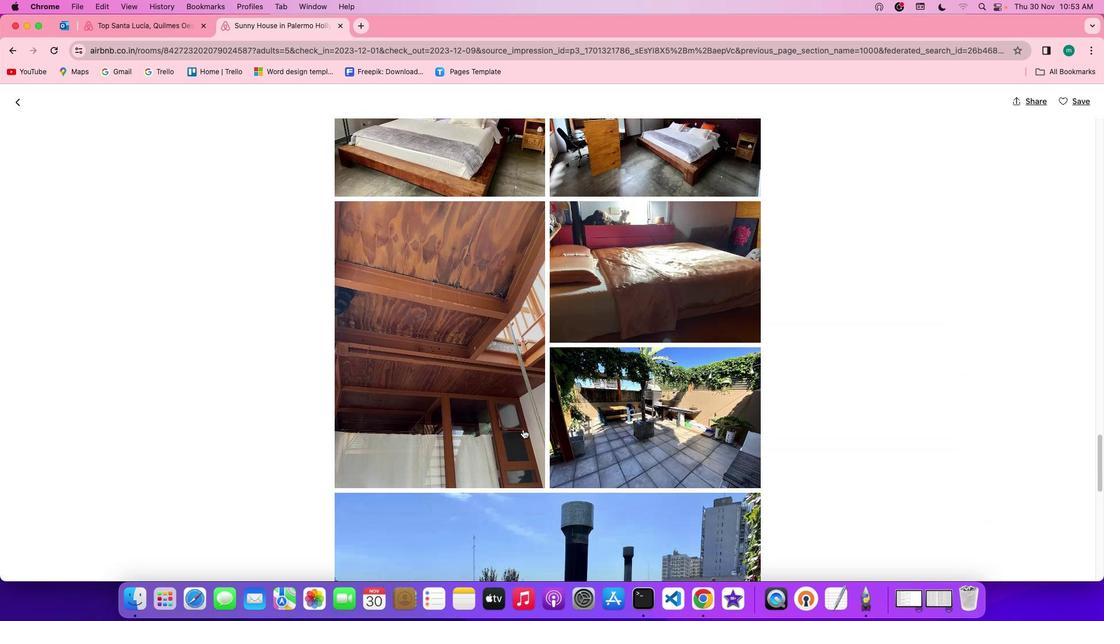 
Action: Mouse scrolled (523, 429) with delta (0, -2)
Screenshot: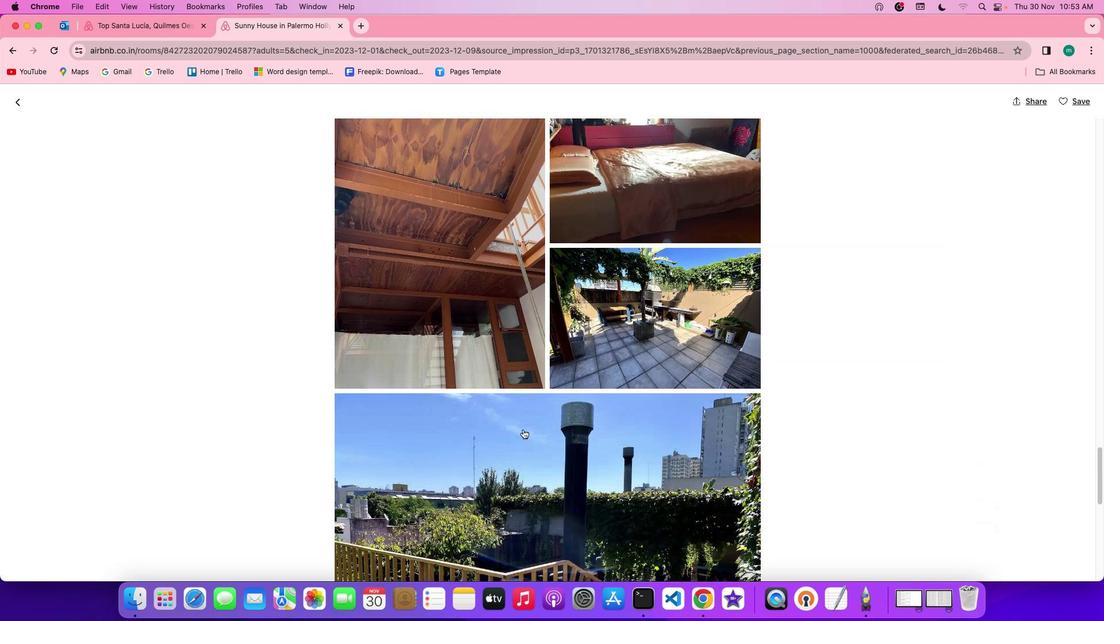 
Action: Mouse scrolled (523, 429) with delta (0, 0)
Screenshot: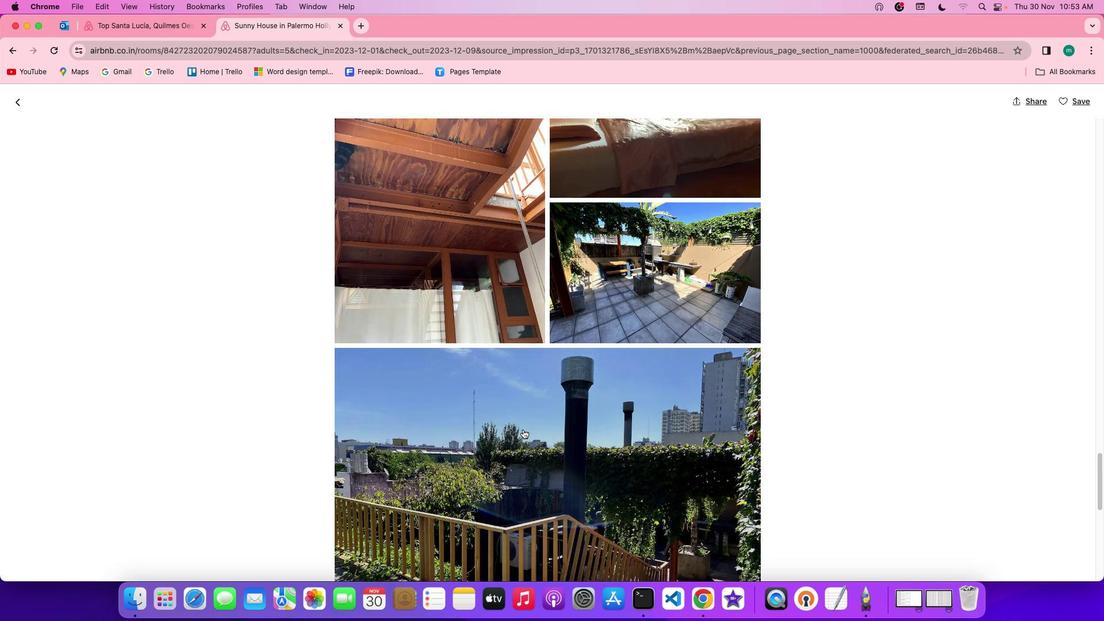 
Action: Mouse scrolled (523, 429) with delta (0, 0)
Screenshot: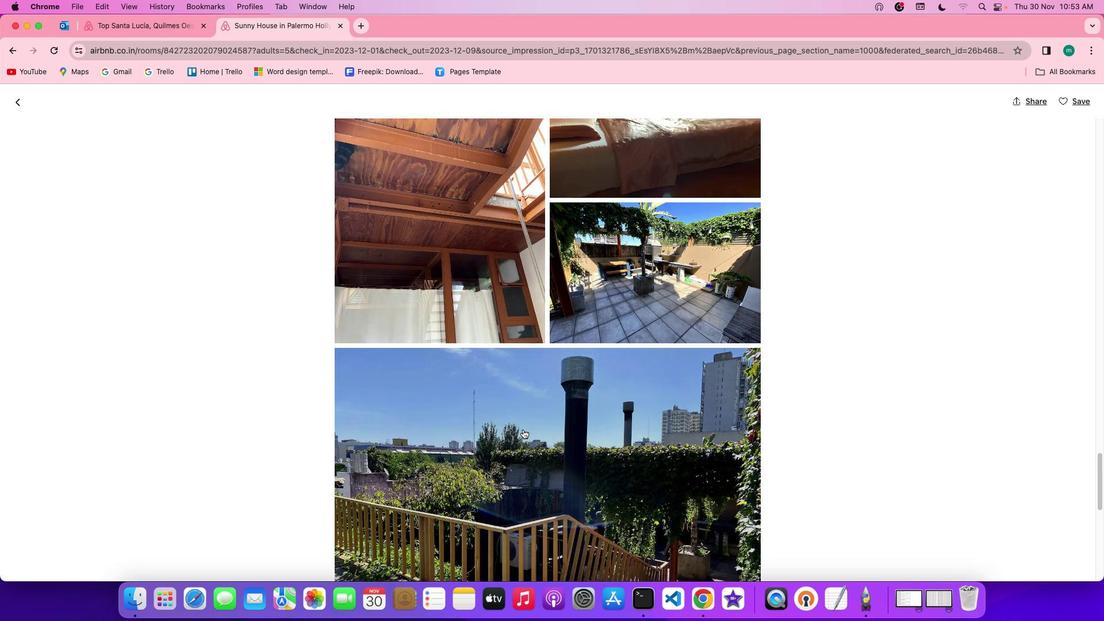 
Action: Mouse scrolled (523, 429) with delta (0, -1)
Screenshot: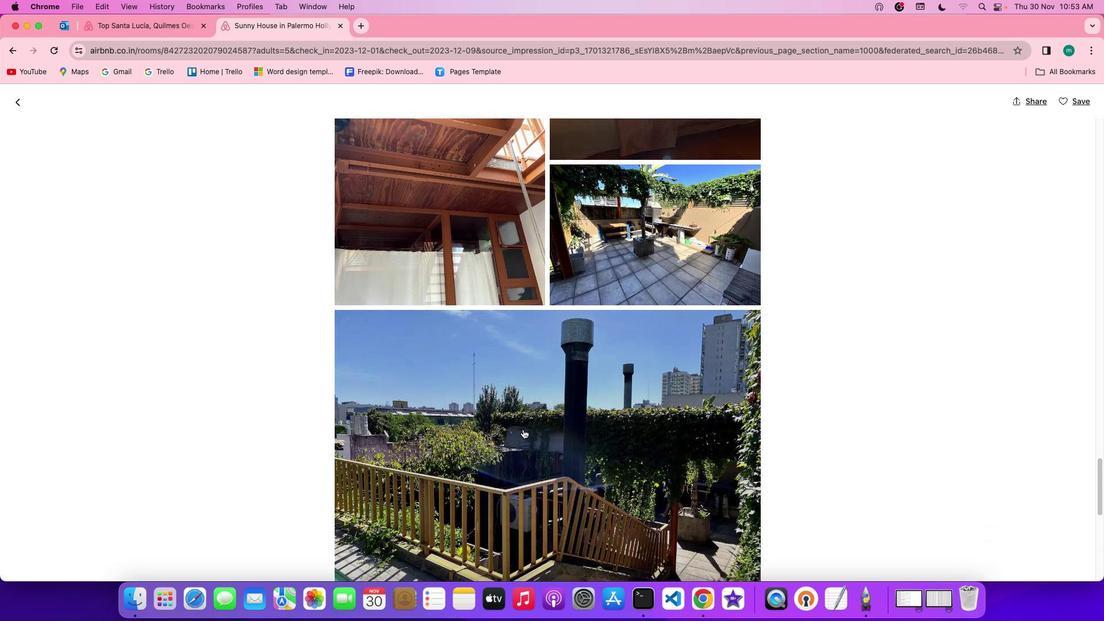 
Action: Mouse scrolled (523, 429) with delta (0, 0)
Screenshot: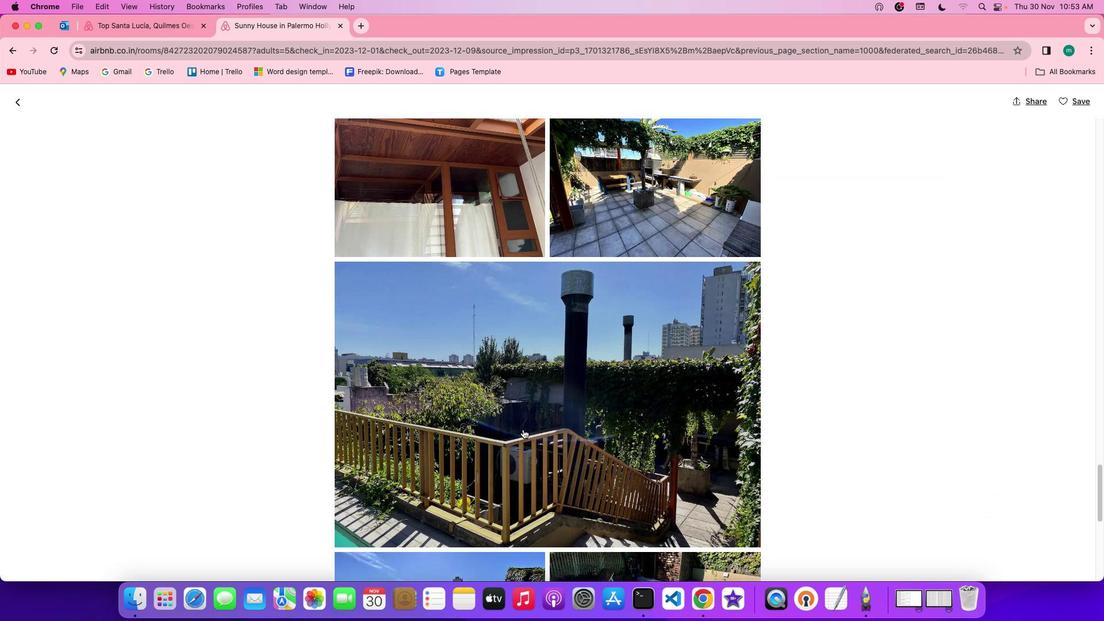 
Action: Mouse scrolled (523, 429) with delta (0, 0)
Screenshot: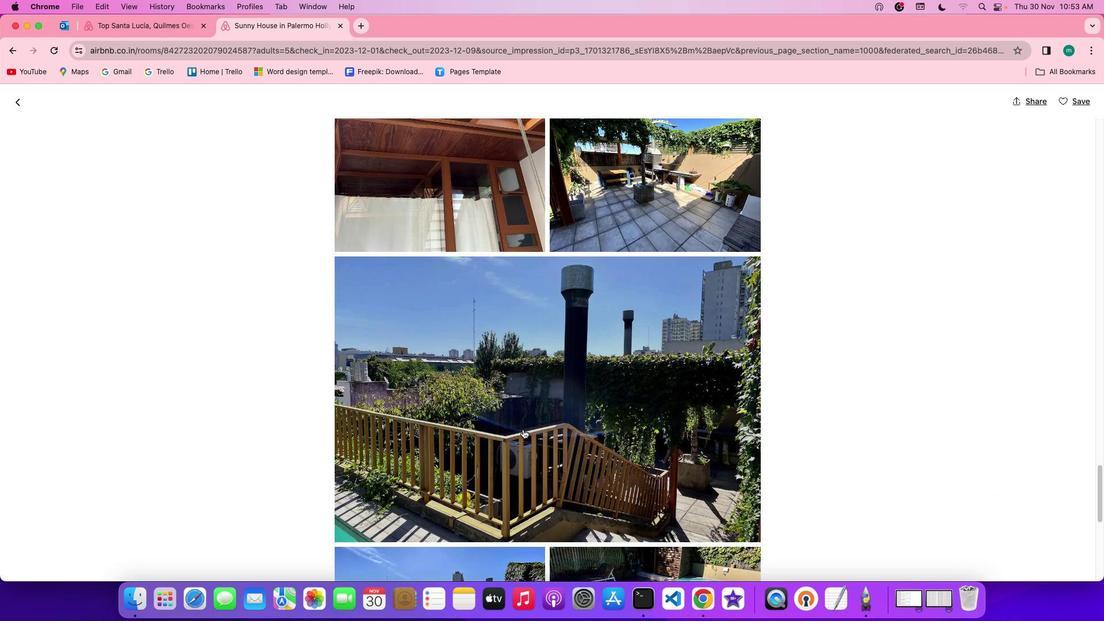 
Action: Mouse scrolled (523, 429) with delta (0, -1)
Screenshot: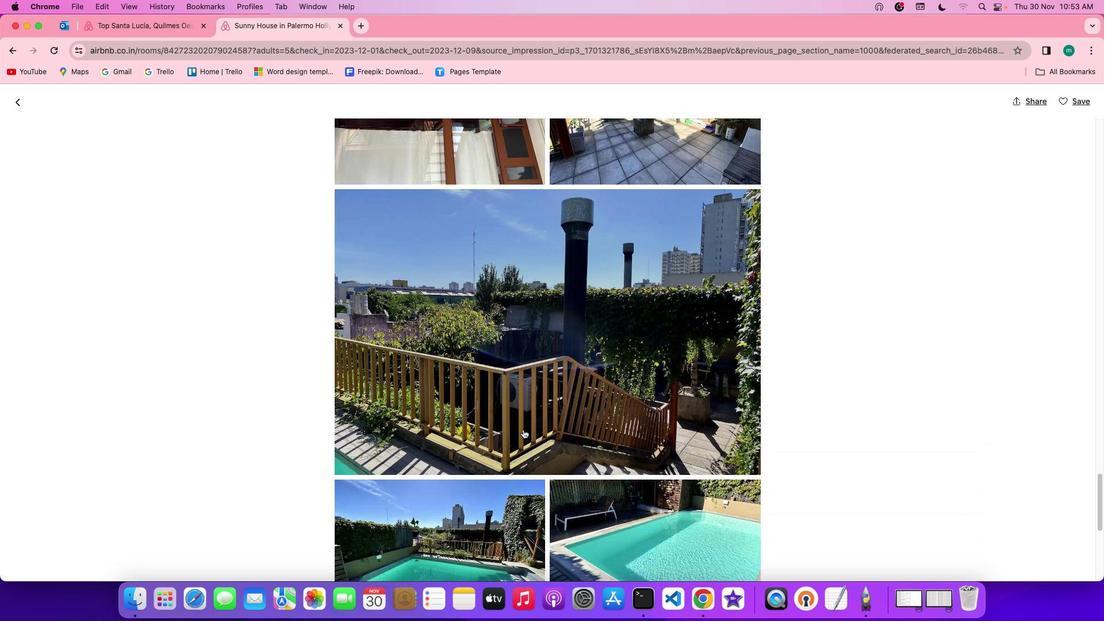 
Action: Mouse scrolled (523, 429) with delta (0, -2)
Screenshot: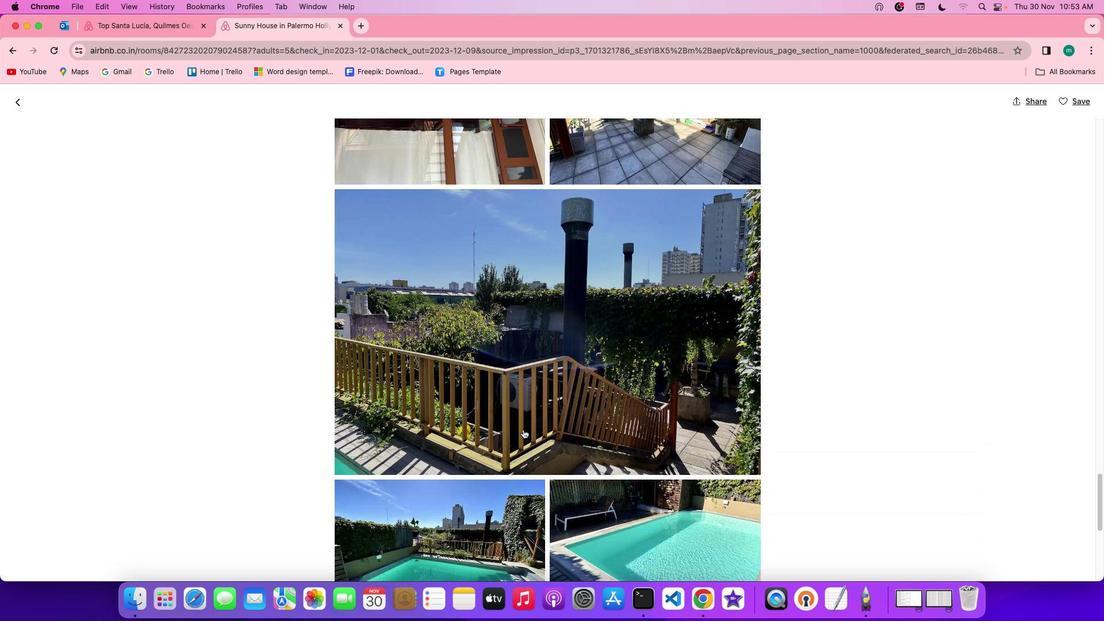 
Action: Mouse scrolled (523, 429) with delta (0, -2)
Screenshot: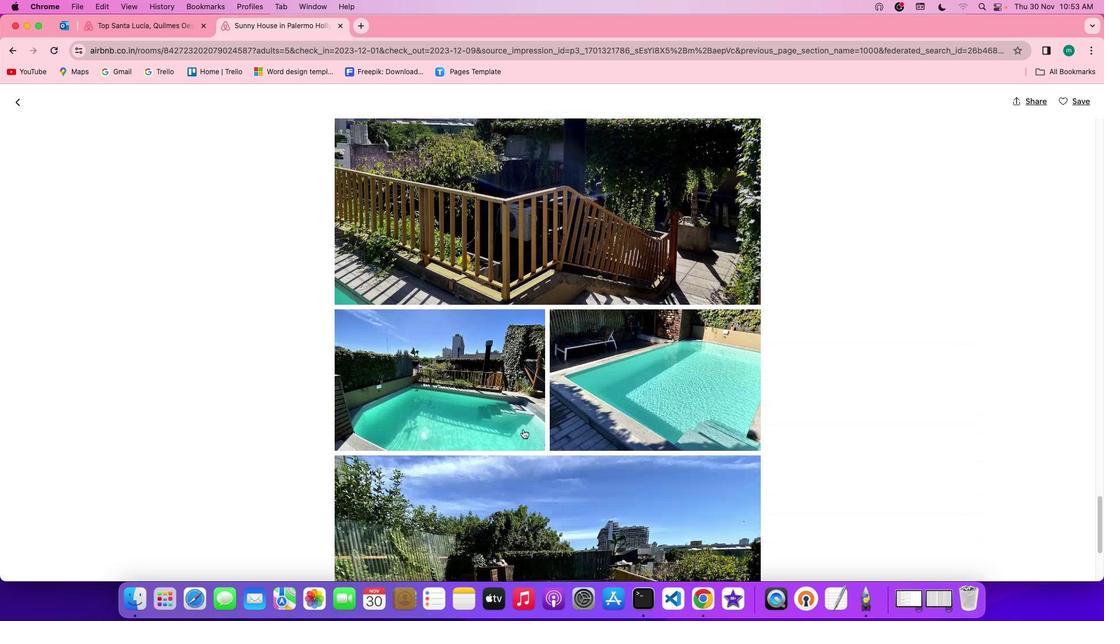 
Action: Mouse scrolled (523, 429) with delta (0, 0)
Screenshot: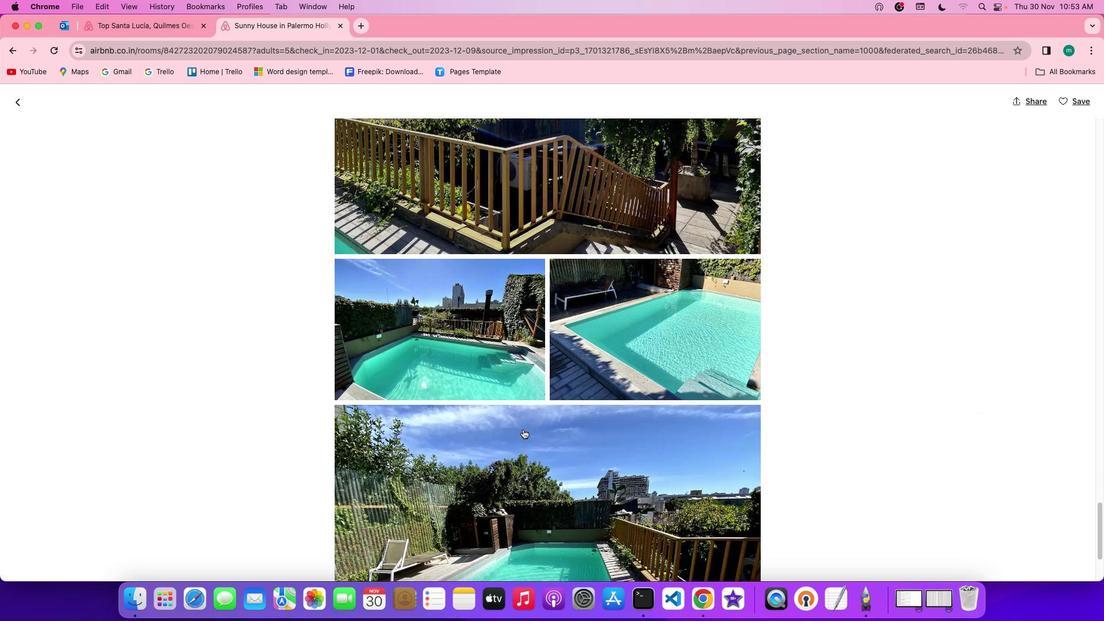 
Action: Mouse scrolled (523, 429) with delta (0, 0)
Screenshot: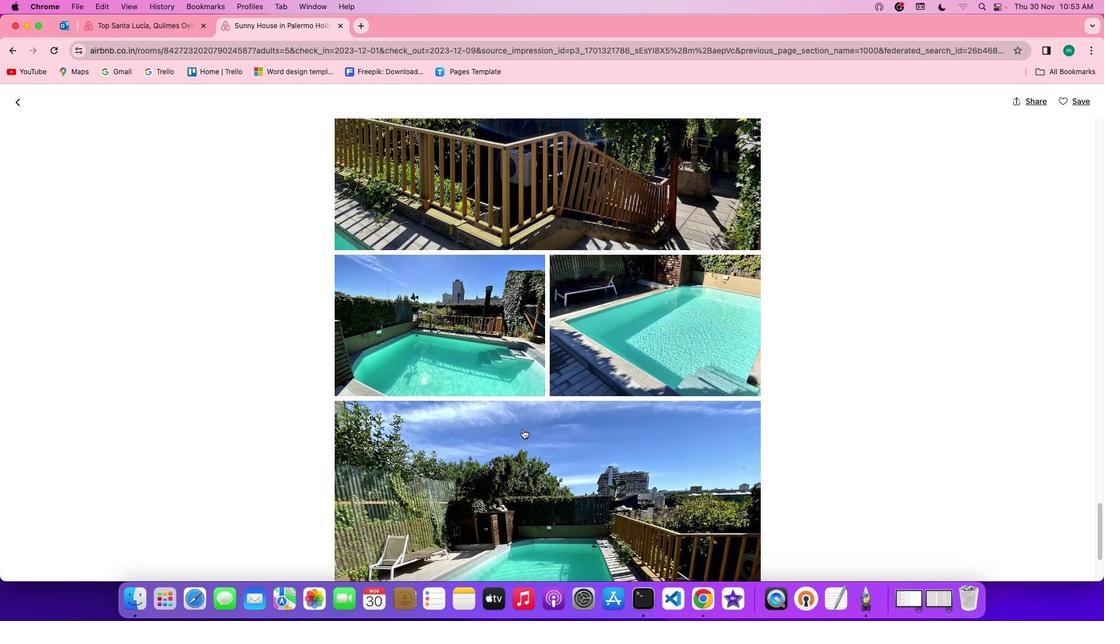 
Action: Mouse scrolled (523, 429) with delta (0, -1)
Screenshot: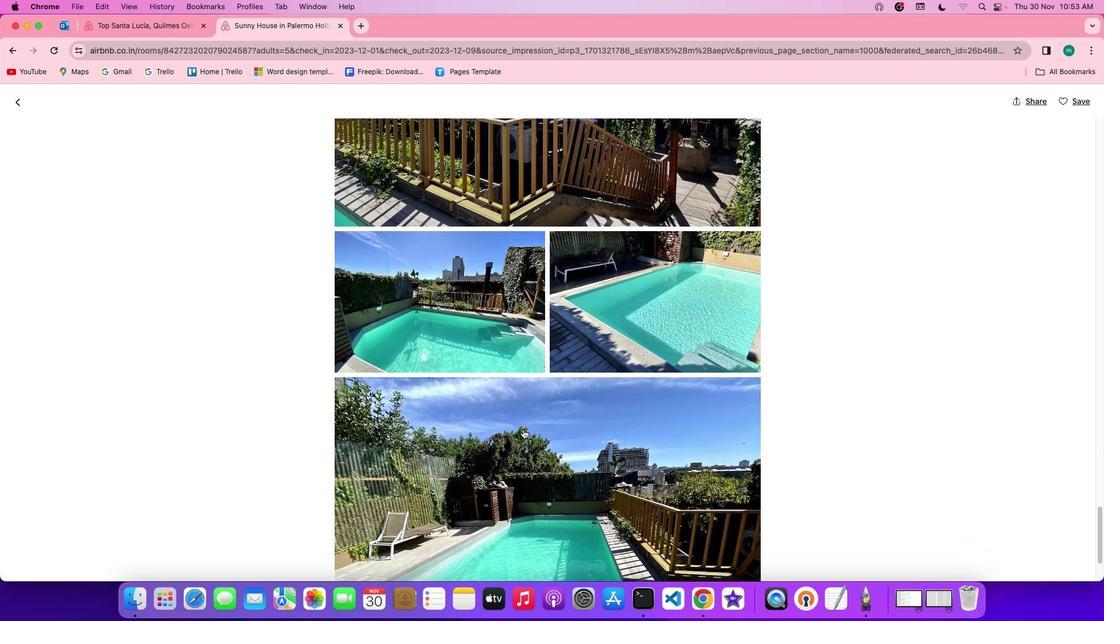 
Action: Mouse moved to (525, 427)
Screenshot: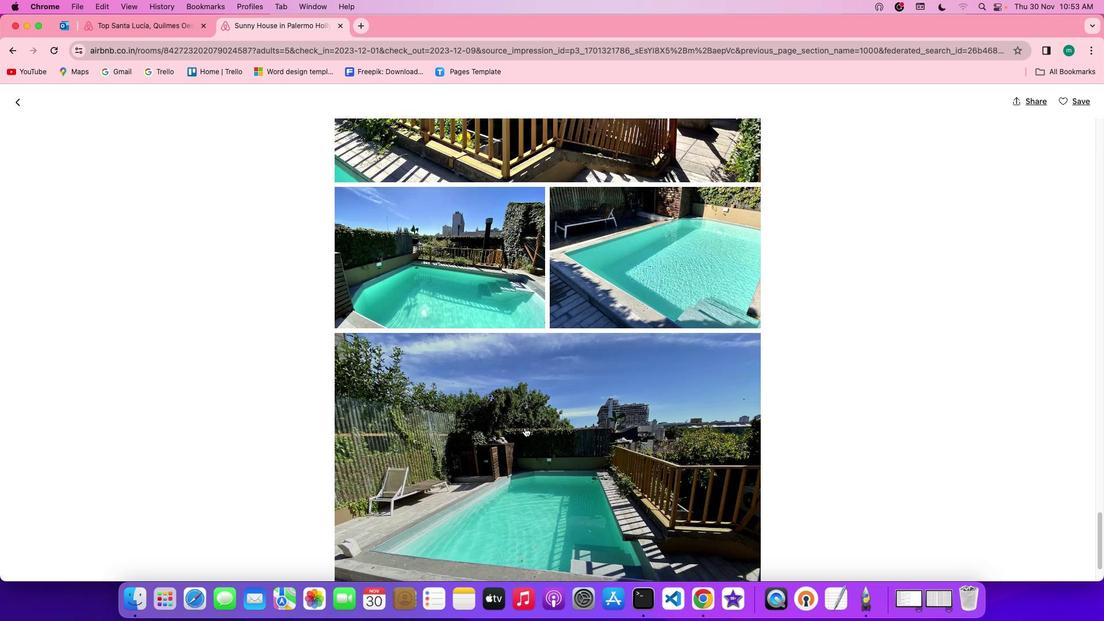 
Action: Mouse scrolled (525, 427) with delta (0, 0)
Screenshot: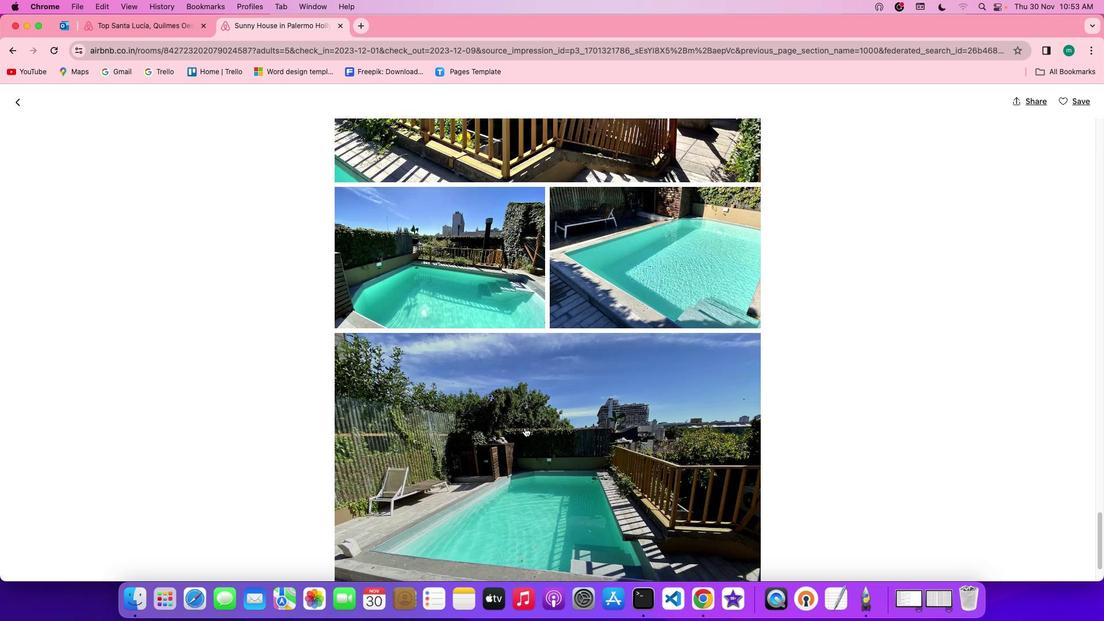 
Action: Mouse scrolled (525, 427) with delta (0, 0)
Screenshot: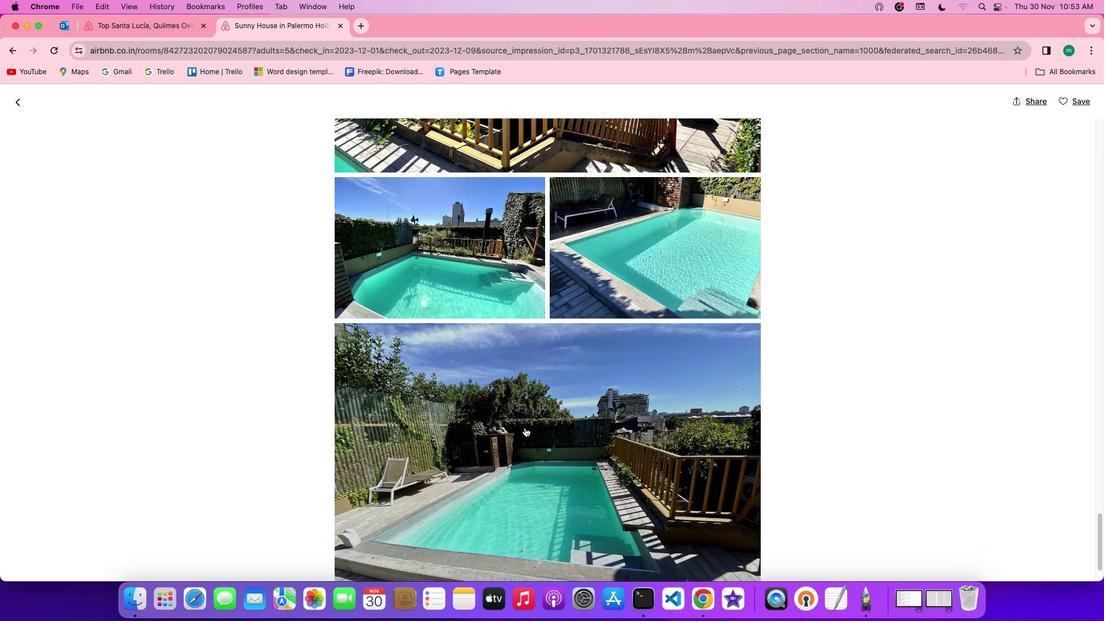 
Action: Mouse scrolled (525, 427) with delta (0, -1)
Screenshot: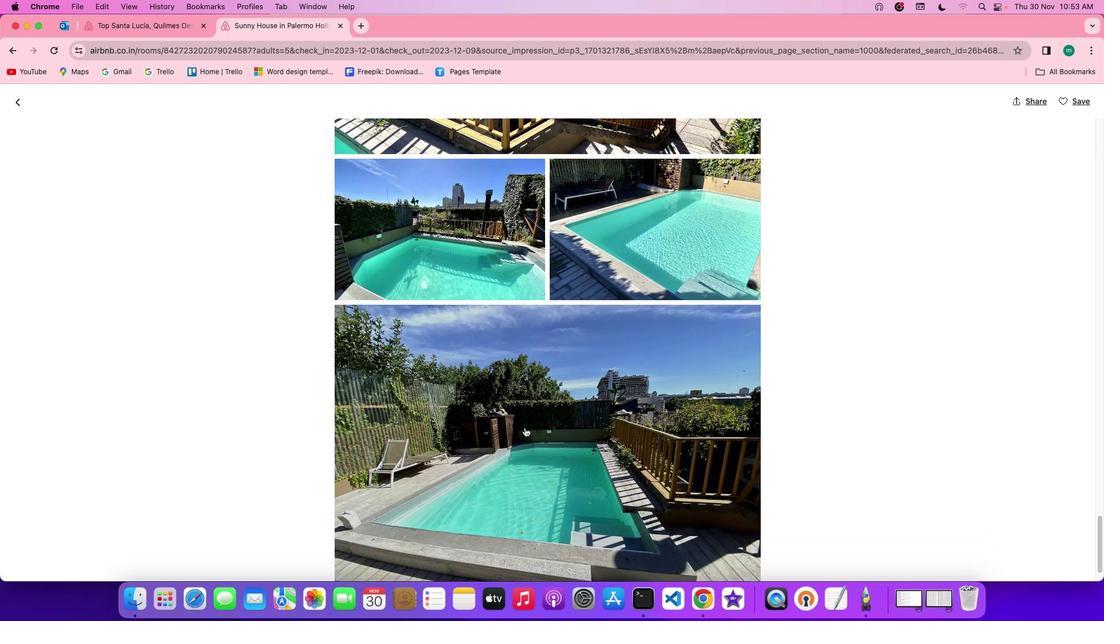 
Action: Mouse scrolled (525, 427) with delta (0, -2)
Screenshot: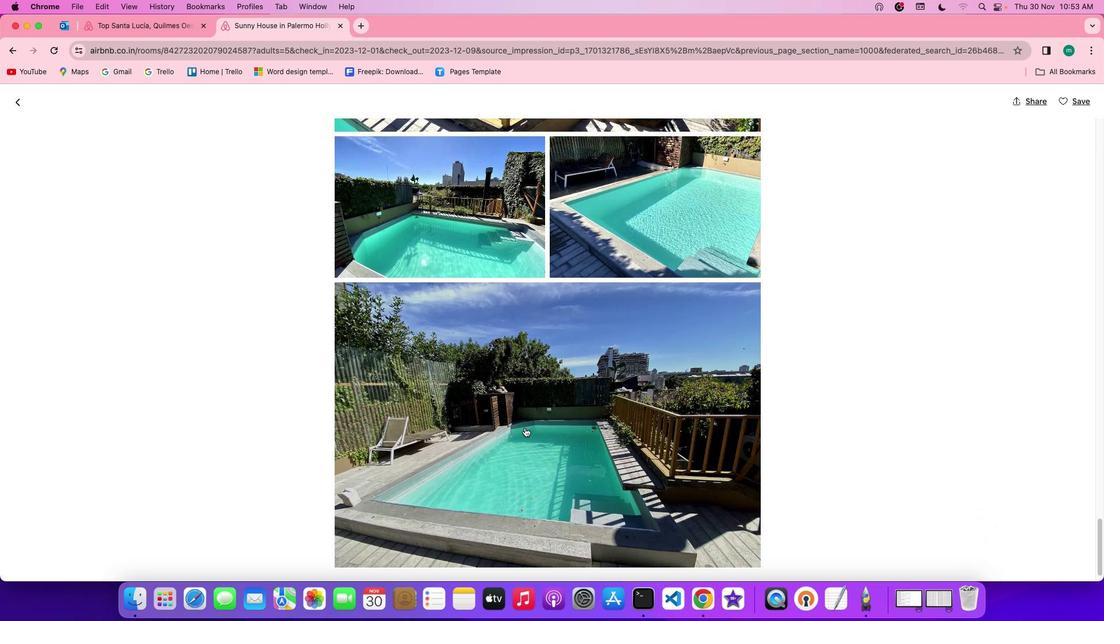 
Action: Mouse scrolled (525, 427) with delta (0, -2)
Screenshot: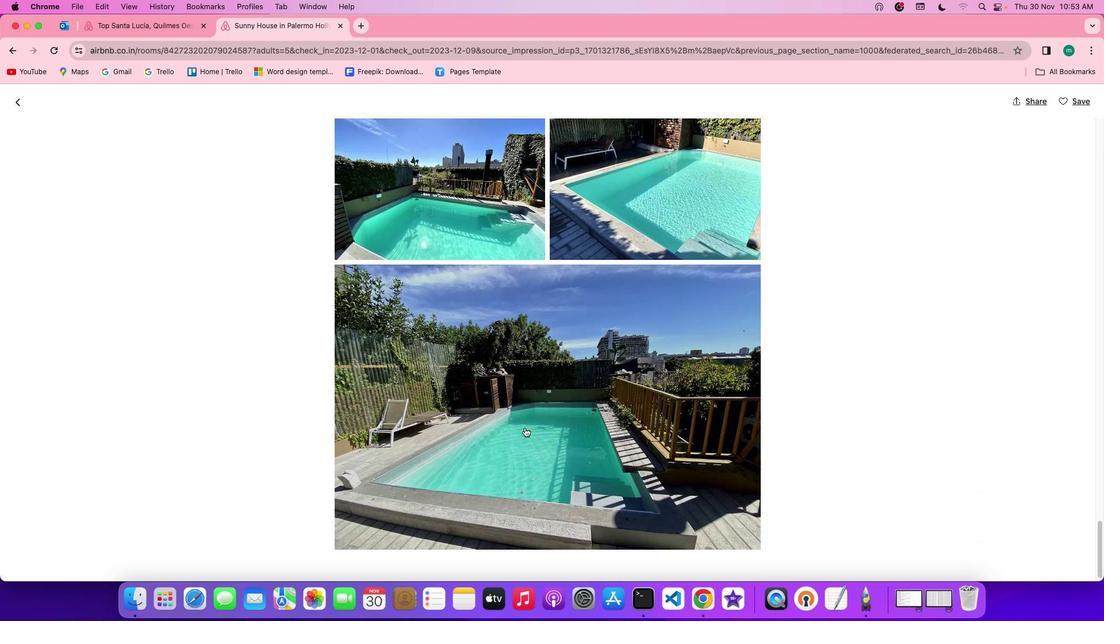 
Action: Mouse moved to (525, 427)
Screenshot: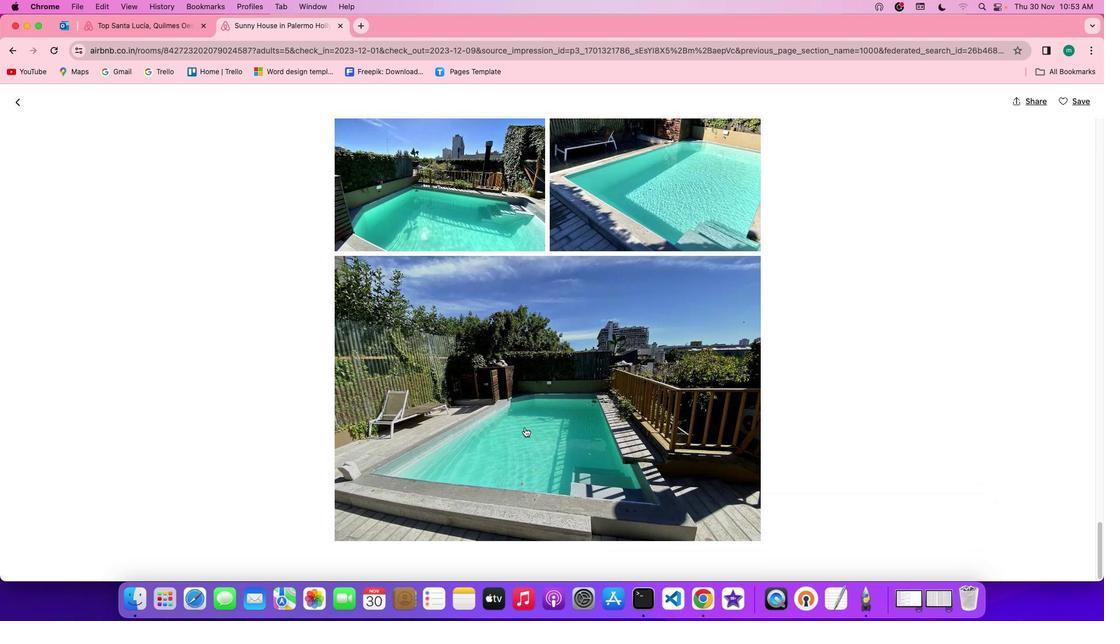 
Action: Mouse scrolled (525, 427) with delta (0, 0)
Screenshot: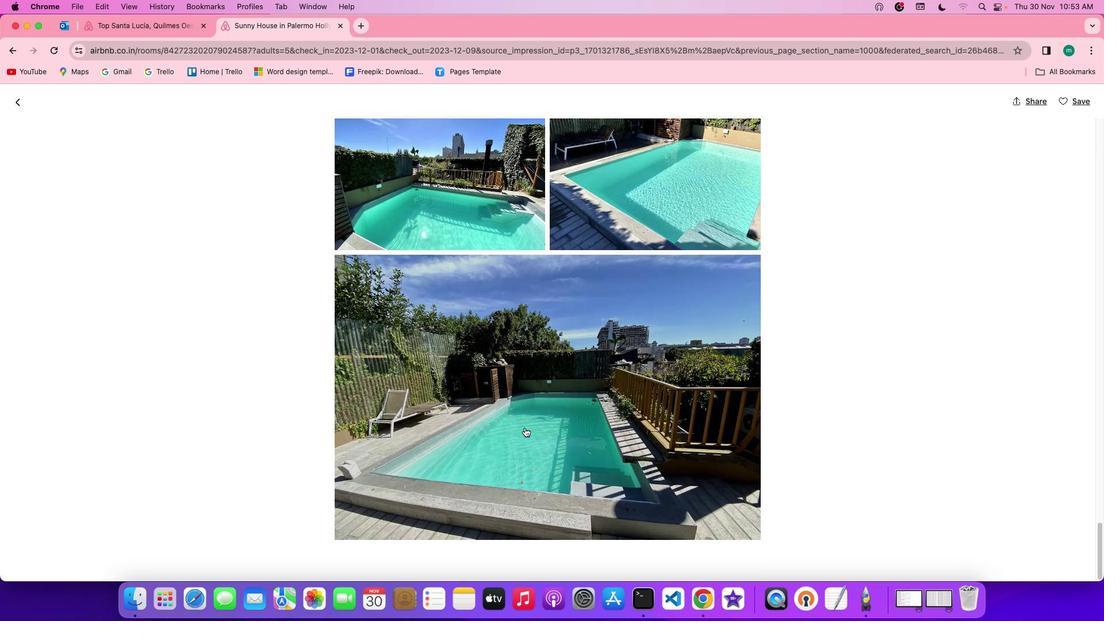 
Action: Mouse scrolled (525, 427) with delta (0, 0)
Screenshot: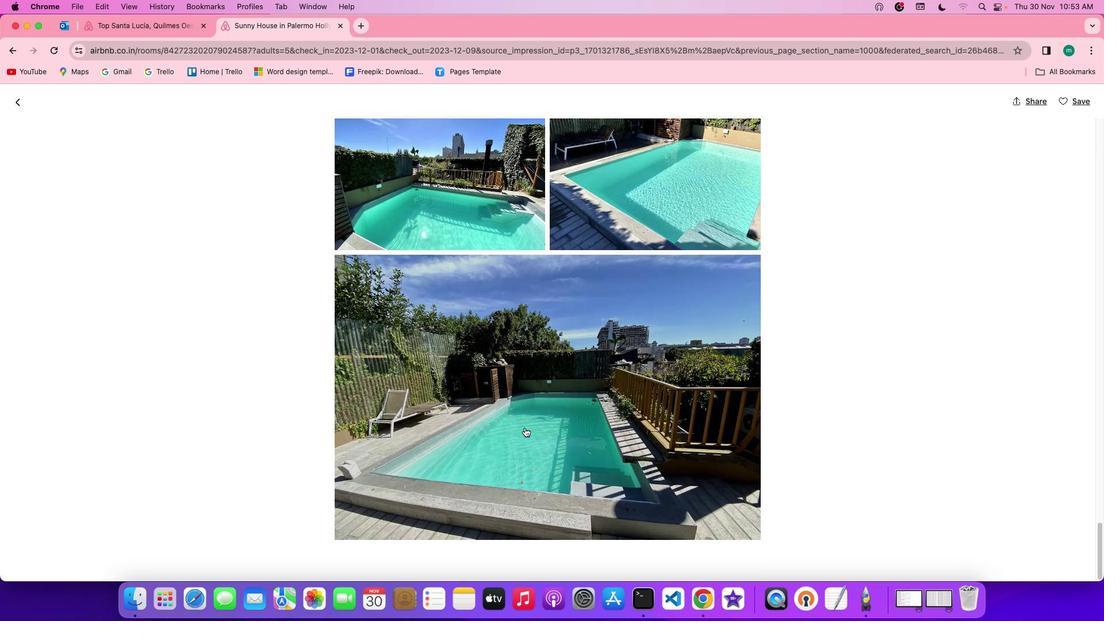 
Action: Mouse scrolled (525, 427) with delta (0, -1)
Screenshot: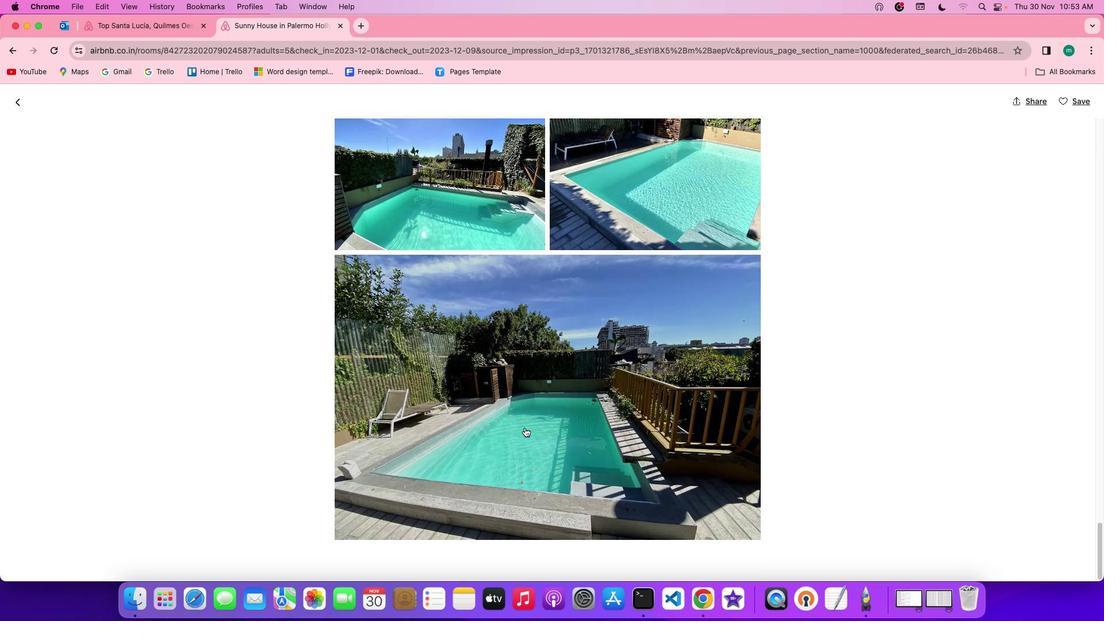 
Action: Mouse scrolled (525, 427) with delta (0, -2)
Screenshot: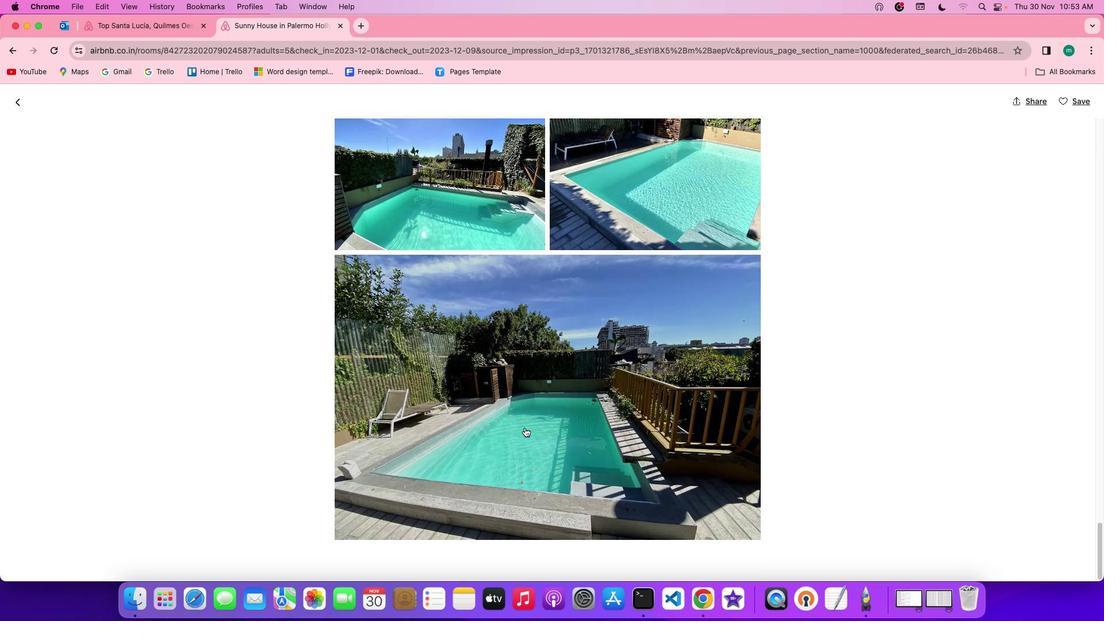 
Action: Mouse scrolled (525, 427) with delta (0, -2)
Screenshot: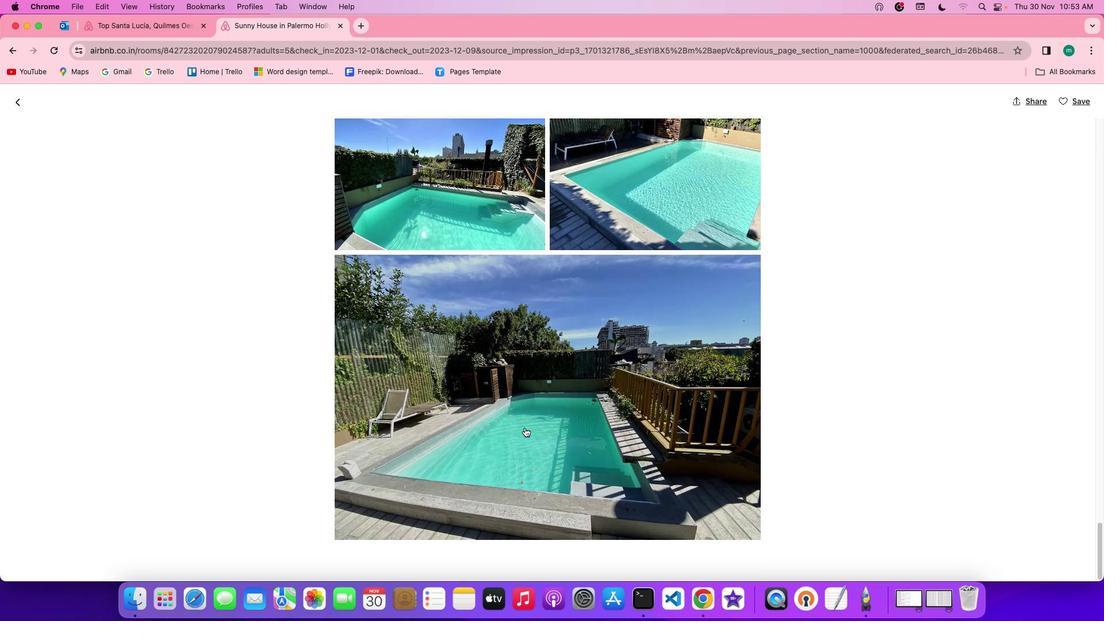 
Action: Mouse moved to (525, 426)
Screenshot: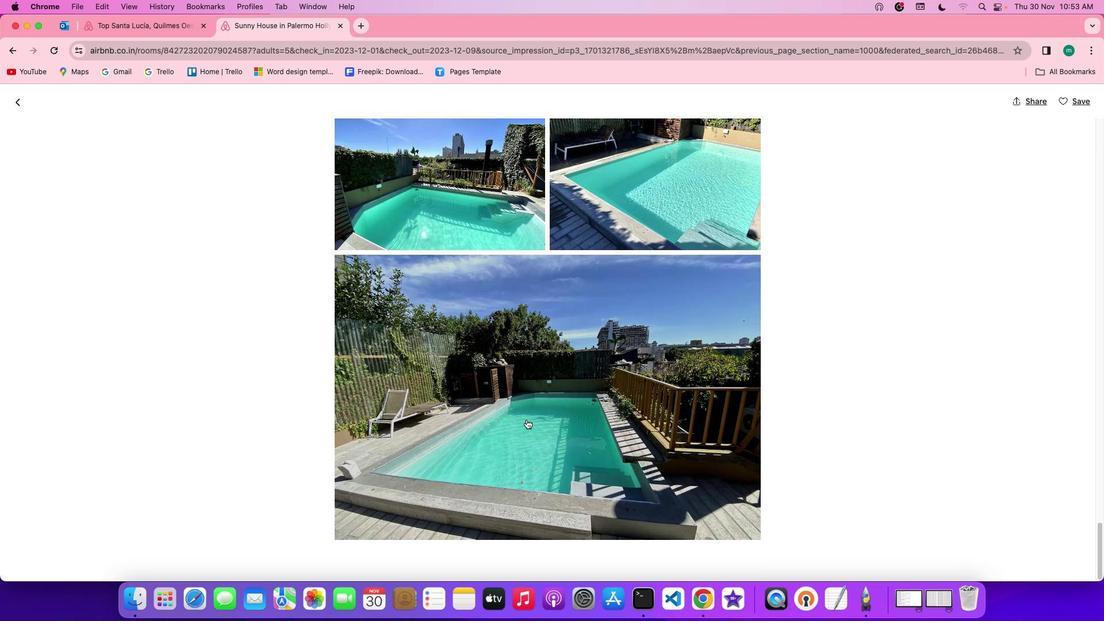 
Action: Mouse scrolled (525, 426) with delta (0, 0)
Screenshot: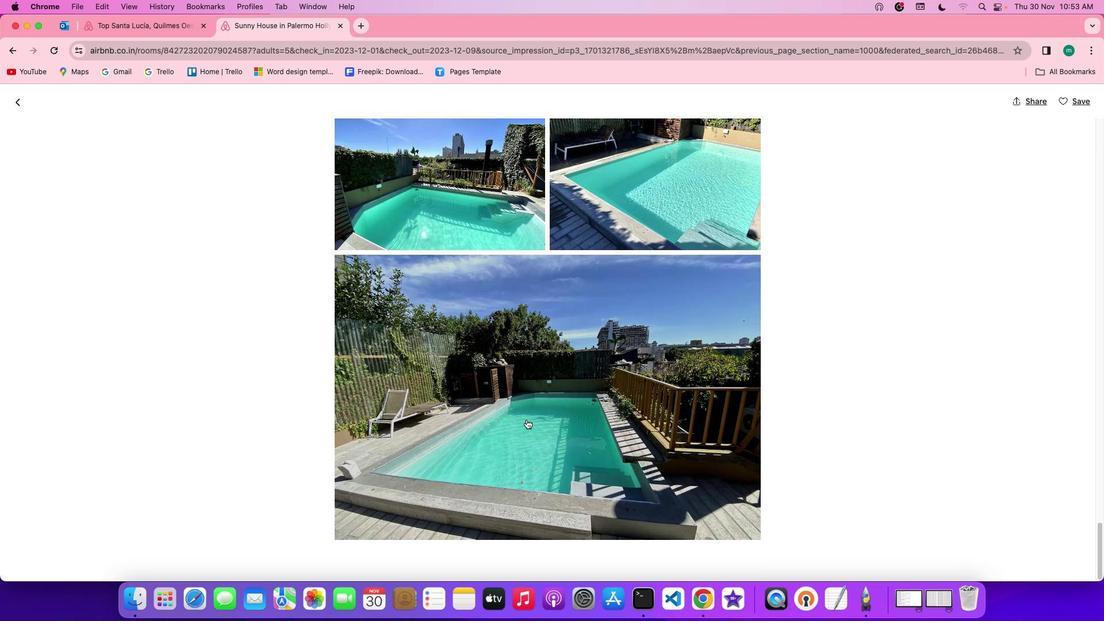 
Action: Mouse scrolled (525, 426) with delta (0, 0)
Screenshot: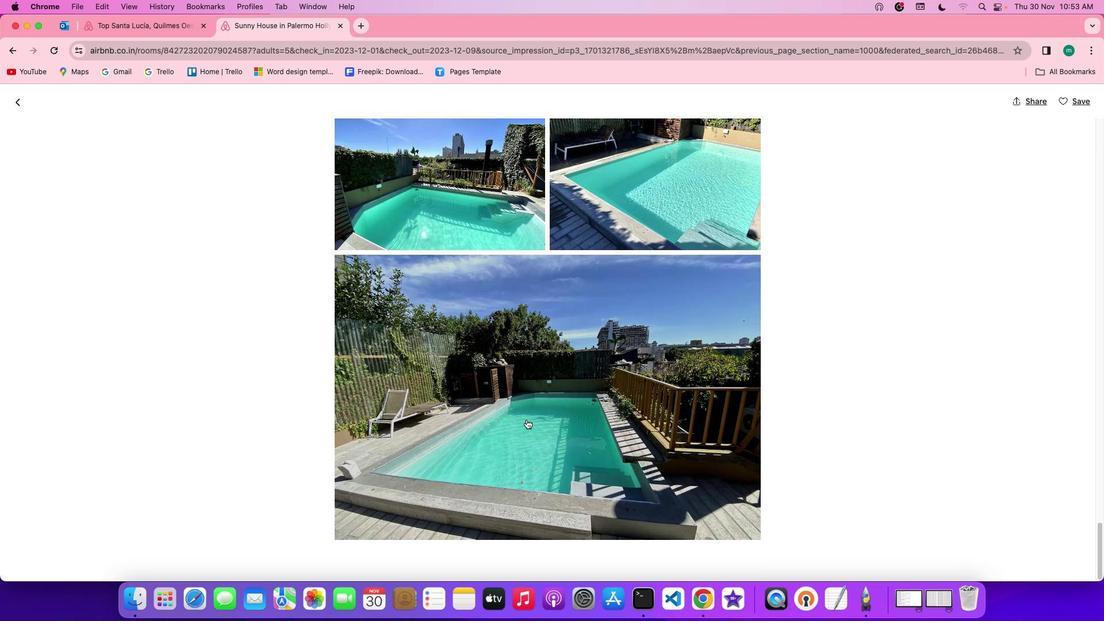 
Action: Mouse moved to (525, 426)
Screenshot: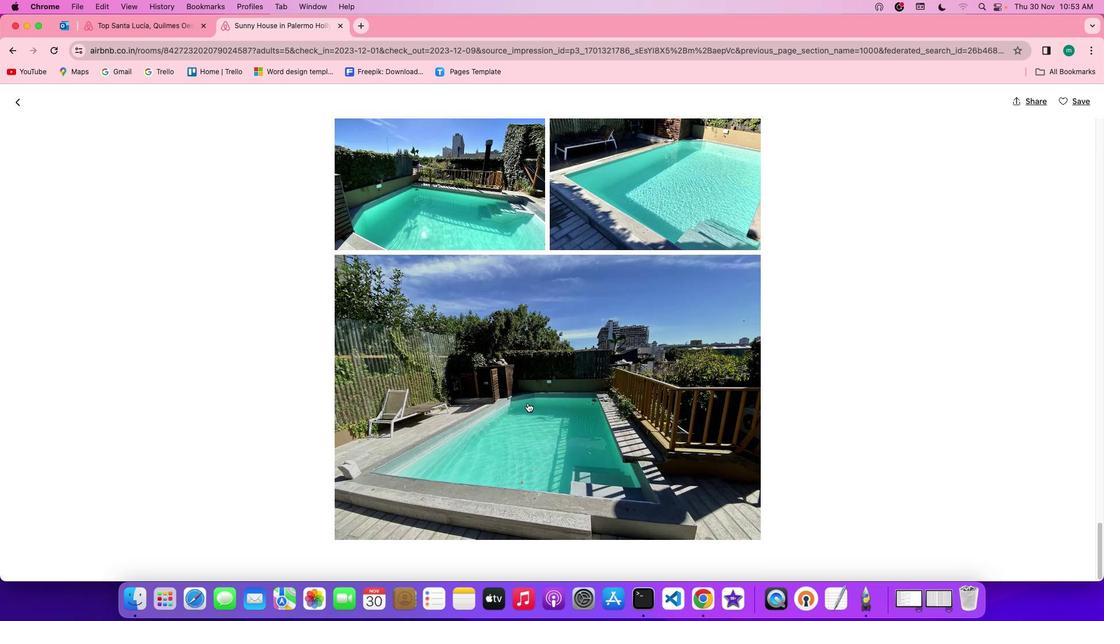 
Action: Mouse scrolled (525, 426) with delta (0, -1)
Screenshot: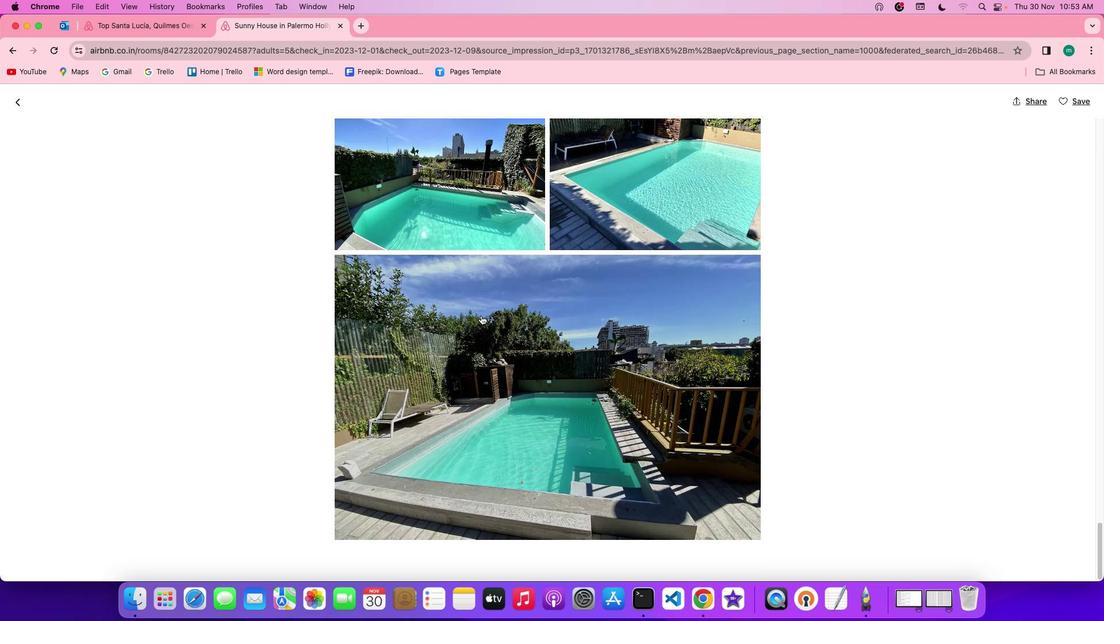 
Action: Mouse moved to (16, 103)
Screenshot: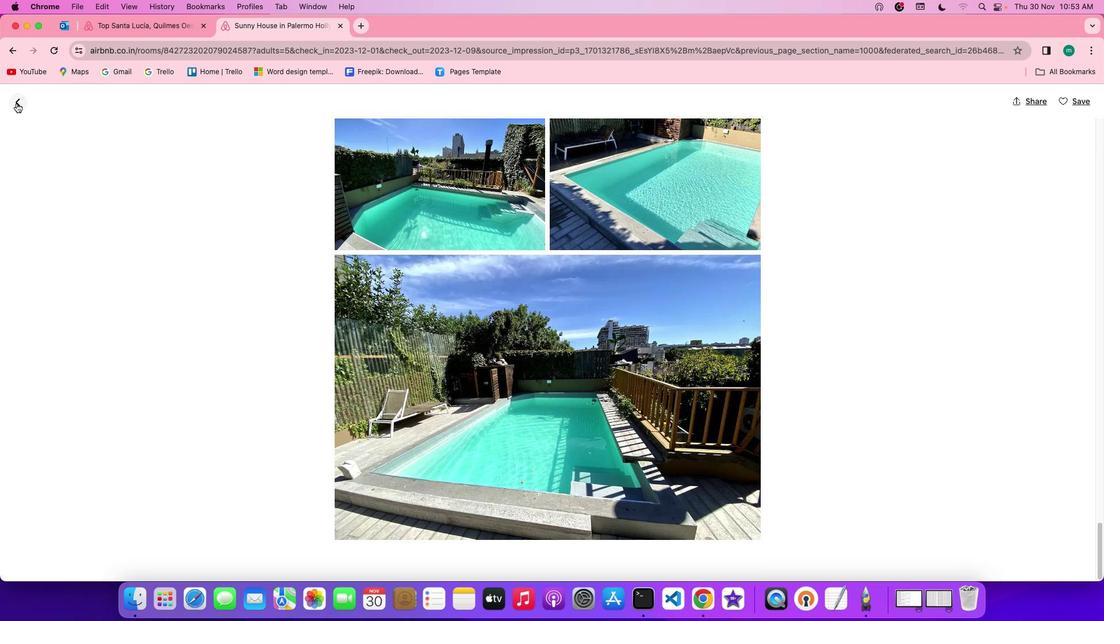 
Action: Mouse pressed left at (16, 103)
Screenshot: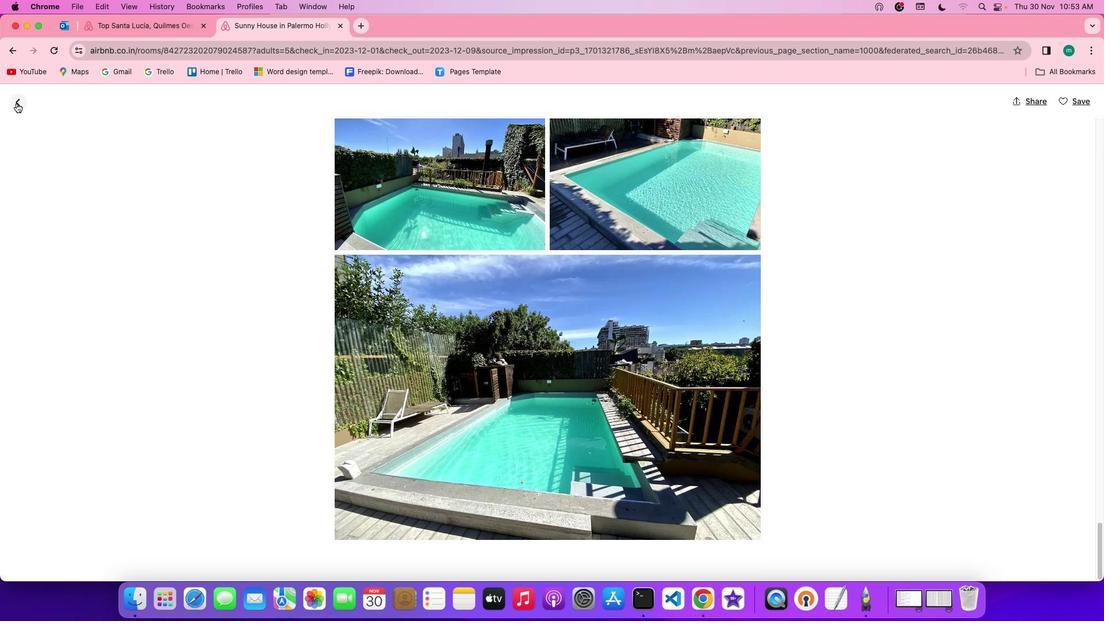 
Action: Mouse moved to (480, 424)
Screenshot: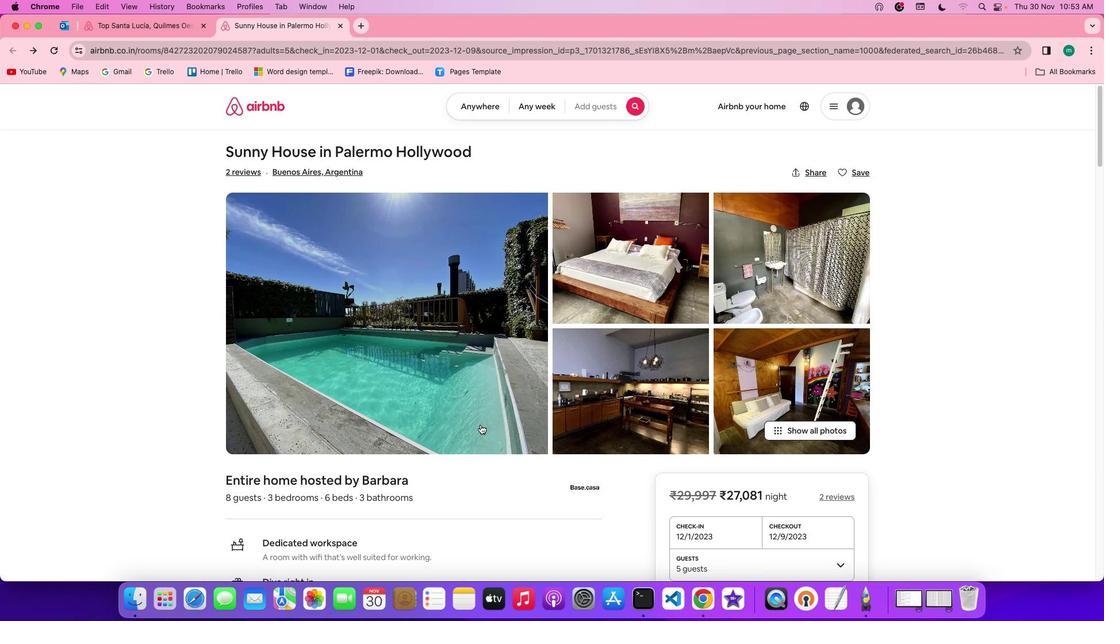 
Action: Mouse scrolled (480, 424) with delta (0, 0)
Screenshot: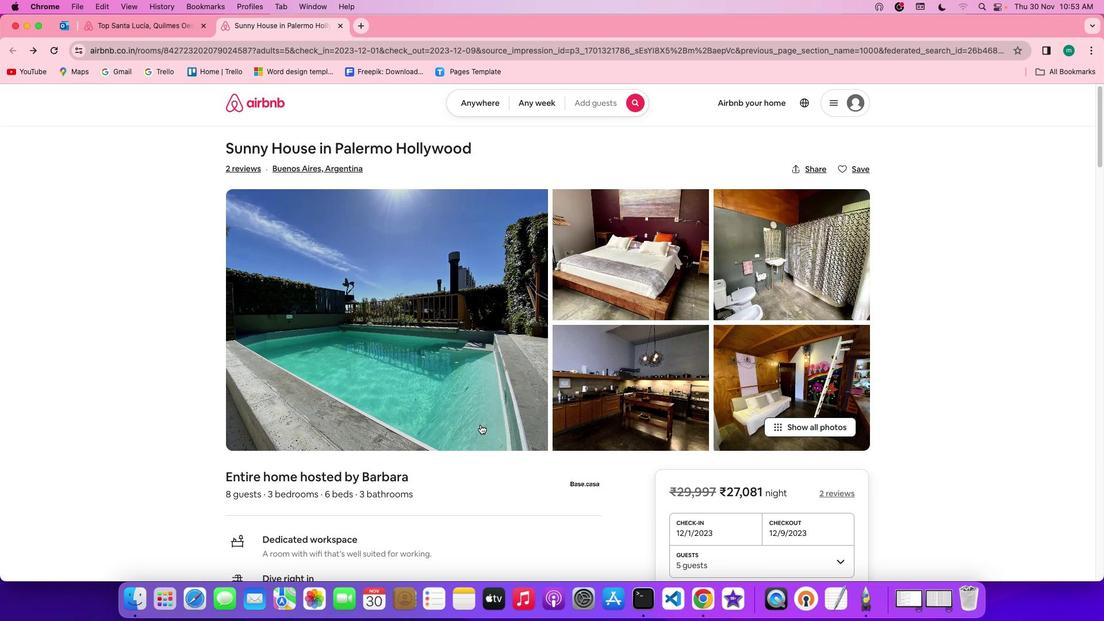 
Action: Mouse scrolled (480, 424) with delta (0, 0)
Screenshot: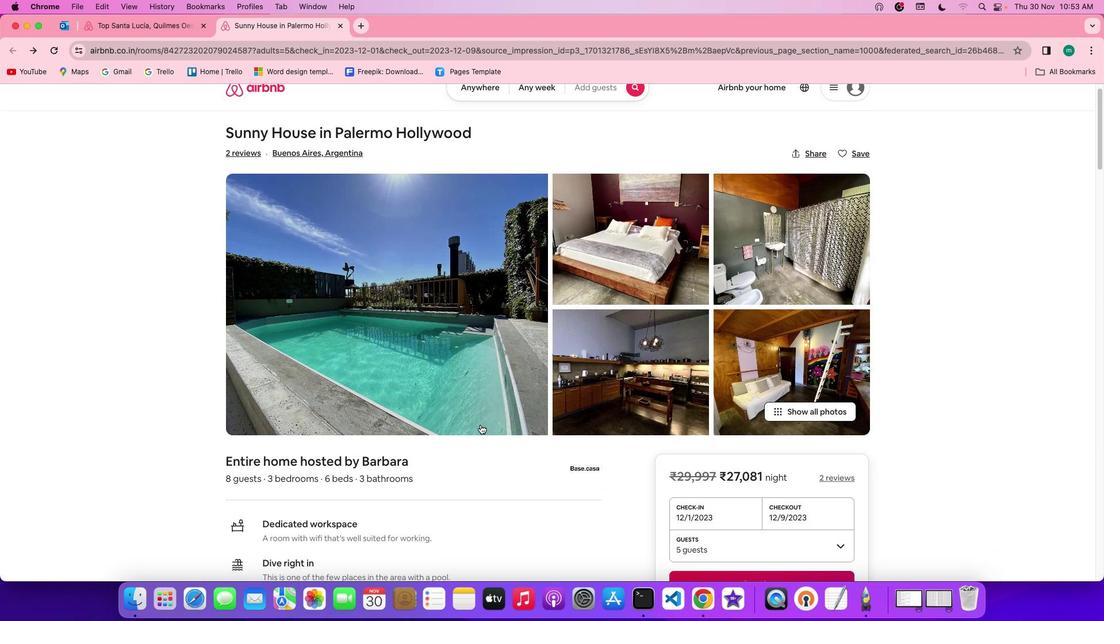 
Action: Mouse scrolled (480, 424) with delta (0, -1)
Screenshot: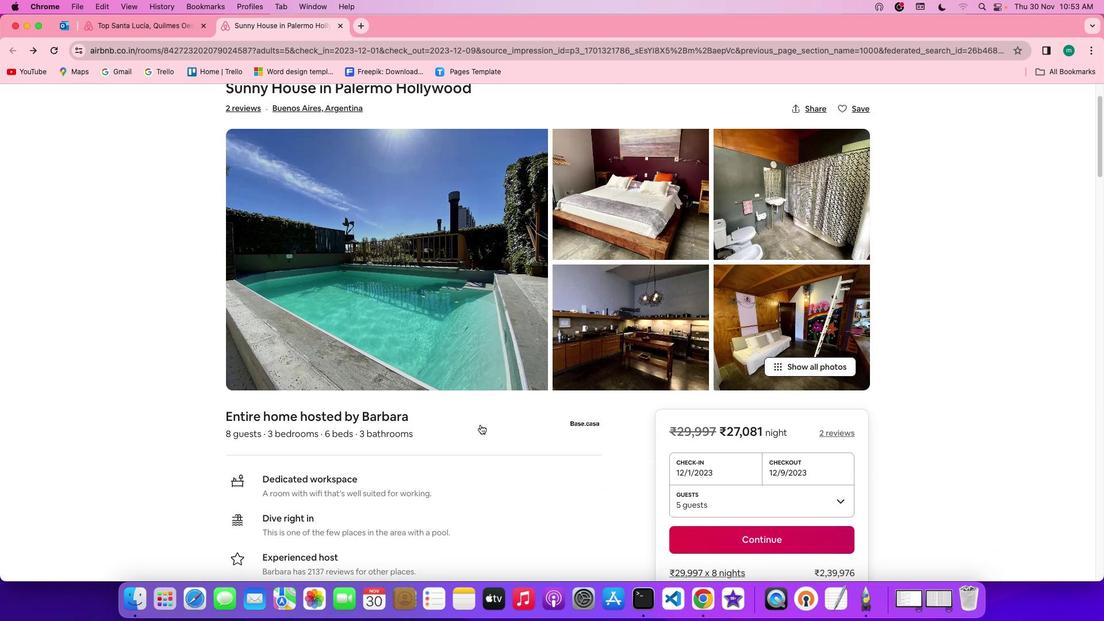 
Action: Mouse scrolled (480, 424) with delta (0, -2)
Screenshot: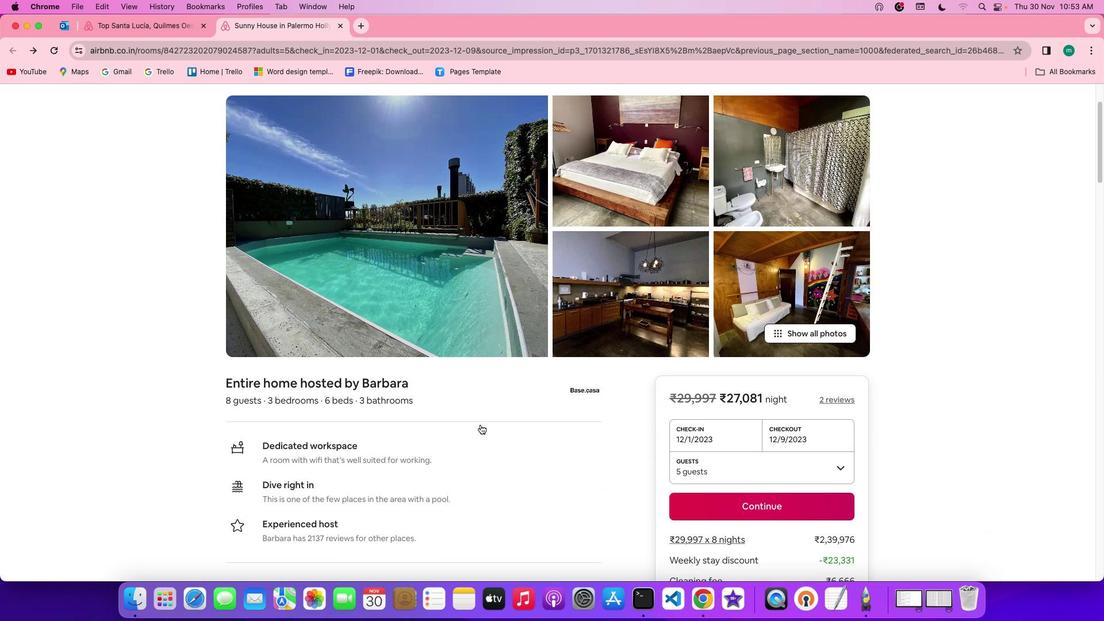 
Action: Mouse scrolled (480, 424) with delta (0, -2)
Screenshot: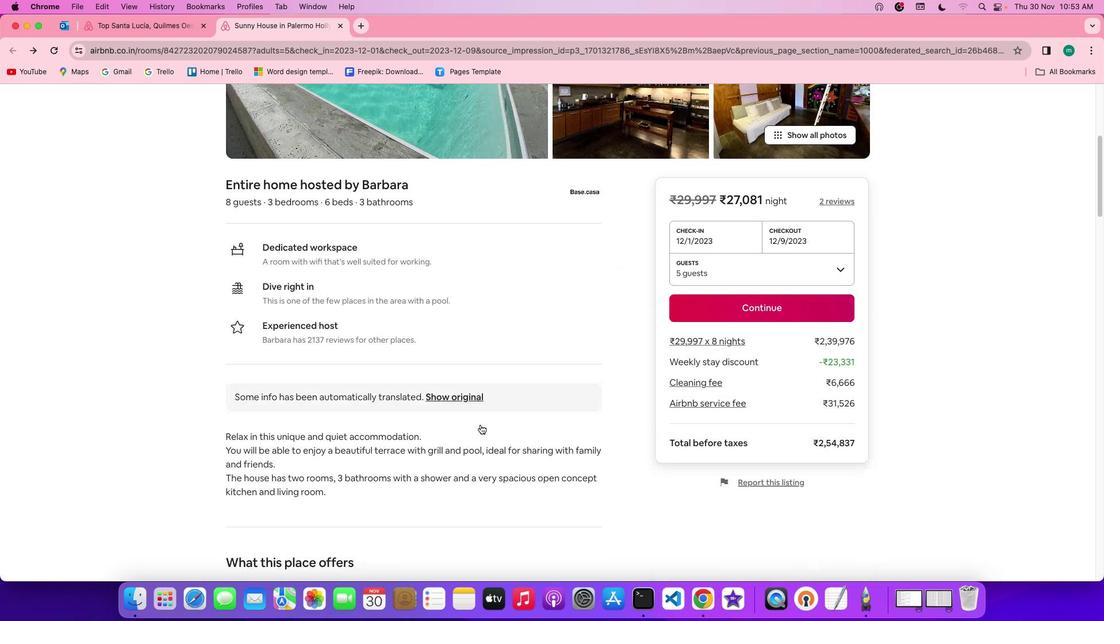 
Action: Mouse scrolled (480, 424) with delta (0, 0)
Screenshot: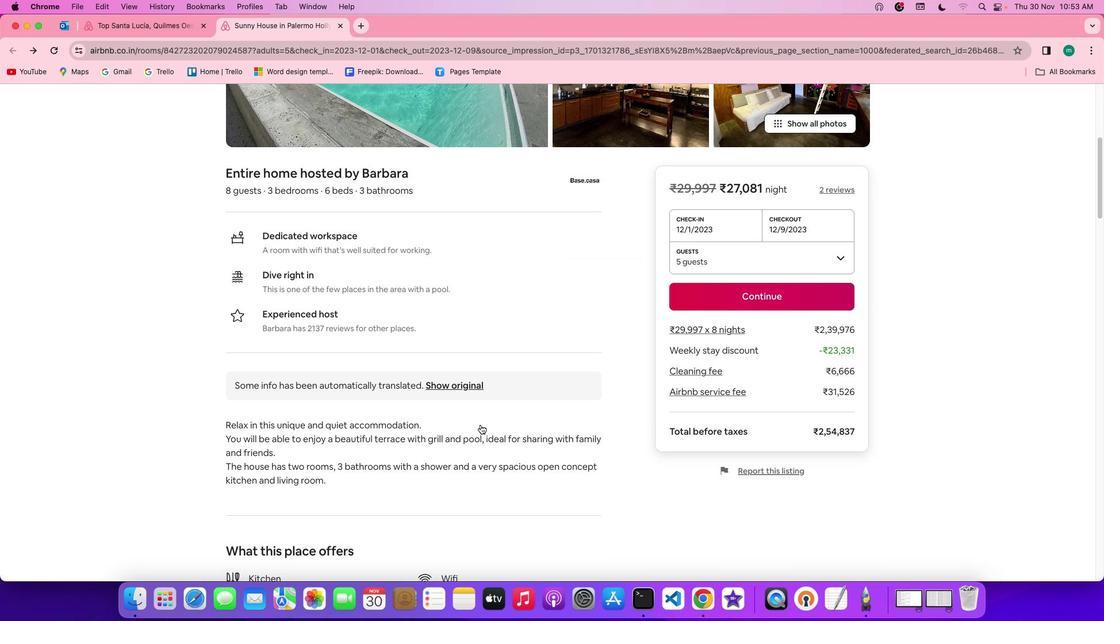 
Action: Mouse scrolled (480, 424) with delta (0, 0)
Screenshot: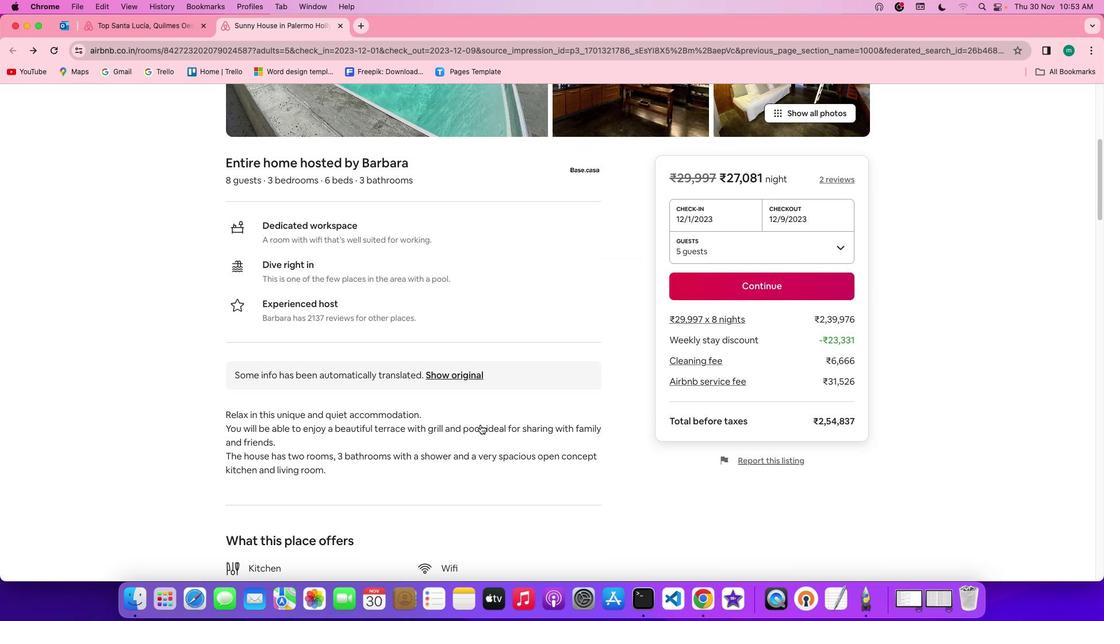 
Action: Mouse scrolled (480, 424) with delta (0, -1)
Screenshot: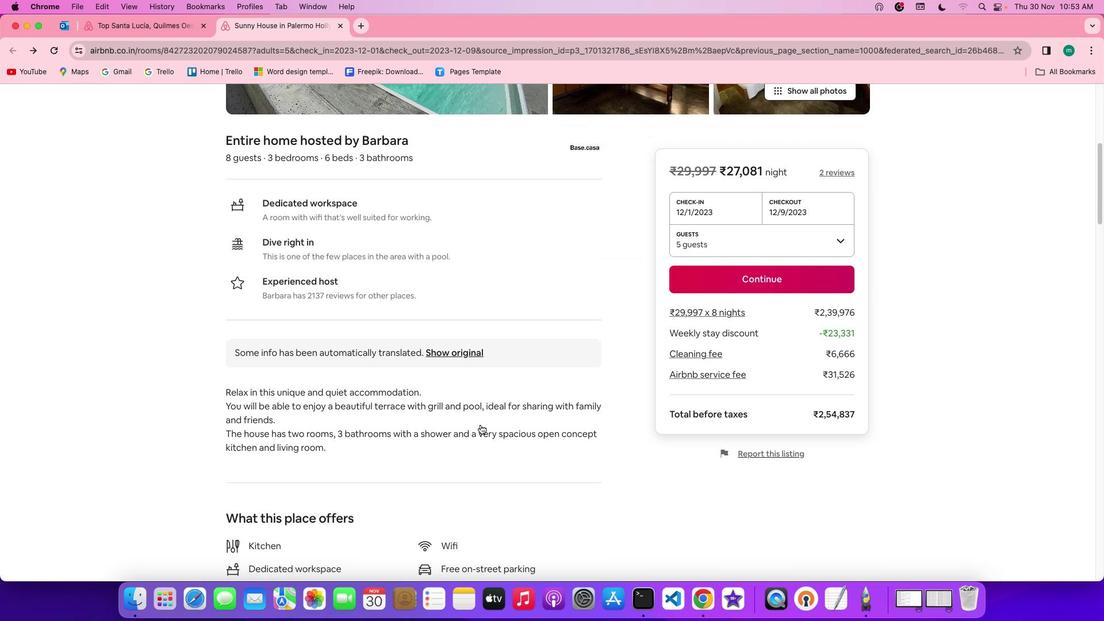 
Action: Mouse scrolled (480, 424) with delta (0, -2)
Screenshot: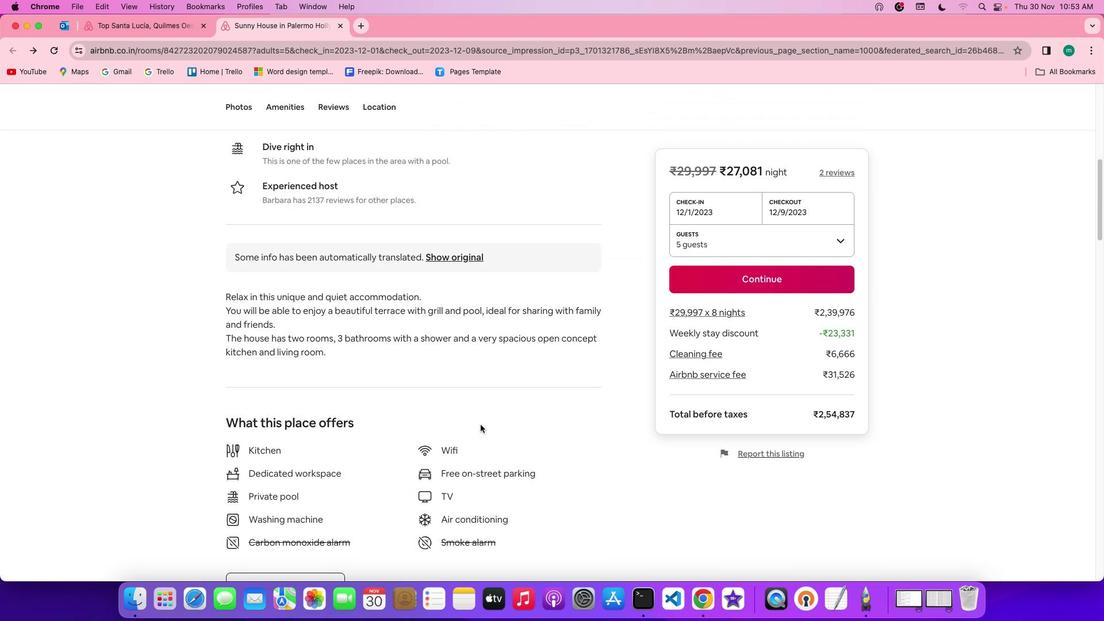 
Action: Mouse moved to (349, 403)
Screenshot: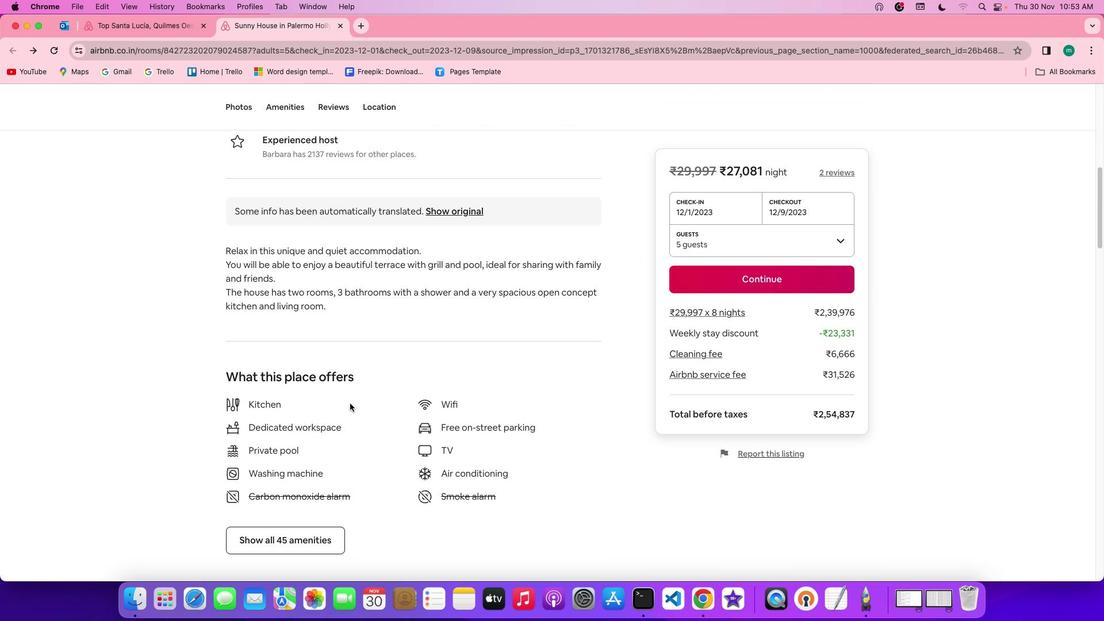 
Action: Mouse scrolled (349, 403) with delta (0, 0)
Screenshot: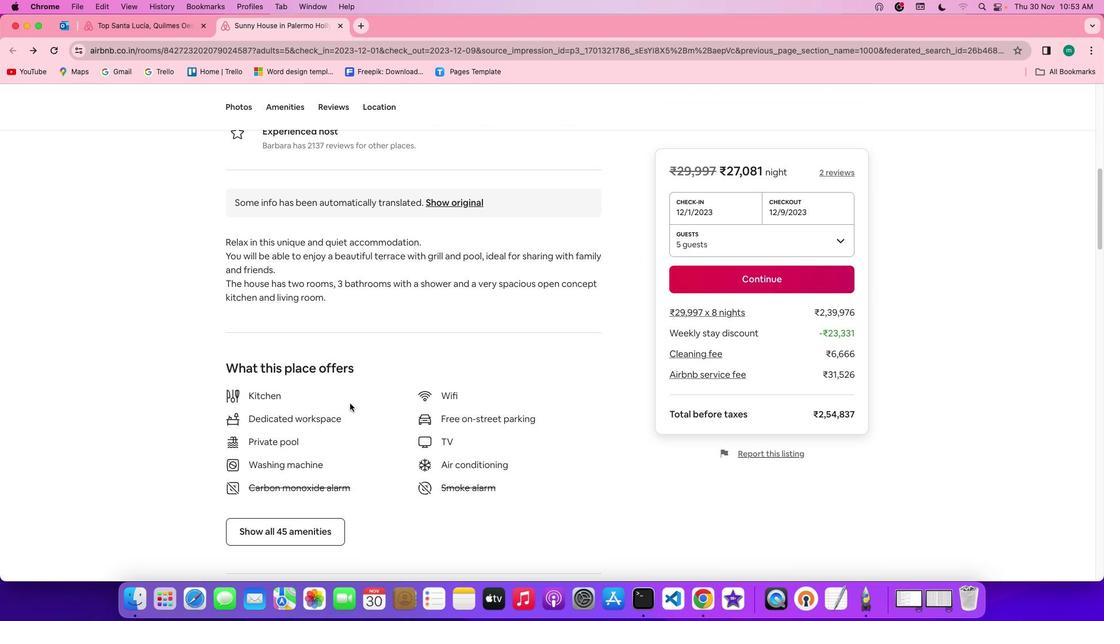 
Action: Mouse scrolled (349, 403) with delta (0, 0)
Screenshot: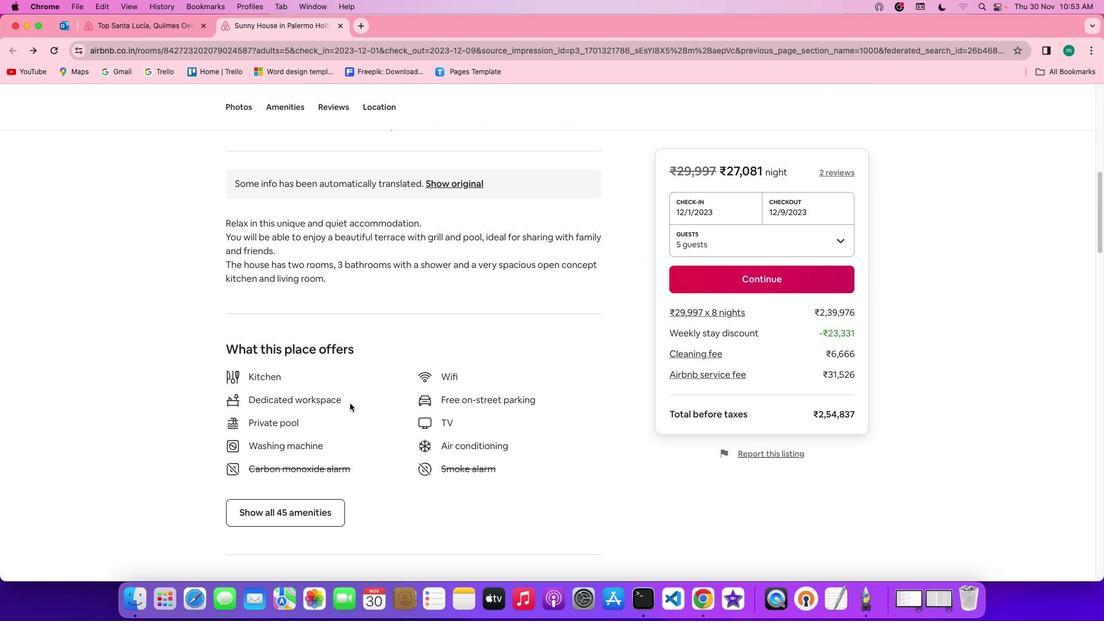 
Action: Mouse scrolled (349, 403) with delta (0, -1)
Screenshot: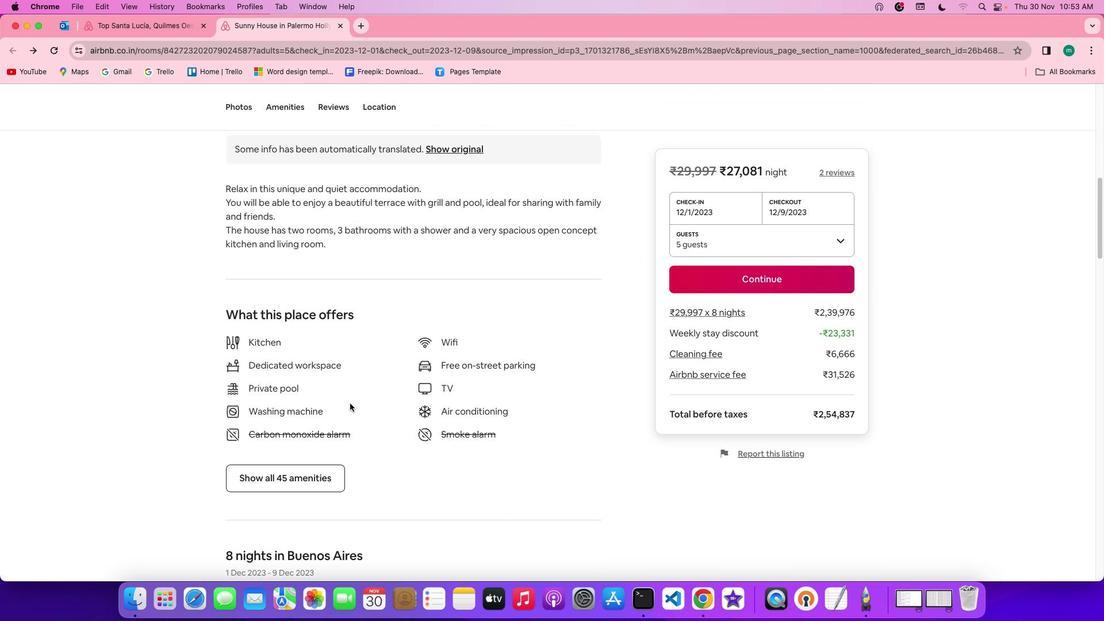 
Action: Mouse scrolled (349, 403) with delta (0, -2)
Screenshot: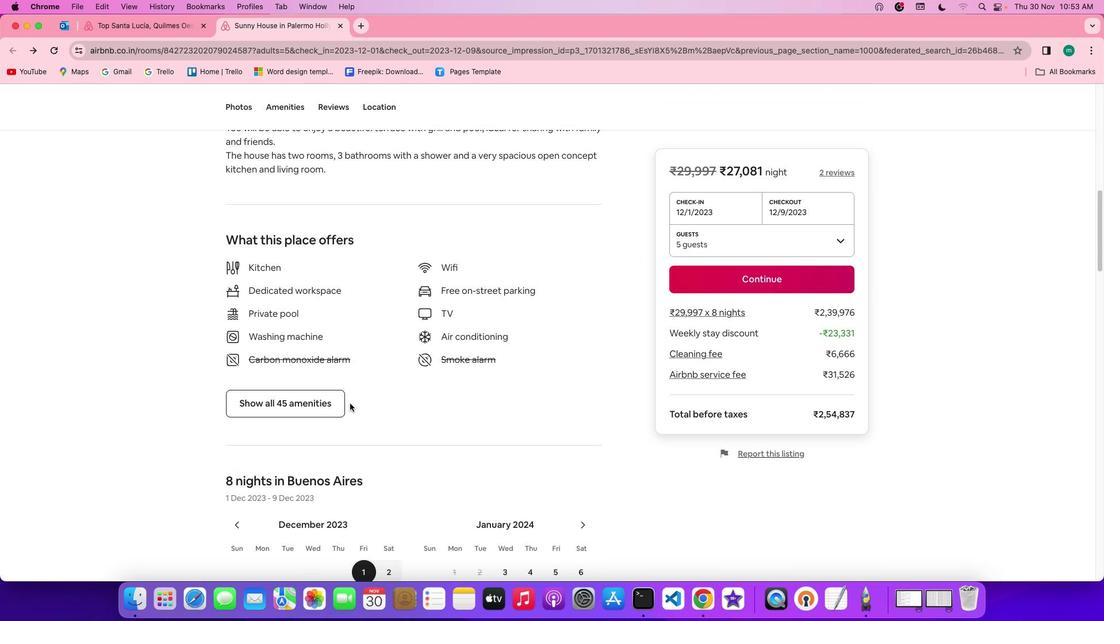 
Action: Mouse moved to (274, 363)
Screenshot: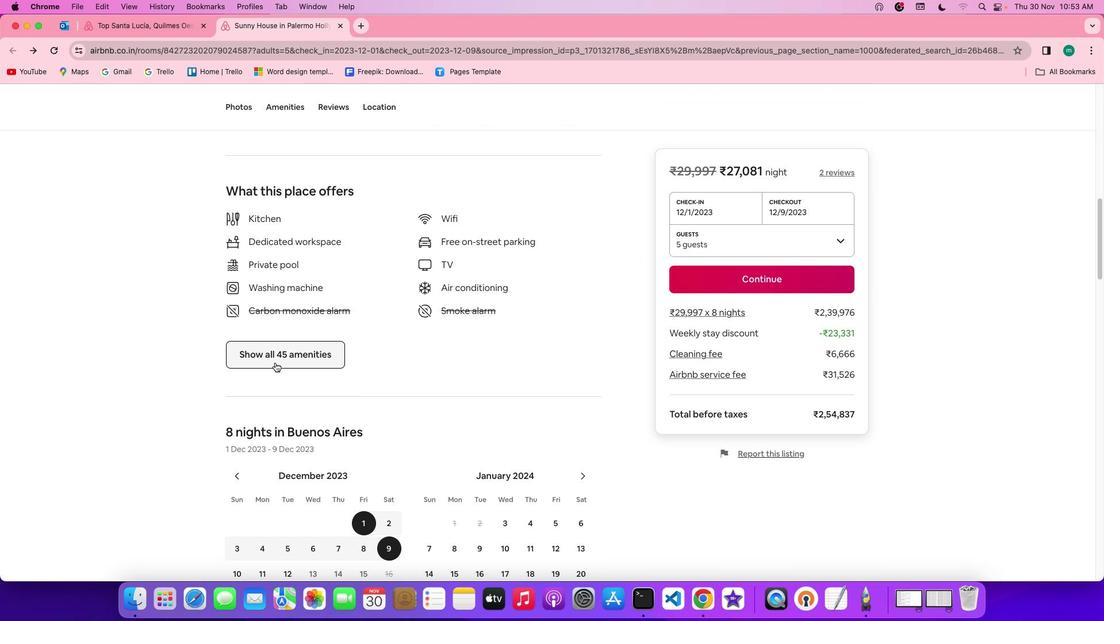 
Action: Mouse pressed left at (274, 363)
Screenshot: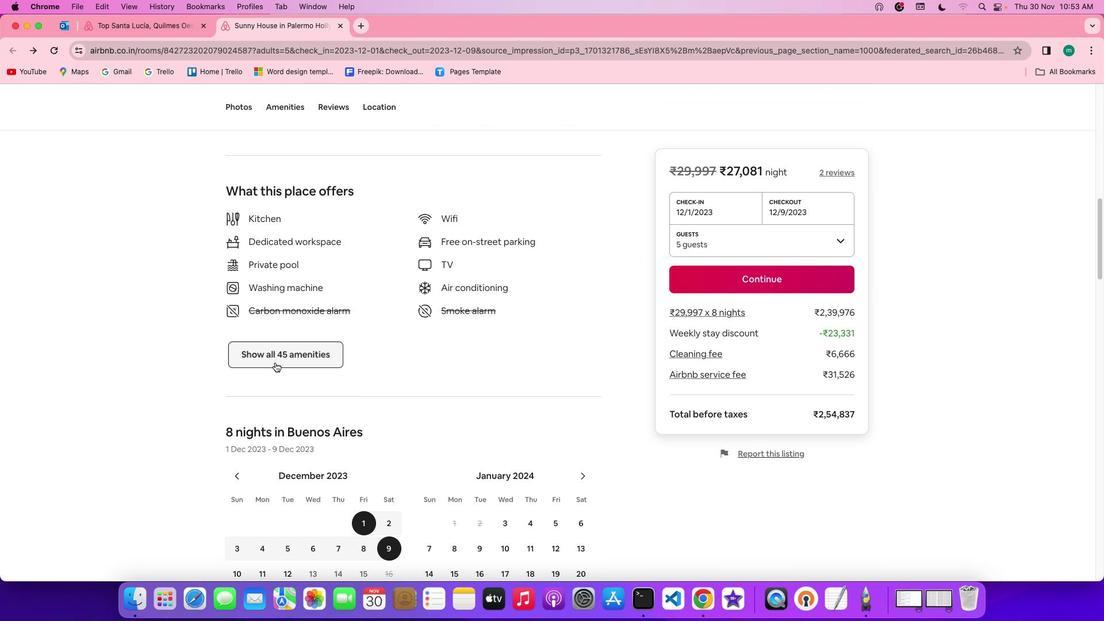 
Action: Mouse moved to (574, 396)
